 Task: Play online Dominion games in medium mode.
Action: Mouse moved to (211, 523)
Screenshot: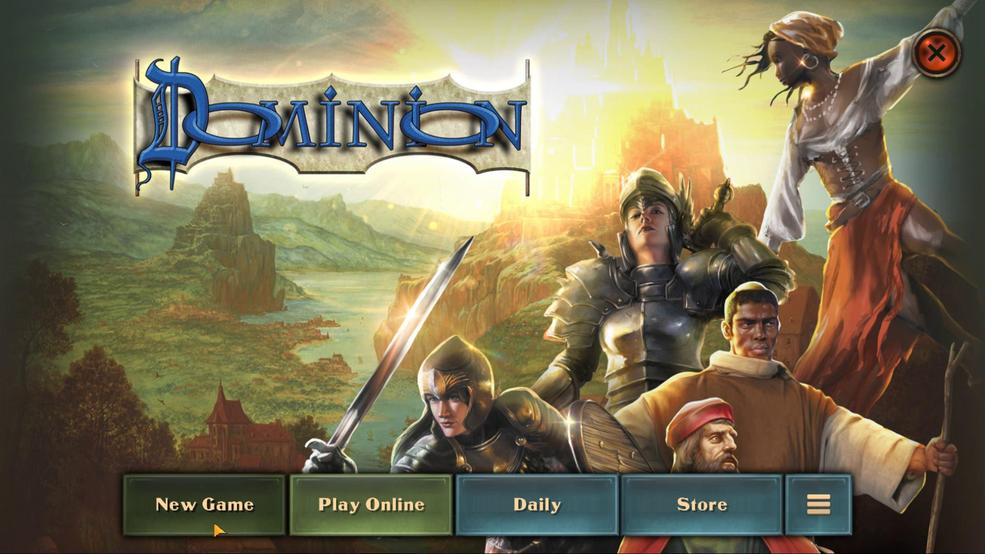 
Action: Mouse pressed left at (211, 523)
Screenshot: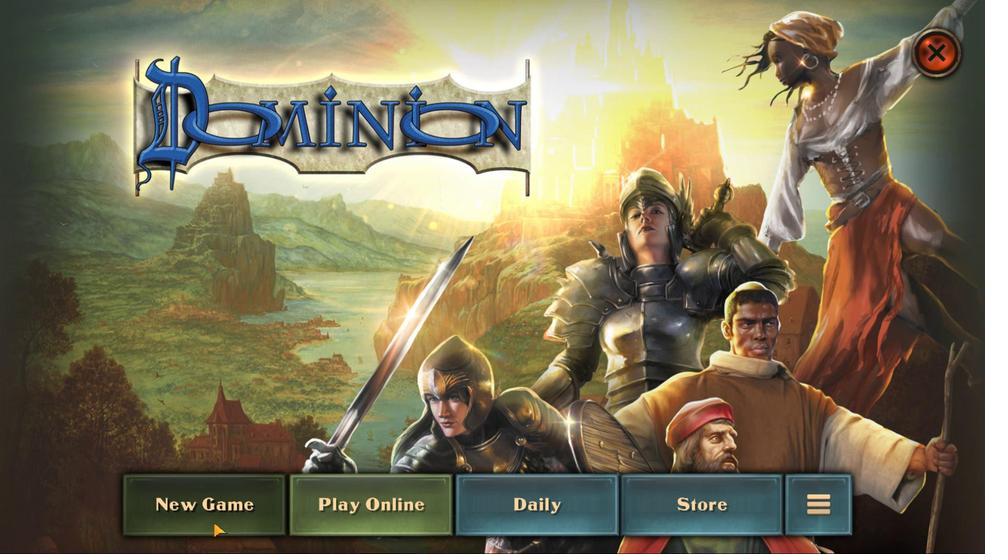 
Action: Mouse moved to (471, 244)
Screenshot: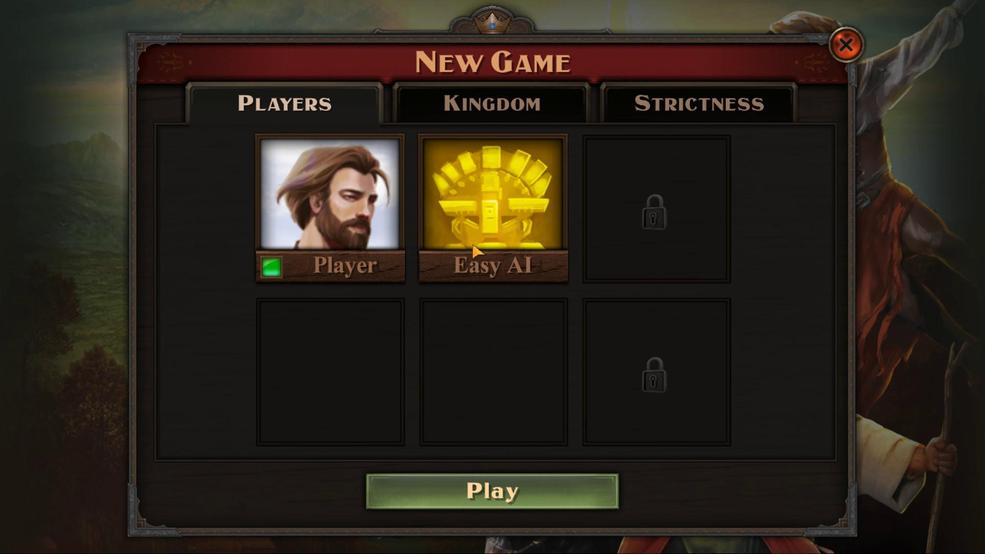 
Action: Mouse pressed left at (471, 244)
Screenshot: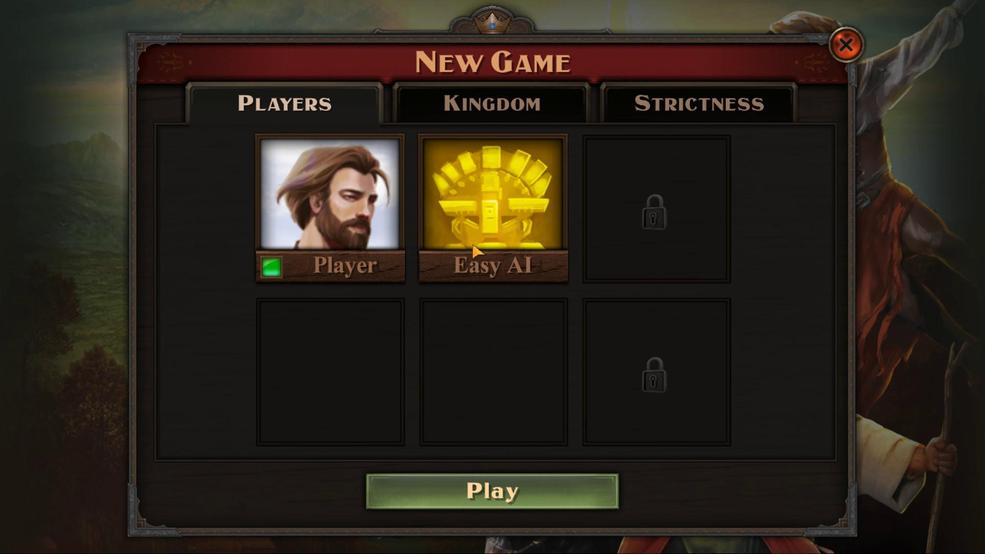 
Action: Mouse moved to (286, 372)
Screenshot: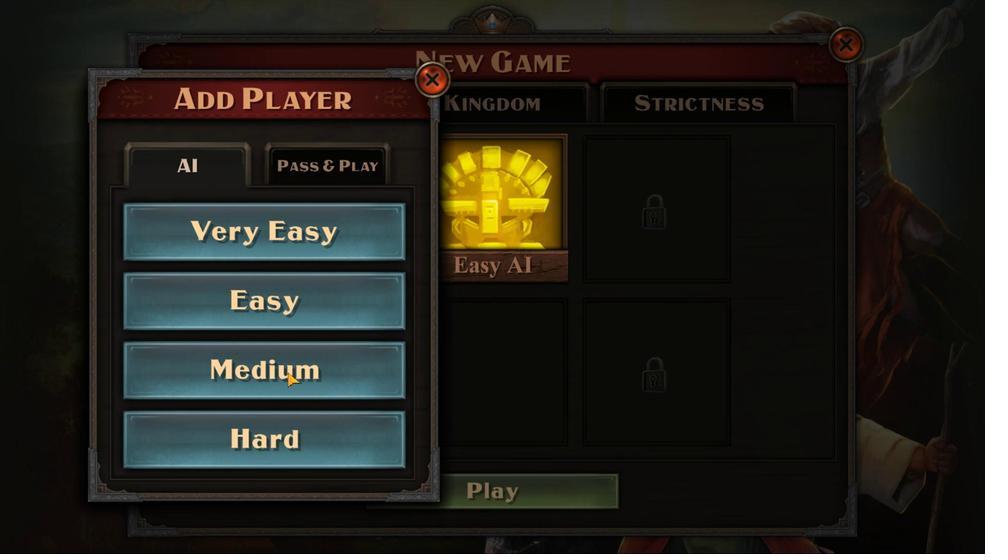 
Action: Mouse pressed left at (286, 372)
Screenshot: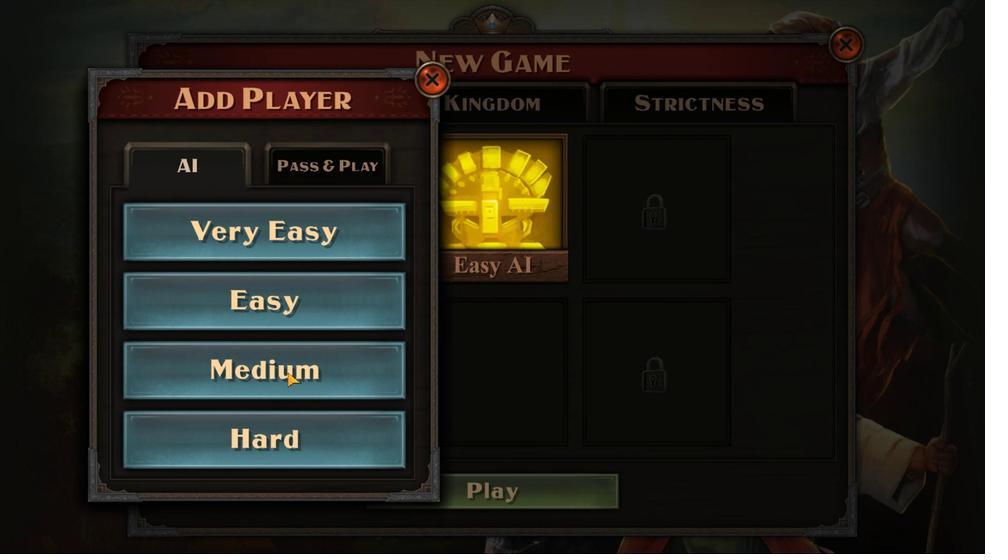 
Action: Mouse moved to (426, 491)
Screenshot: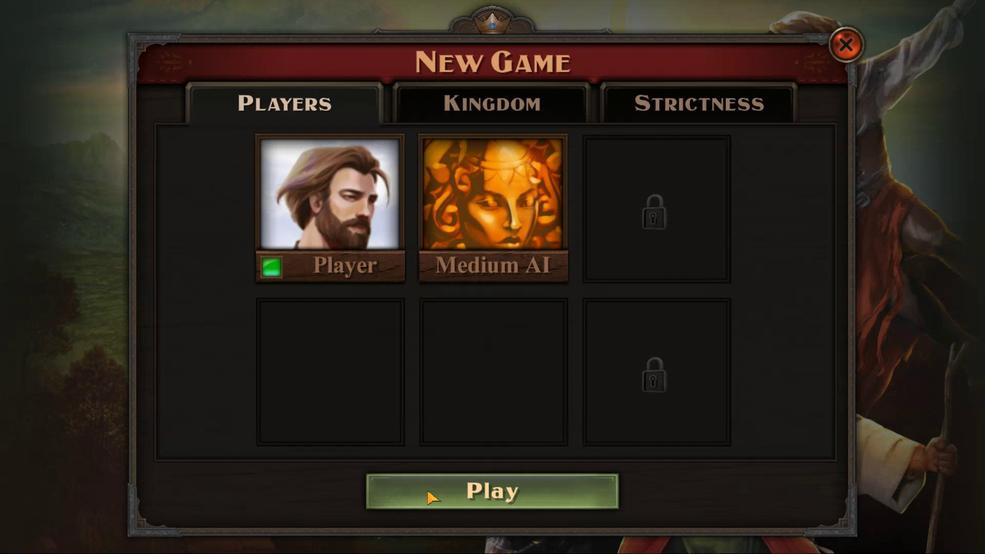 
Action: Mouse pressed left at (426, 491)
Screenshot: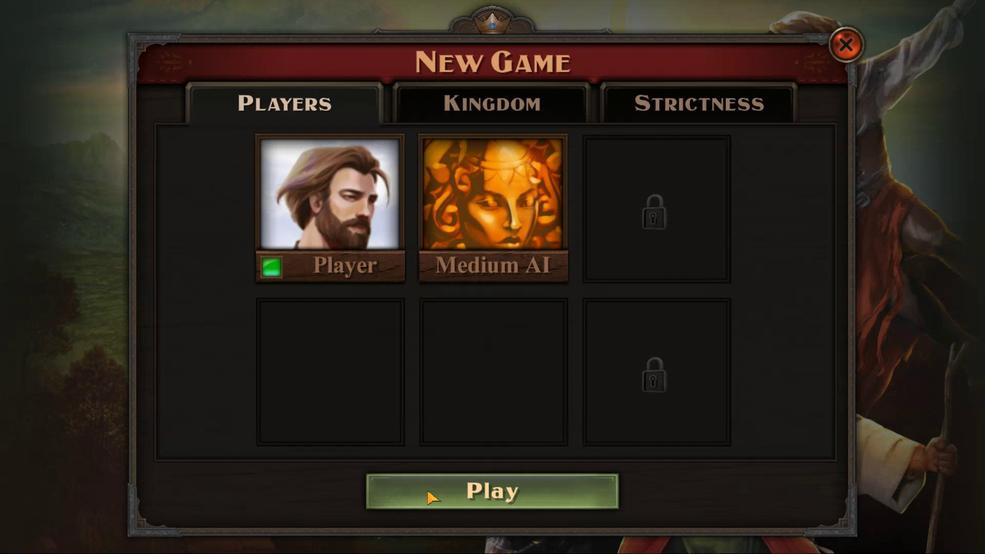 
Action: Mouse moved to (533, 513)
Screenshot: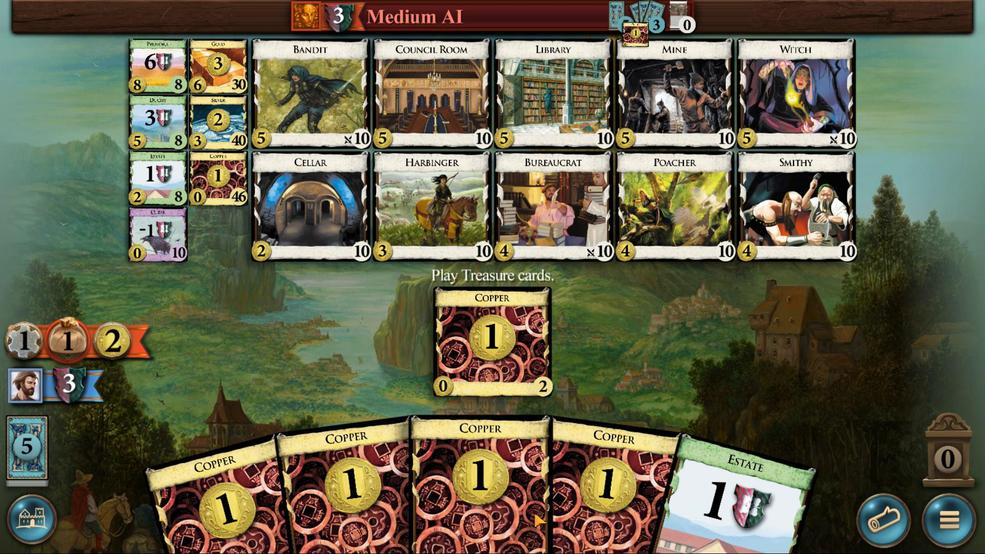 
Action: Mouse scrolled (533, 512) with delta (0, 0)
Screenshot: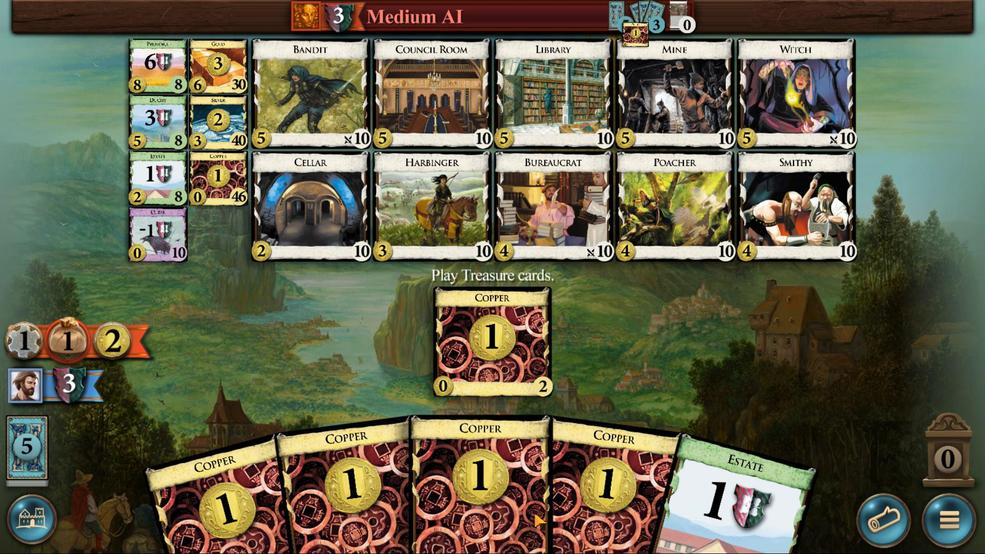 
Action: Mouse scrolled (533, 512) with delta (0, 0)
Screenshot: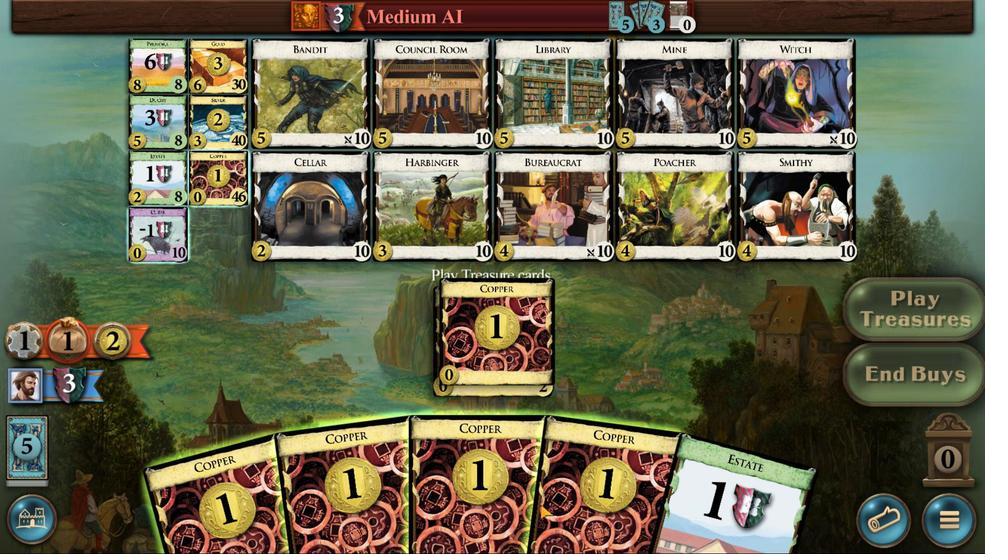 
Action: Mouse scrolled (533, 512) with delta (0, 0)
Screenshot: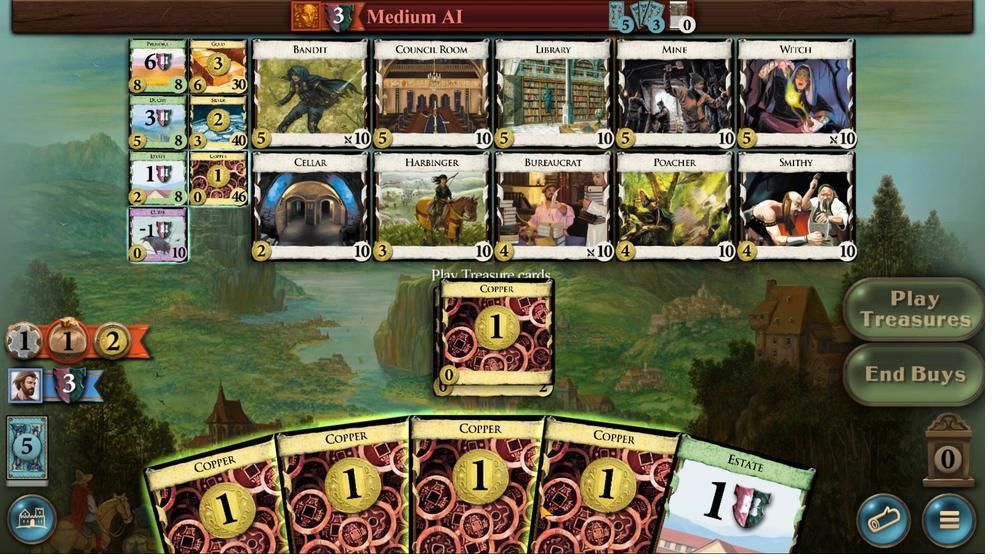 
Action: Mouse moved to (554, 480)
Screenshot: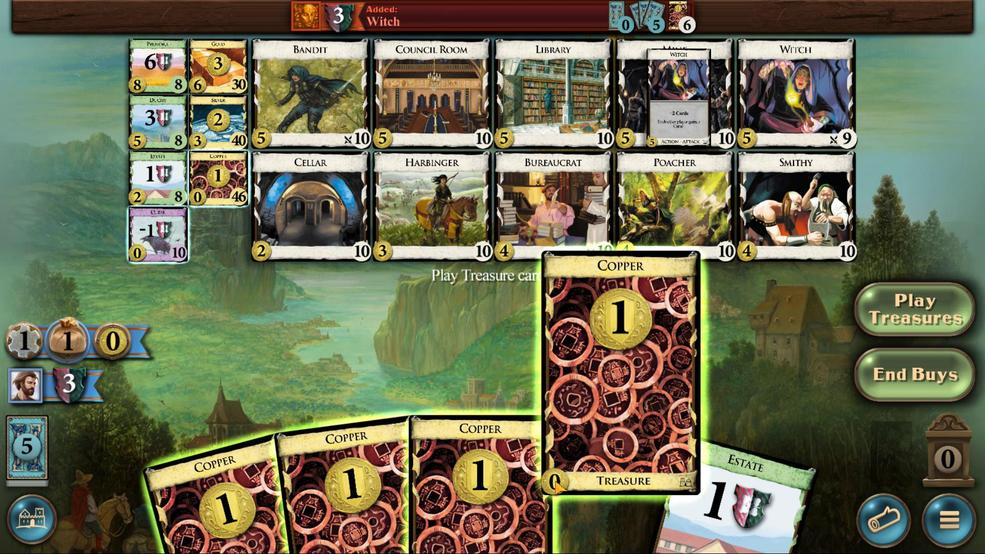 
Action: Mouse scrolled (554, 480) with delta (0, 0)
Screenshot: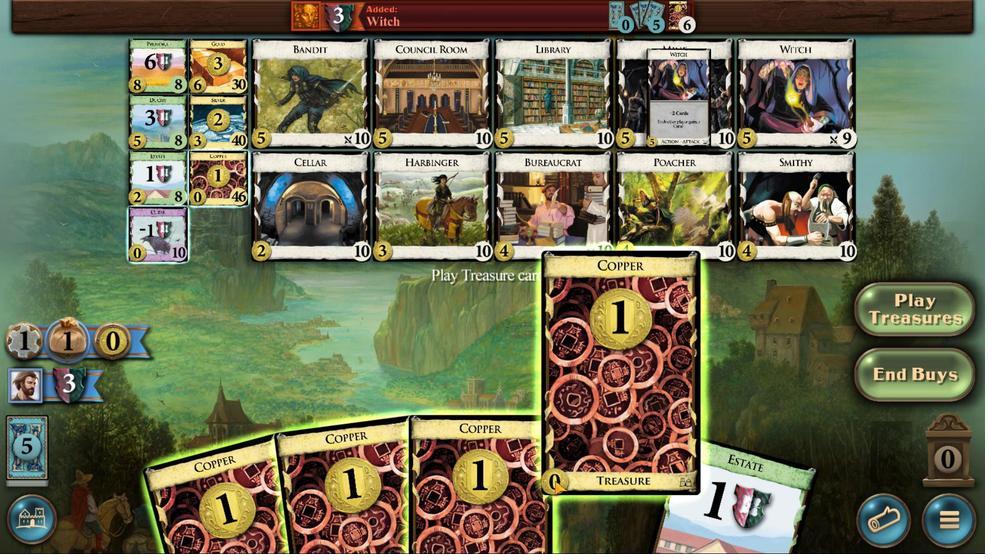 
Action: Mouse scrolled (554, 480) with delta (0, 0)
Screenshot: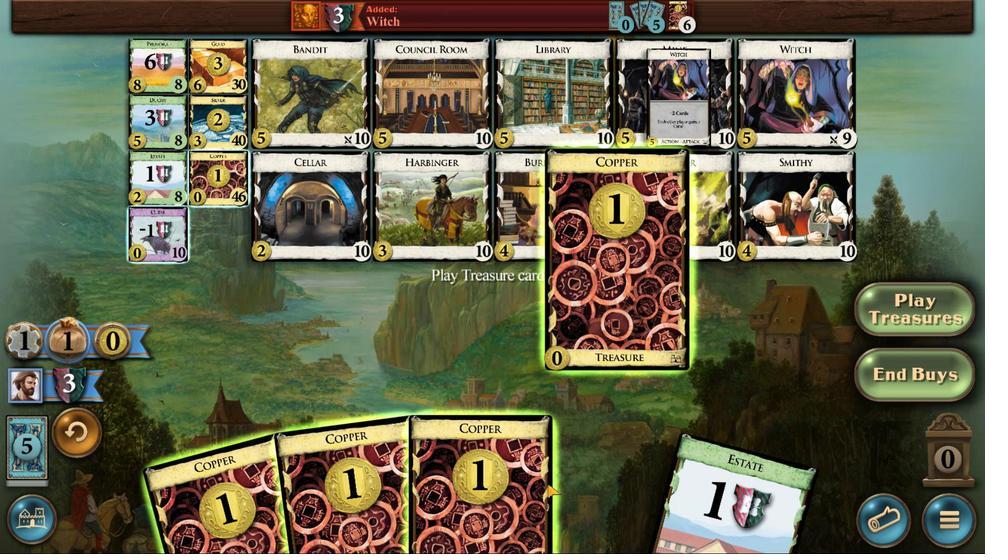 
Action: Mouse scrolled (554, 480) with delta (0, 0)
Screenshot: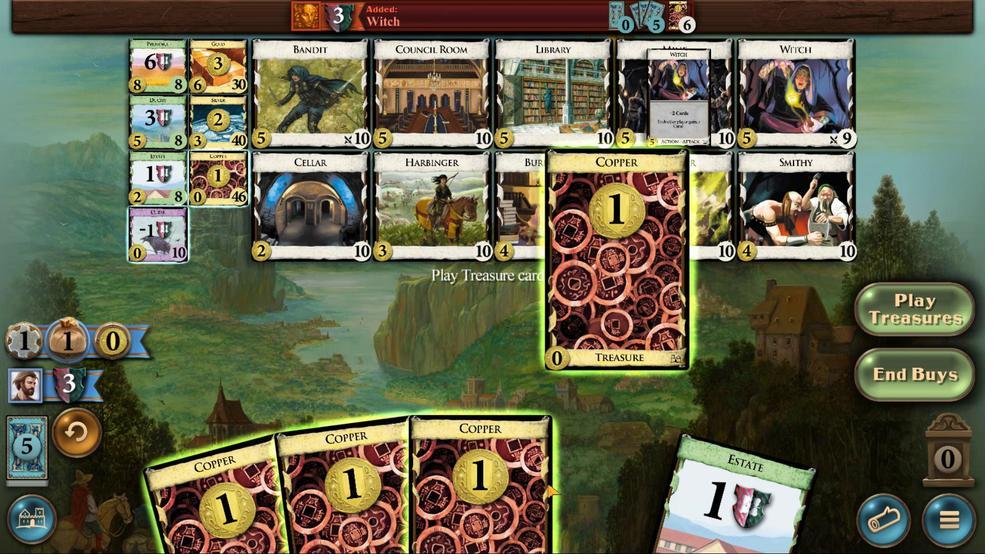 
Action: Mouse moved to (477, 495)
Screenshot: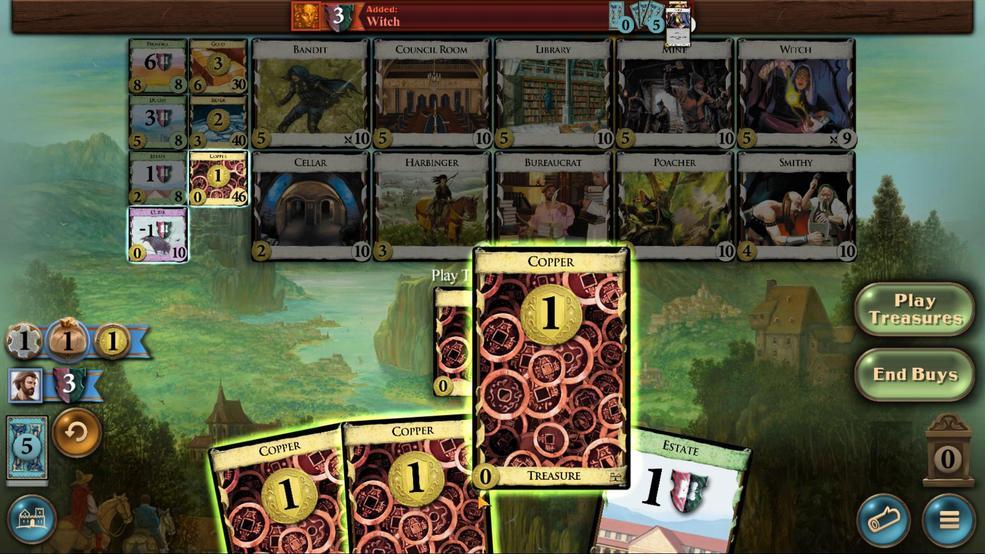 
Action: Mouse scrolled (477, 494) with delta (0, 0)
Screenshot: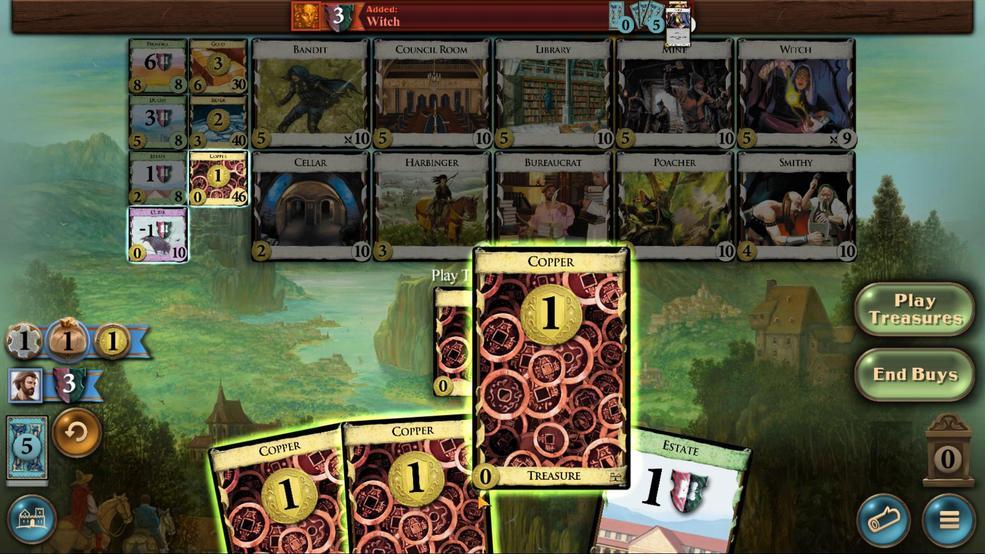 
Action: Mouse scrolled (477, 494) with delta (0, 0)
Screenshot: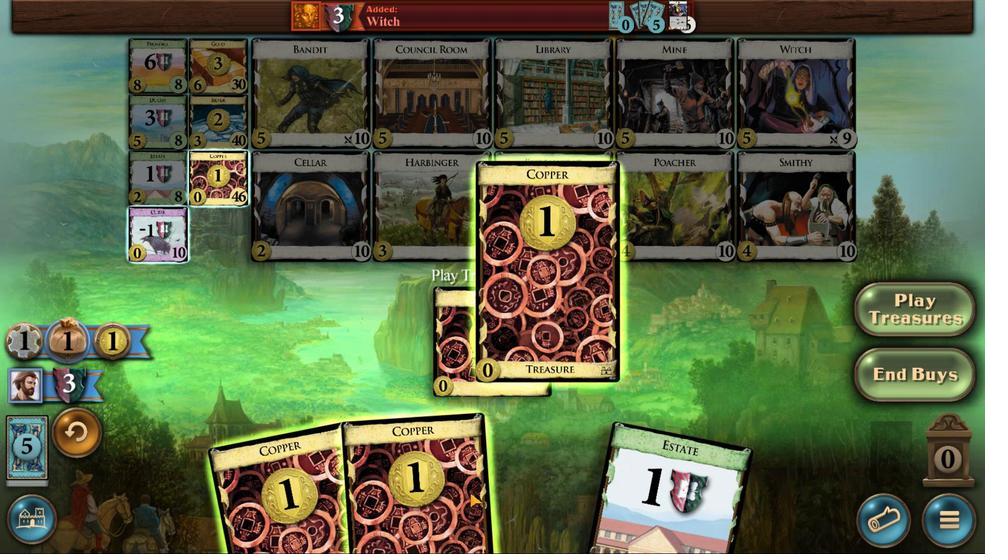 
Action: Mouse scrolled (477, 494) with delta (0, 0)
Screenshot: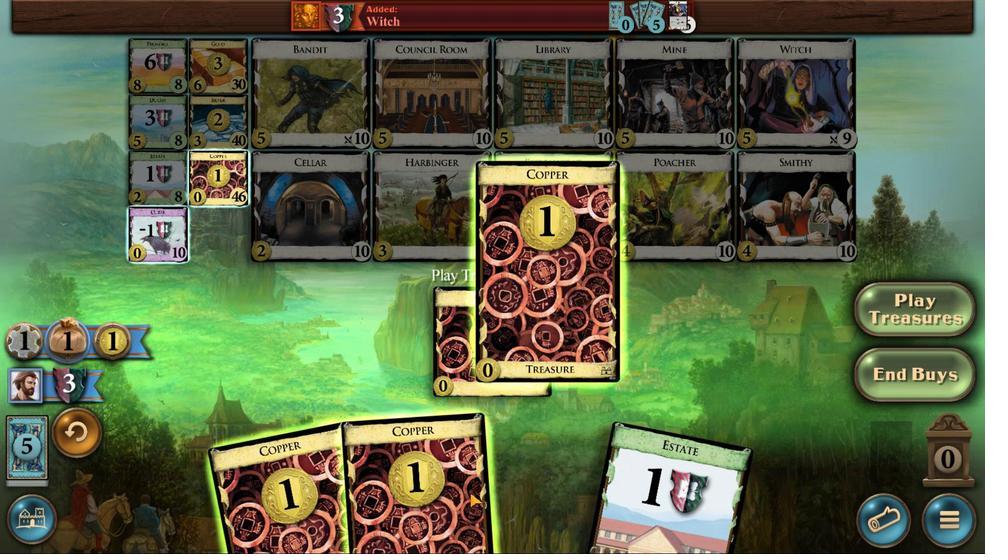 
Action: Mouse scrolled (477, 494) with delta (0, 0)
Screenshot: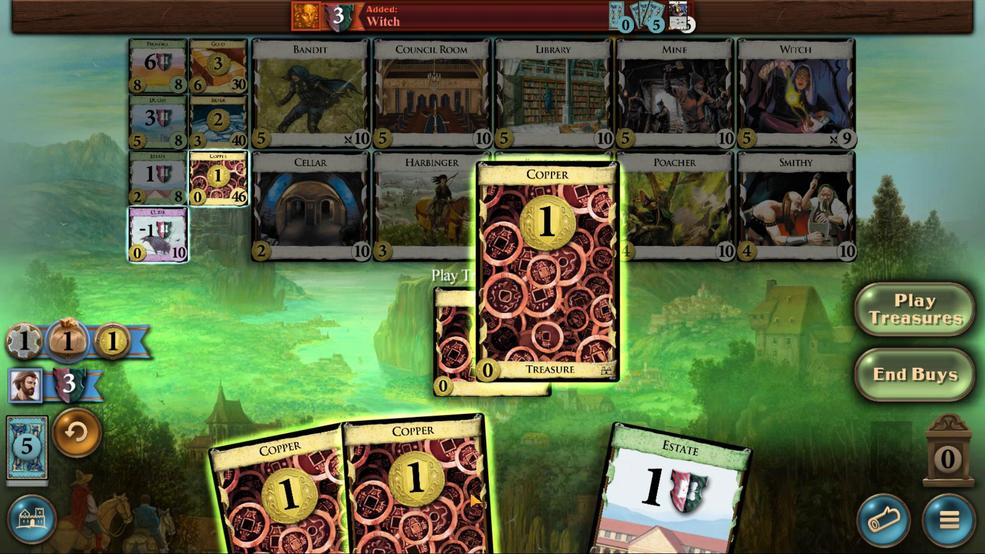
Action: Mouse moved to (418, 474)
Screenshot: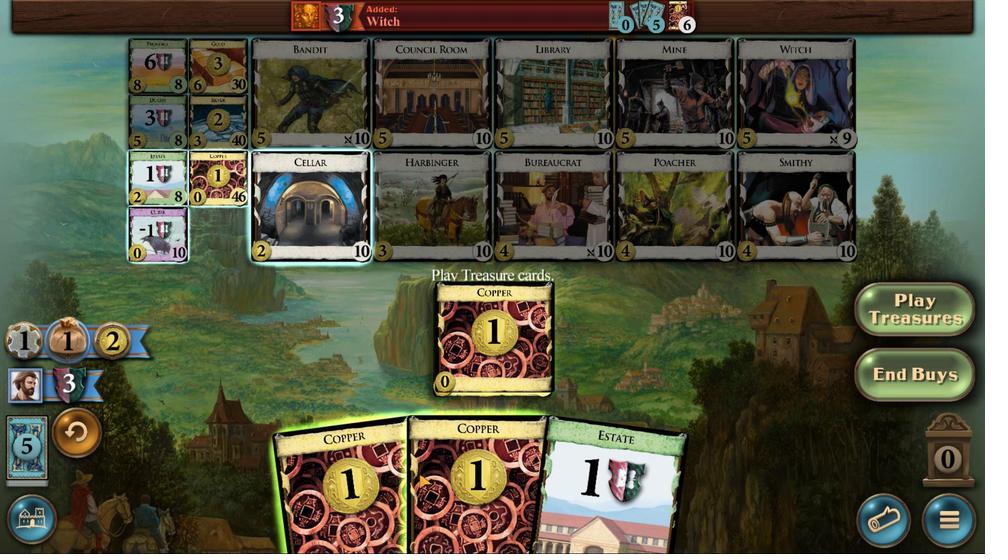 
Action: Mouse scrolled (418, 473) with delta (0, 0)
Screenshot: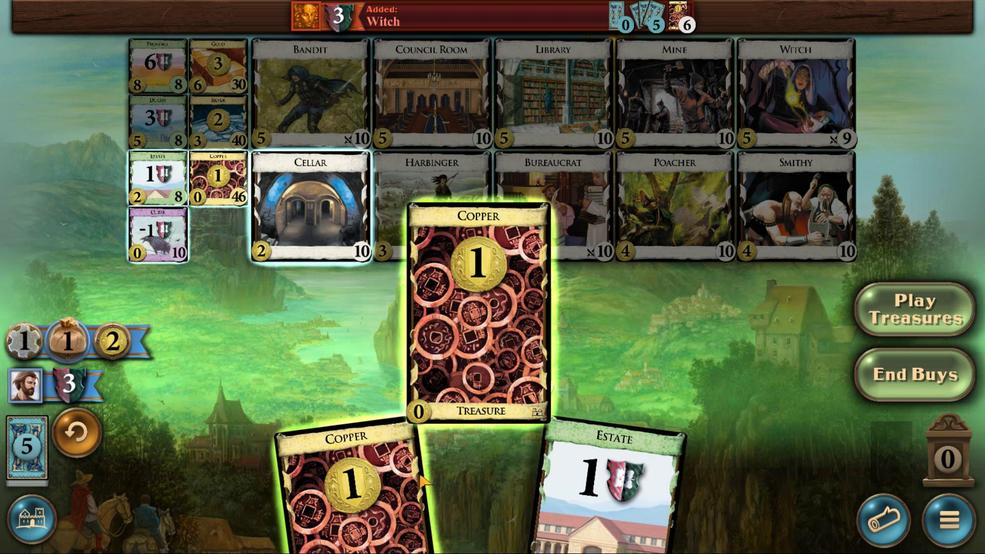 
Action: Mouse scrolled (418, 473) with delta (0, 0)
Screenshot: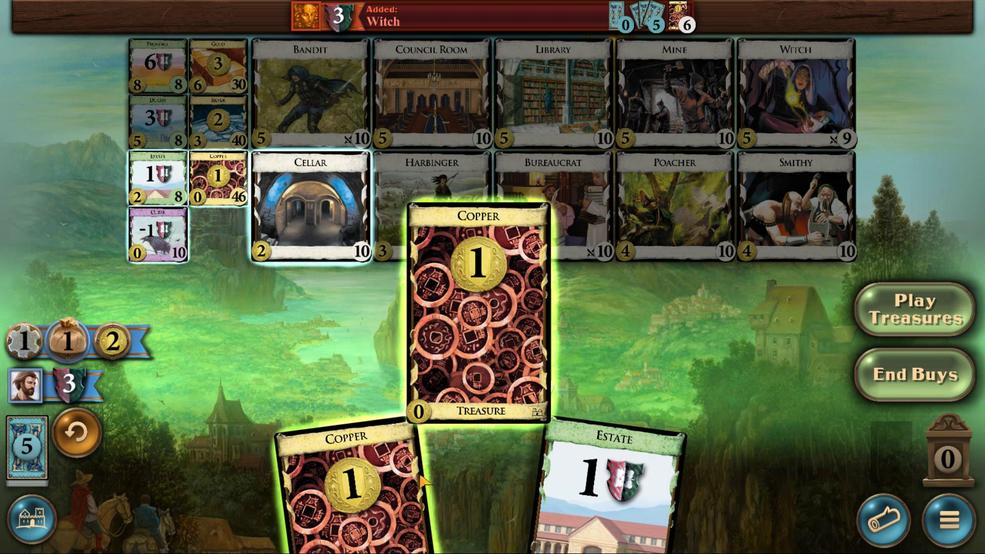 
Action: Mouse scrolled (418, 473) with delta (0, 0)
Screenshot: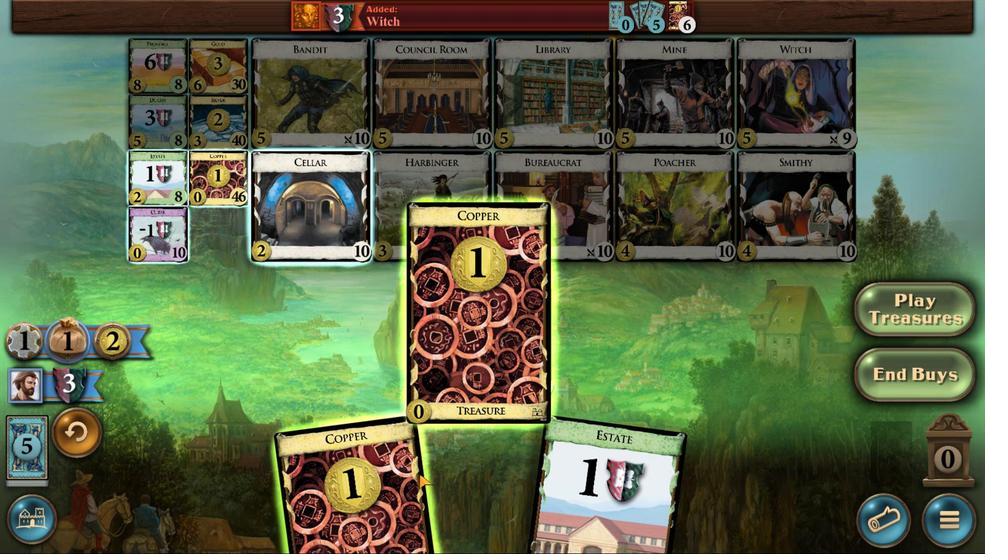 
Action: Mouse scrolled (418, 473) with delta (0, 0)
Screenshot: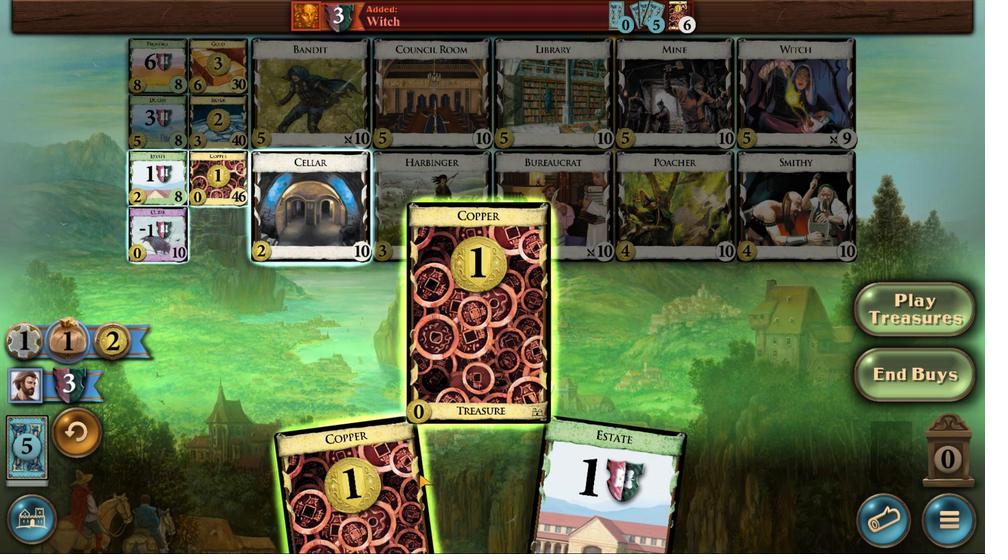 
Action: Mouse scrolled (418, 473) with delta (0, 0)
Screenshot: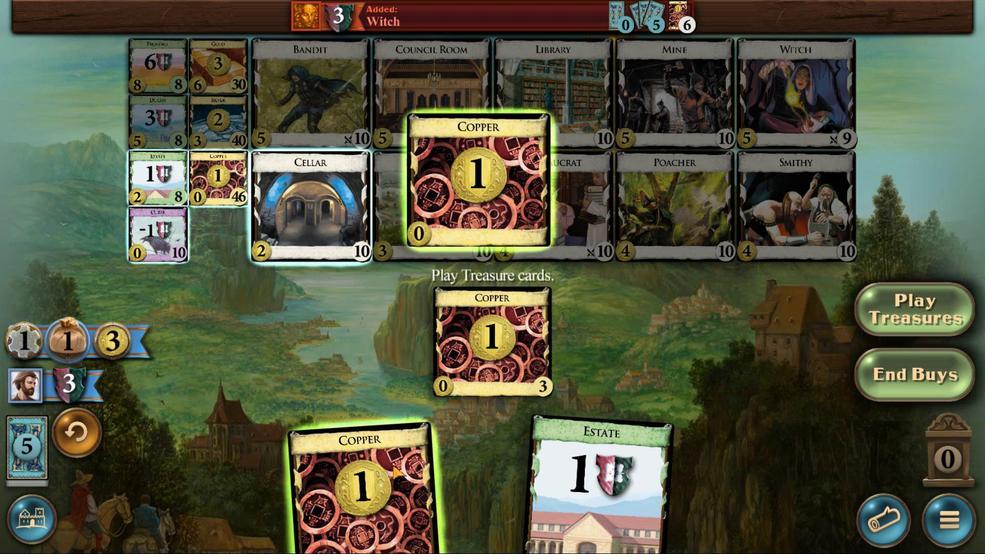 
Action: Mouse moved to (369, 414)
Screenshot: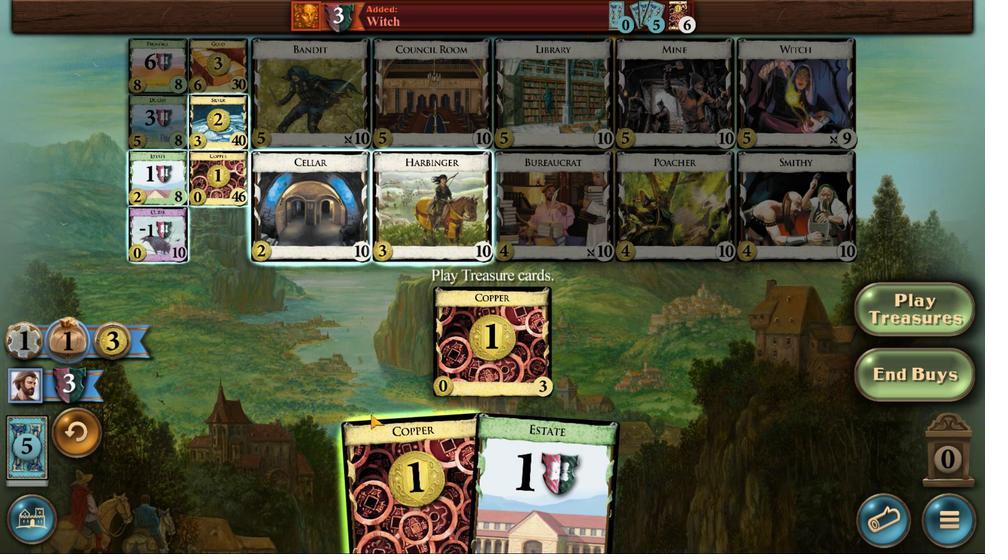 
Action: Mouse scrolled (369, 414) with delta (0, 0)
Screenshot: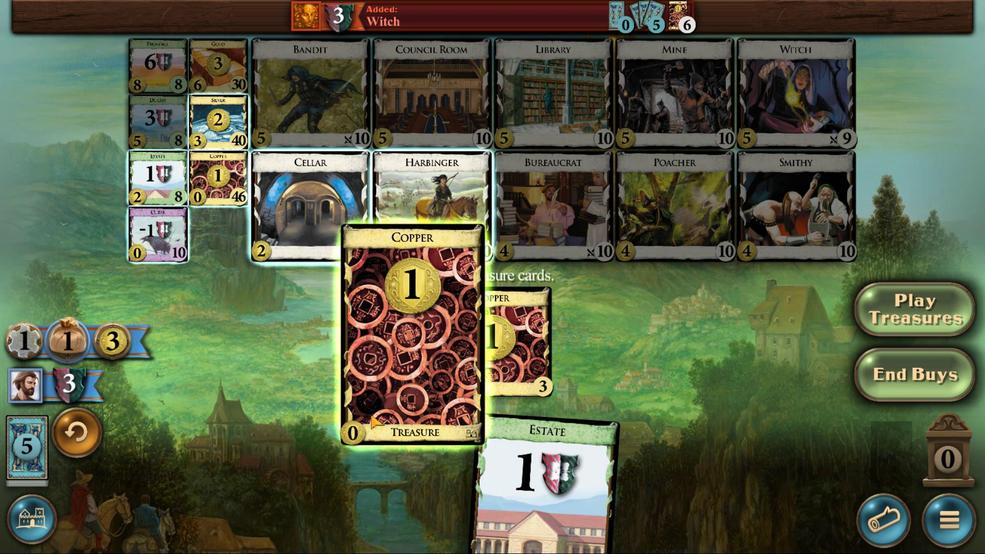 
Action: Mouse scrolled (369, 414) with delta (0, 0)
Screenshot: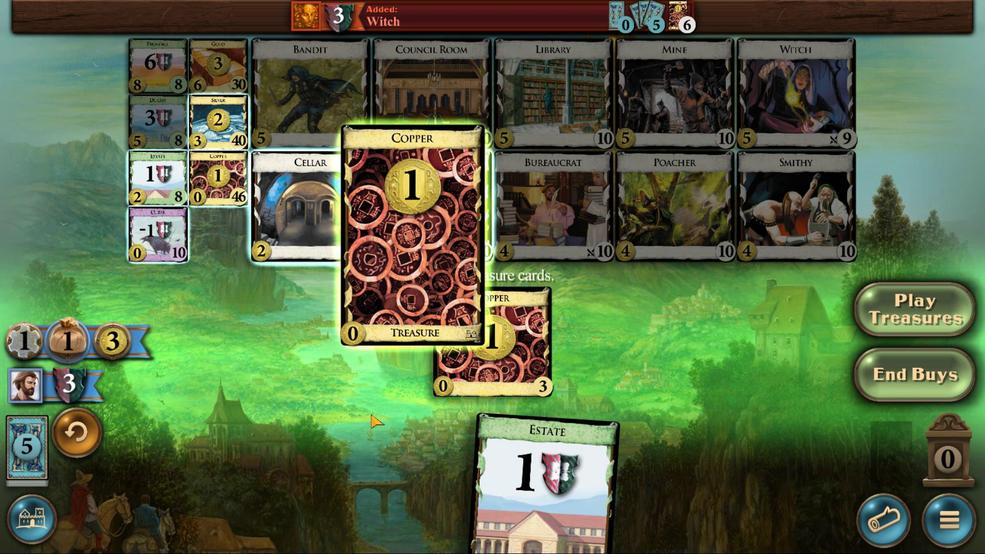 
Action: Mouse moved to (204, 124)
Screenshot: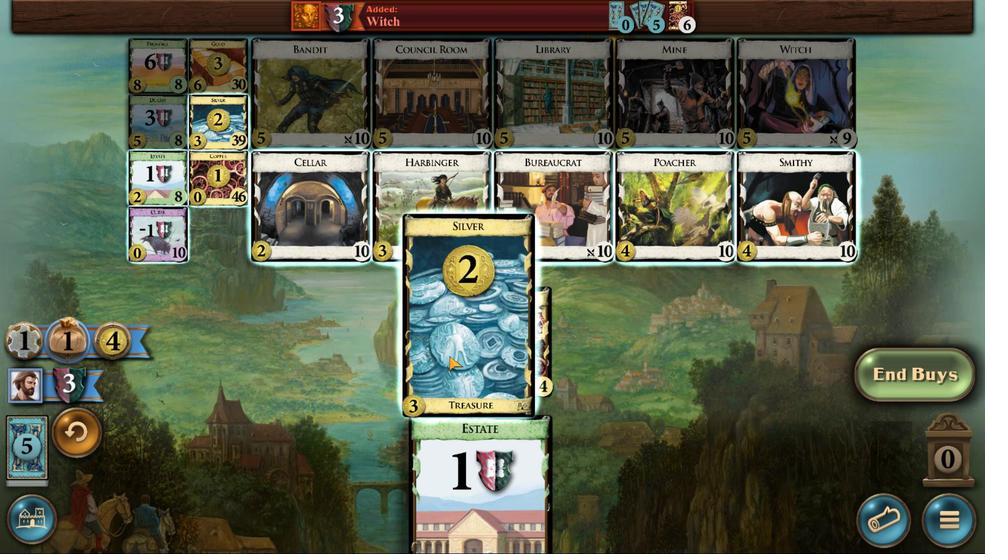 
Action: Mouse pressed left at (204, 124)
Screenshot: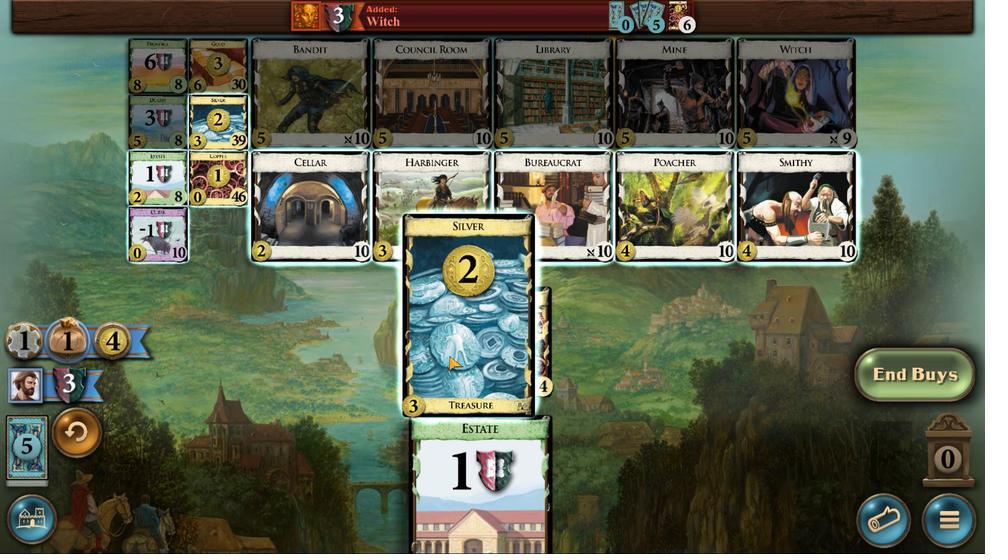
Action: Mouse moved to (437, 476)
Screenshot: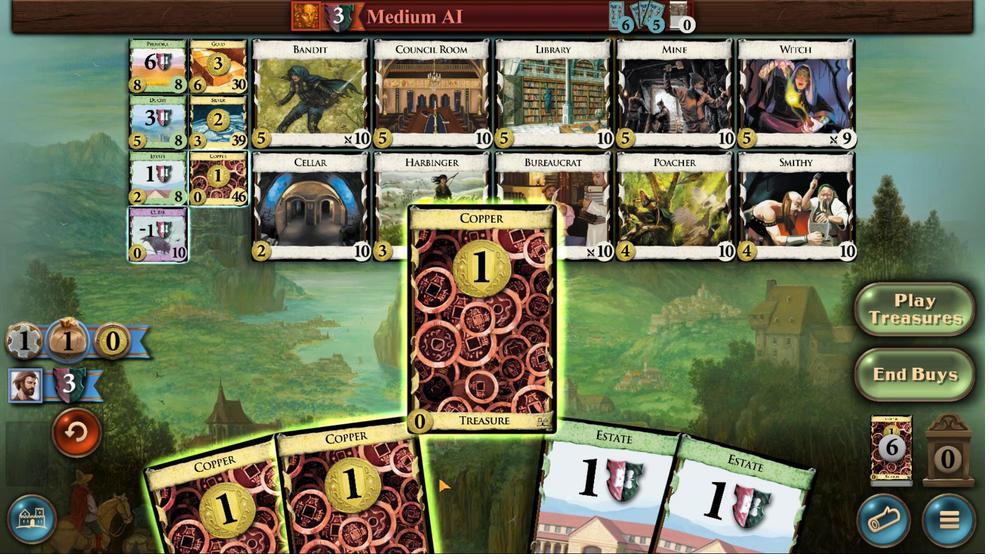 
Action: Mouse scrolled (437, 476) with delta (0, 0)
Screenshot: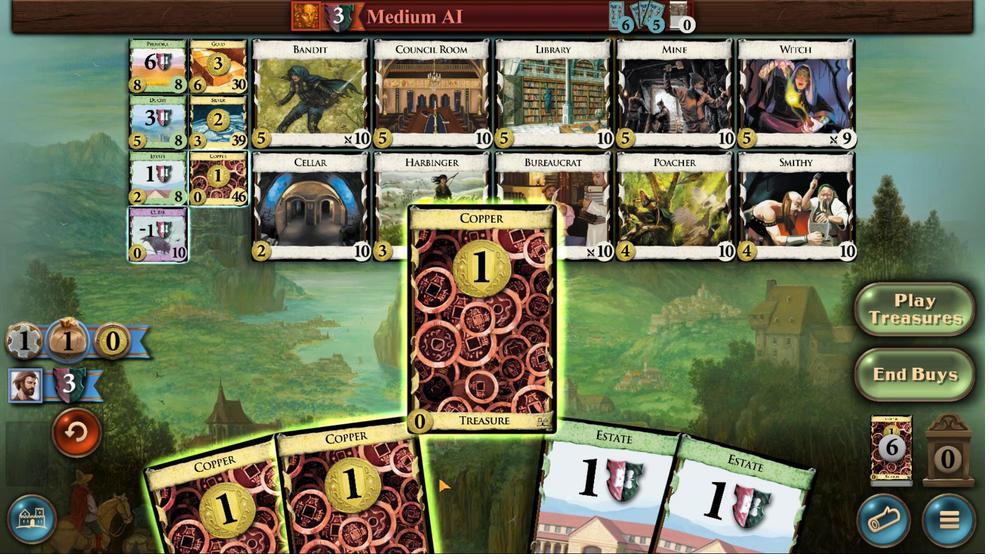 
Action: Mouse moved to (438, 478)
Screenshot: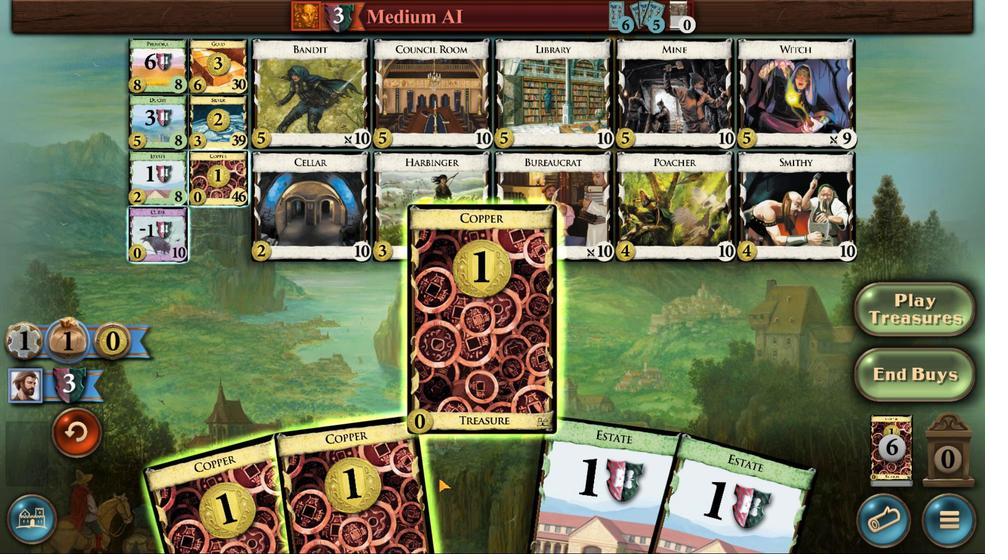 
Action: Mouse scrolled (438, 477) with delta (0, 0)
Screenshot: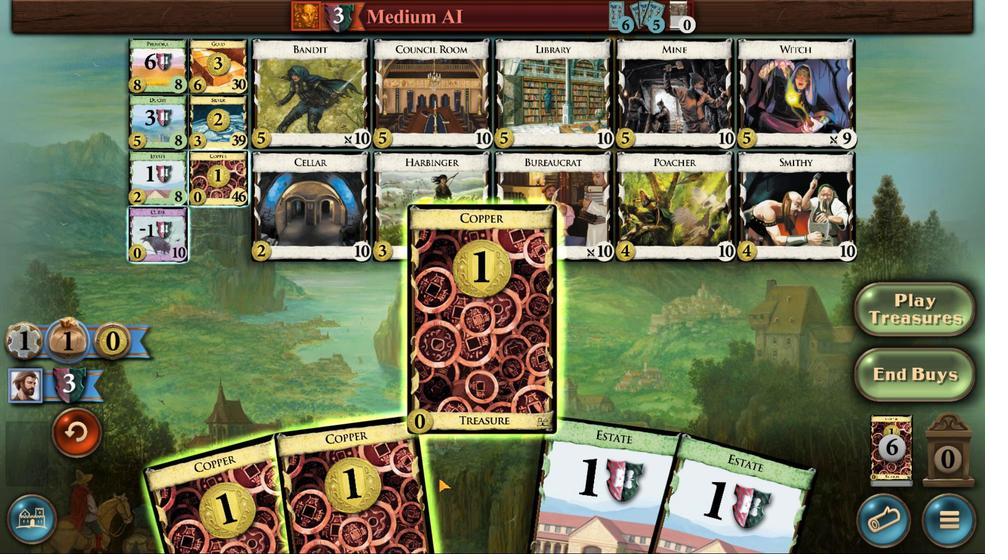 
Action: Mouse scrolled (438, 477) with delta (0, 0)
Screenshot: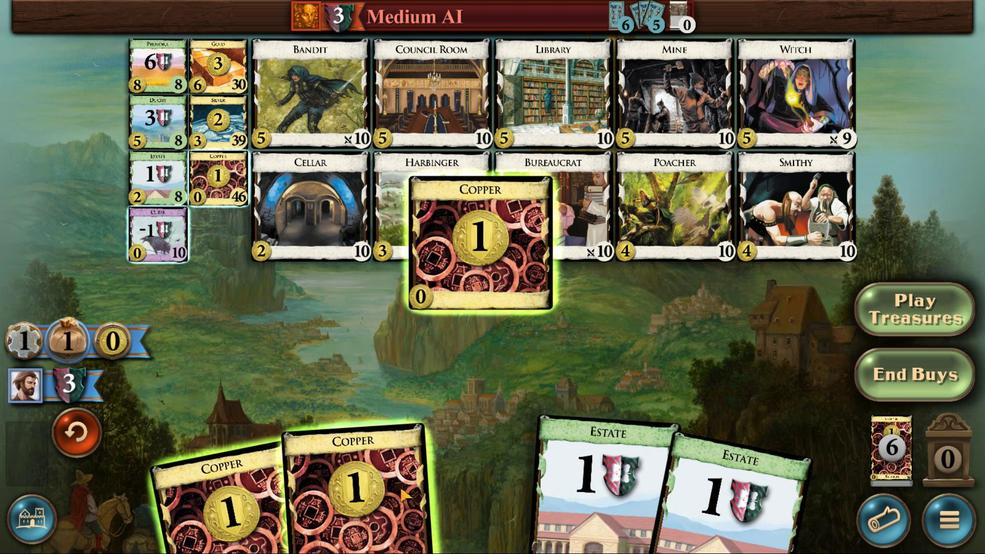 
Action: Mouse moved to (388, 491)
Screenshot: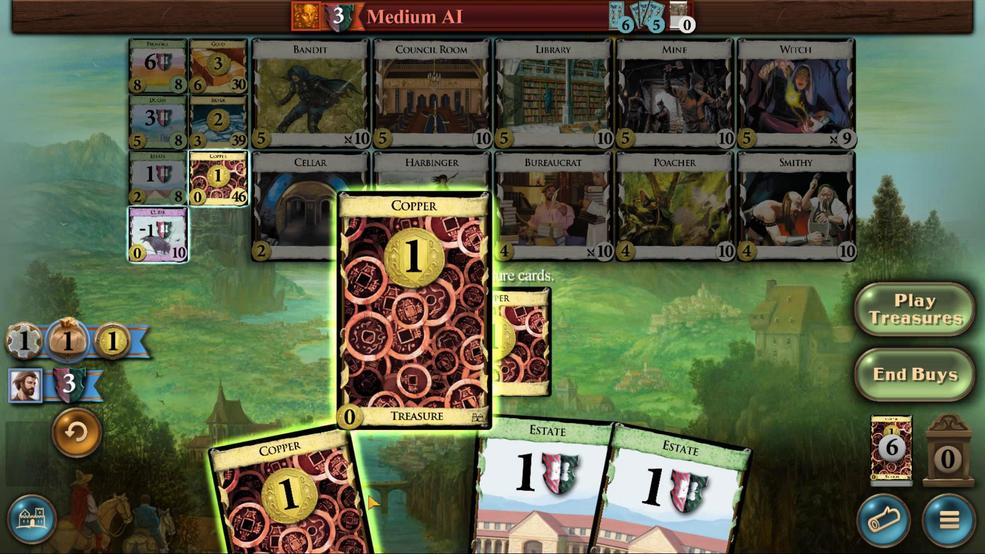 
Action: Mouse scrolled (388, 490) with delta (0, 0)
Screenshot: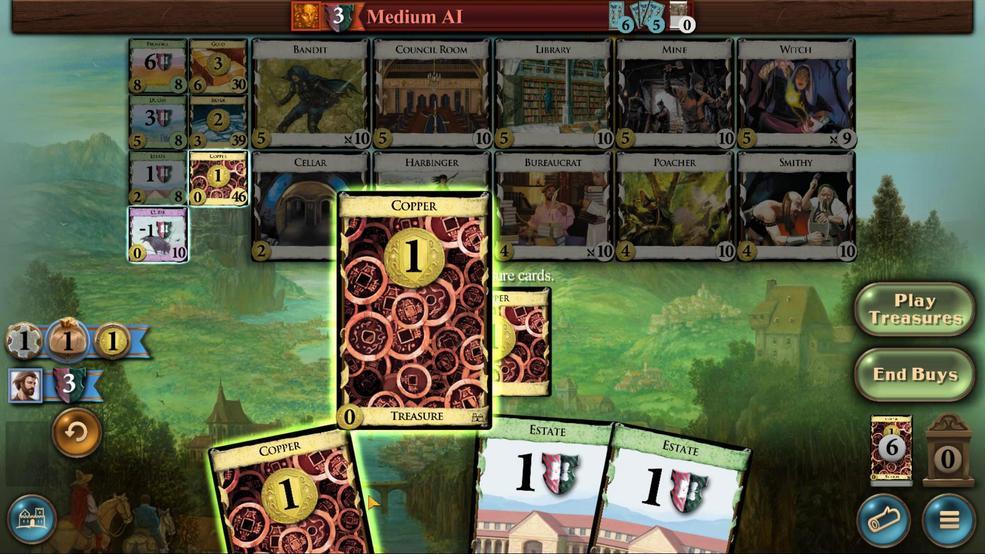 
Action: Mouse moved to (388, 491)
Screenshot: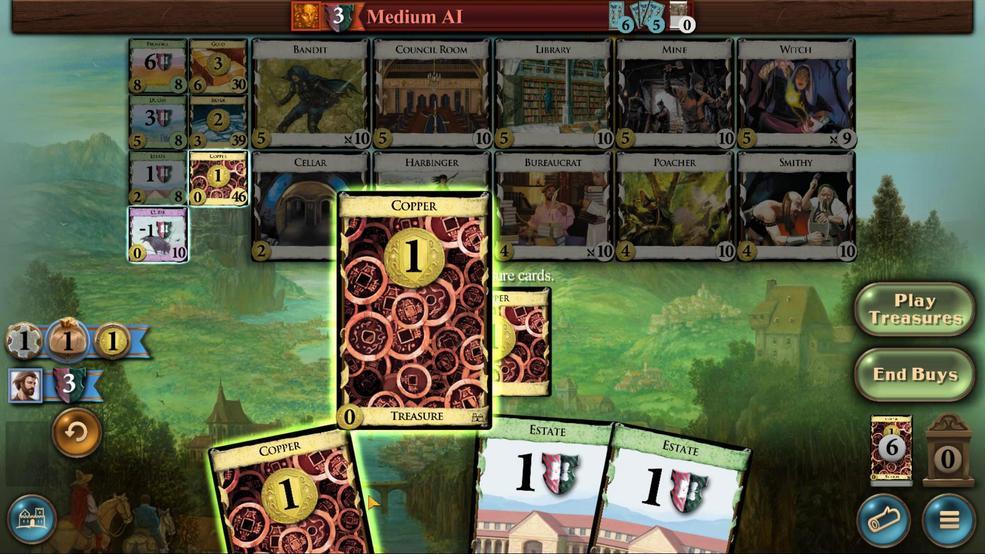 
Action: Mouse scrolled (388, 490) with delta (0, 0)
Screenshot: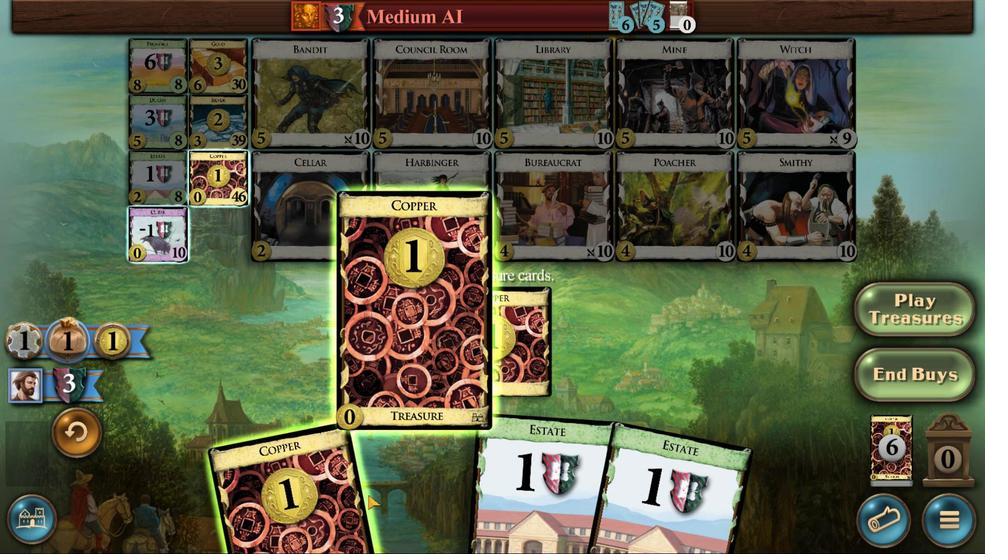 
Action: Mouse scrolled (388, 490) with delta (0, 0)
Screenshot: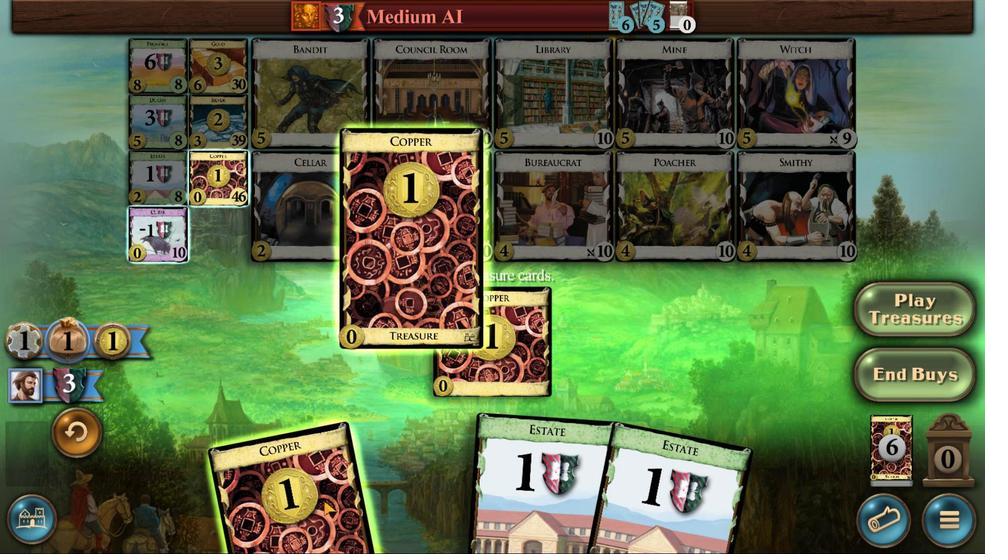 
Action: Mouse moved to (322, 501)
Screenshot: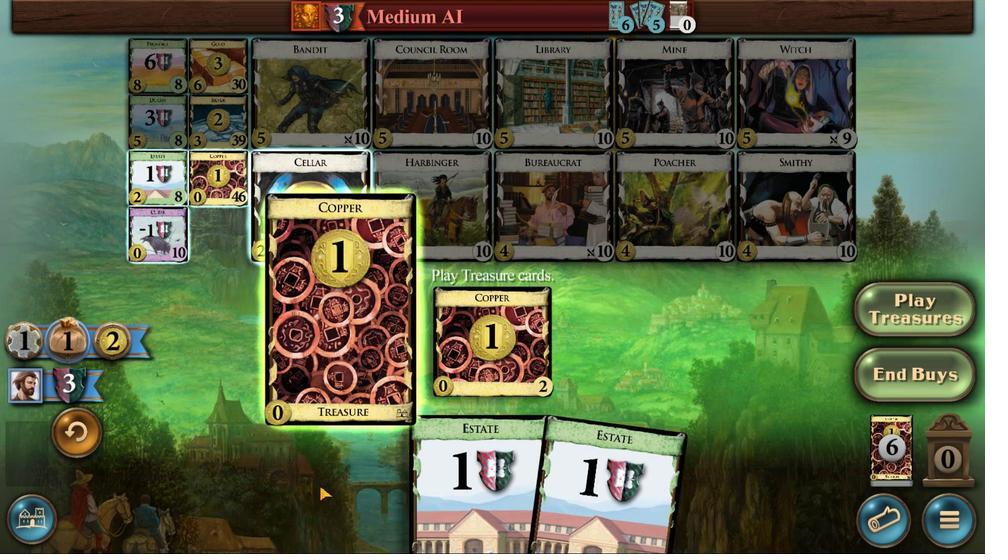 
Action: Mouse scrolled (322, 500) with delta (0, 0)
Screenshot: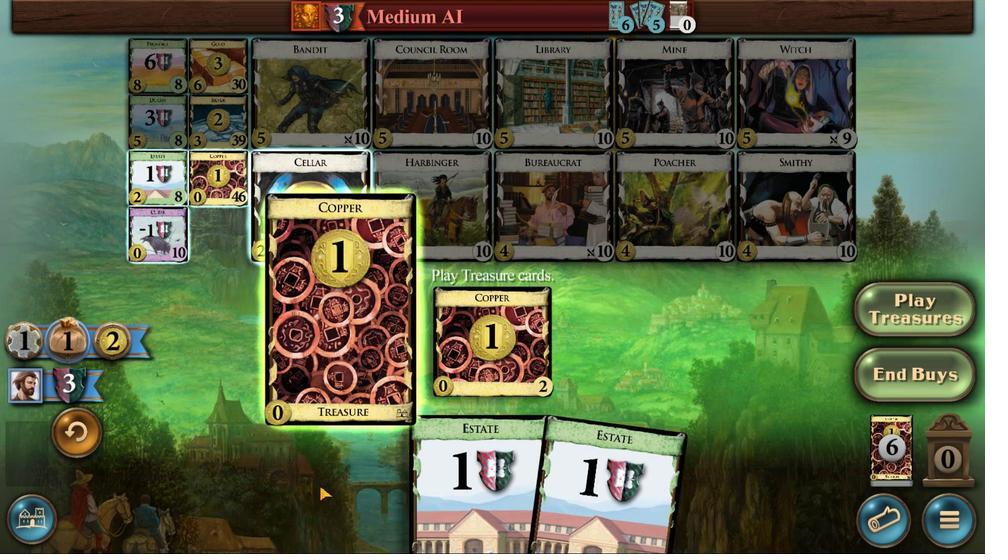 
Action: Mouse scrolled (322, 500) with delta (0, 0)
Screenshot: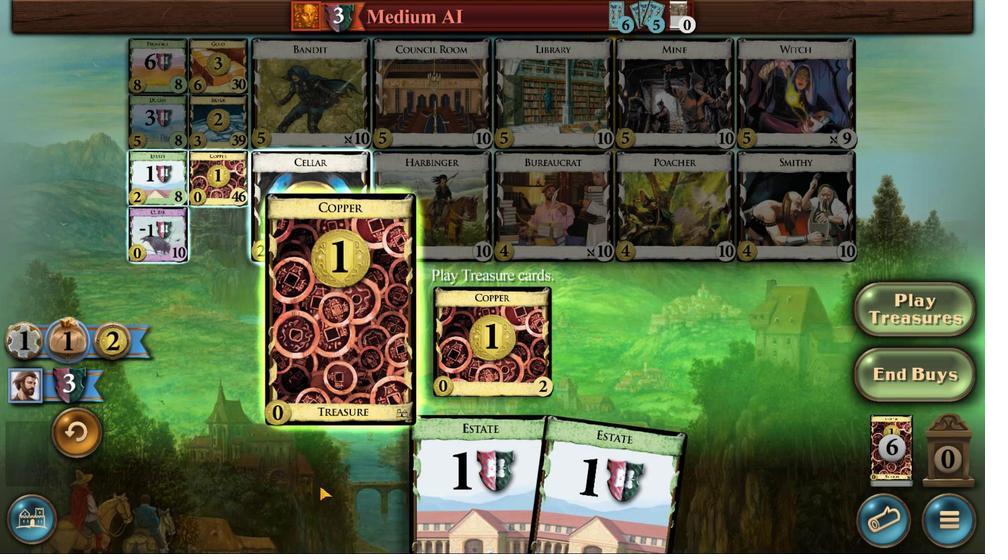 
Action: Mouse moved to (322, 501)
Screenshot: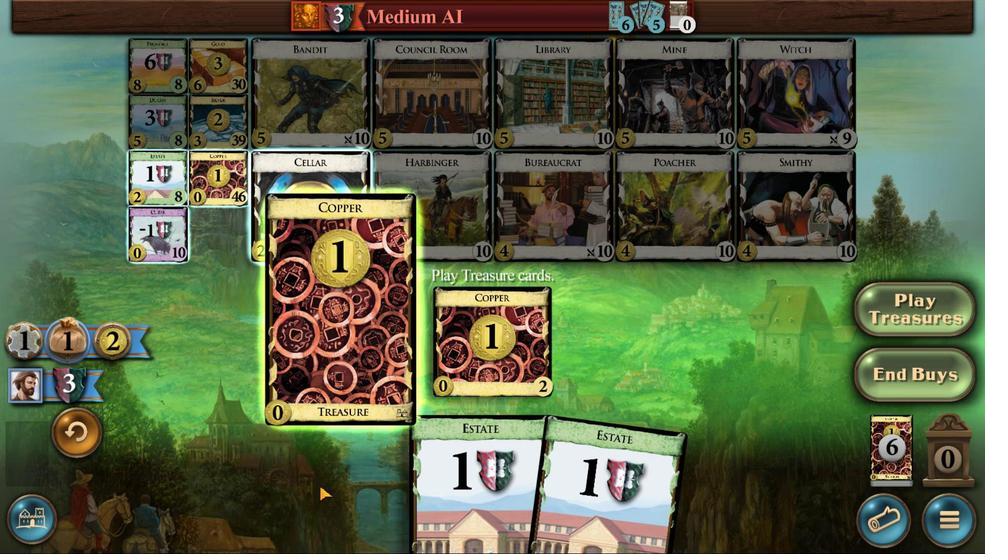 
Action: Mouse scrolled (322, 500) with delta (0, 0)
Screenshot: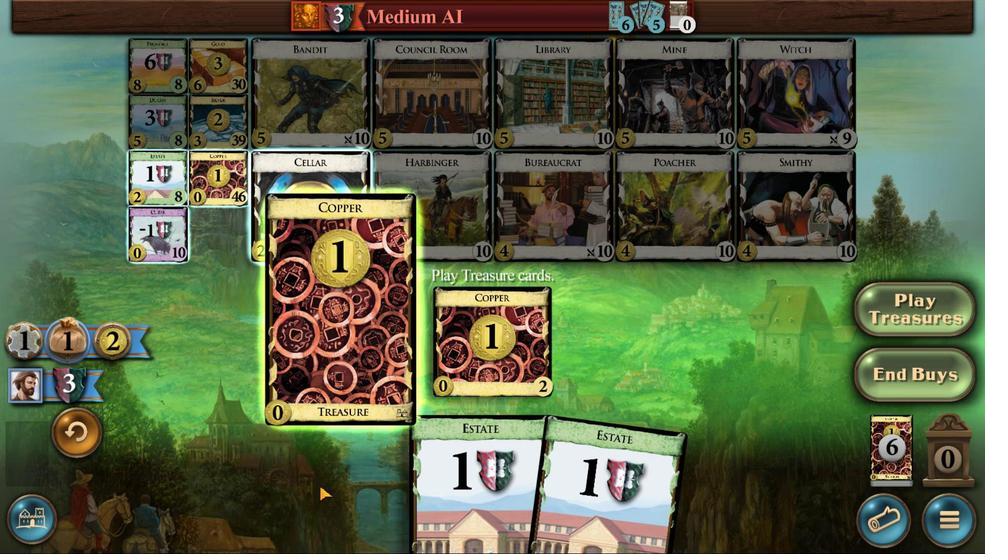 
Action: Mouse moved to (202, 127)
Screenshot: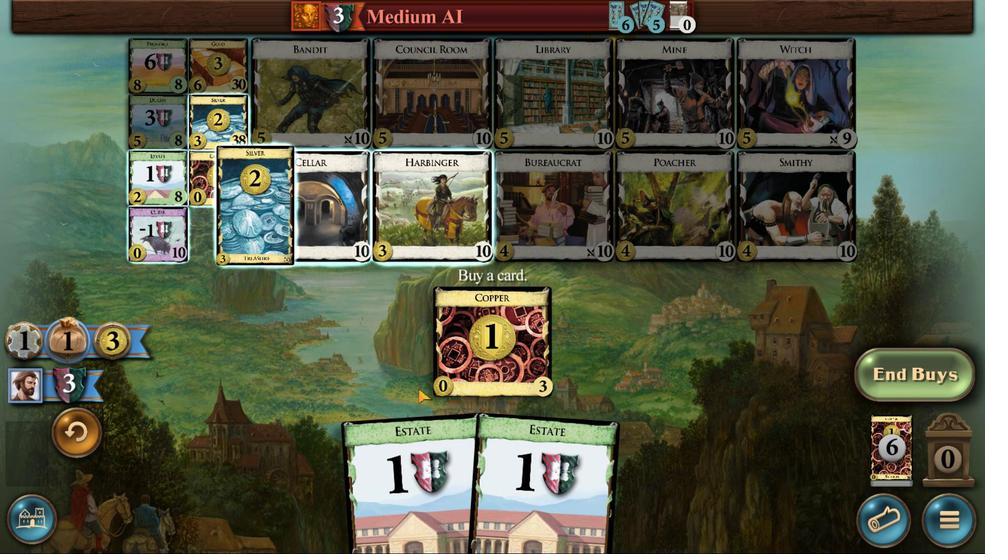 
Action: Mouse pressed left at (202, 127)
Screenshot: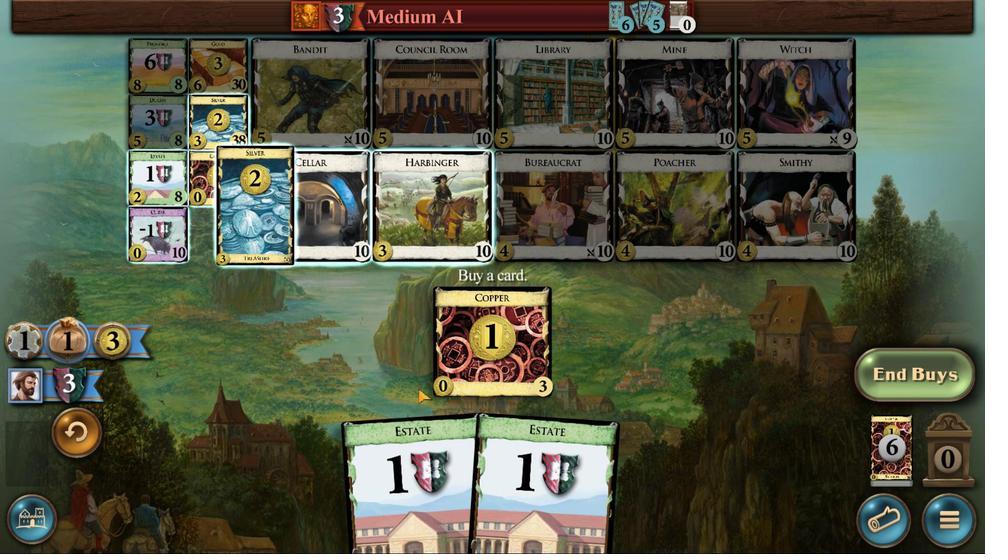 
Action: Mouse moved to (460, 504)
Screenshot: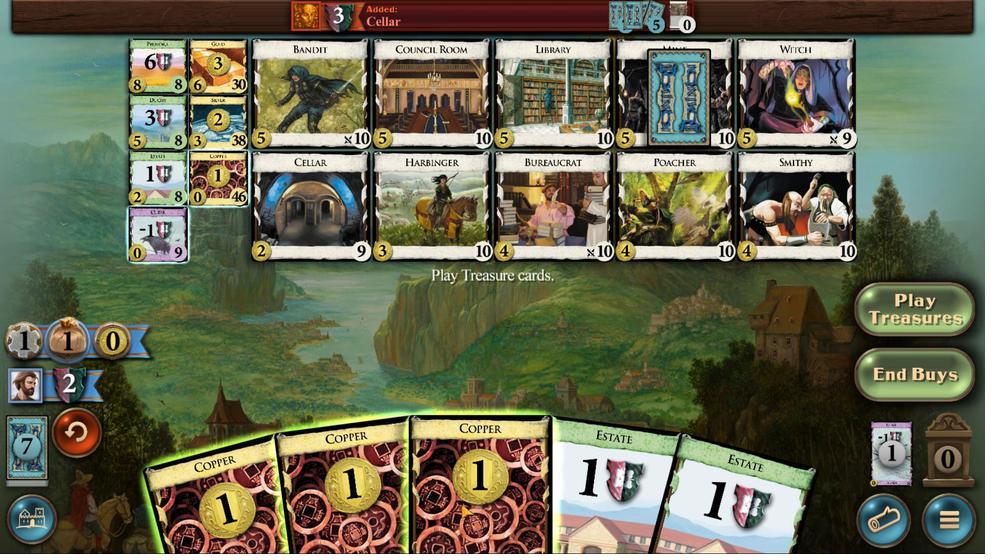 
Action: Mouse scrolled (460, 503) with delta (0, 0)
Screenshot: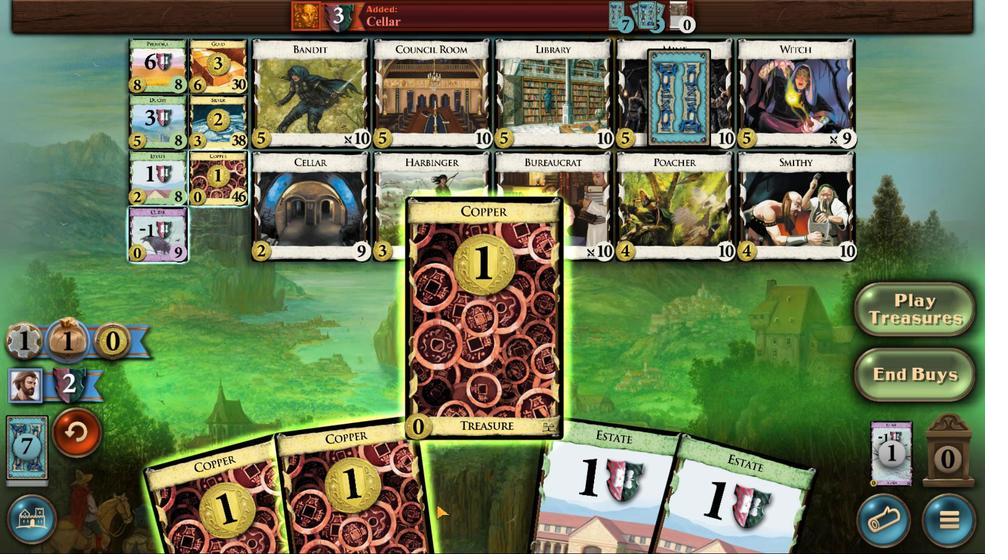 
Action: Mouse scrolled (460, 503) with delta (0, 0)
Screenshot: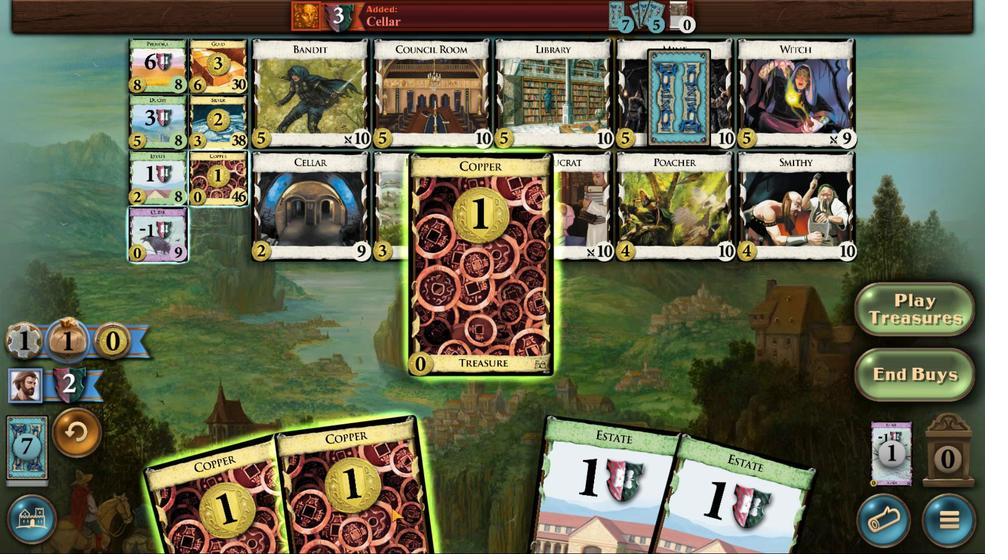 
Action: Mouse moved to (380, 509)
Screenshot: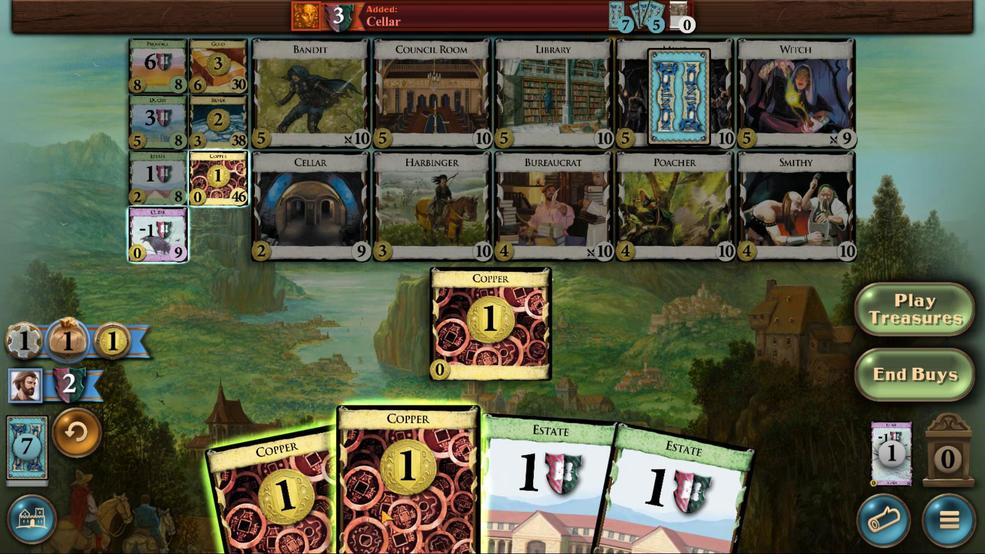 
Action: Mouse scrolled (380, 509) with delta (0, 0)
Screenshot: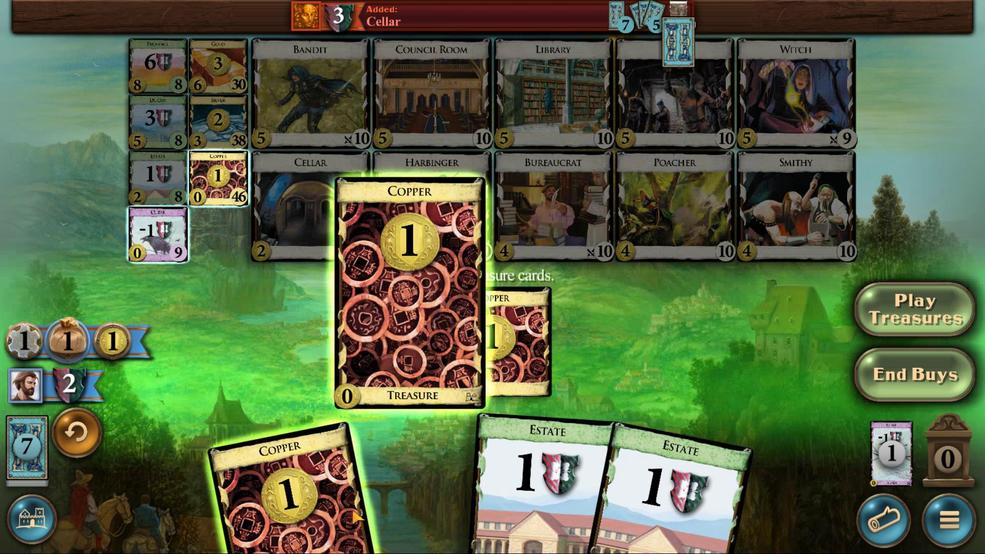 
Action: Mouse scrolled (380, 509) with delta (0, 0)
Screenshot: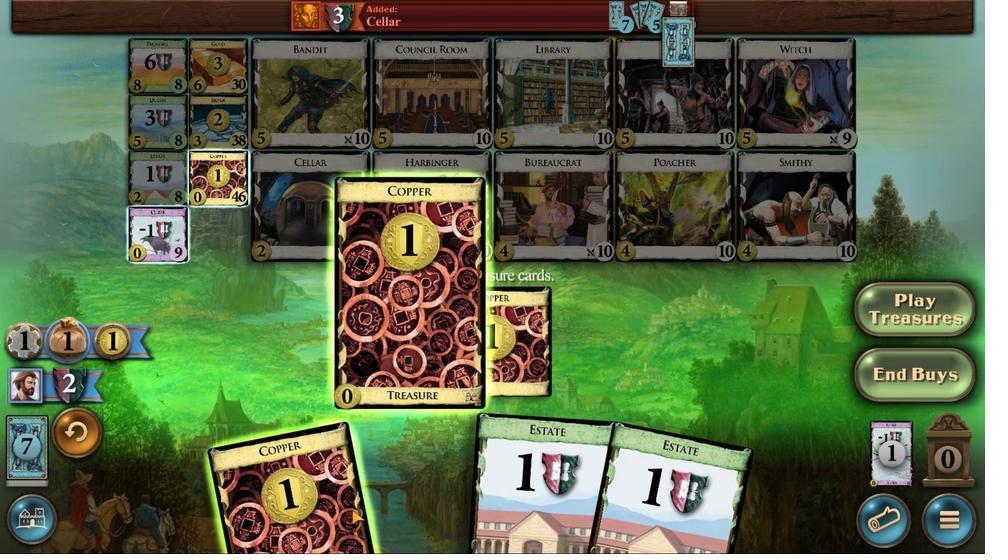
Action: Mouse moved to (340, 510)
Screenshot: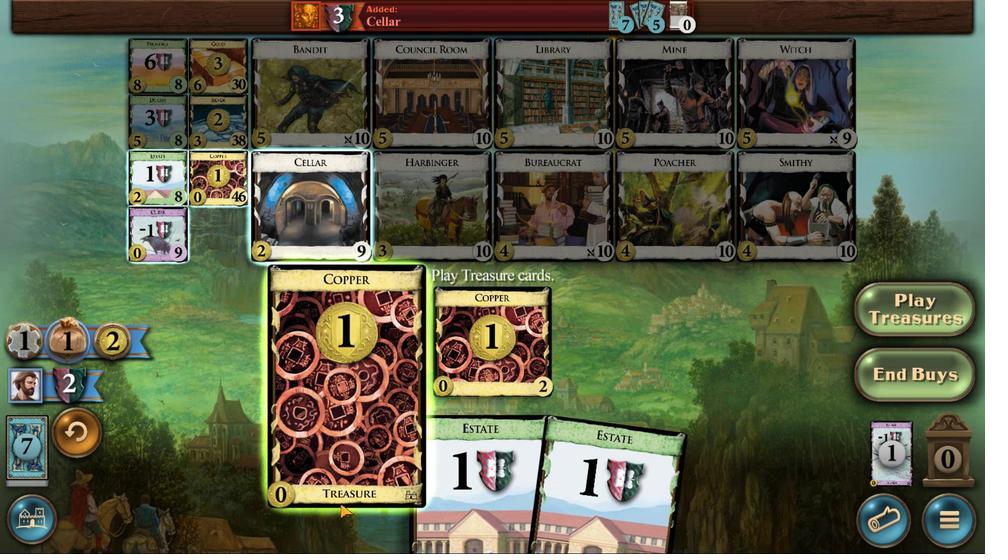 
Action: Mouse scrolled (340, 510) with delta (0, 0)
Screenshot: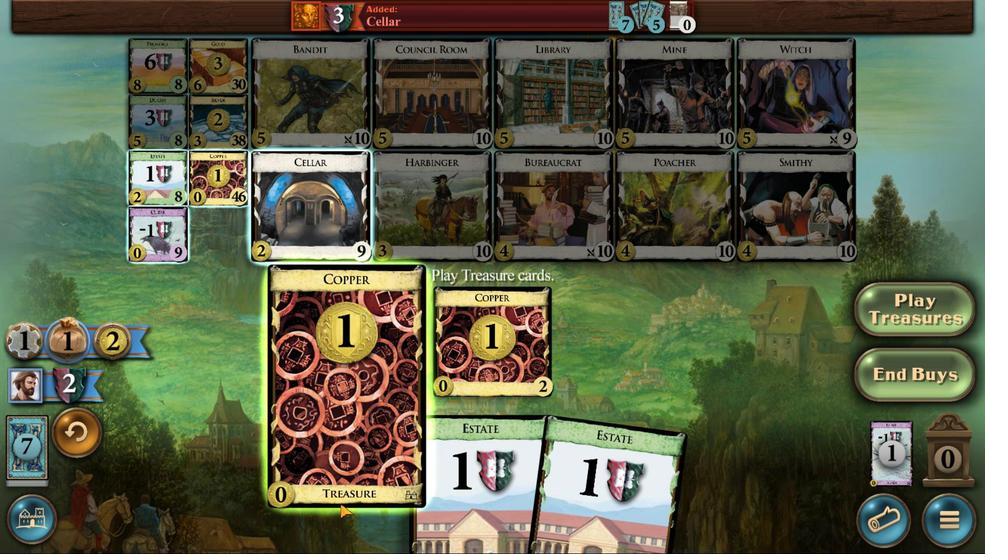 
Action: Mouse scrolled (340, 510) with delta (0, 0)
Screenshot: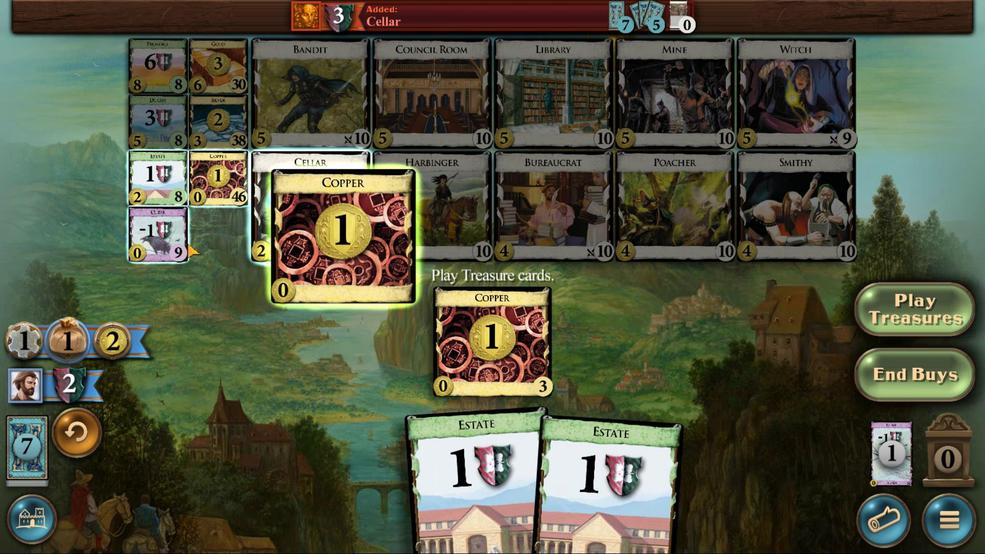 
Action: Mouse scrolled (340, 510) with delta (0, 0)
Screenshot: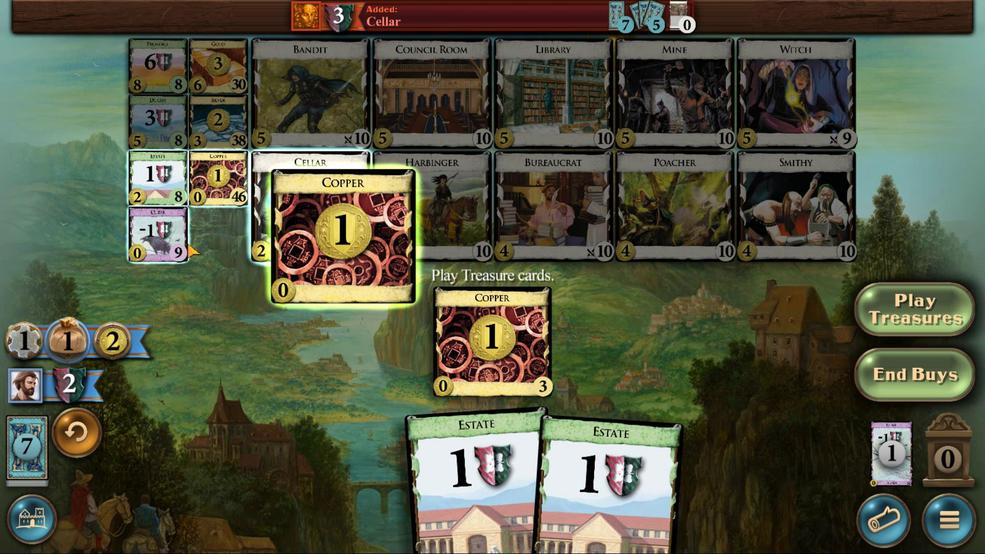 
Action: Mouse moved to (158, 175)
Screenshot: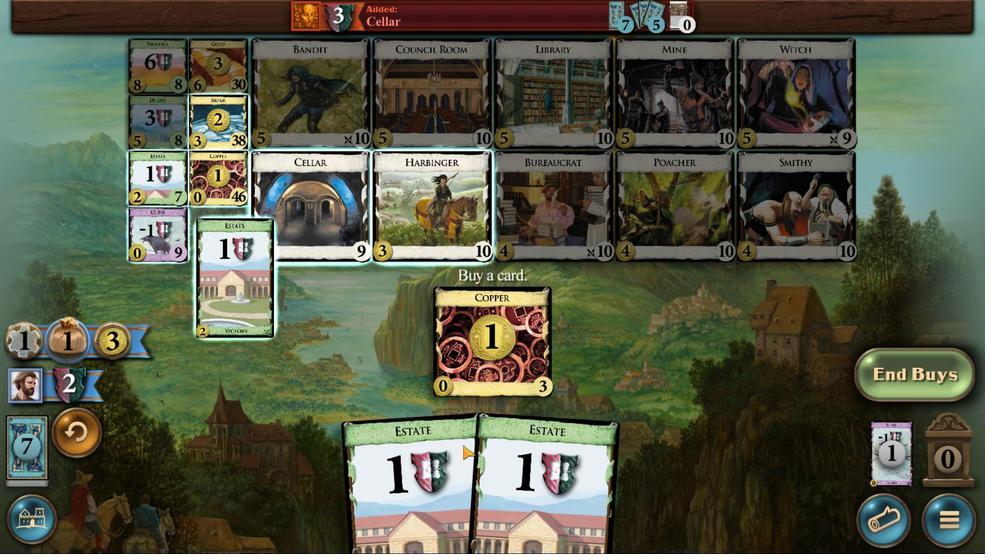 
Action: Mouse pressed left at (158, 175)
Screenshot: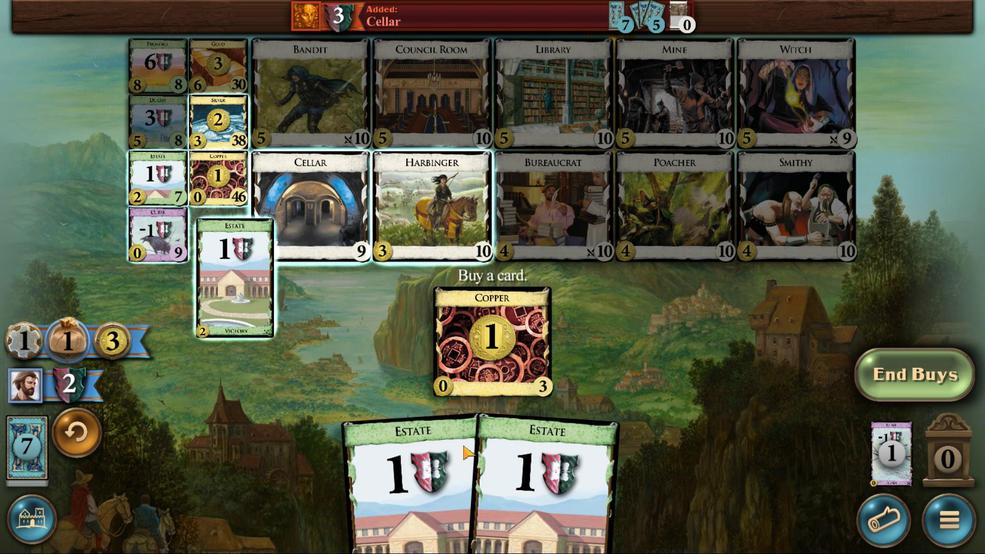 
Action: Mouse moved to (583, 494)
Screenshot: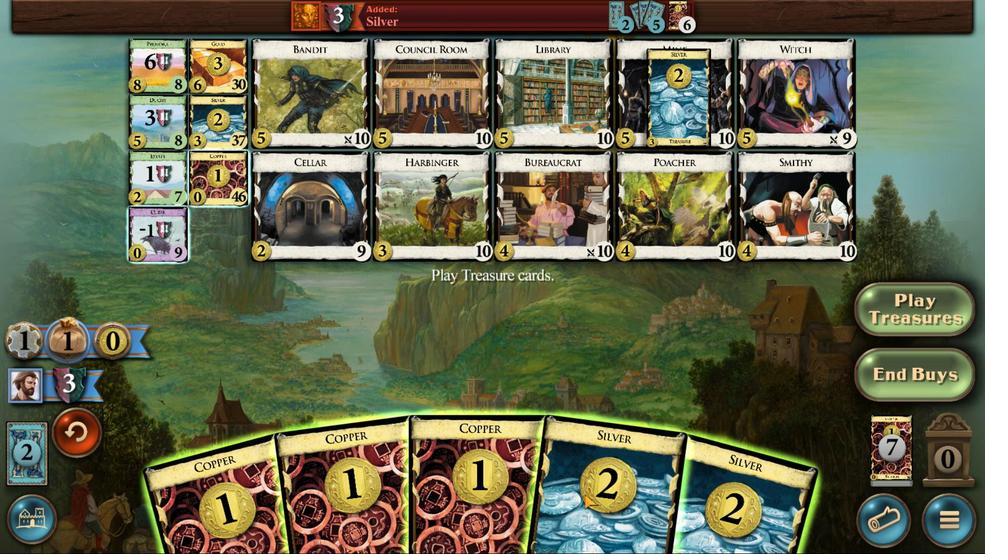 
Action: Mouse scrolled (583, 494) with delta (0, 0)
Screenshot: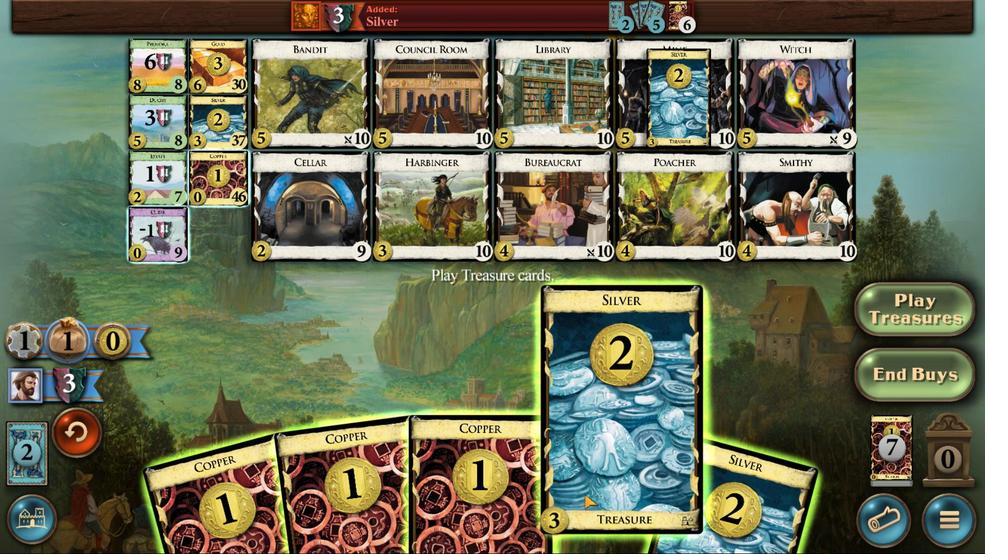 
Action: Mouse scrolled (583, 494) with delta (0, 0)
Screenshot: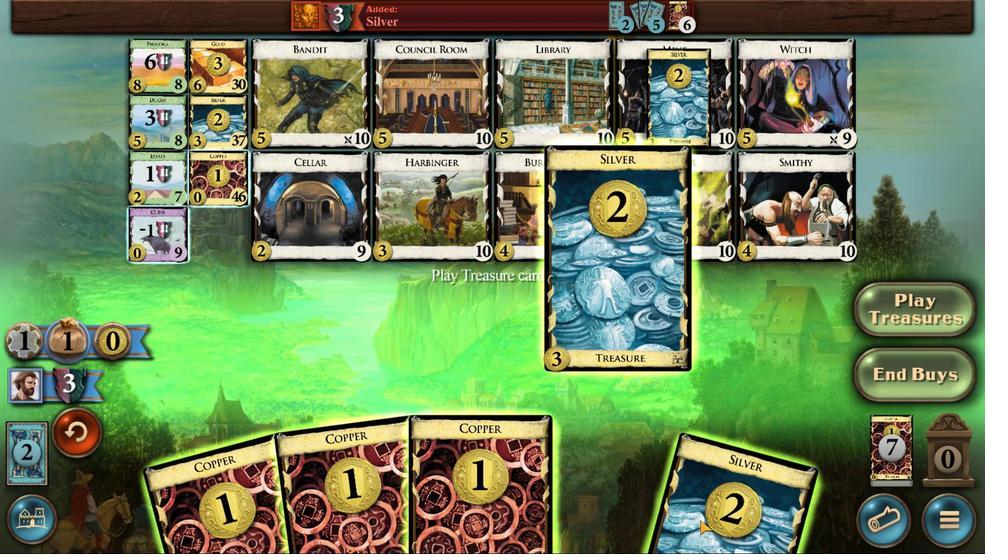 
Action: Mouse moved to (693, 513)
Screenshot: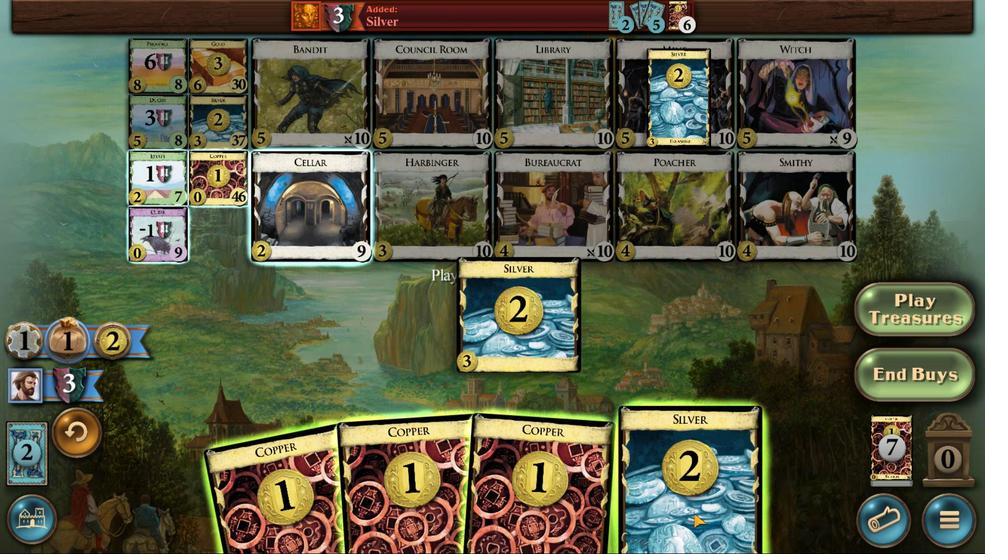 
Action: Mouse scrolled (693, 513) with delta (0, 0)
Screenshot: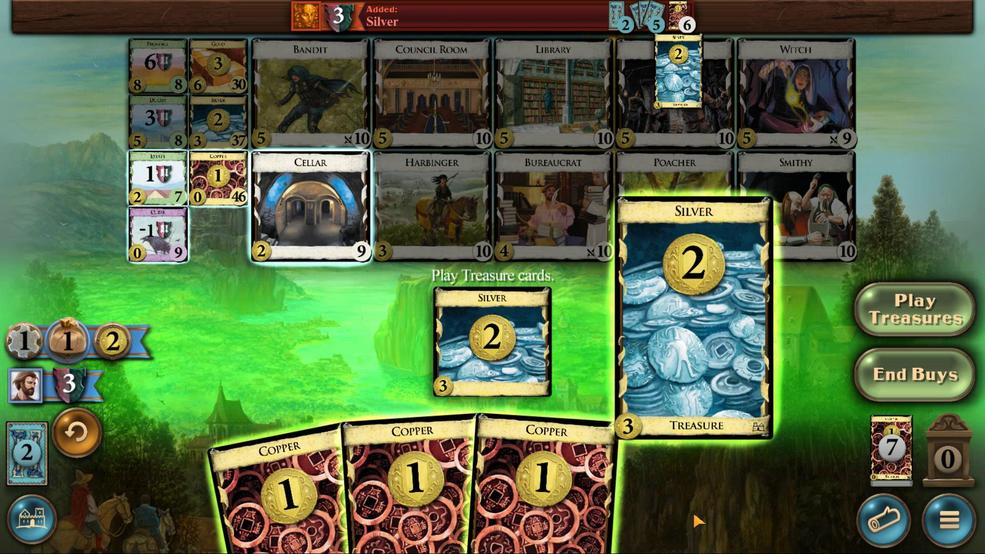 
Action: Mouse scrolled (693, 513) with delta (0, 0)
Screenshot: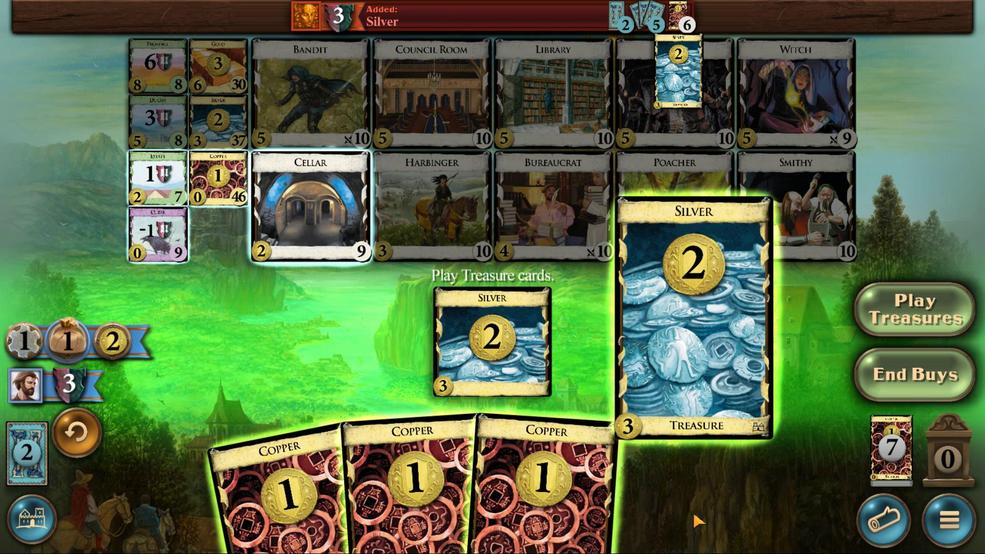 
Action: Mouse scrolled (693, 513) with delta (0, 0)
Screenshot: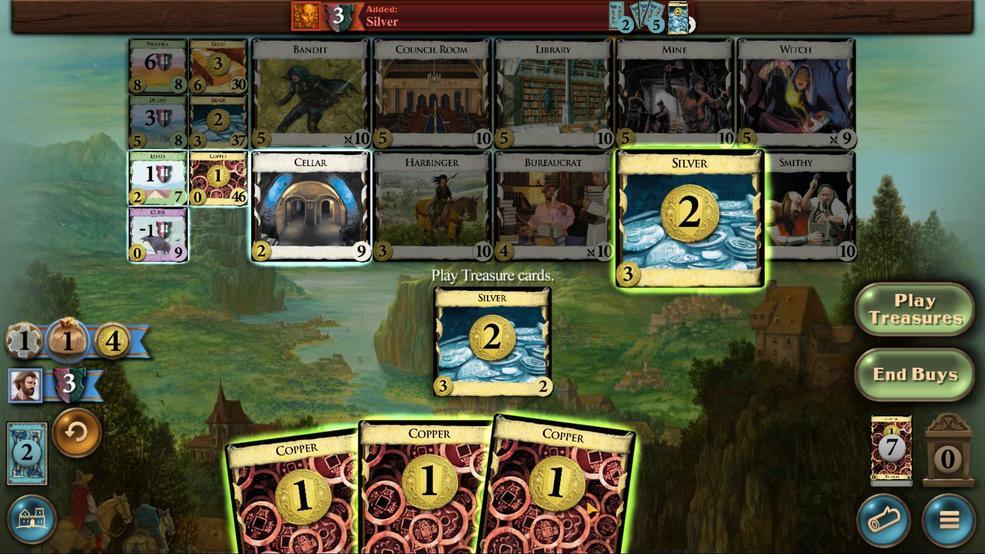 
Action: Mouse moved to (568, 499)
Screenshot: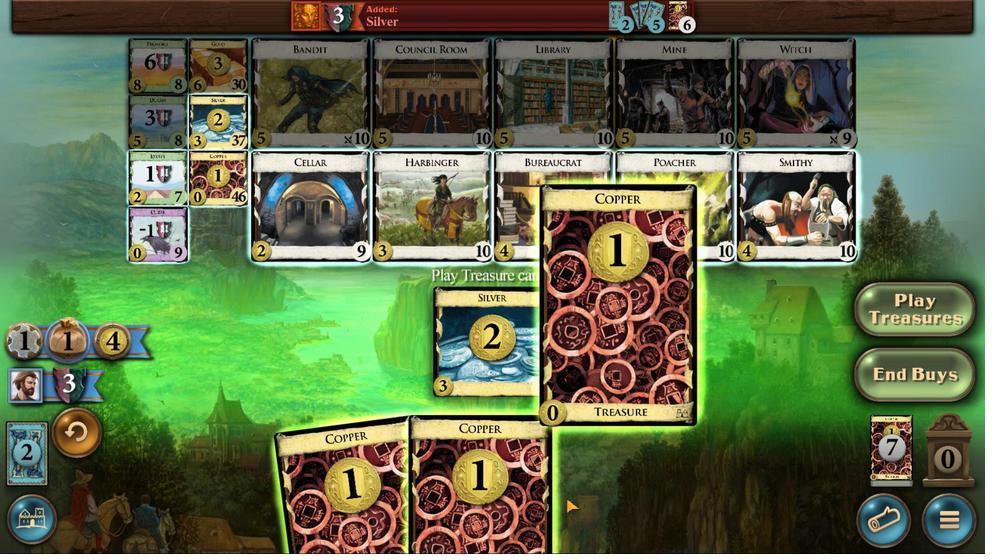 
Action: Mouse scrolled (568, 498) with delta (0, 0)
Screenshot: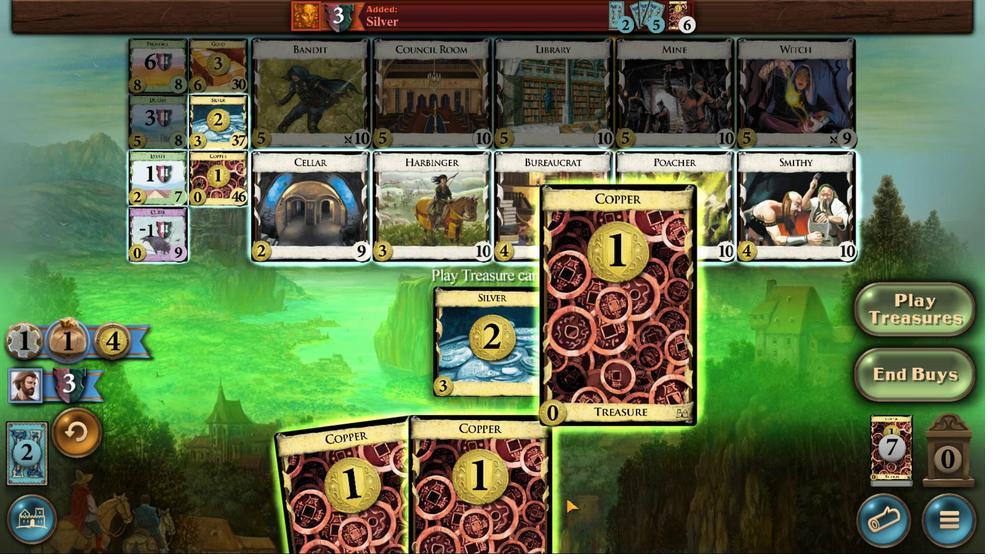
Action: Mouse moved to (568, 499)
Screenshot: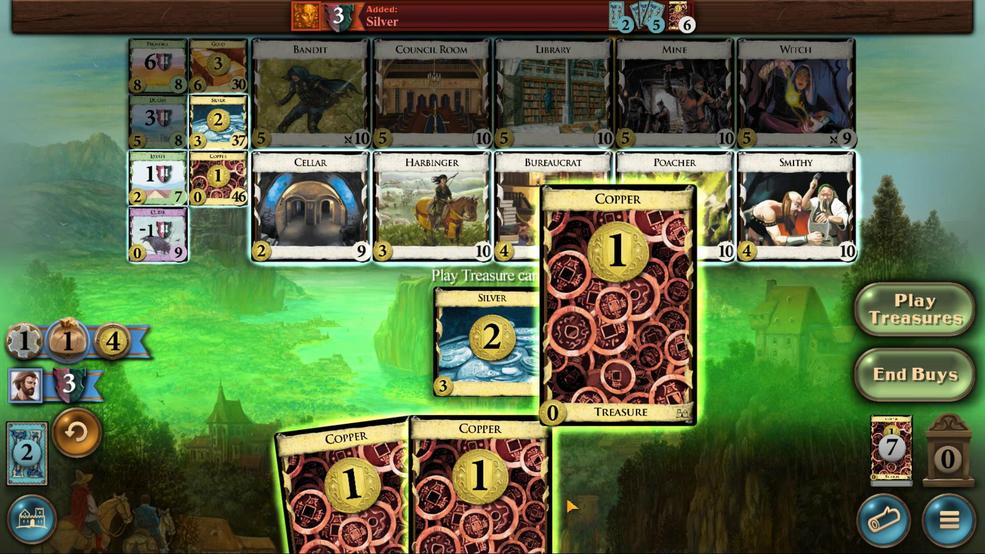 
Action: Mouse scrolled (568, 498) with delta (0, 0)
Screenshot: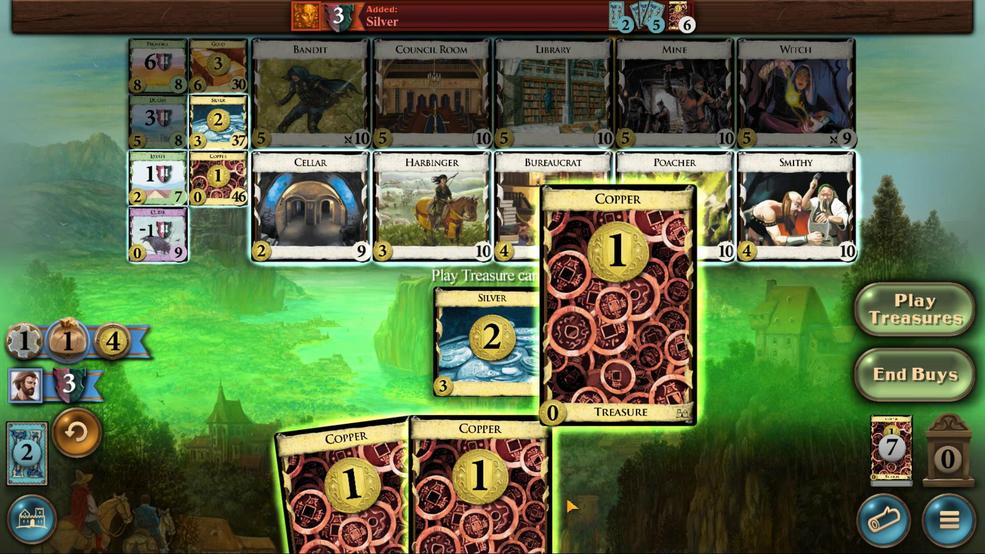 
Action: Mouse scrolled (568, 498) with delta (0, 0)
Screenshot: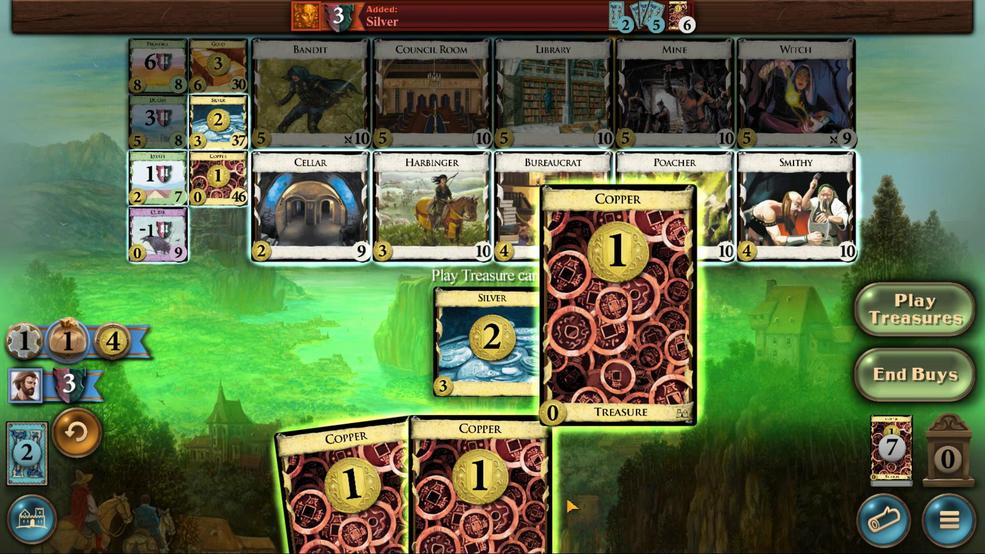 
Action: Mouse scrolled (568, 498) with delta (0, 0)
Screenshot: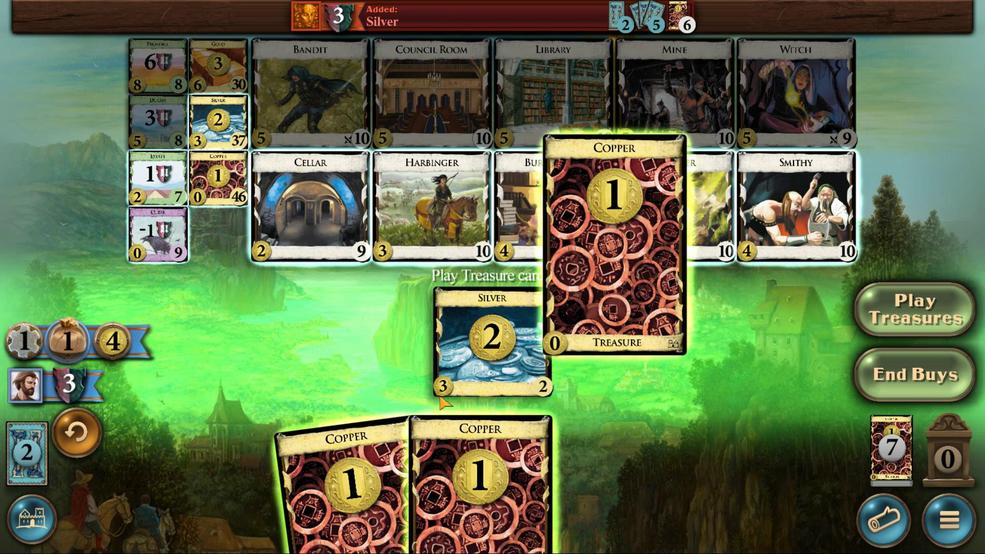 
Action: Mouse moved to (170, 134)
Screenshot: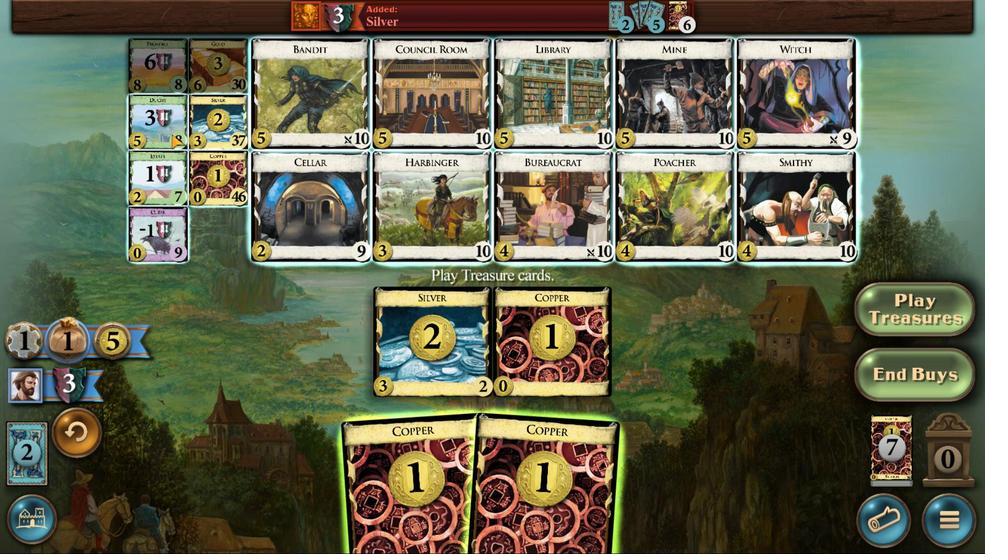 
Action: Mouse pressed left at (170, 134)
Screenshot: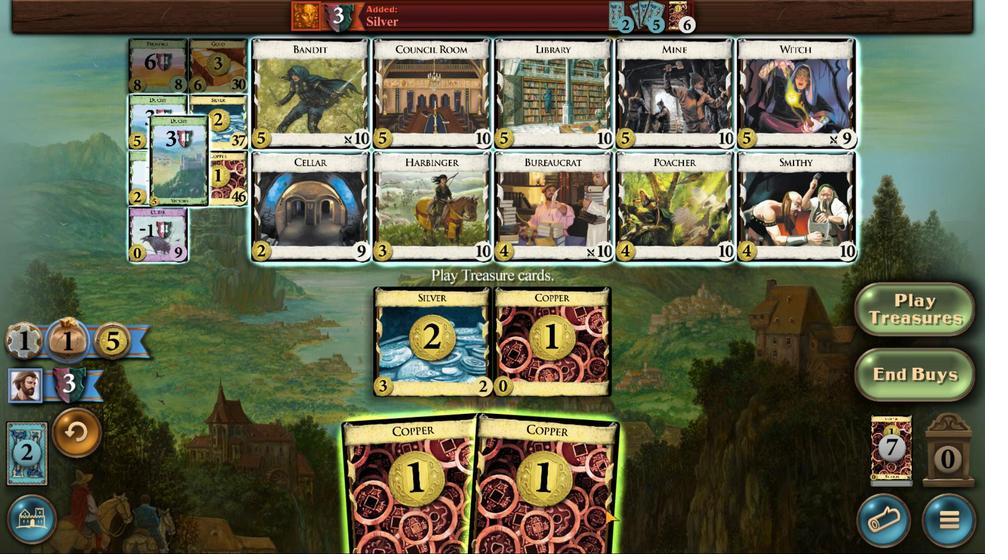 
Action: Mouse moved to (328, 510)
Screenshot: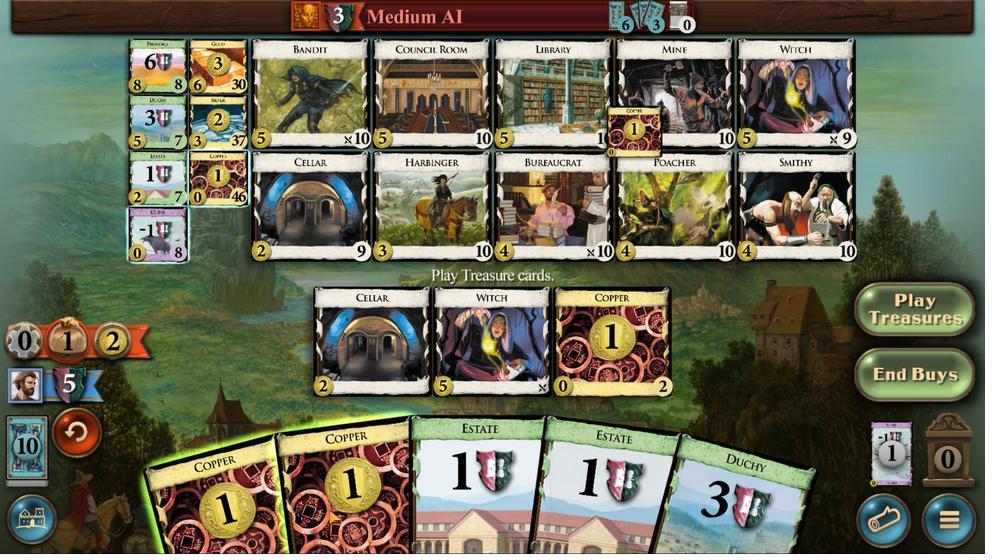 
Action: Mouse scrolled (328, 509) with delta (0, 0)
Screenshot: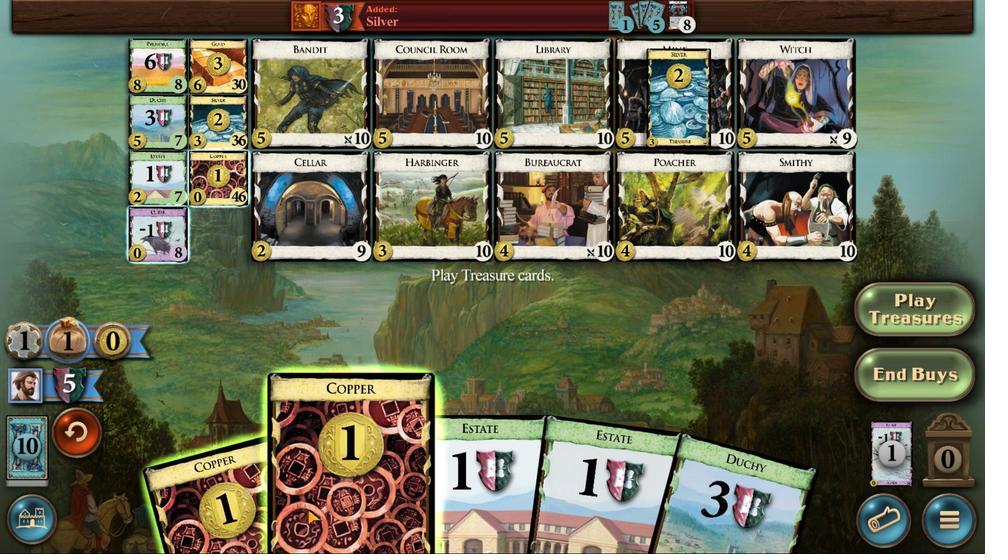 
Action: Mouse scrolled (328, 509) with delta (0, 0)
Screenshot: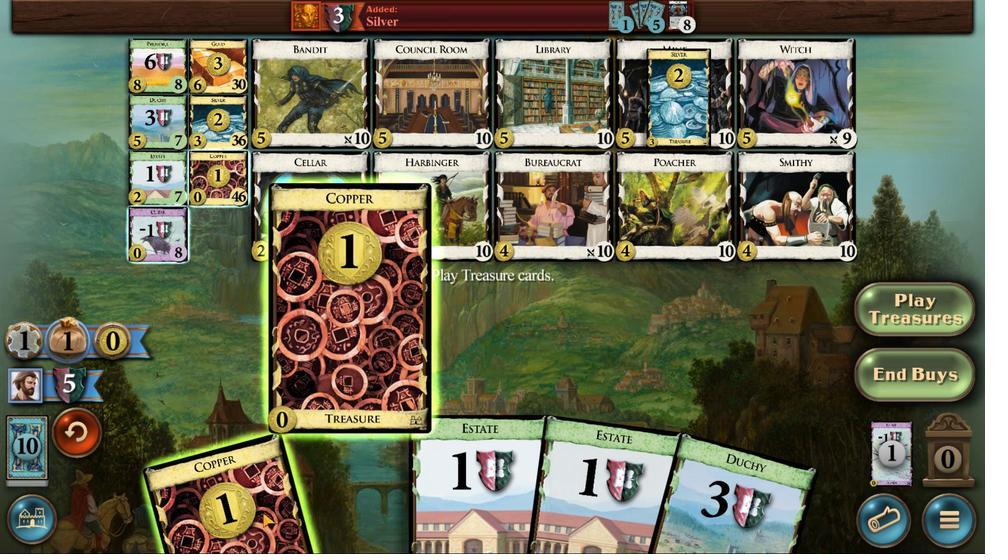 
Action: Mouse moved to (266, 517)
Screenshot: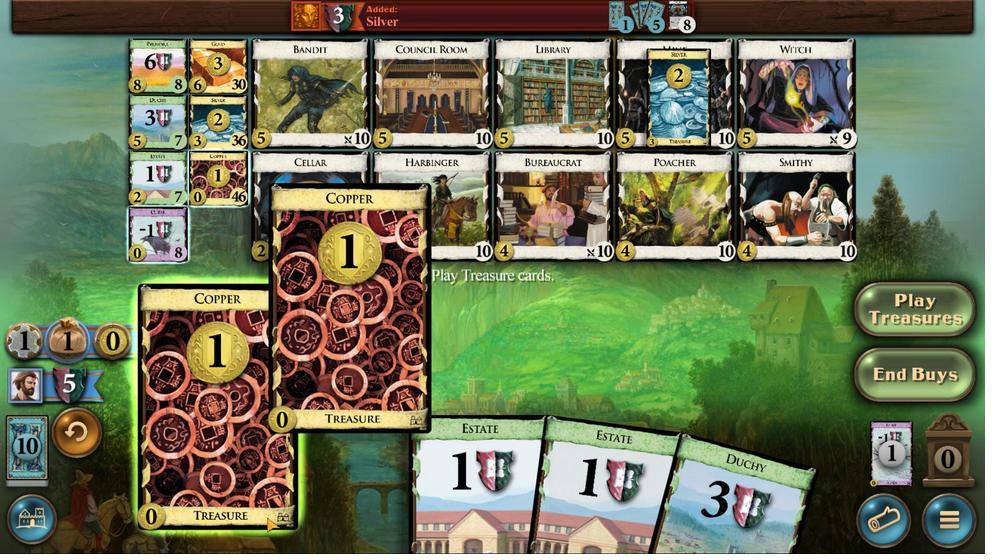 
Action: Mouse scrolled (266, 517) with delta (0, 0)
Screenshot: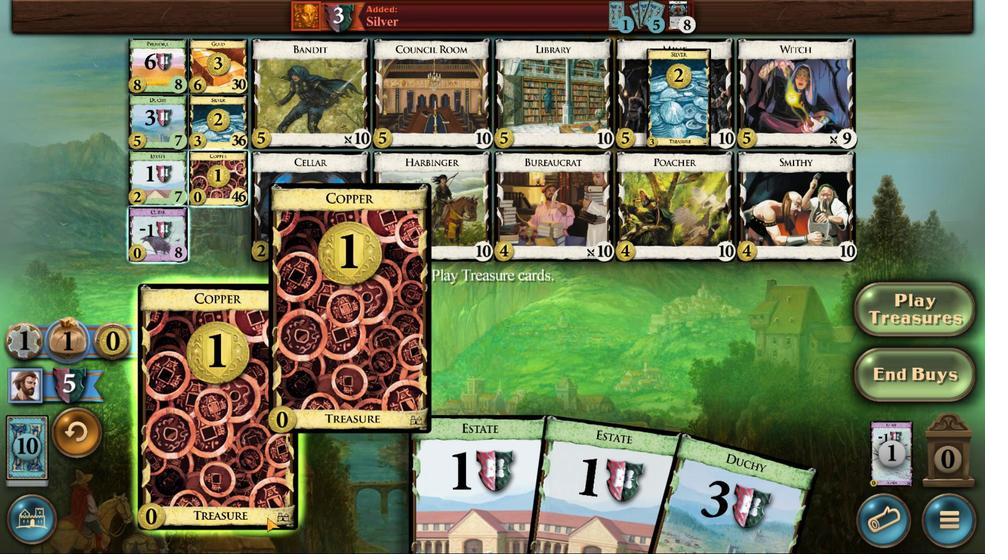 
Action: Mouse scrolled (266, 517) with delta (0, 0)
Screenshot: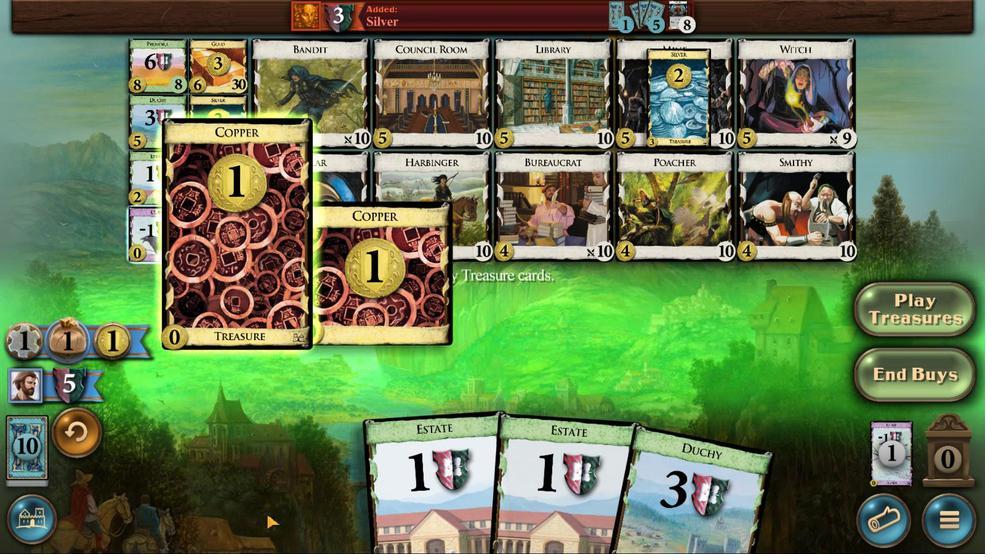
Action: Mouse scrolled (266, 517) with delta (0, 0)
Screenshot: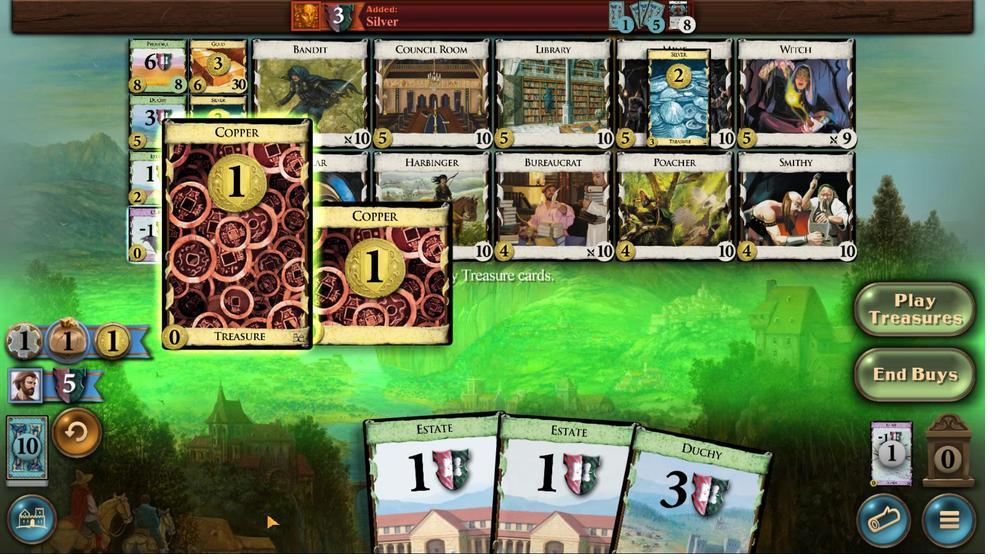 
Action: Mouse scrolled (266, 517) with delta (0, 0)
Screenshot: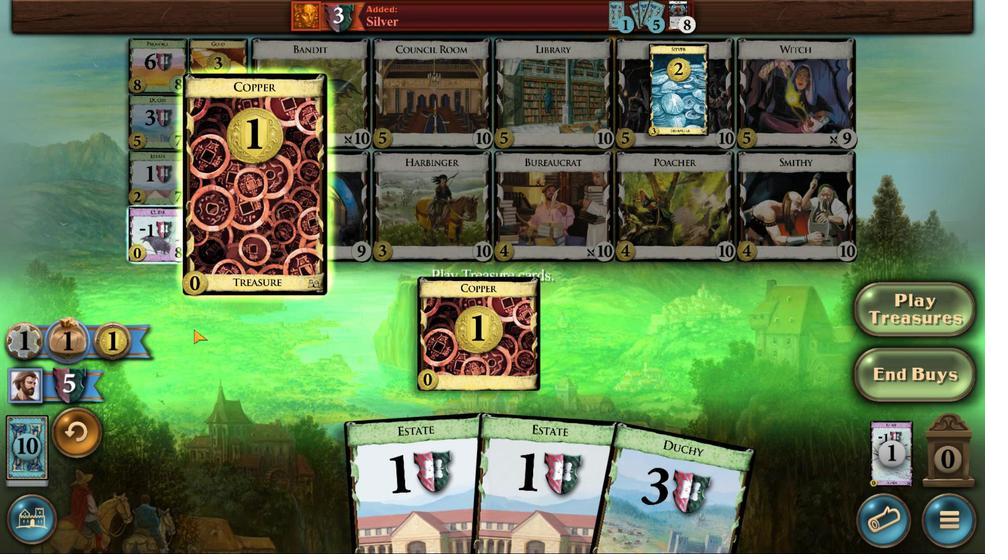 
Action: Mouse moved to (164, 177)
Screenshot: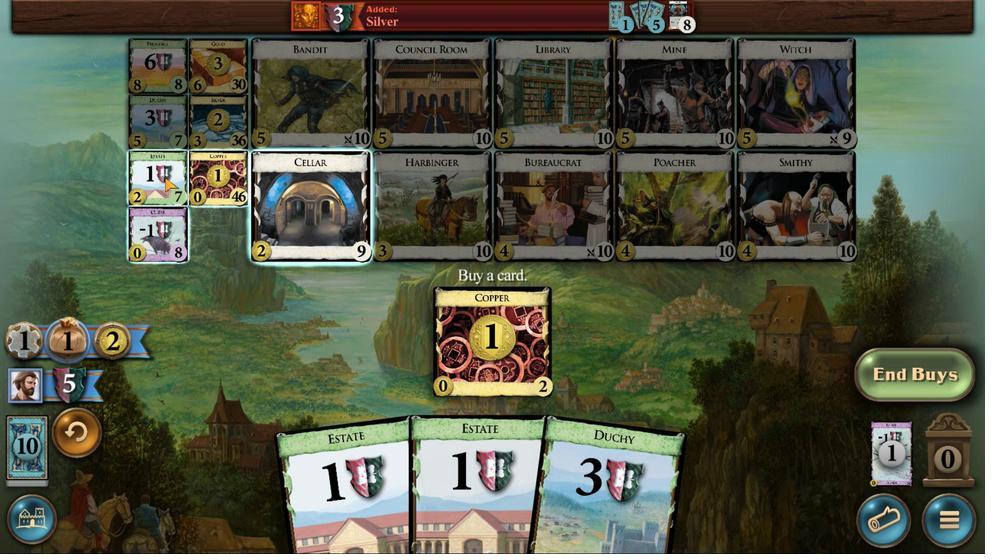 
Action: Mouse pressed left at (164, 177)
Screenshot: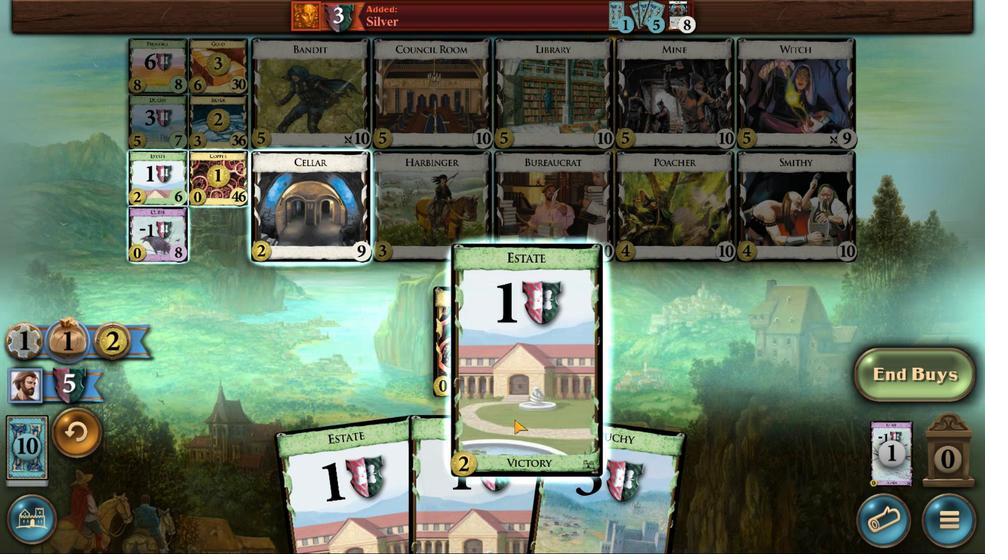 
Action: Mouse moved to (438, 540)
Screenshot: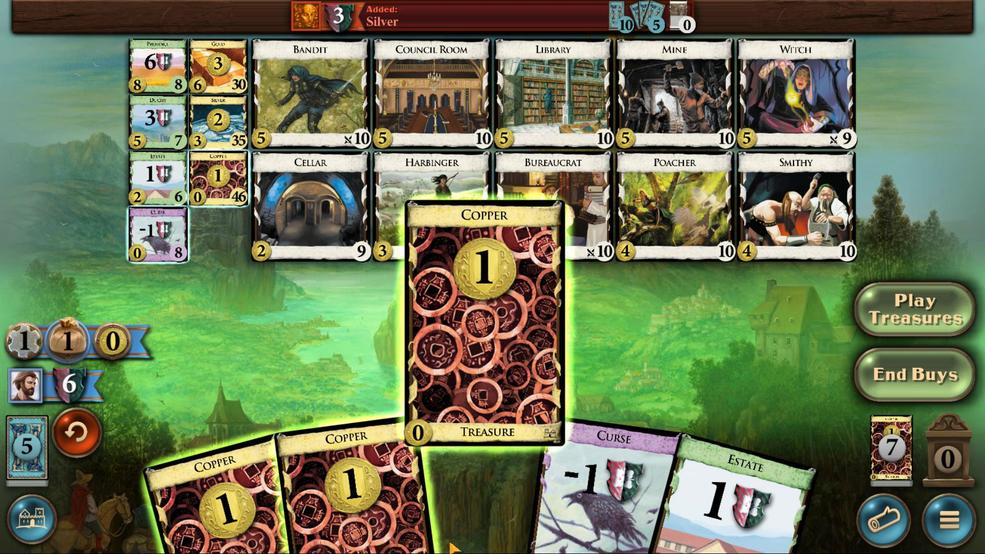 
Action: Mouse scrolled (438, 540) with delta (0, 0)
Screenshot: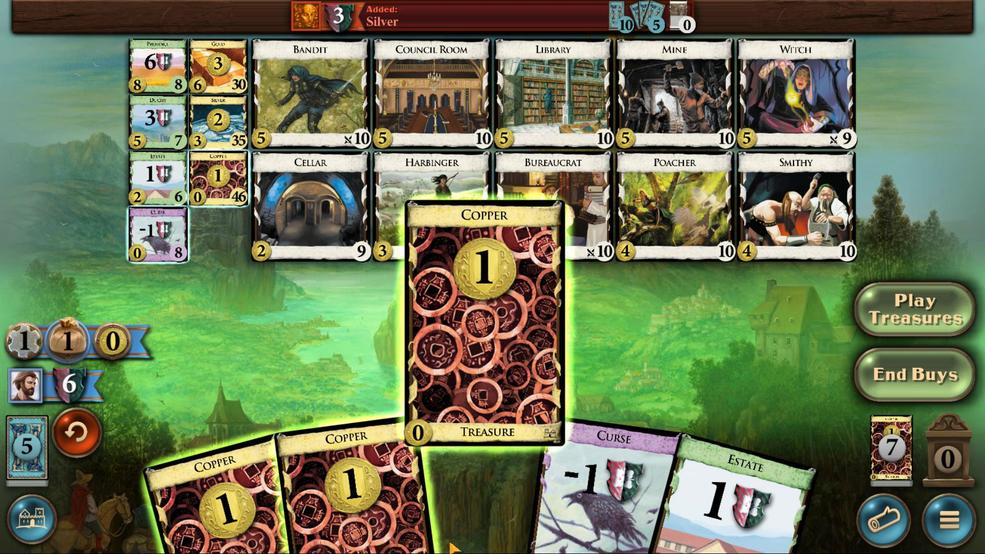 
Action: Mouse moved to (447, 547)
Screenshot: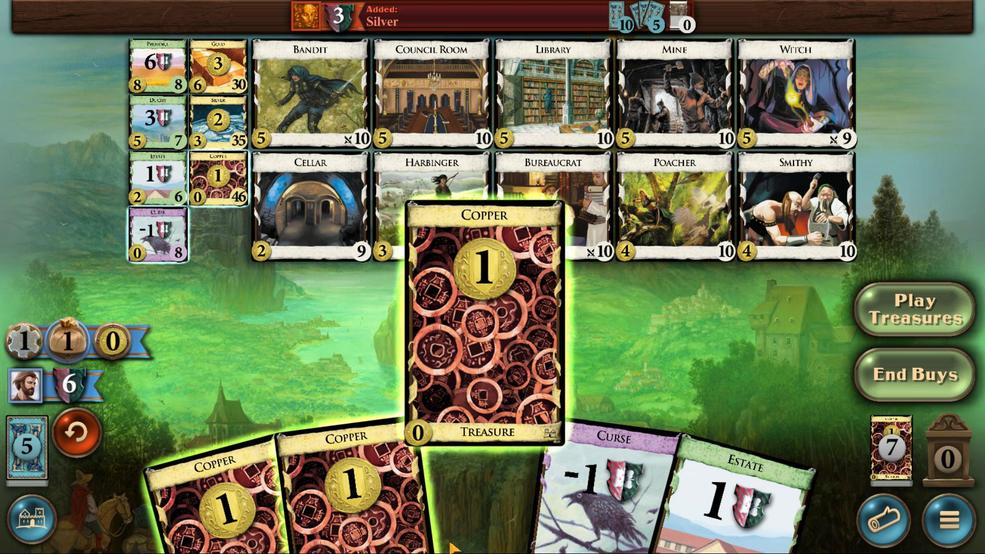 
Action: Mouse scrolled (447, 547) with delta (0, 0)
Screenshot: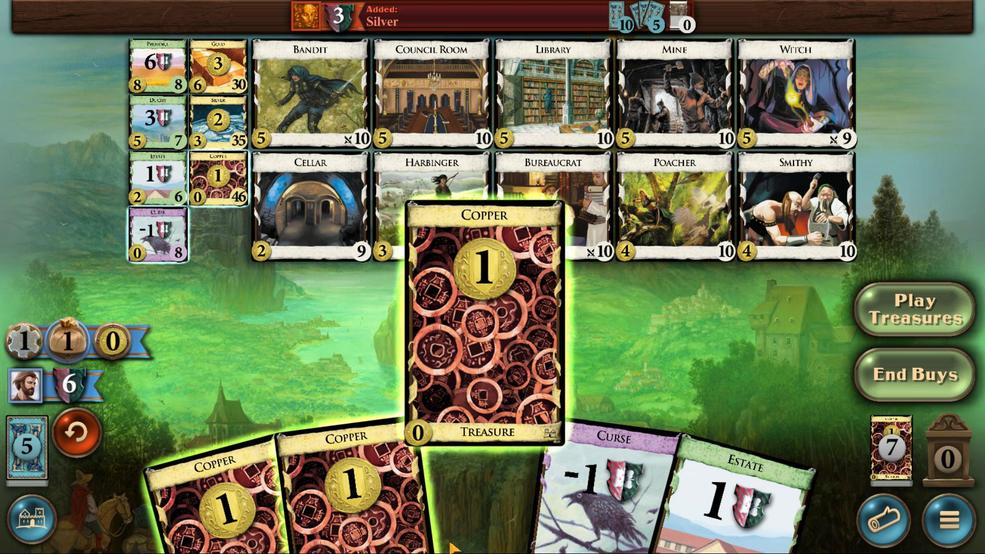 
Action: Mouse moved to (447, 548)
Screenshot: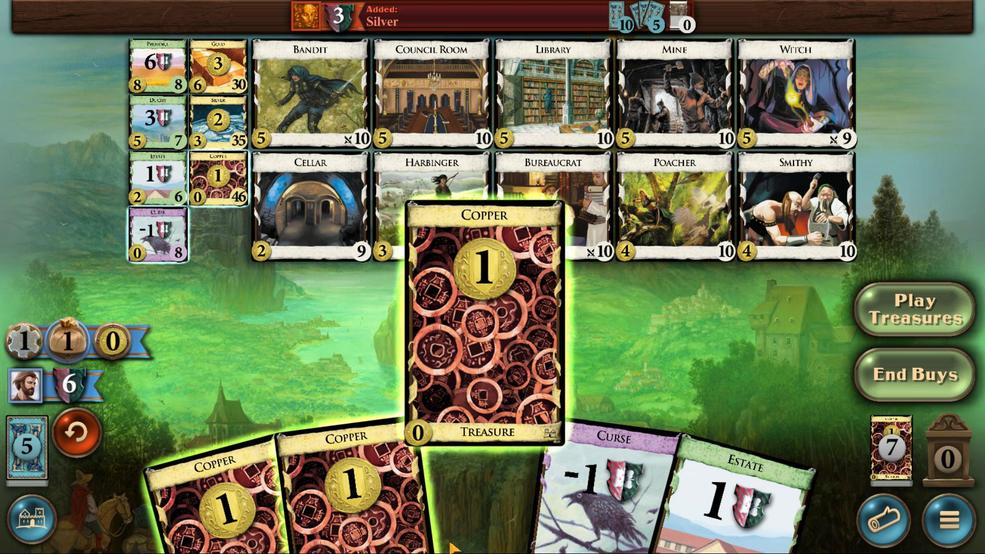 
Action: Mouse scrolled (447, 547) with delta (0, 0)
Screenshot: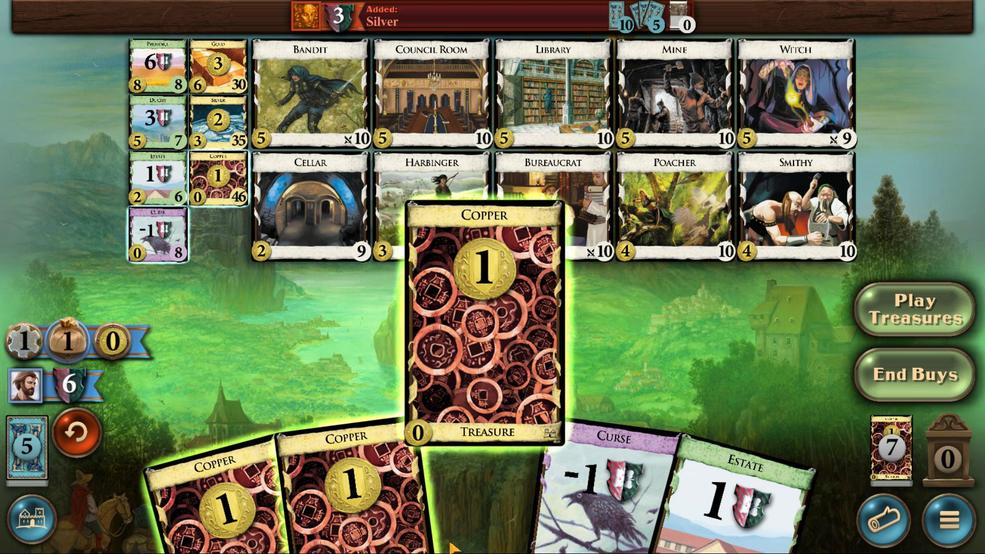 
Action: Mouse moved to (447, 548)
Screenshot: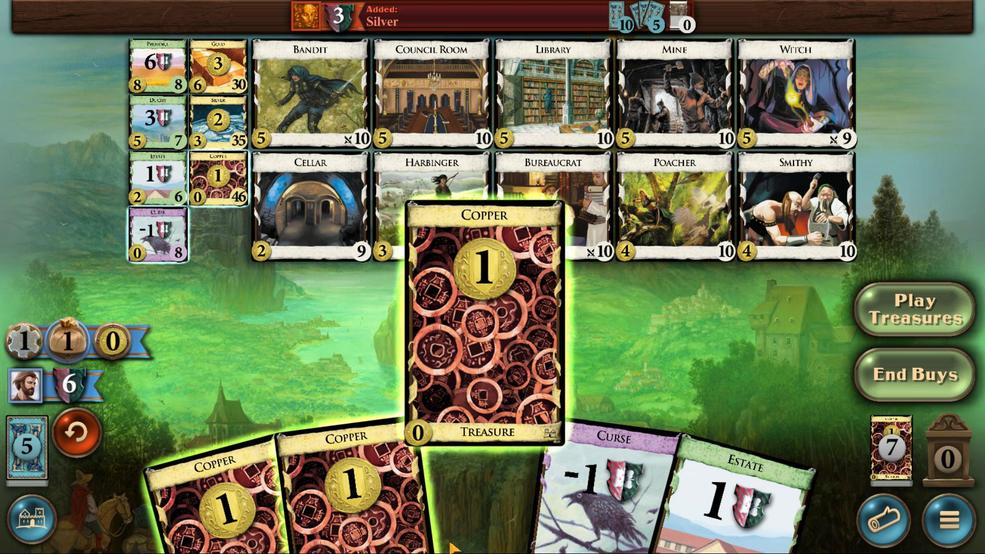 
Action: Mouse scrolled (447, 548) with delta (0, 0)
Screenshot: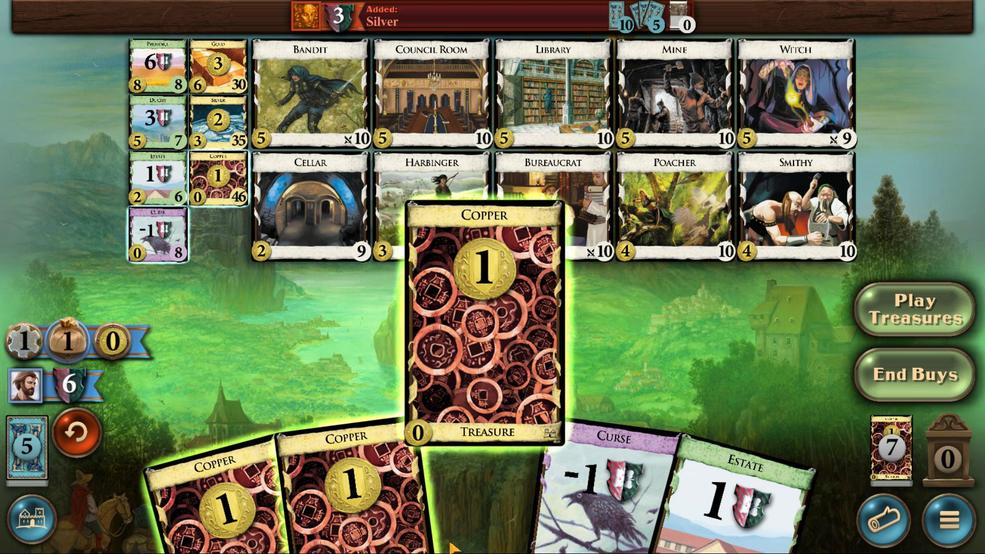
Action: Mouse moved to (448, 549)
Screenshot: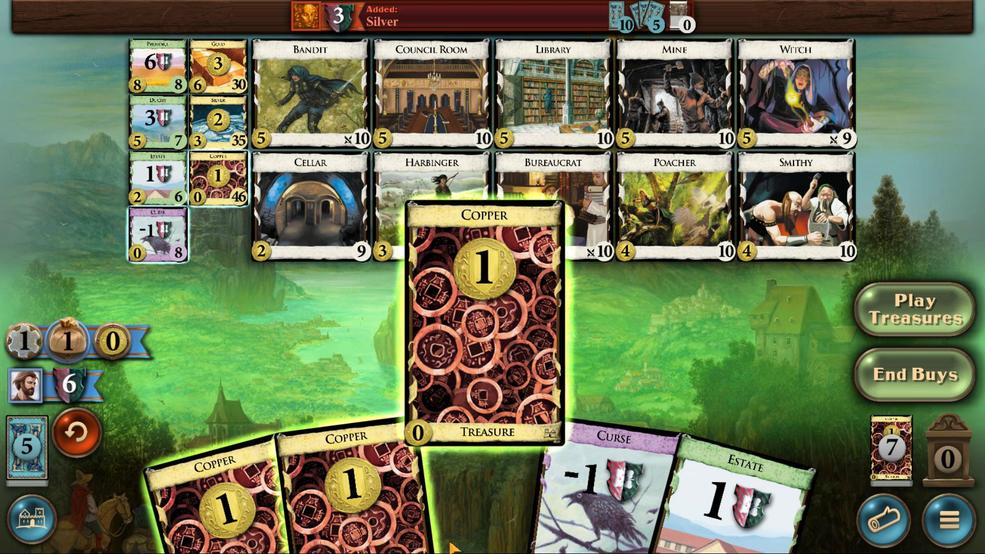 
Action: Mouse scrolled (448, 548) with delta (0, 0)
Screenshot: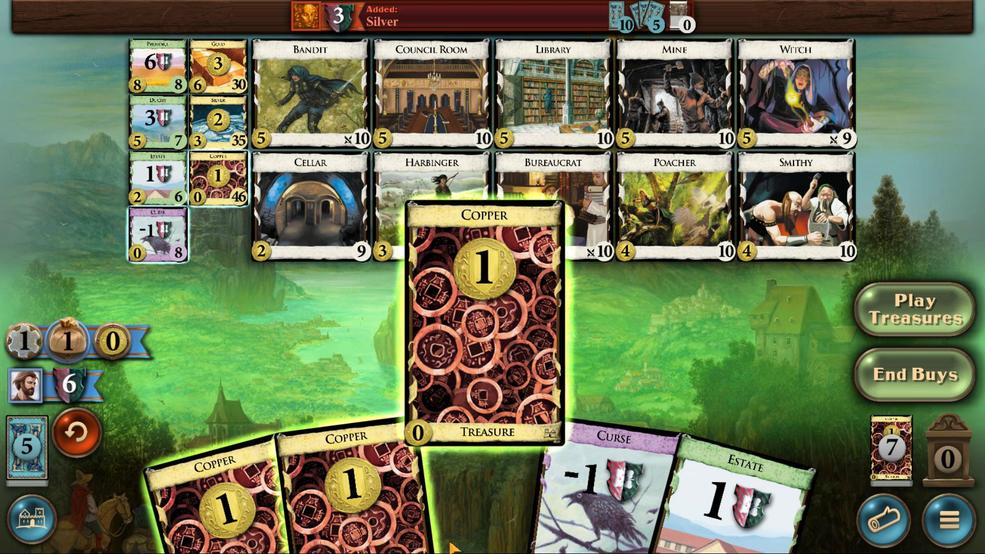 
Action: Mouse moved to (449, 549)
Screenshot: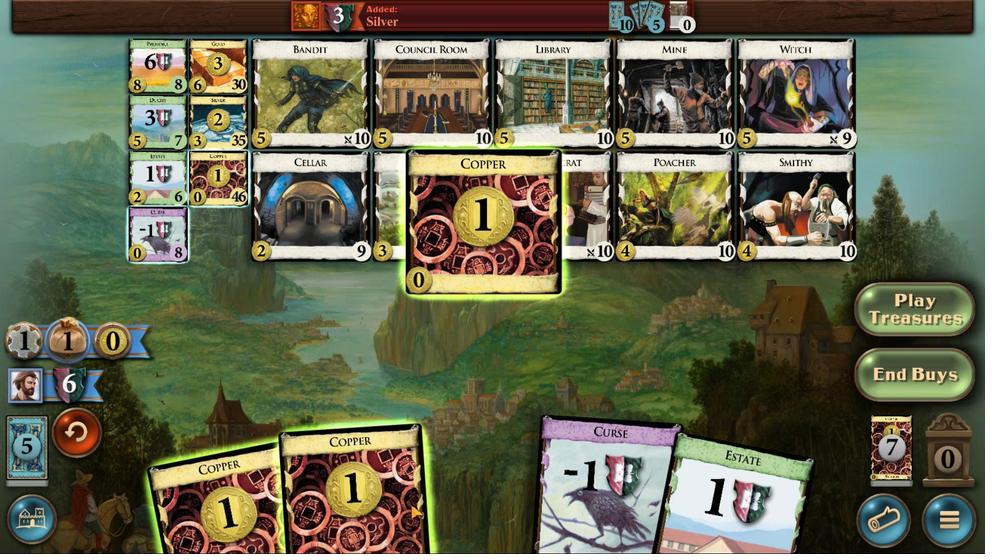 
Action: Mouse scrolled (449, 548) with delta (0, 0)
Screenshot: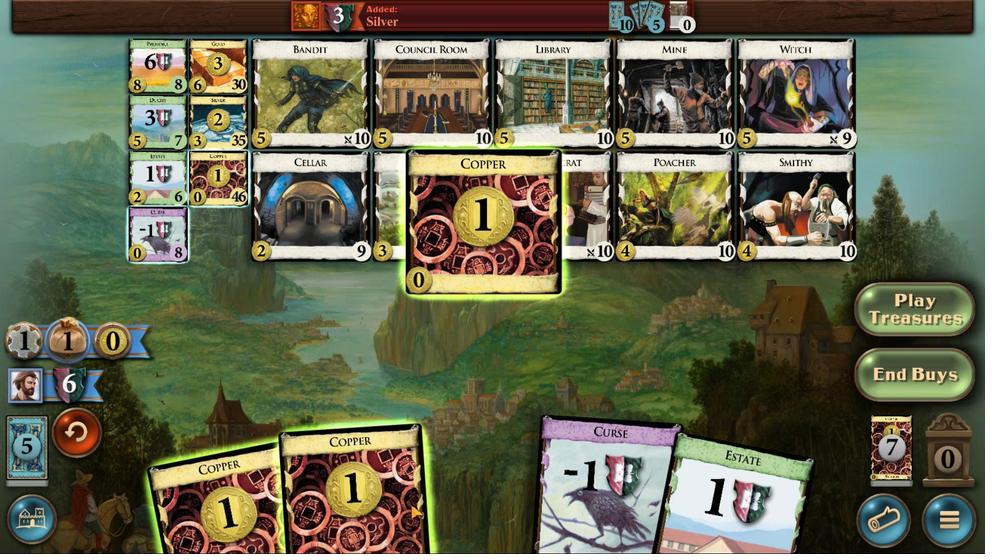 
Action: Mouse moved to (407, 497)
Screenshot: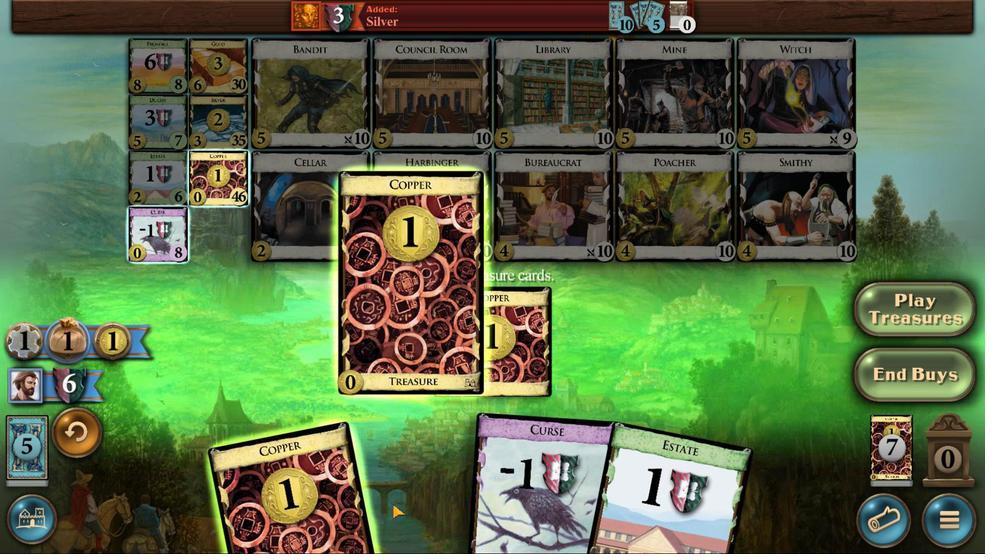 
Action: Mouse scrolled (407, 497) with delta (0, 0)
Screenshot: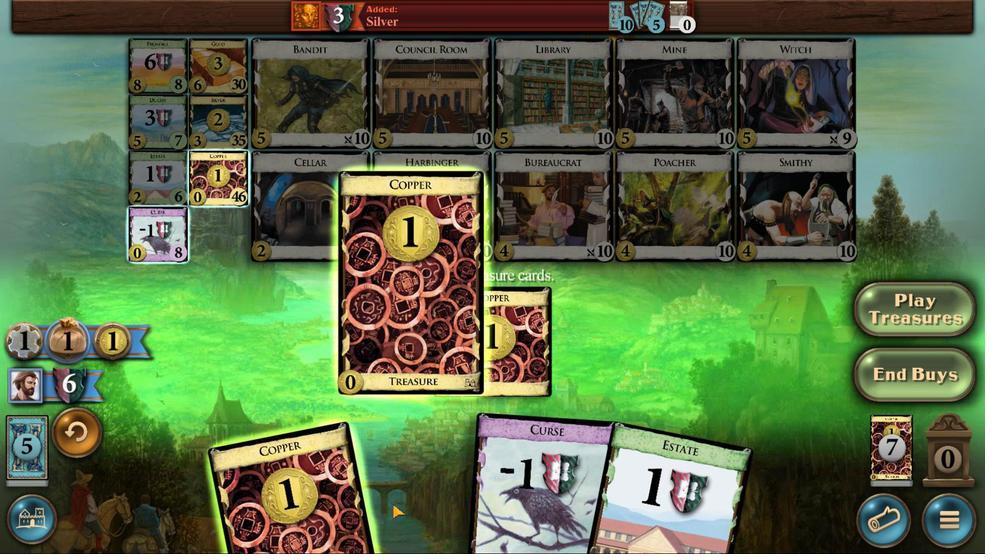 
Action: Mouse scrolled (407, 497) with delta (0, 0)
Screenshot: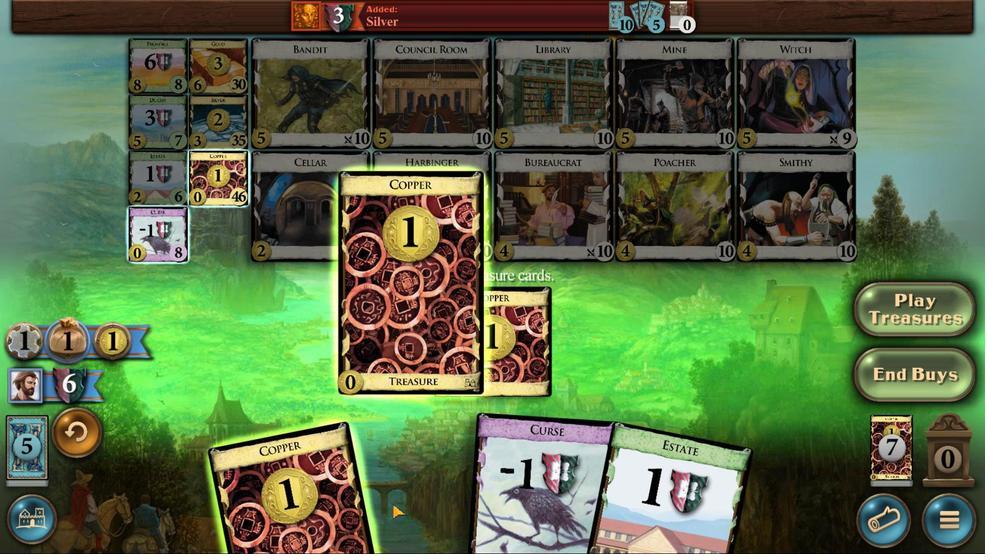 
Action: Mouse moved to (407, 497)
Screenshot: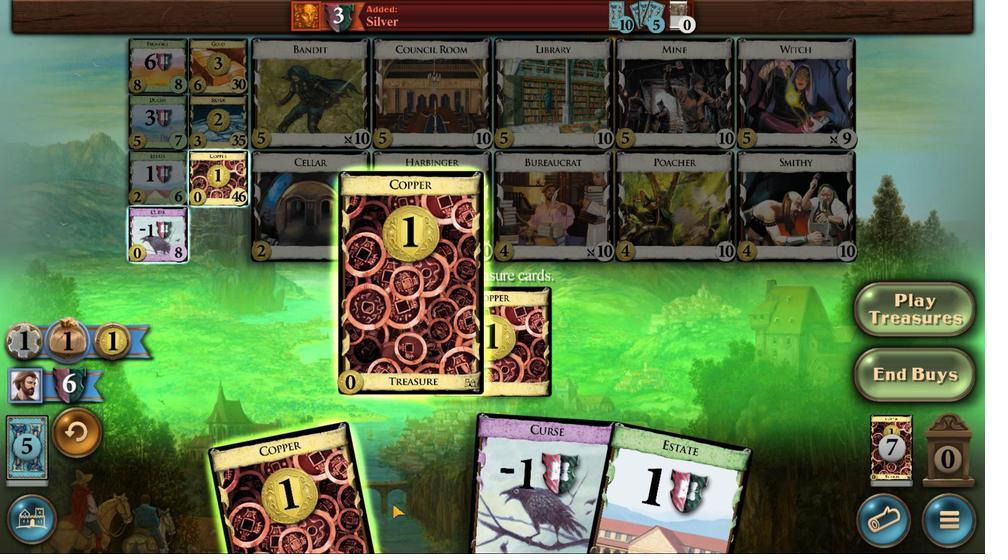 
Action: Mouse scrolled (407, 497) with delta (0, 0)
Screenshot: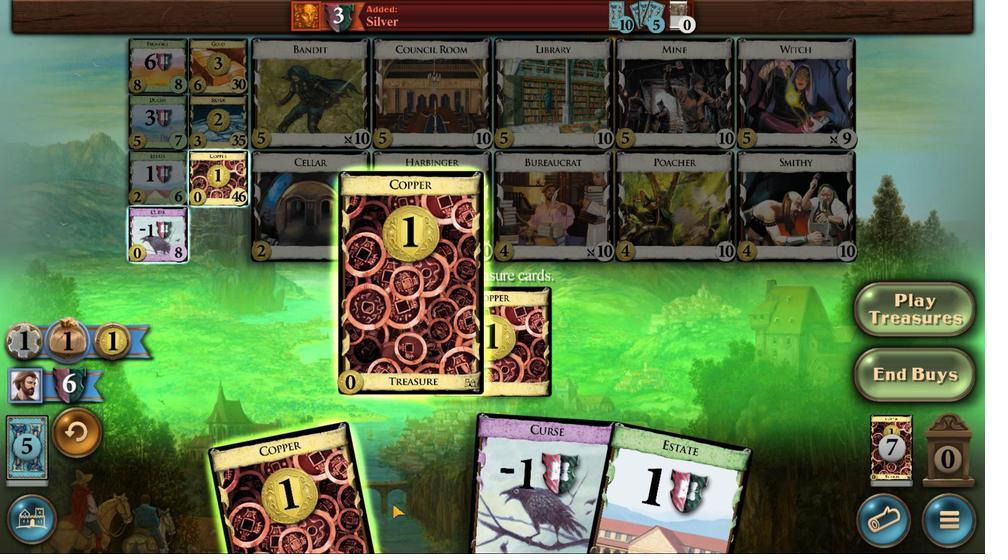 
Action: Mouse scrolled (407, 497) with delta (0, 0)
Screenshot: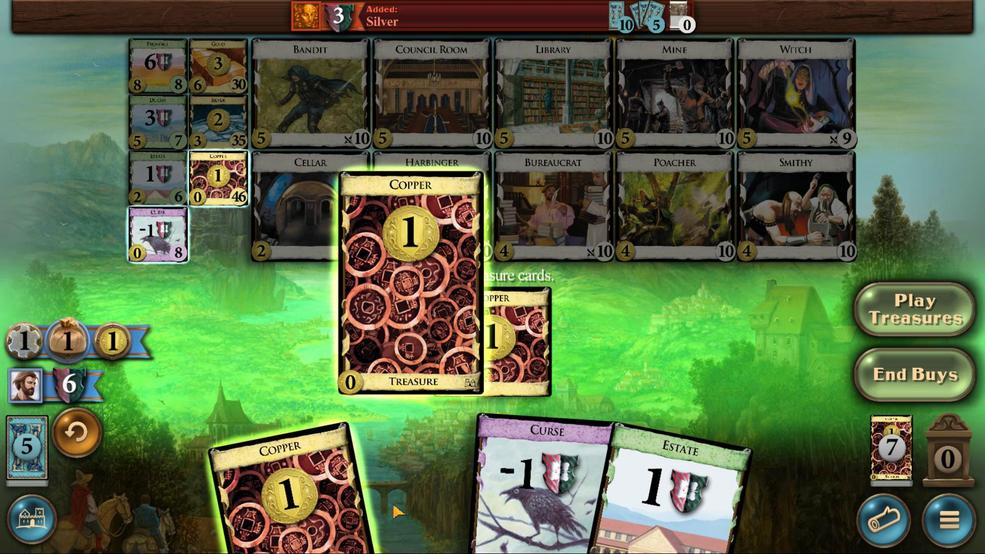 
Action: Mouse scrolled (407, 497) with delta (0, 0)
Screenshot: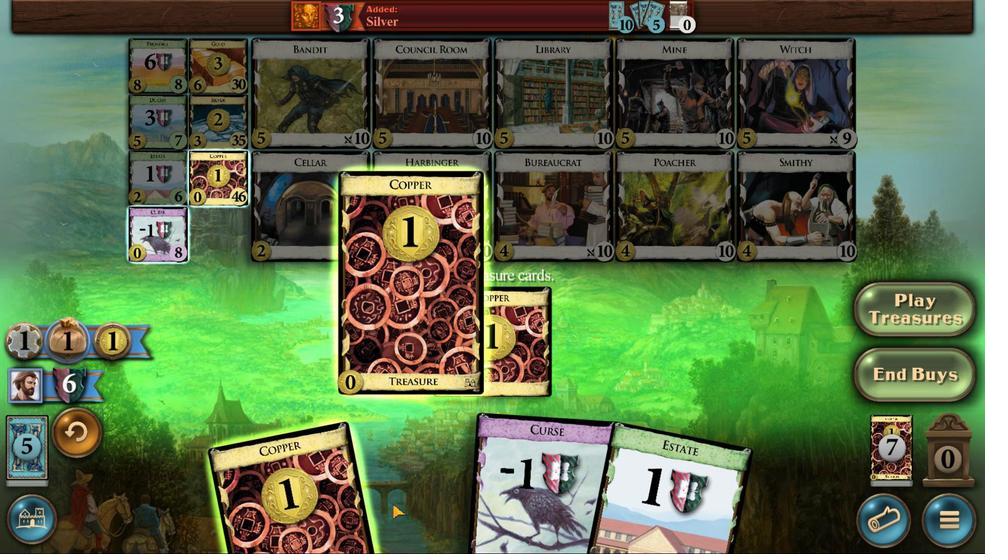 
Action: Mouse moved to (360, 520)
Screenshot: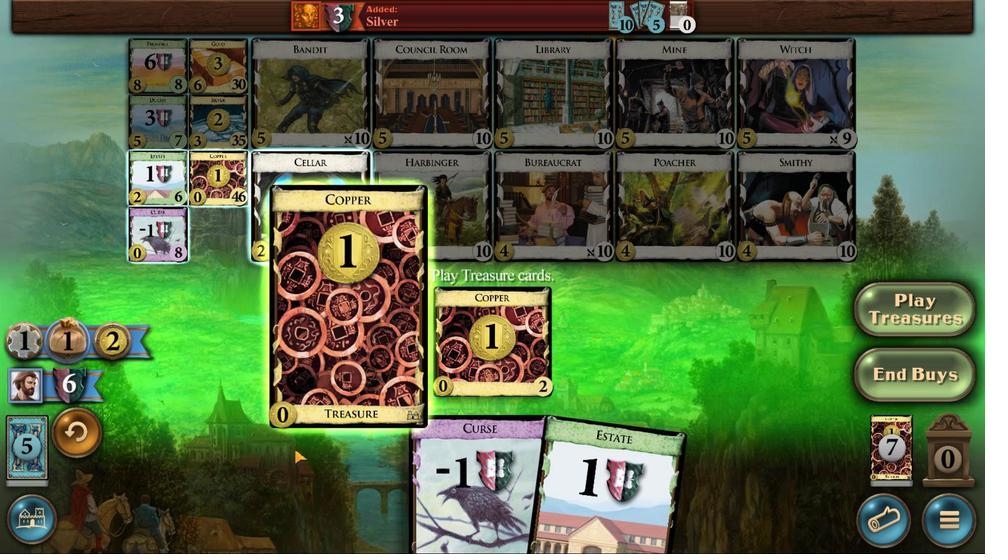 
Action: Mouse scrolled (360, 519) with delta (0, 0)
Screenshot: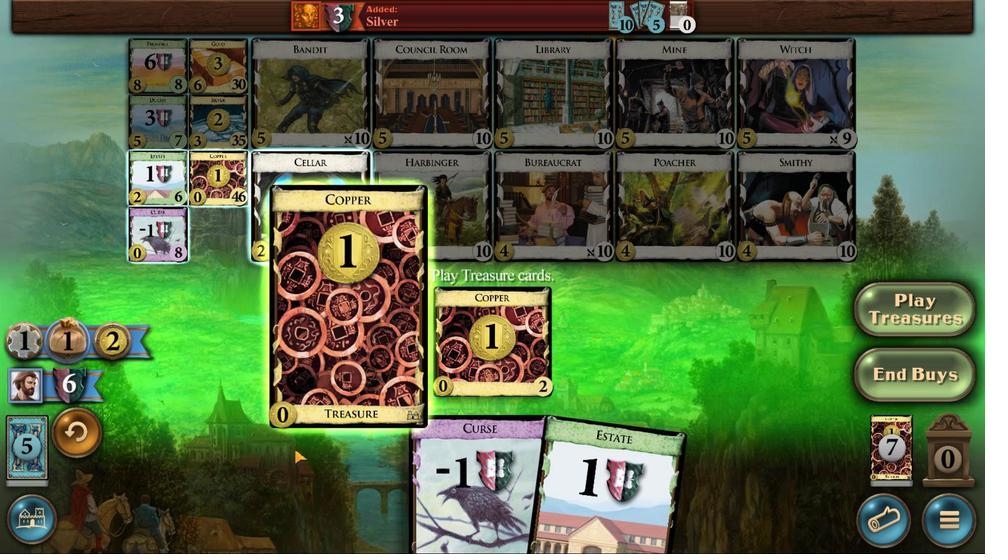 
Action: Mouse moved to (359, 521)
Screenshot: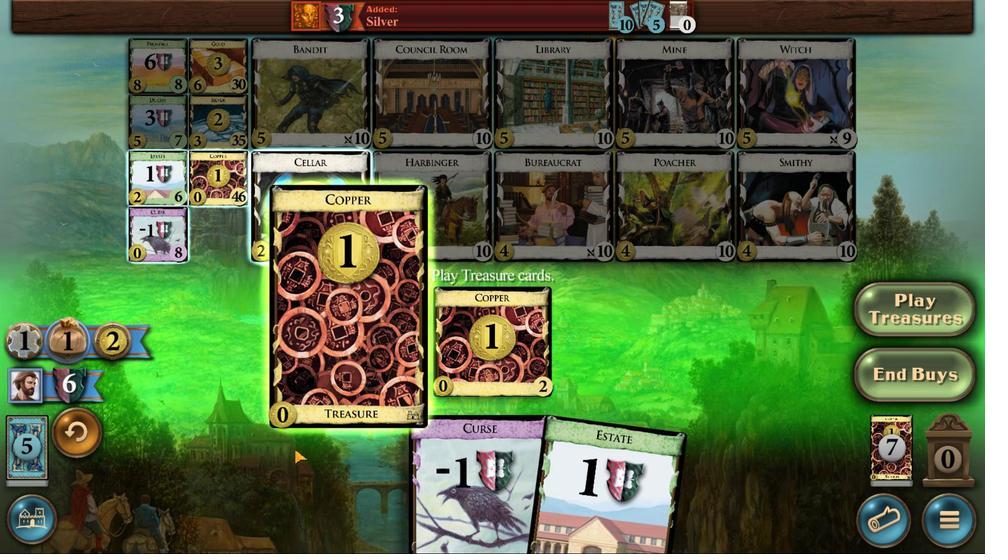 
Action: Mouse scrolled (359, 521) with delta (0, 0)
Screenshot: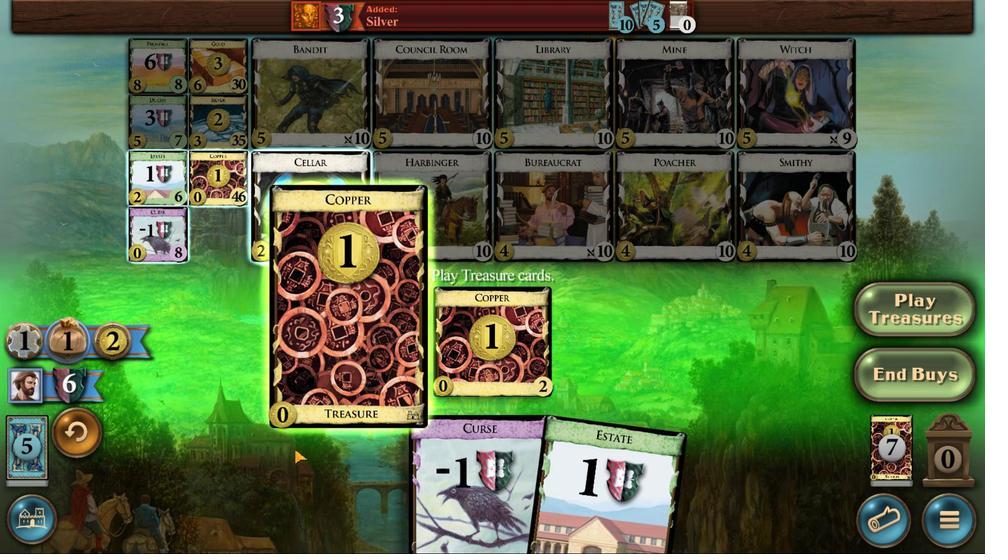 
Action: Mouse moved to (359, 522)
Screenshot: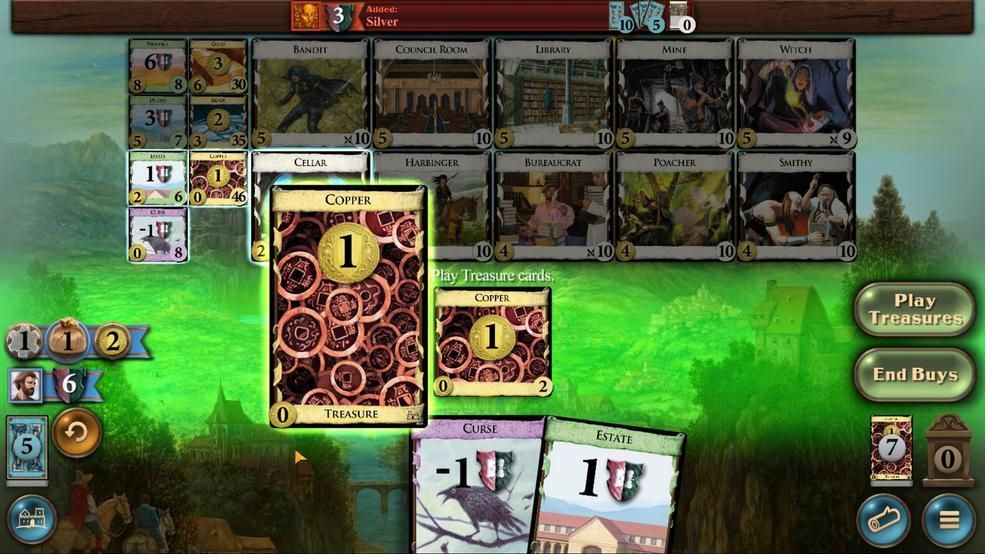 
Action: Mouse scrolled (359, 522) with delta (0, 0)
Screenshot: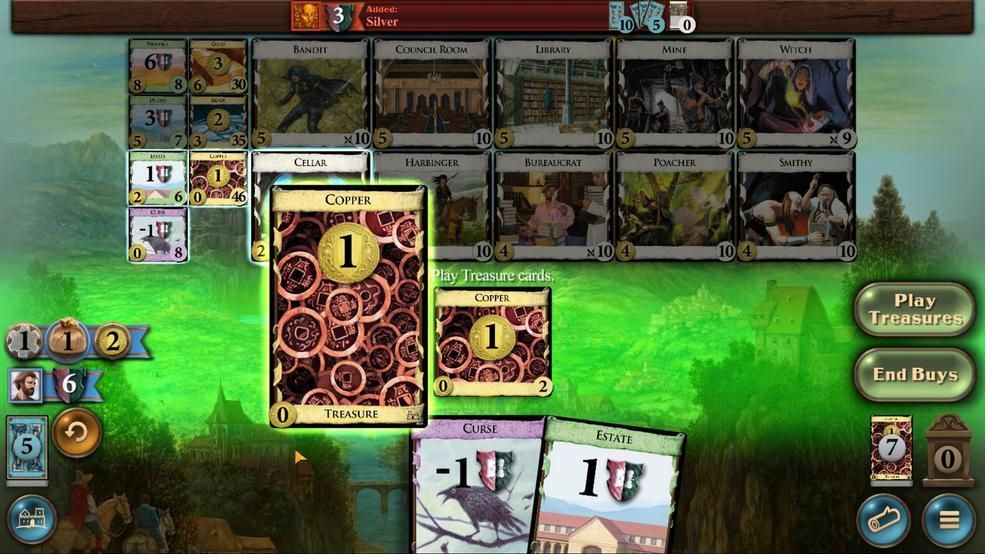 
Action: Mouse moved to (359, 524)
Screenshot: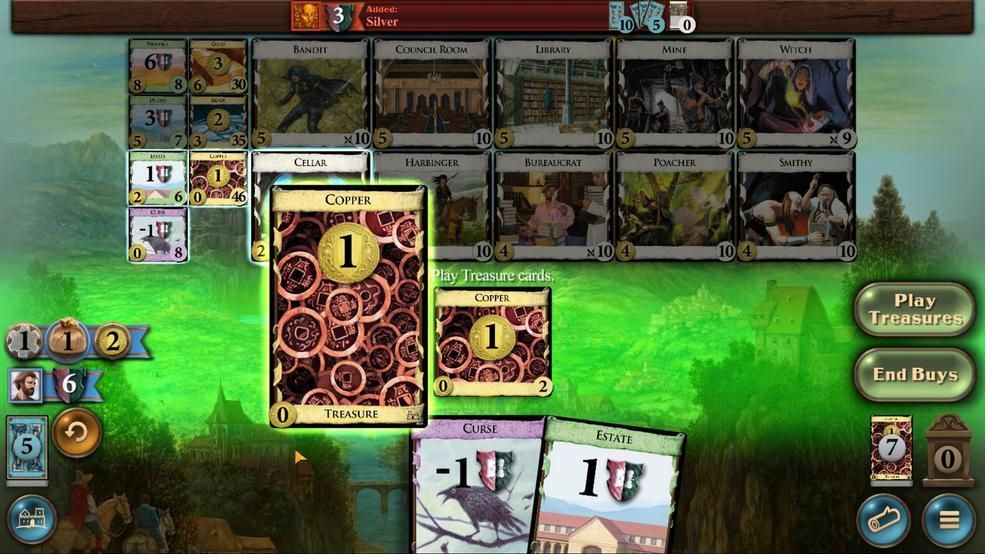 
Action: Mouse scrolled (359, 524) with delta (0, 0)
Screenshot: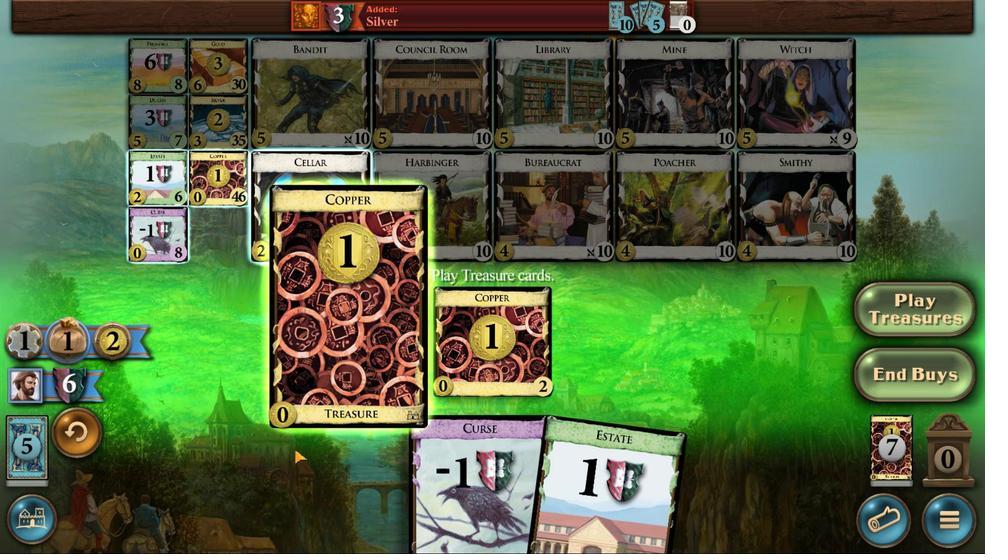 
Action: Mouse moved to (359, 526)
Screenshot: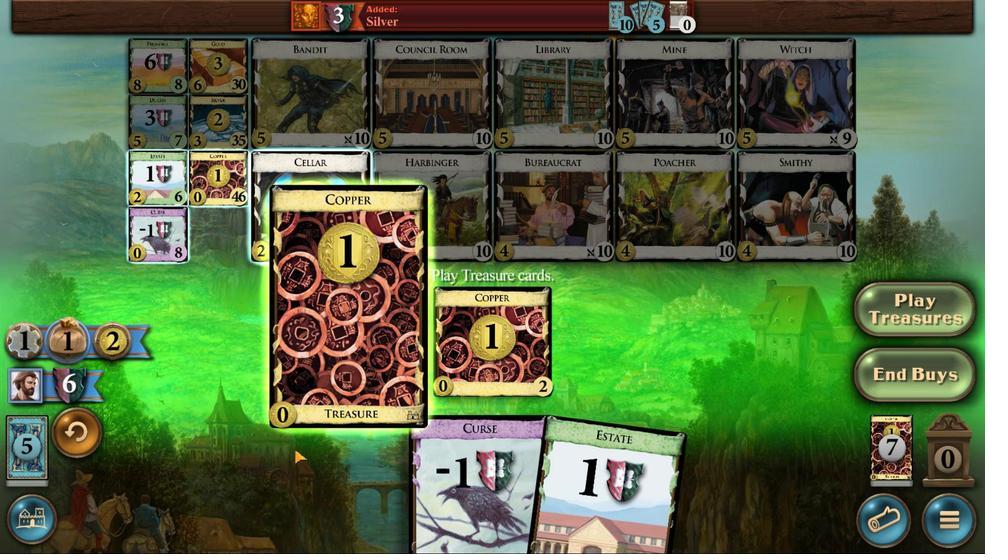 
Action: Mouse scrolled (359, 525) with delta (0, 0)
Screenshot: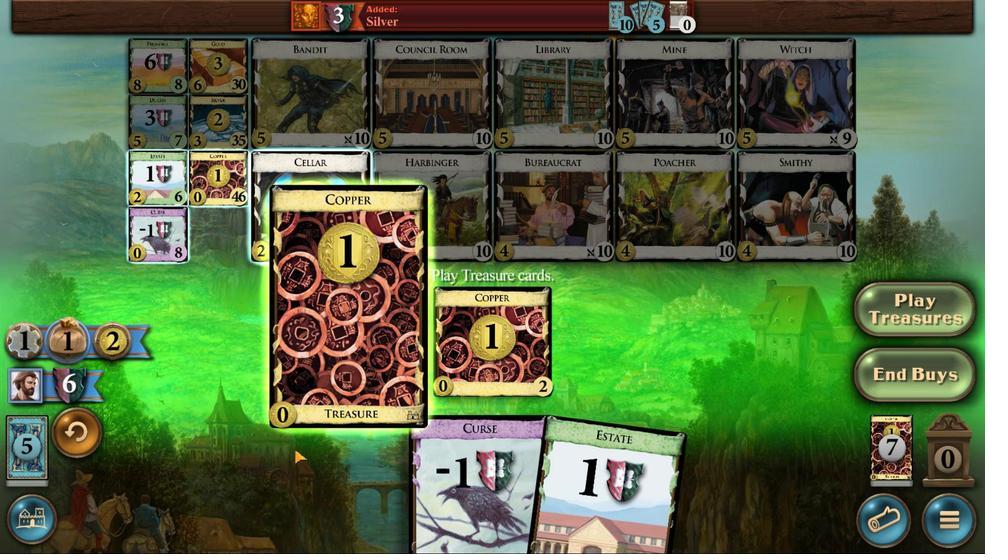 
Action: Mouse moved to (158, 183)
Screenshot: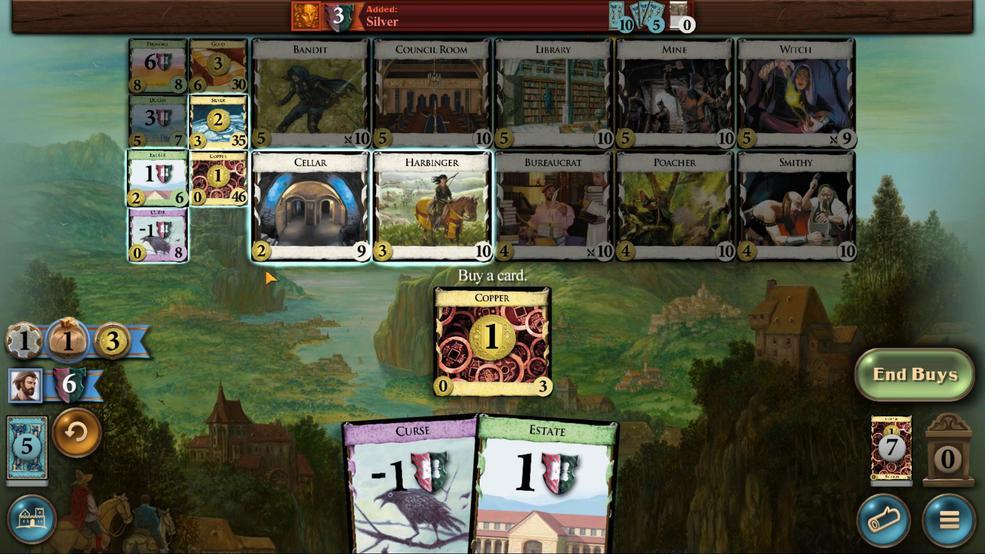 
Action: Mouse pressed left at (158, 183)
Screenshot: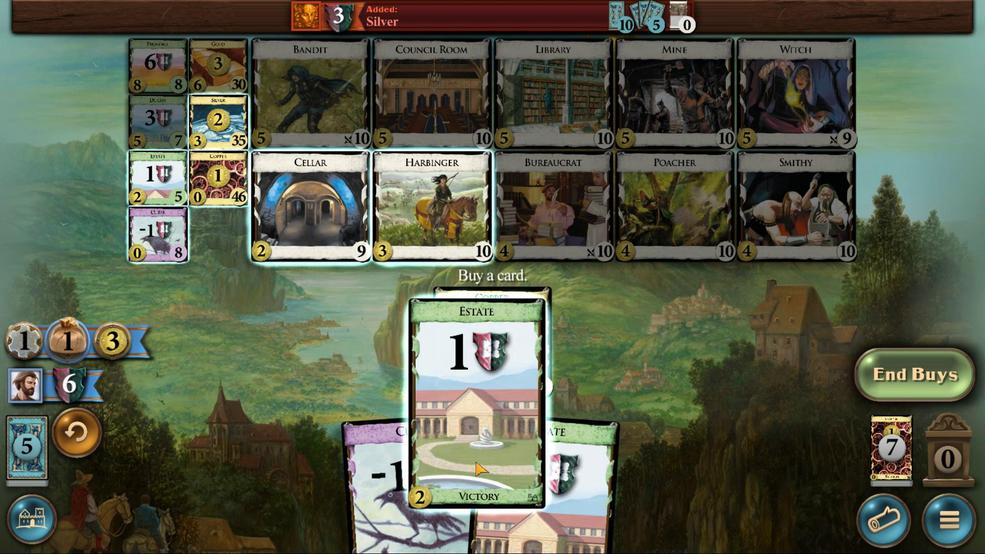 
Action: Mouse moved to (644, 488)
Screenshot: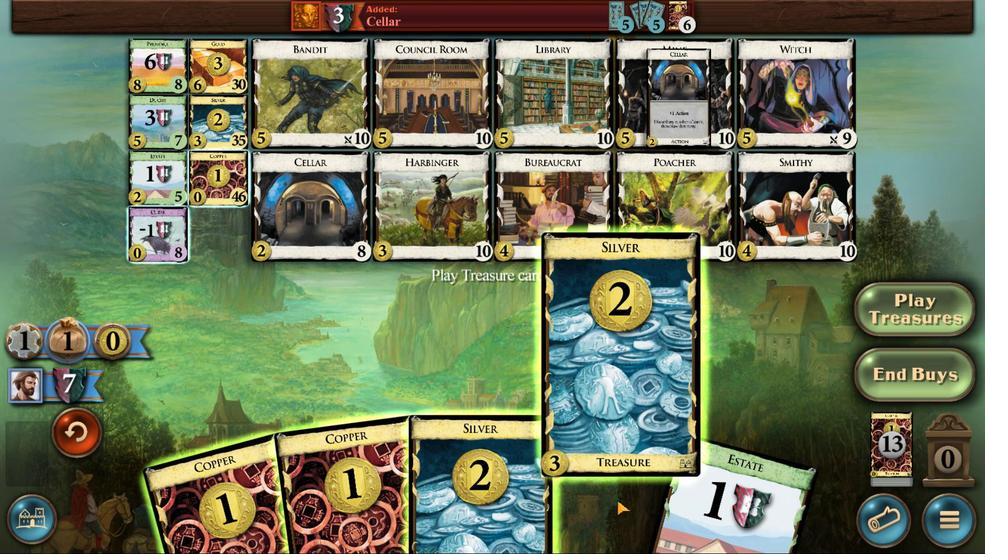 
Action: Mouse scrolled (644, 487) with delta (0, 0)
Screenshot: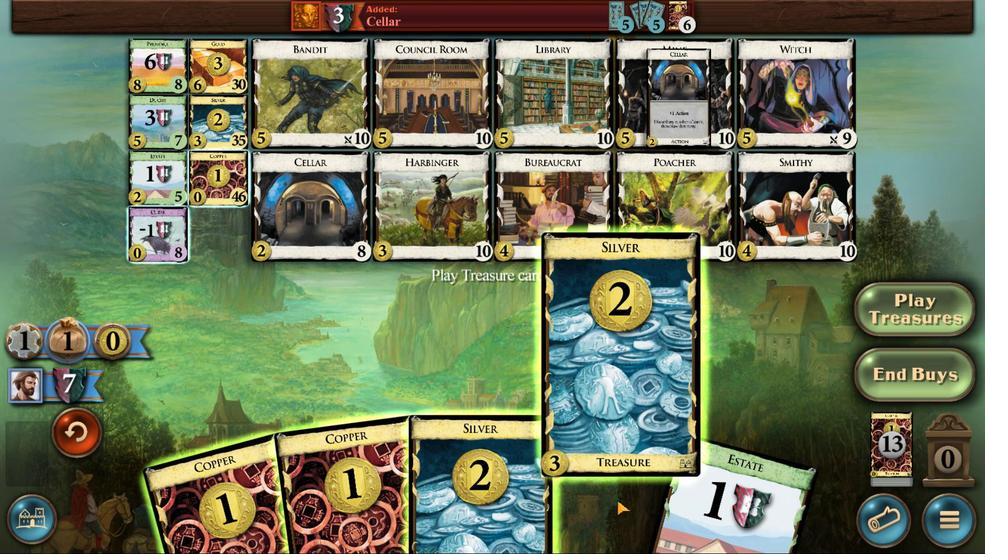 
Action: Mouse moved to (626, 498)
Screenshot: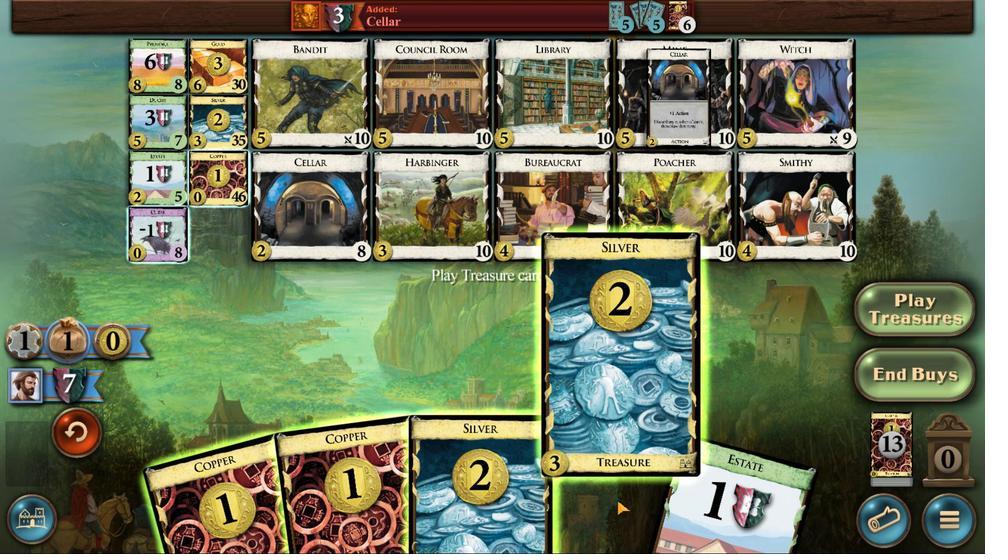 
Action: Mouse scrolled (626, 498) with delta (0, 0)
Screenshot: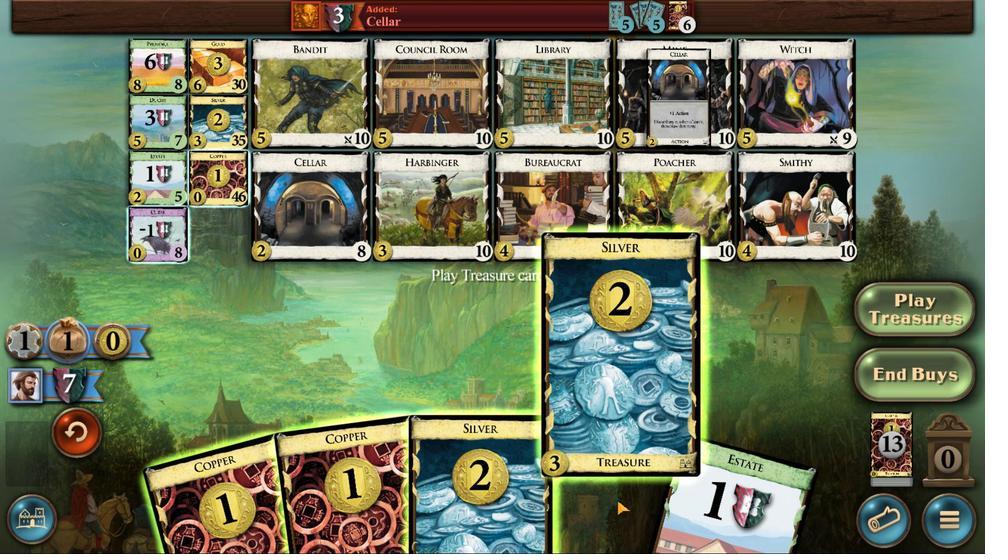 
Action: Mouse moved to (622, 500)
Screenshot: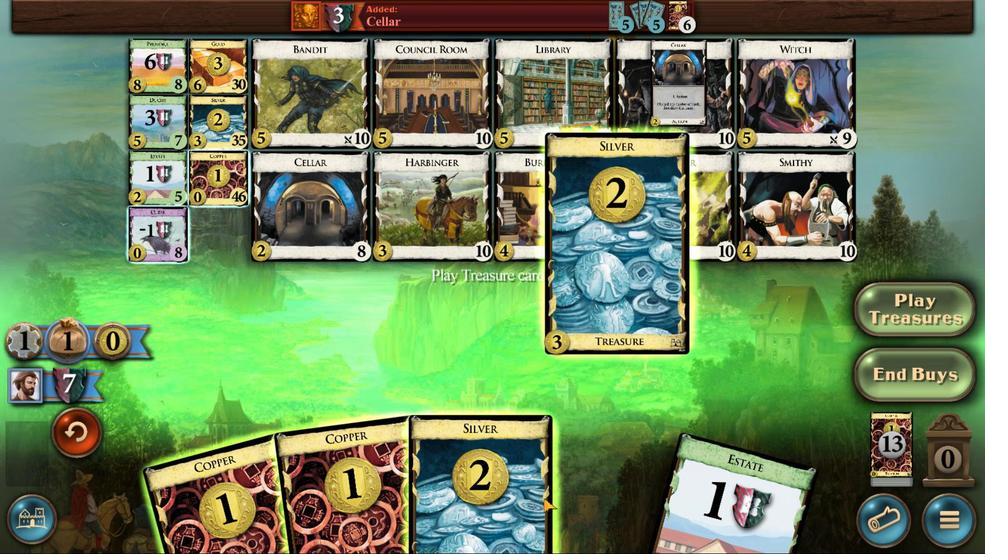 
Action: Mouse scrolled (622, 500) with delta (0, 0)
Screenshot: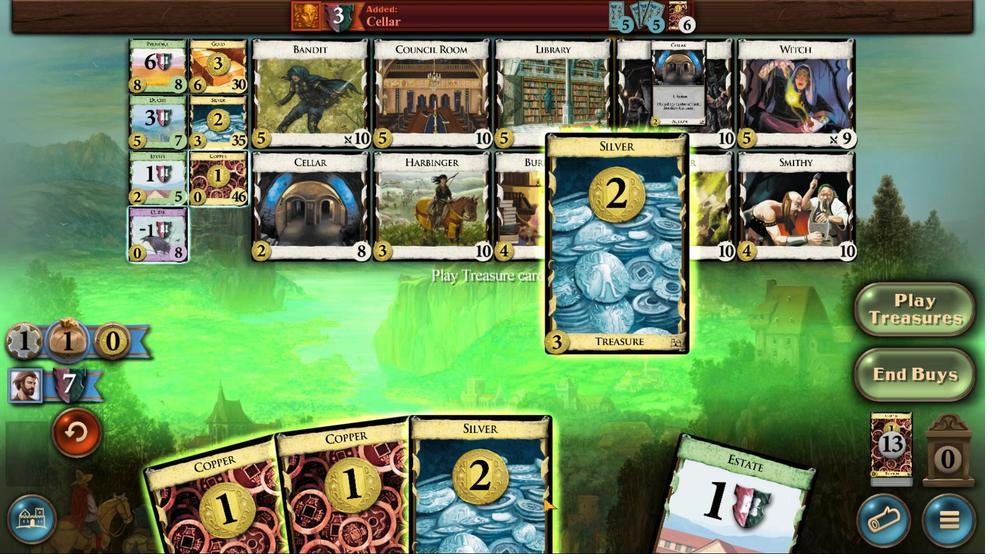 
Action: Mouse moved to (527, 500)
Screenshot: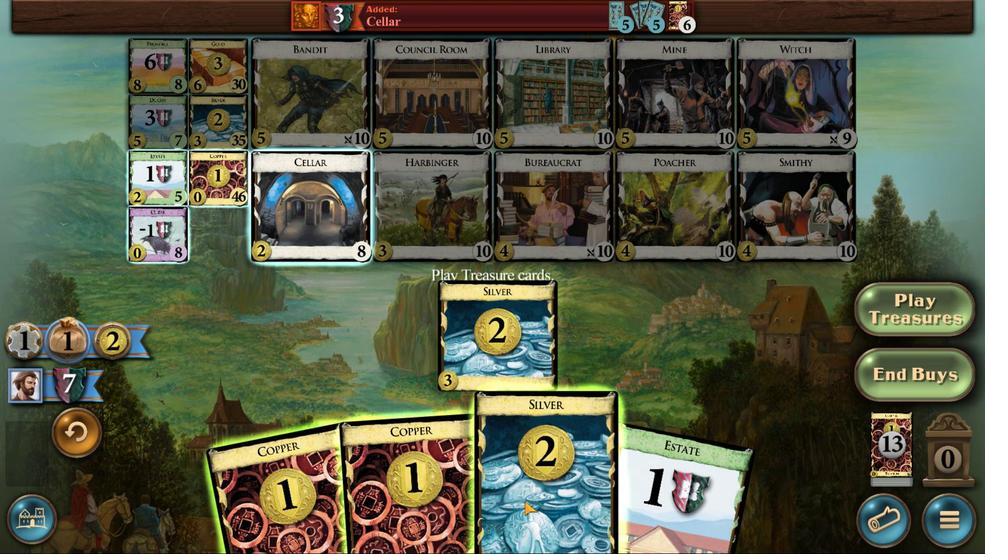 
Action: Mouse scrolled (527, 500) with delta (0, 0)
Screenshot: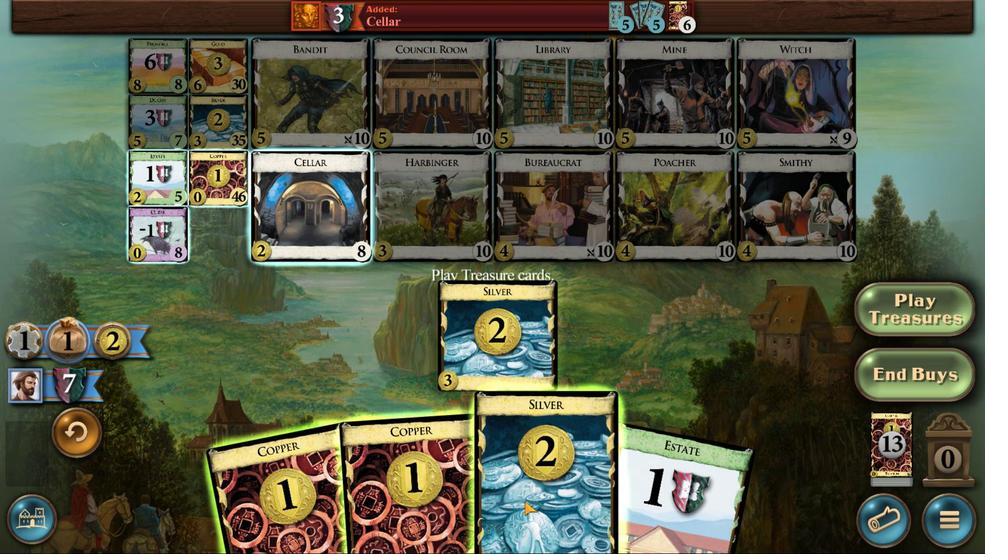 
Action: Mouse moved to (525, 501)
Screenshot: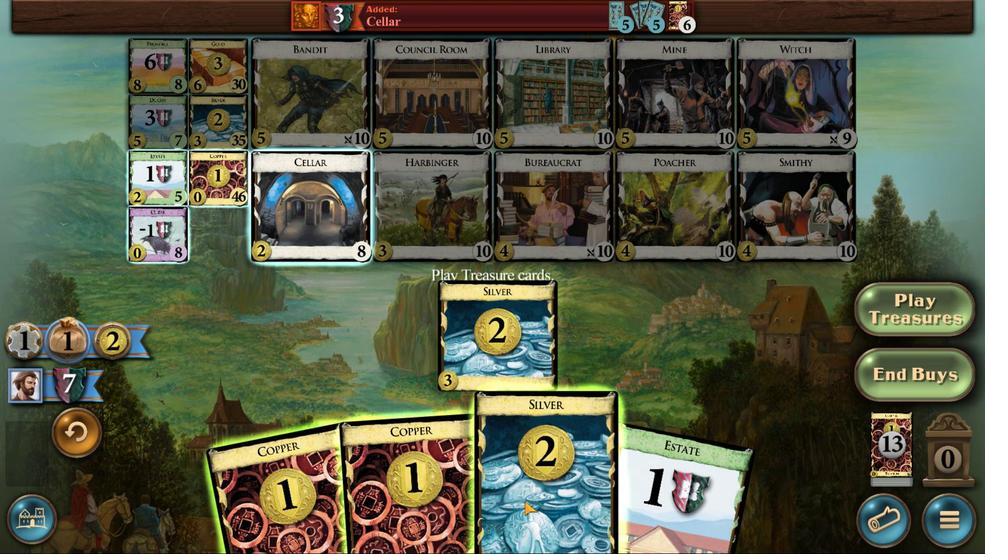 
Action: Mouse scrolled (525, 500) with delta (0, 0)
Screenshot: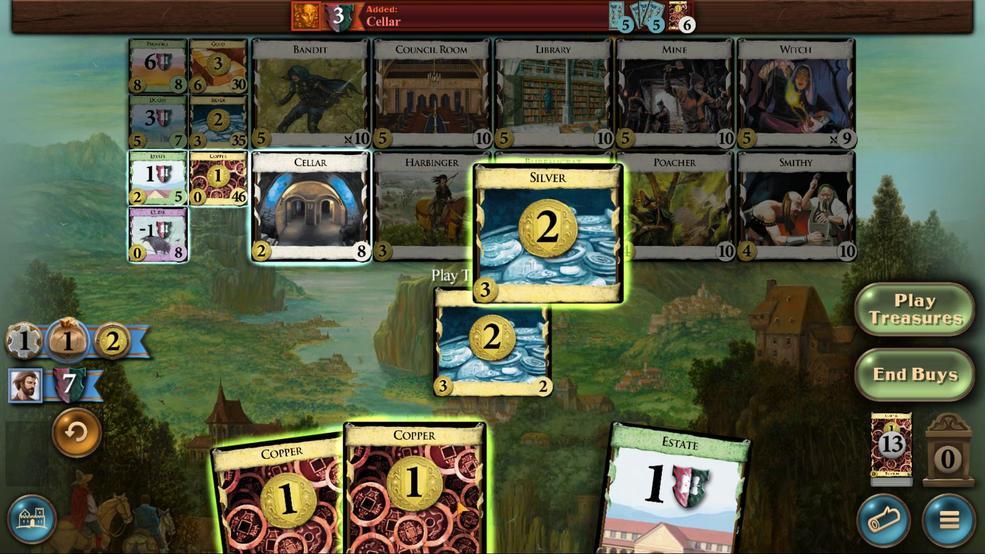 
Action: Mouse moved to (455, 500)
Screenshot: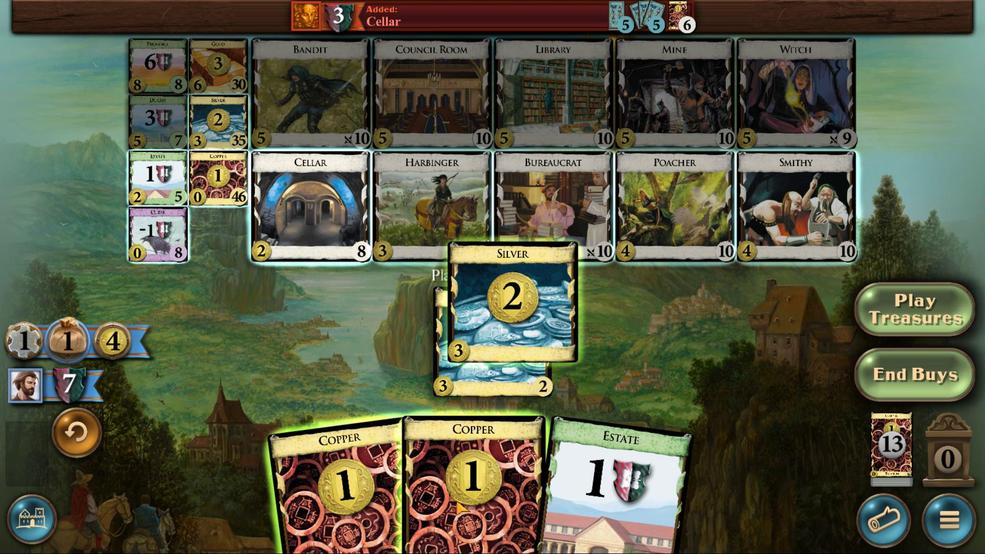 
Action: Mouse scrolled (455, 500) with delta (0, 0)
Screenshot: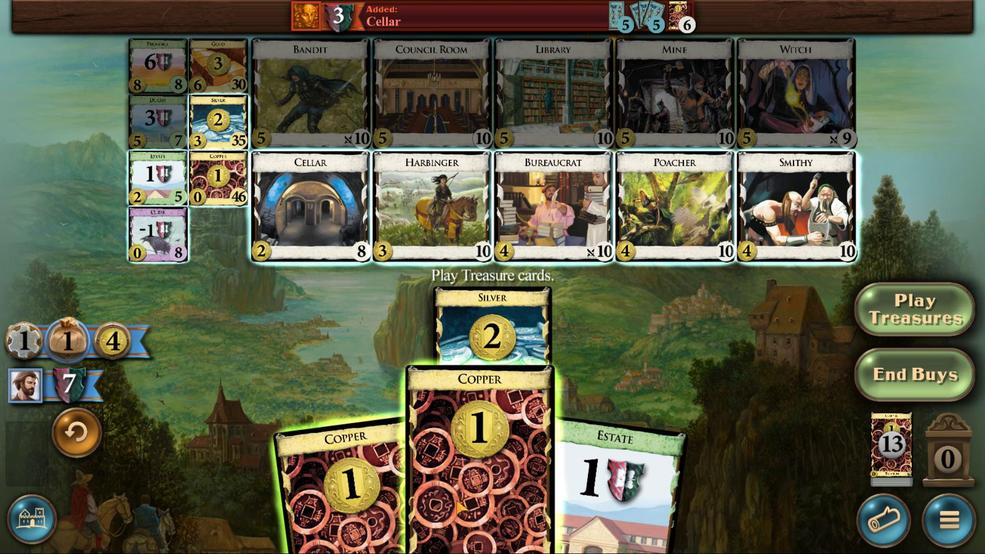 
Action: Mouse scrolled (455, 500) with delta (0, 0)
Screenshot: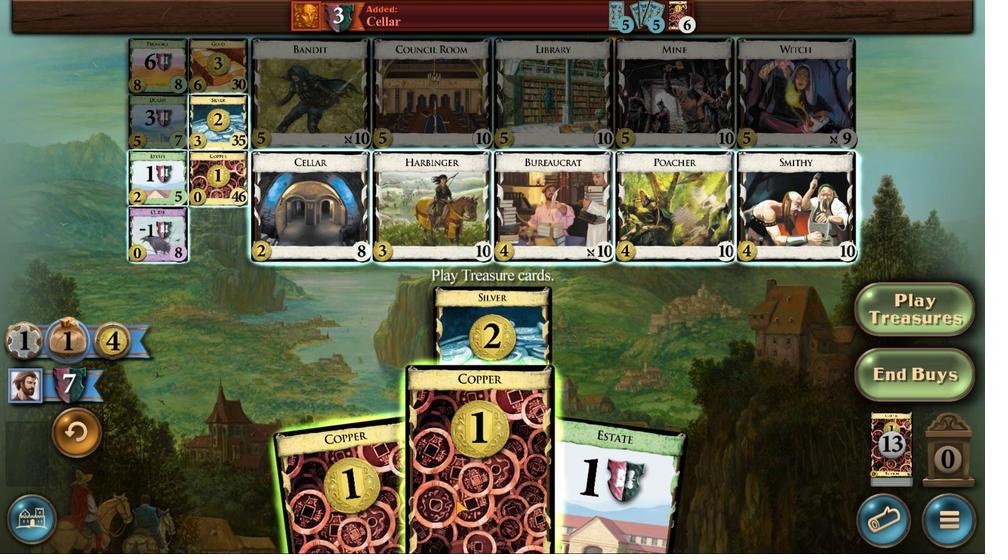 
Action: Mouse scrolled (455, 500) with delta (0, 0)
Screenshot: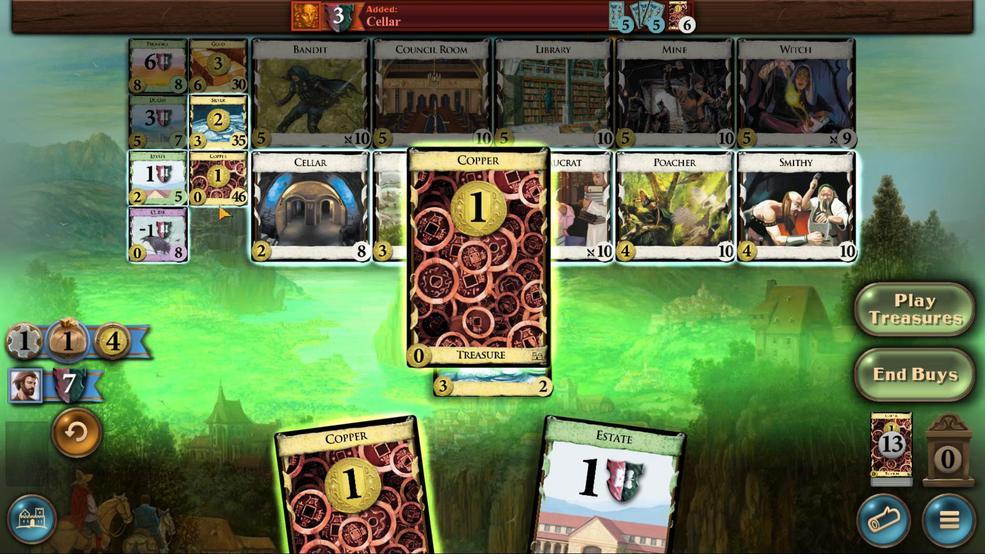 
Action: Mouse scrolled (455, 500) with delta (0, 0)
Screenshot: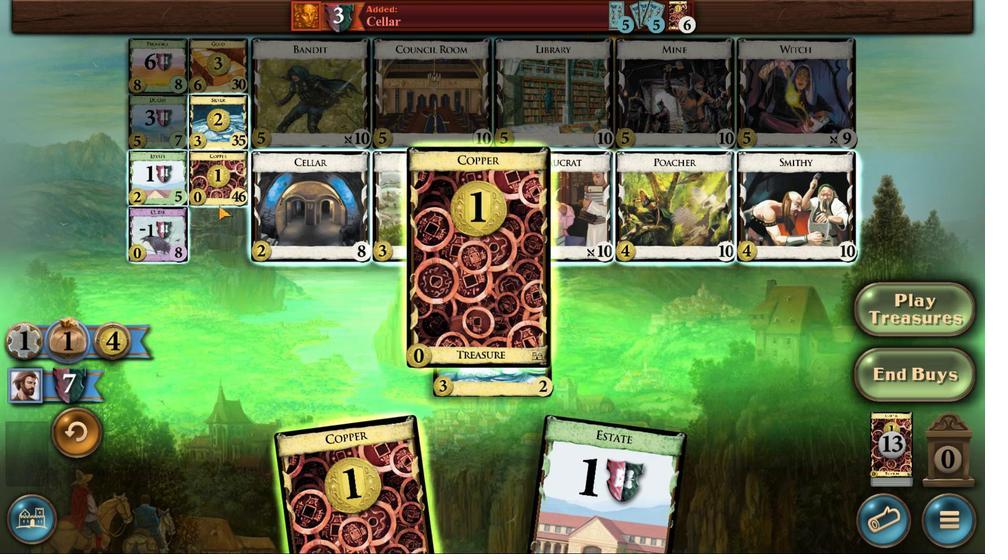 
Action: Mouse moved to (154, 120)
Screenshot: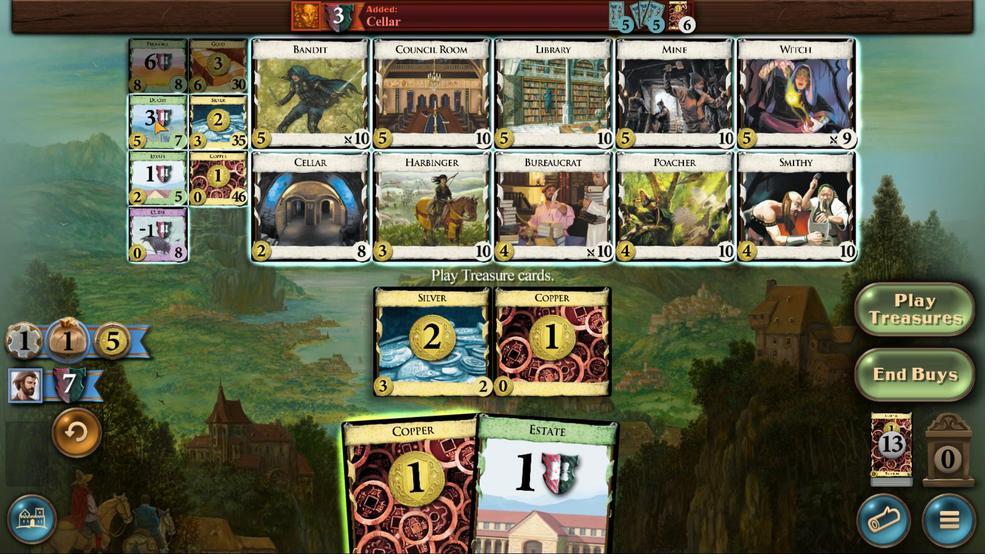
Action: Mouse pressed left at (154, 120)
Screenshot: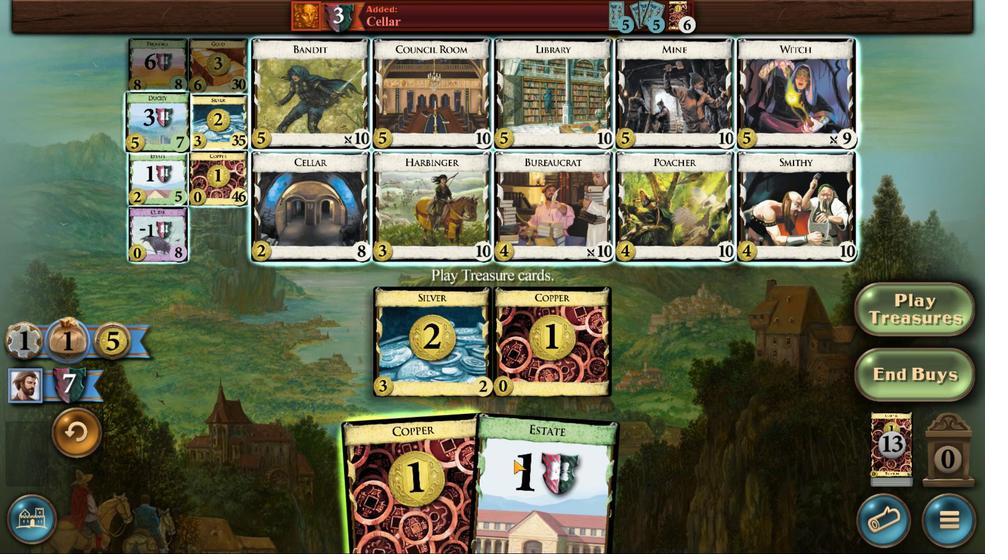 
Action: Mouse moved to (368, 501)
Screenshot: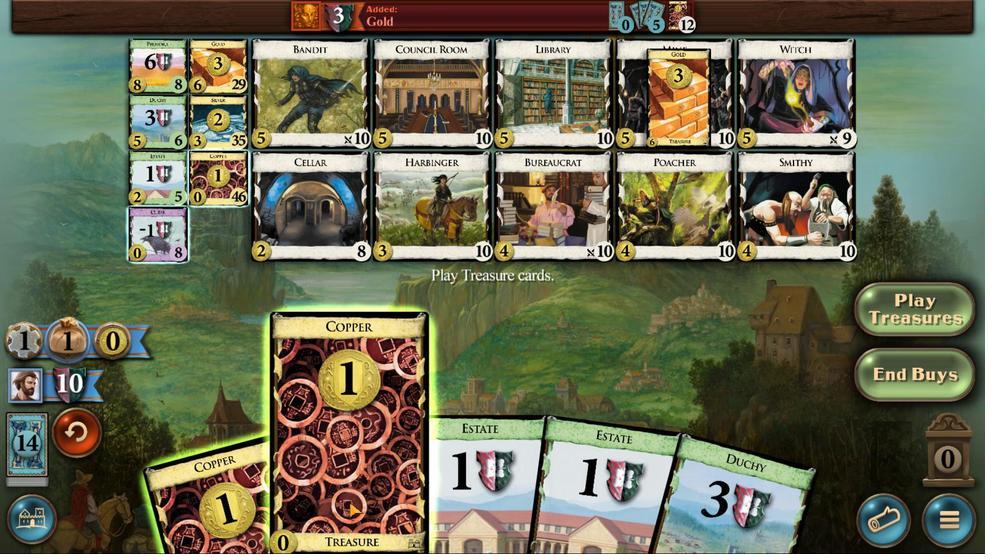 
Action: Mouse scrolled (368, 501) with delta (0, 0)
Screenshot: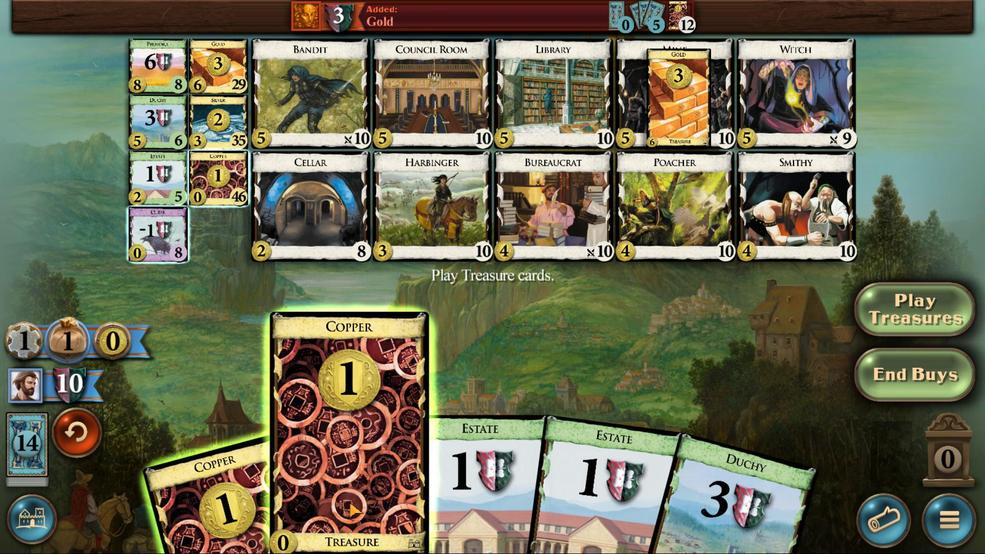 
Action: Mouse moved to (368, 502)
Screenshot: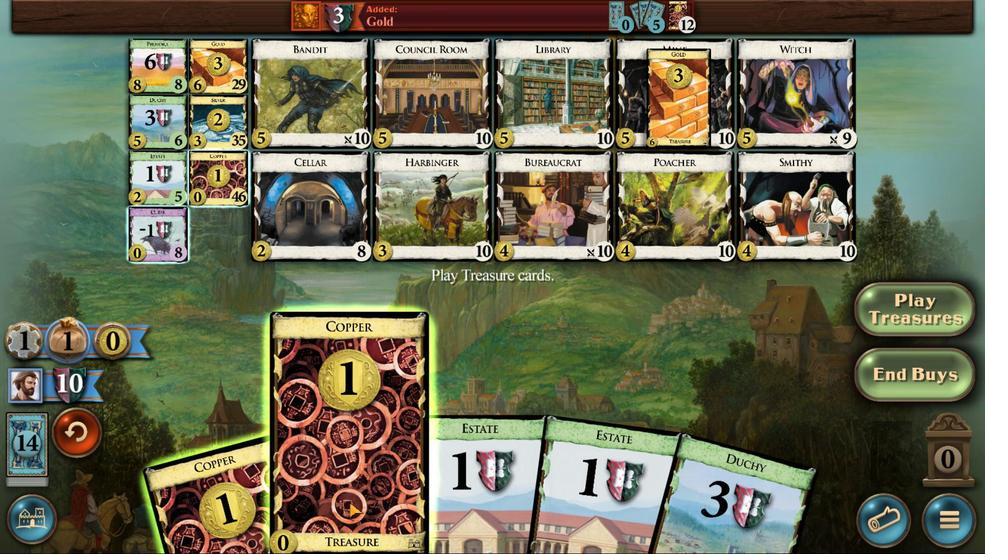 
Action: Mouse scrolled (368, 501) with delta (0, 0)
Screenshot: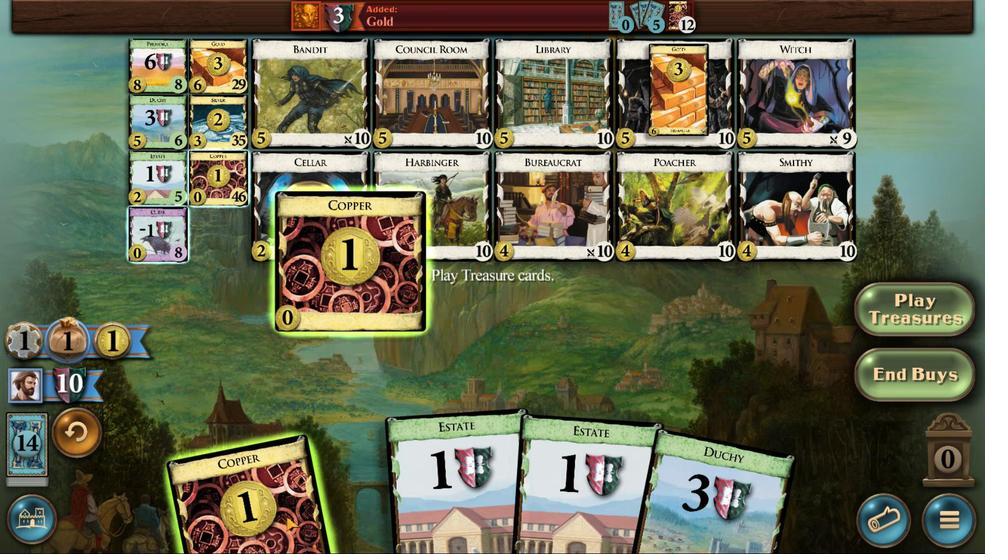 
Action: Mouse scrolled (368, 501) with delta (0, 0)
Screenshot: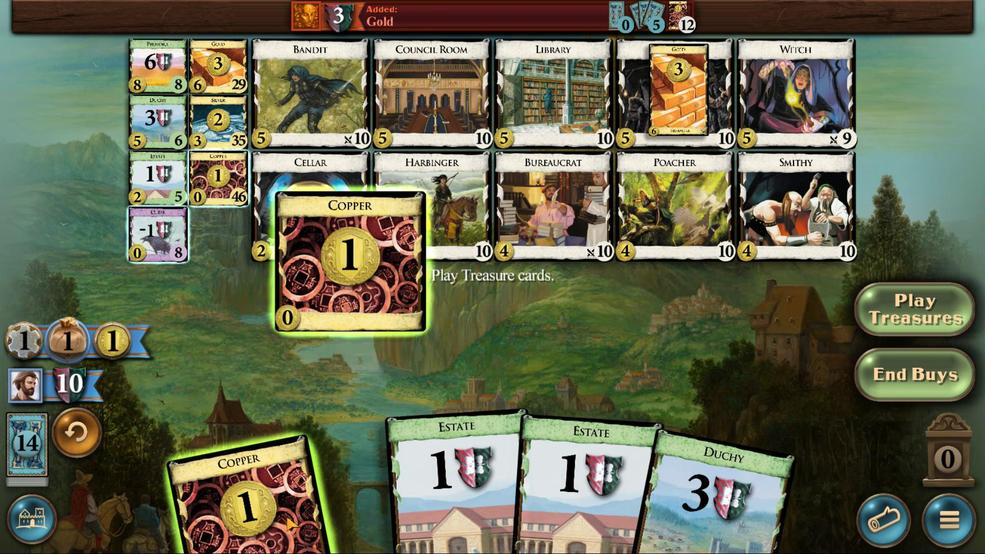 
Action: Mouse moved to (285, 516)
Screenshot: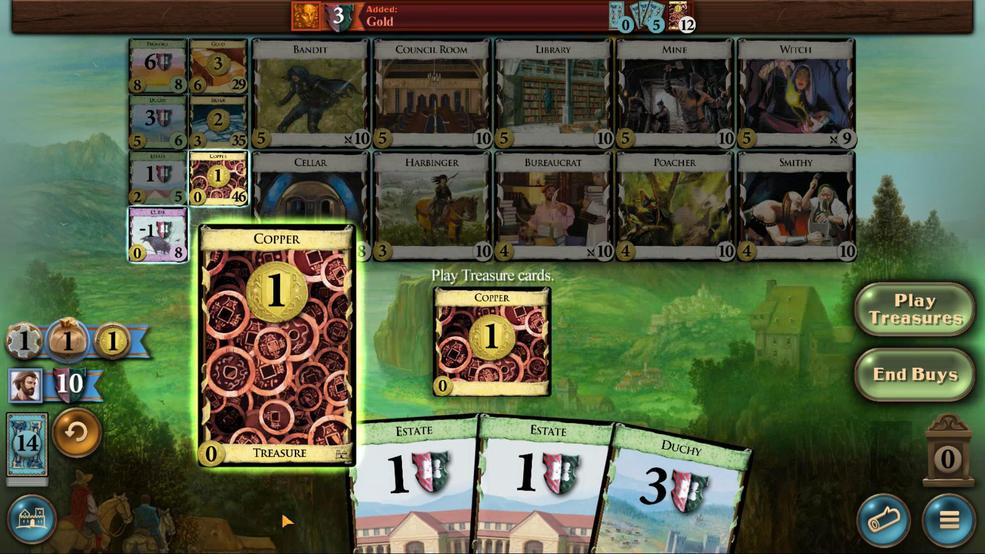 
Action: Mouse scrolled (285, 516) with delta (0, 0)
Screenshot: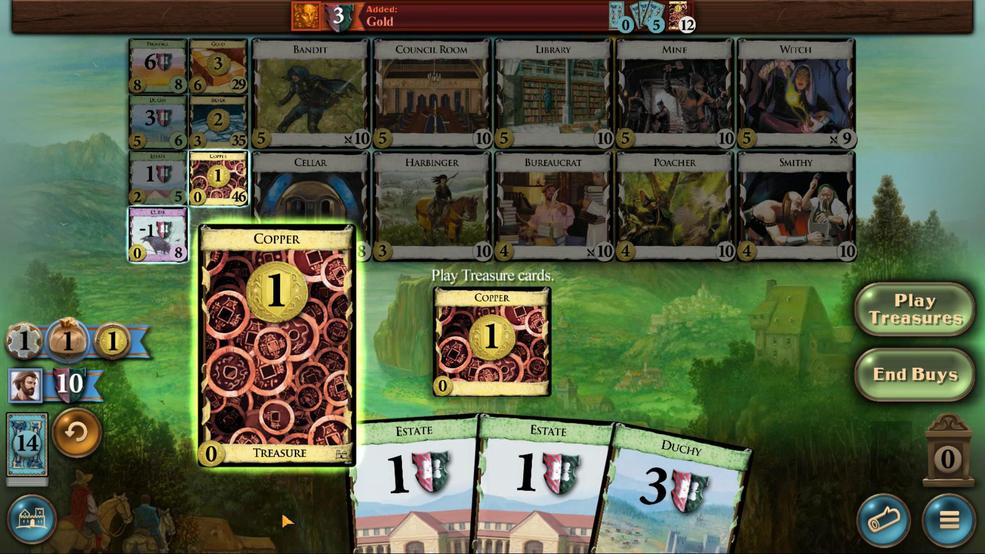 
Action: Mouse moved to (285, 517)
Screenshot: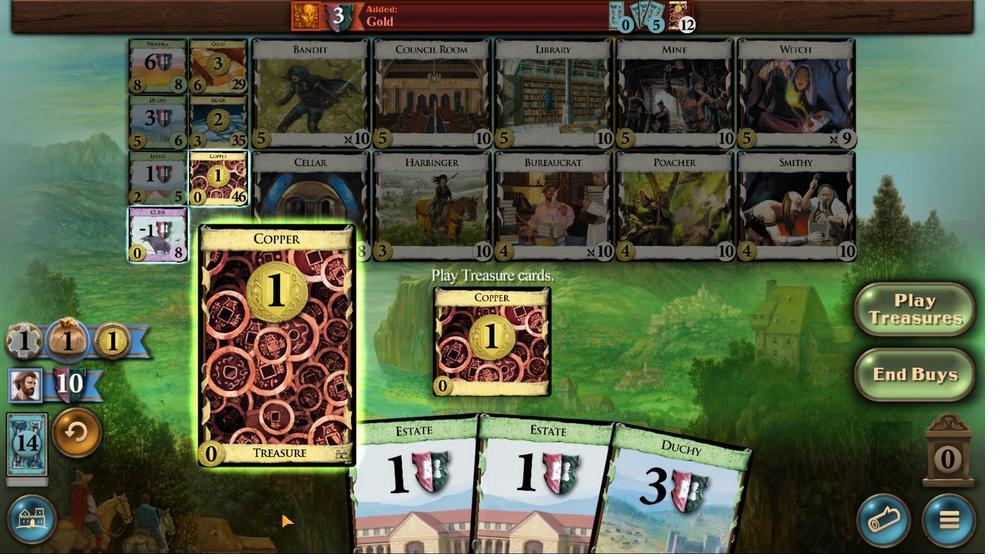 
Action: Mouse scrolled (285, 516) with delta (0, 0)
Screenshot: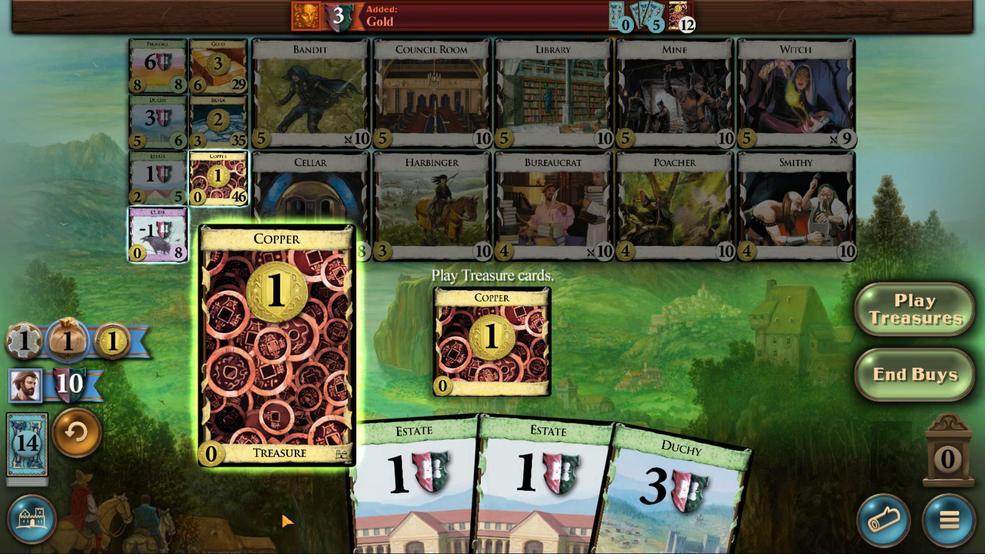
Action: Mouse scrolled (285, 516) with delta (0, 0)
Screenshot: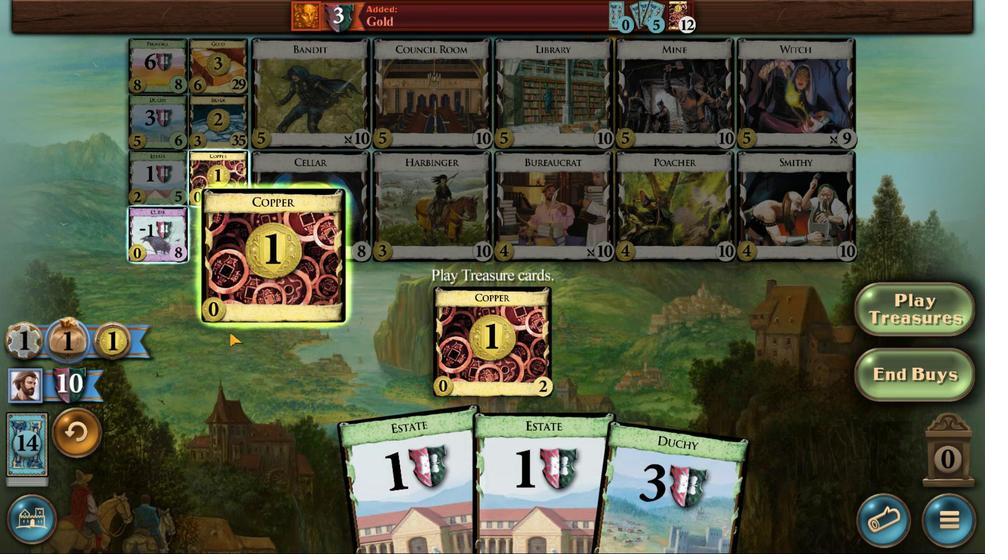 
Action: Mouse scrolled (285, 516) with delta (0, 0)
Screenshot: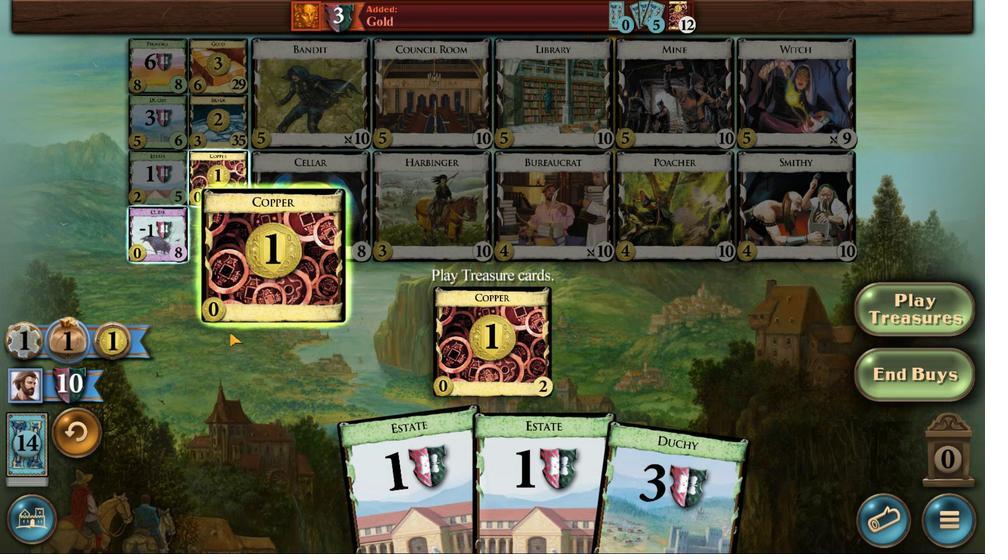
Action: Mouse moved to (161, 170)
Screenshot: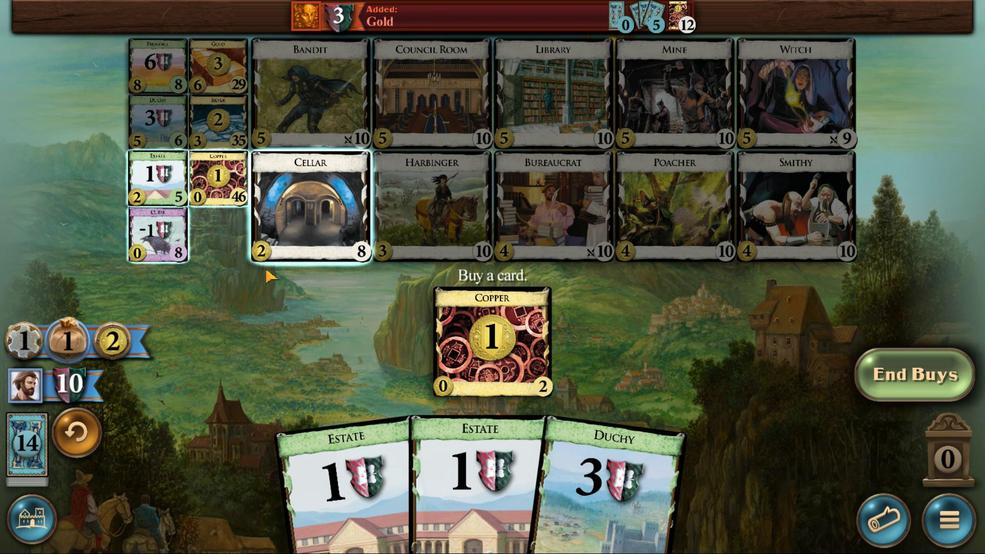 
Action: Mouse pressed left at (161, 170)
Screenshot: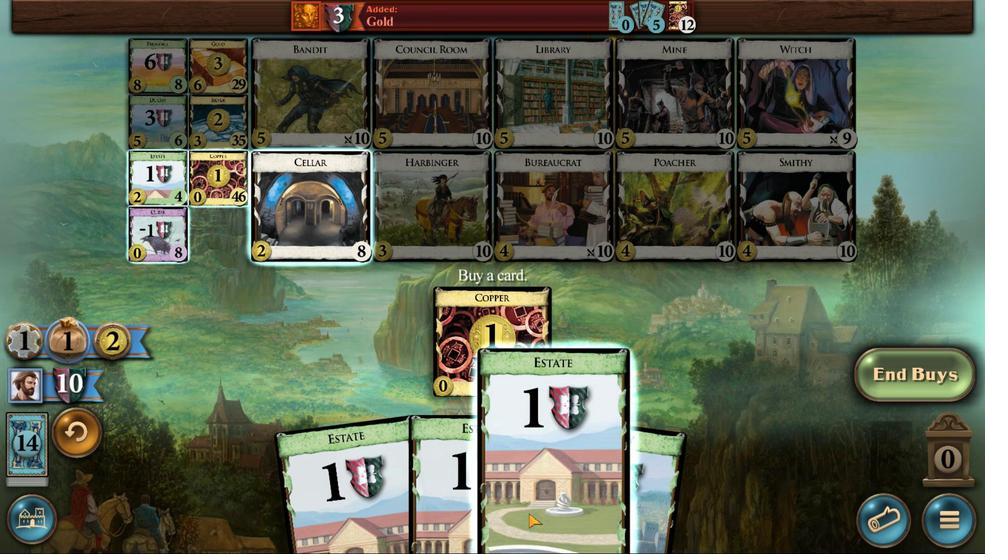 
Action: Mouse moved to (359, 503)
Screenshot: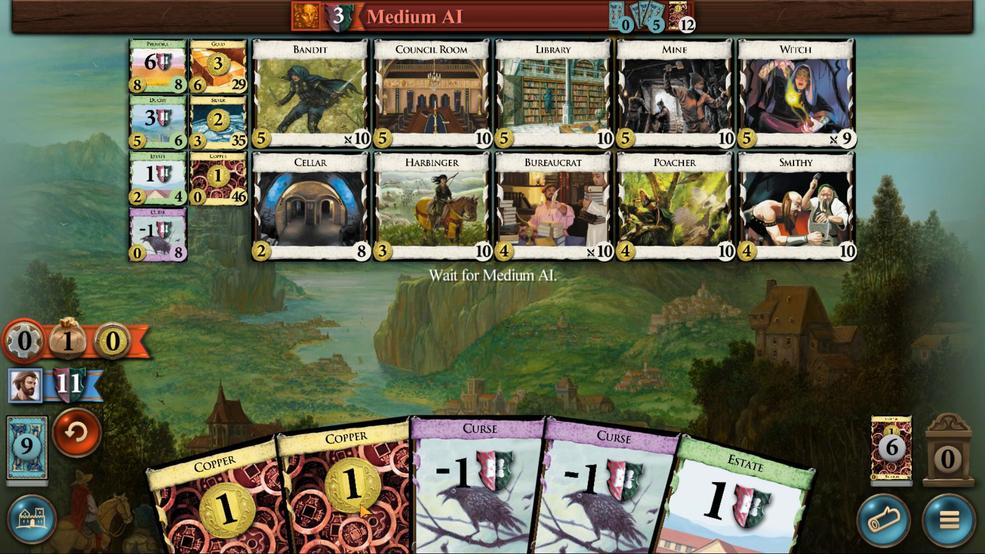 
Action: Mouse scrolled (359, 503) with delta (0, 0)
Screenshot: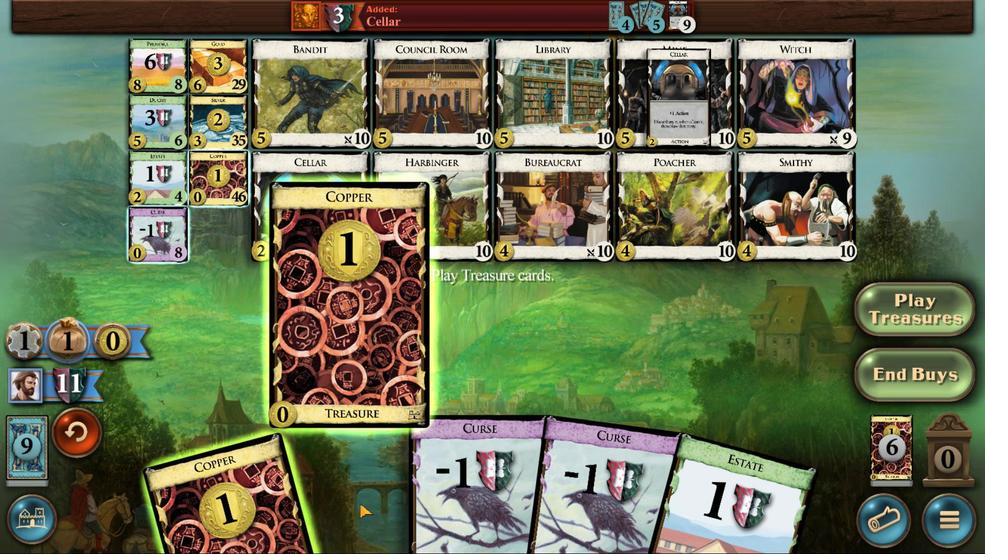 
Action: Mouse scrolled (359, 503) with delta (0, 0)
Screenshot: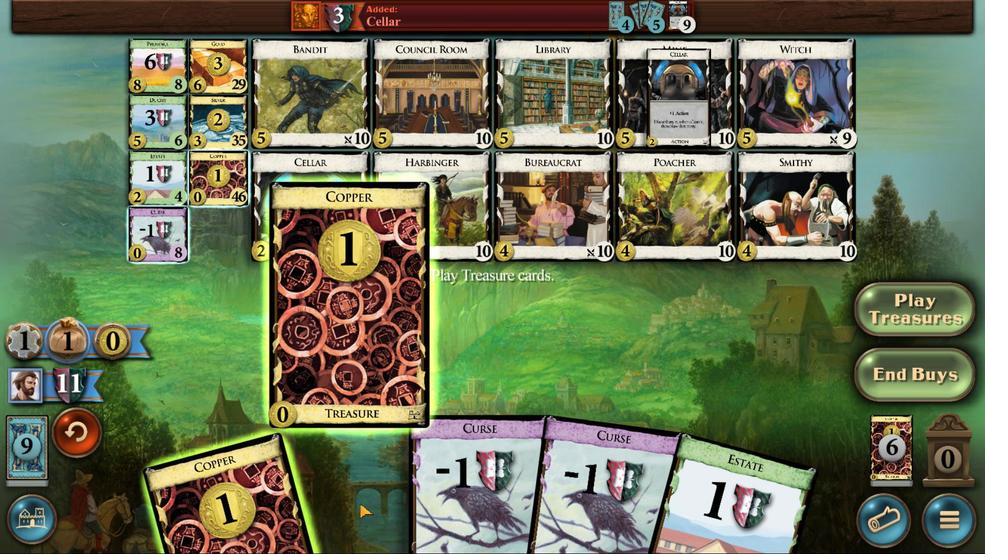 
Action: Mouse moved to (317, 511)
Screenshot: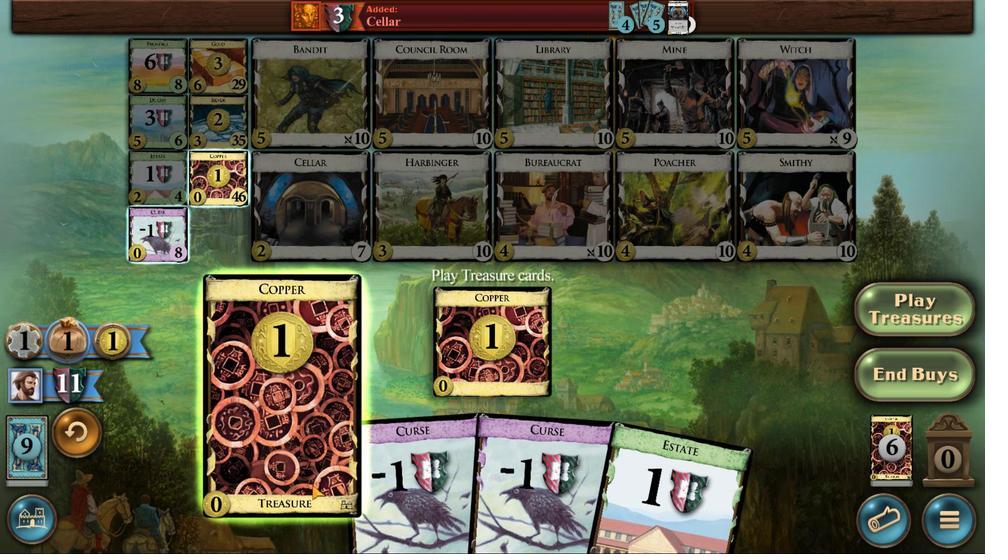 
Action: Mouse scrolled (317, 511) with delta (0, 0)
Screenshot: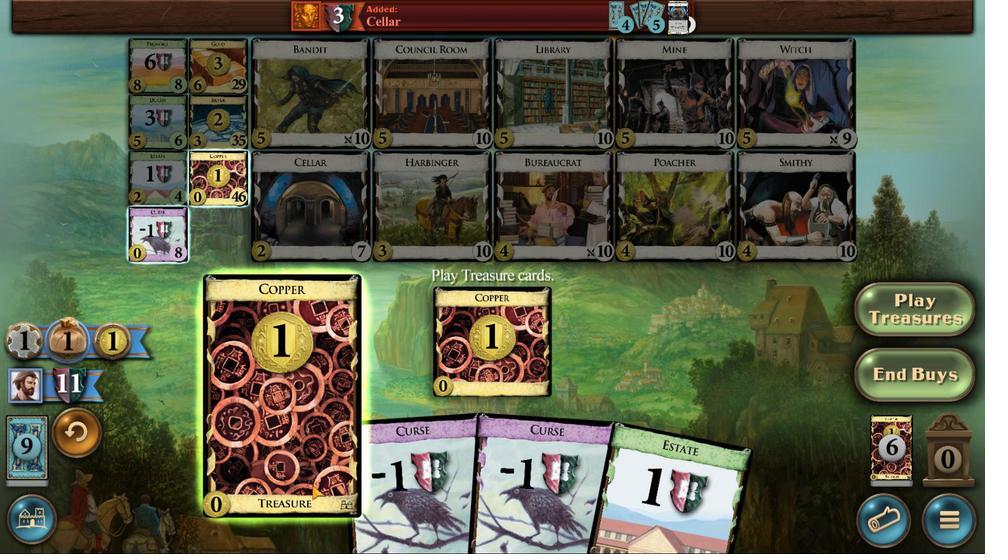 
Action: Mouse scrolled (317, 511) with delta (0, 0)
Screenshot: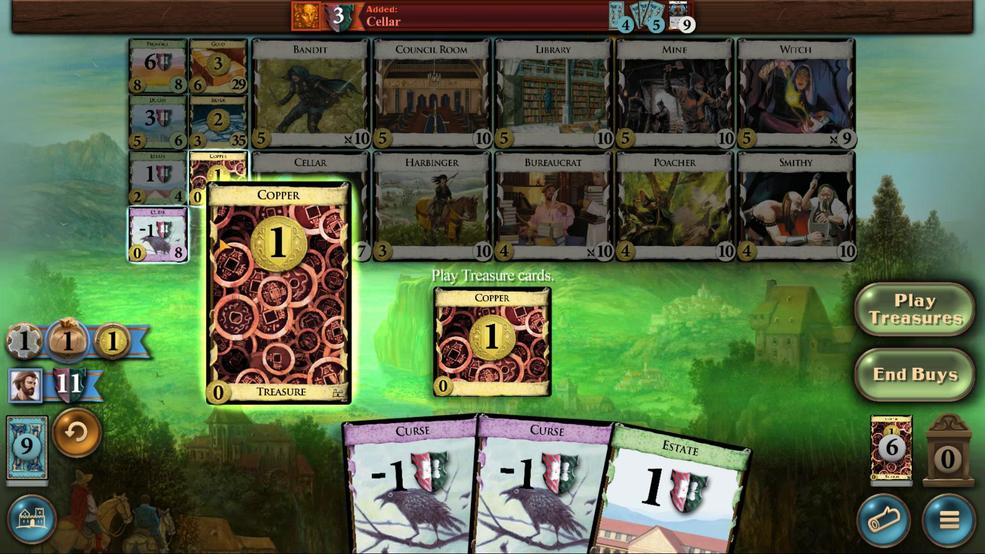 
Action: Mouse scrolled (317, 511) with delta (0, 0)
Screenshot: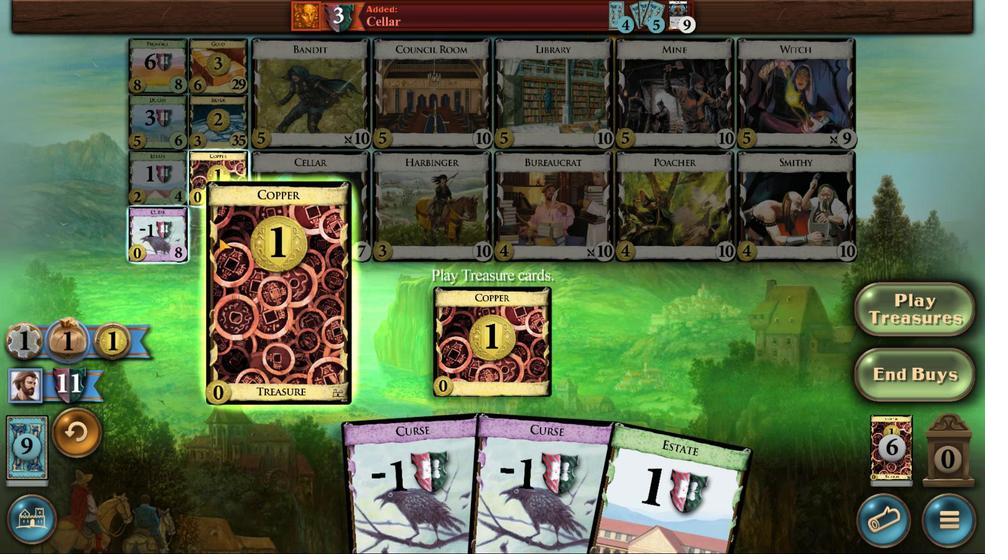 
Action: Mouse scrolled (317, 511) with delta (0, 0)
Screenshot: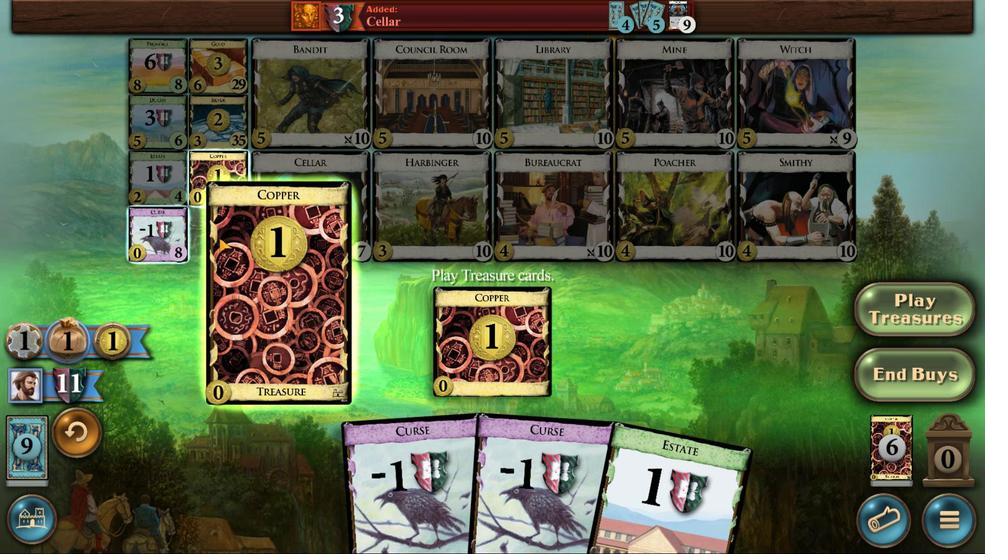 
Action: Mouse moved to (163, 177)
Screenshot: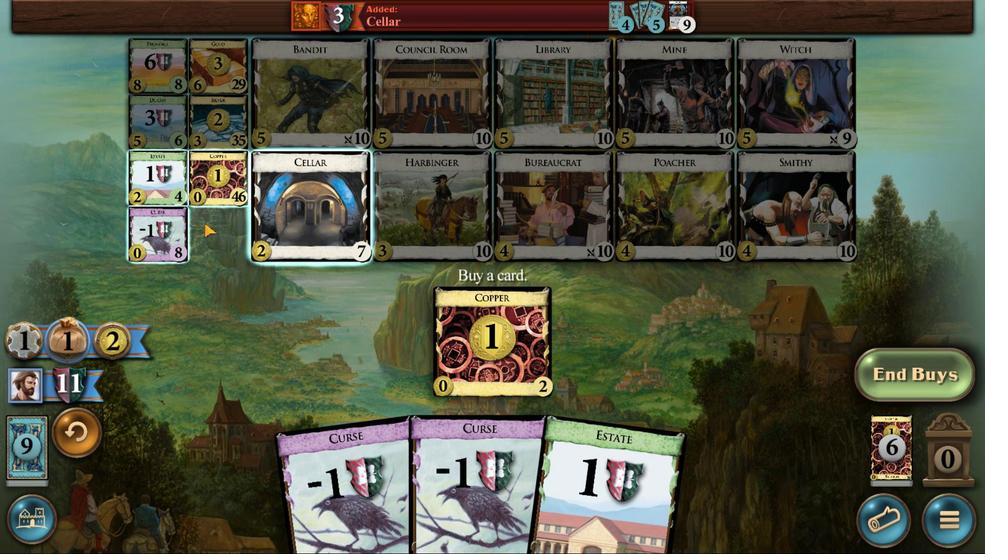 
Action: Mouse pressed left at (163, 177)
Screenshot: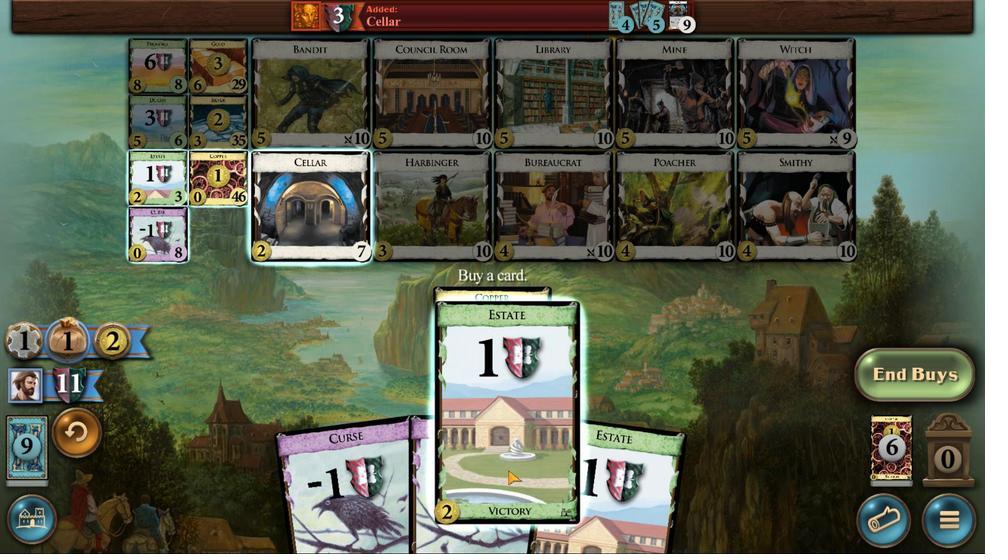 
Action: Mouse moved to (249, 491)
Screenshot: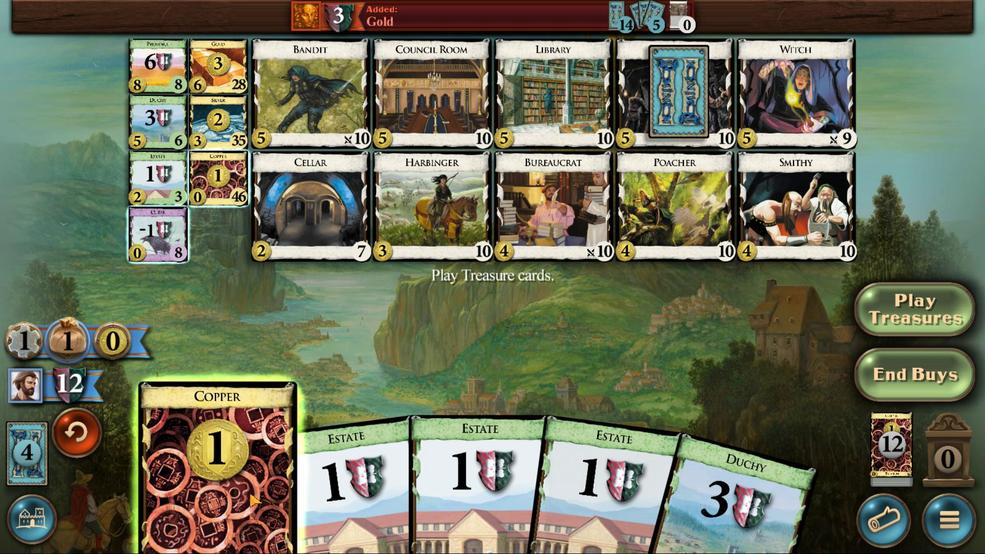 
Action: Mouse scrolled (249, 491) with delta (0, 0)
Screenshot: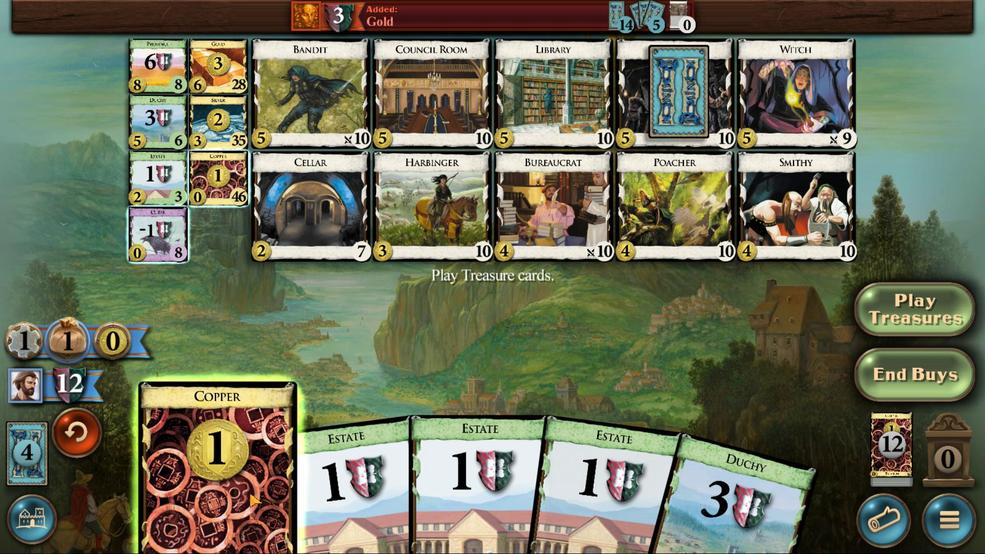 
Action: Mouse moved to (249, 492)
Screenshot: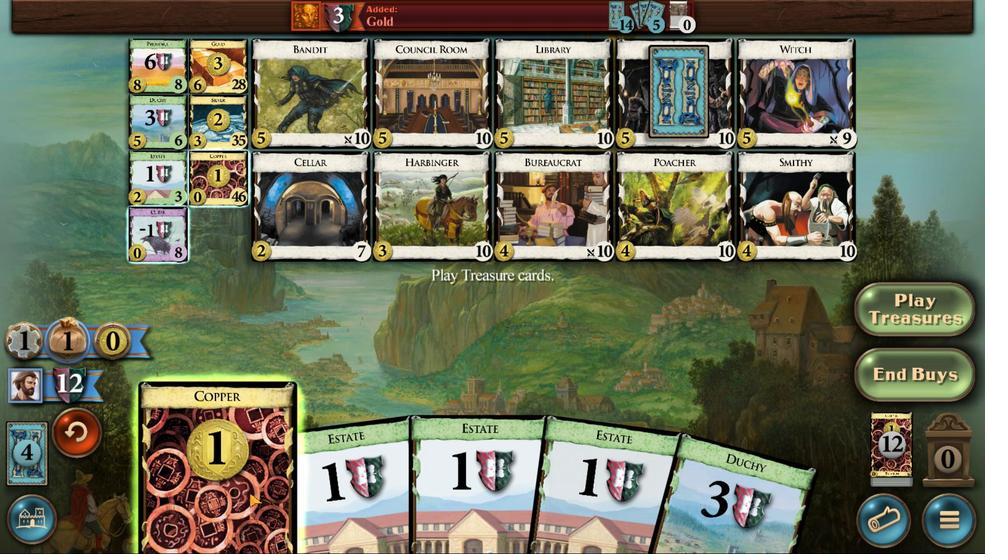 
Action: Mouse scrolled (249, 492) with delta (0, 0)
Screenshot: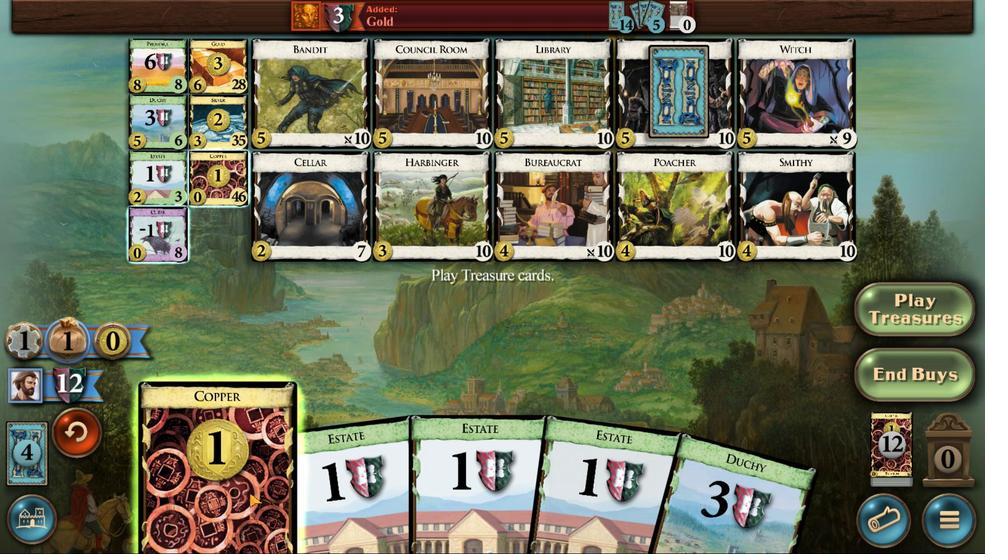 
Action: Mouse scrolled (249, 492) with delta (0, 0)
Screenshot: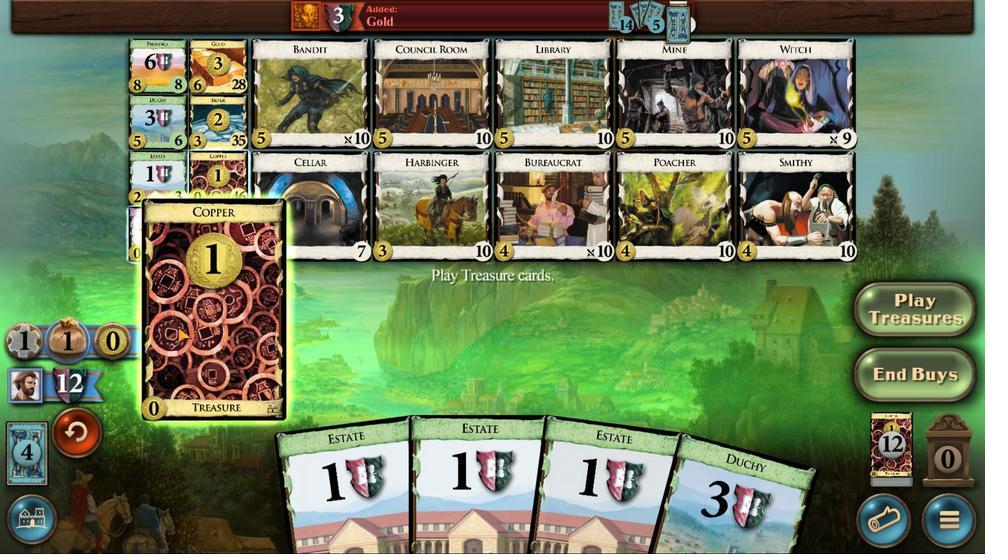 
Action: Mouse scrolled (249, 492) with delta (0, 0)
Screenshot: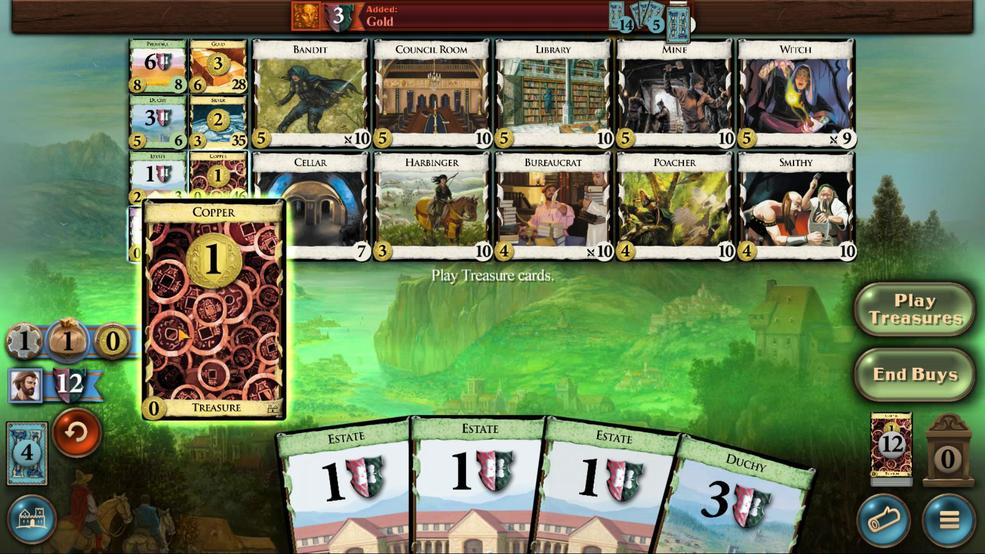 
Action: Mouse moved to (934, 393)
Screenshot: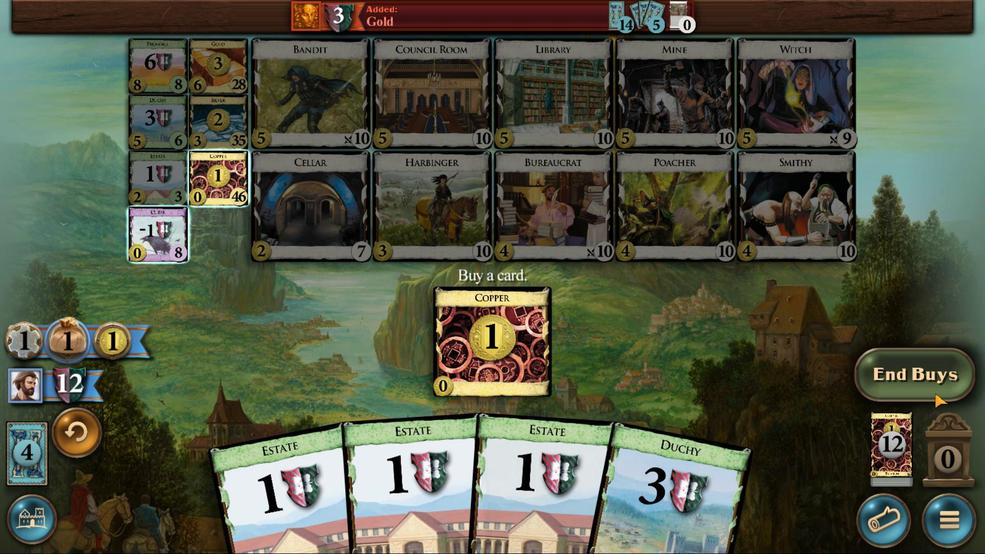 
Action: Mouse pressed left at (934, 393)
Screenshot: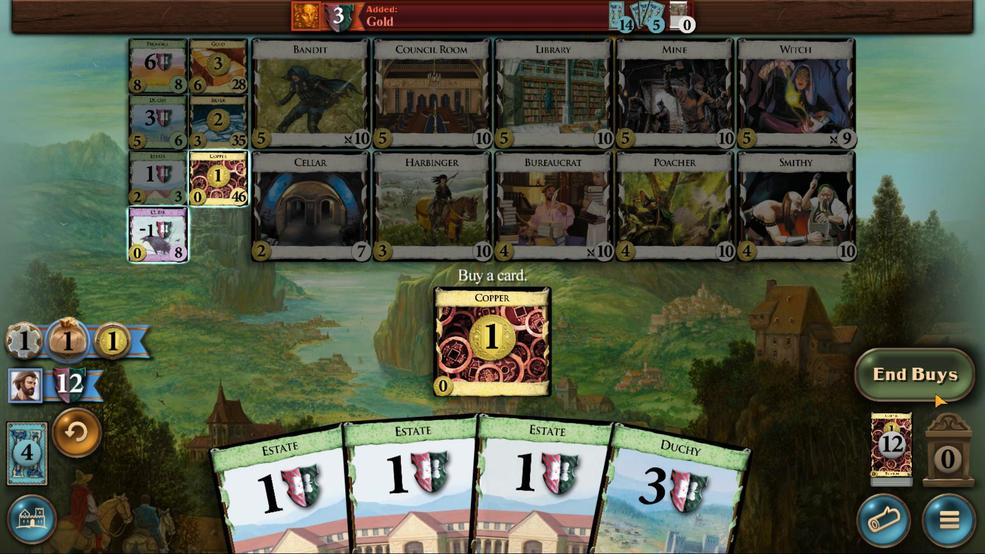 
Action: Mouse moved to (586, 493)
Screenshot: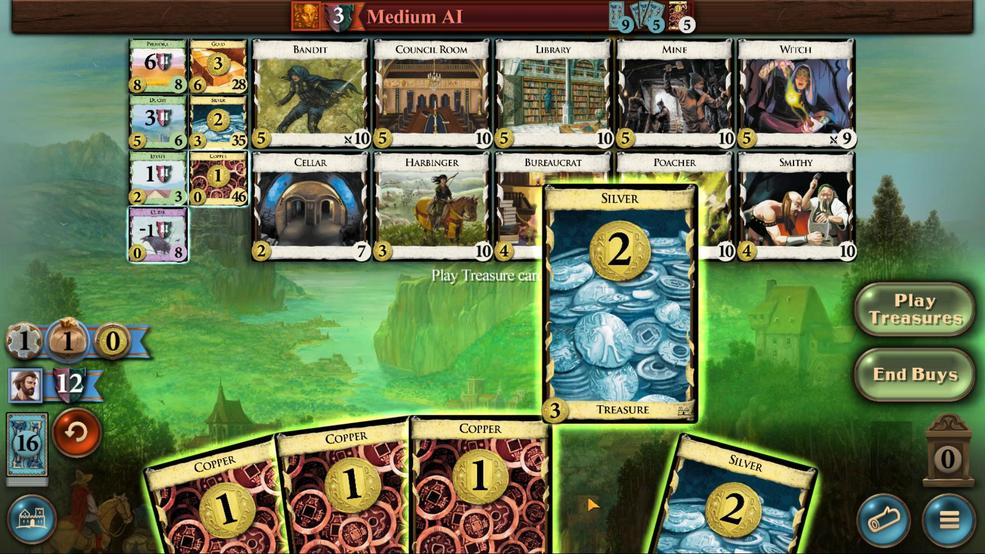 
Action: Mouse scrolled (586, 493) with delta (0, 0)
Screenshot: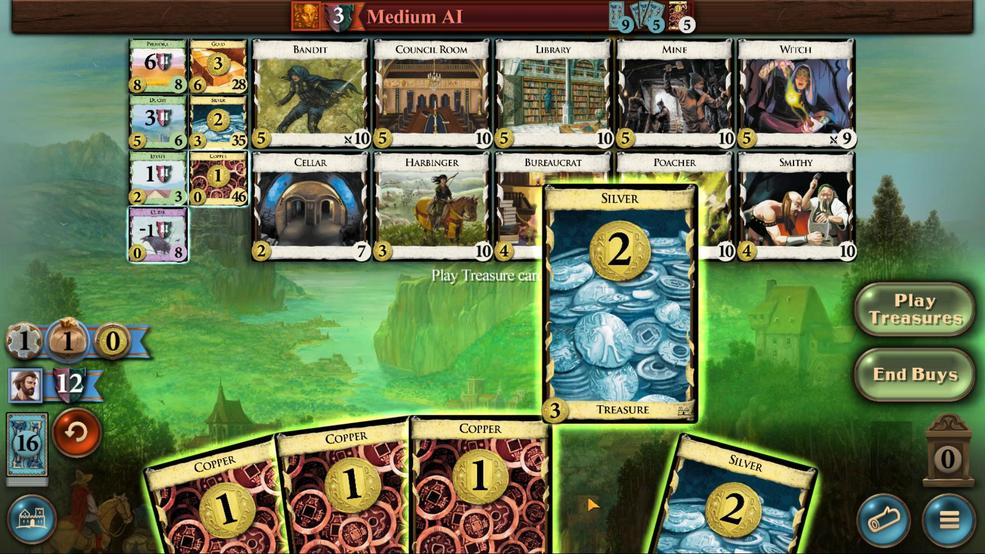 
Action: Mouse moved to (587, 496)
Screenshot: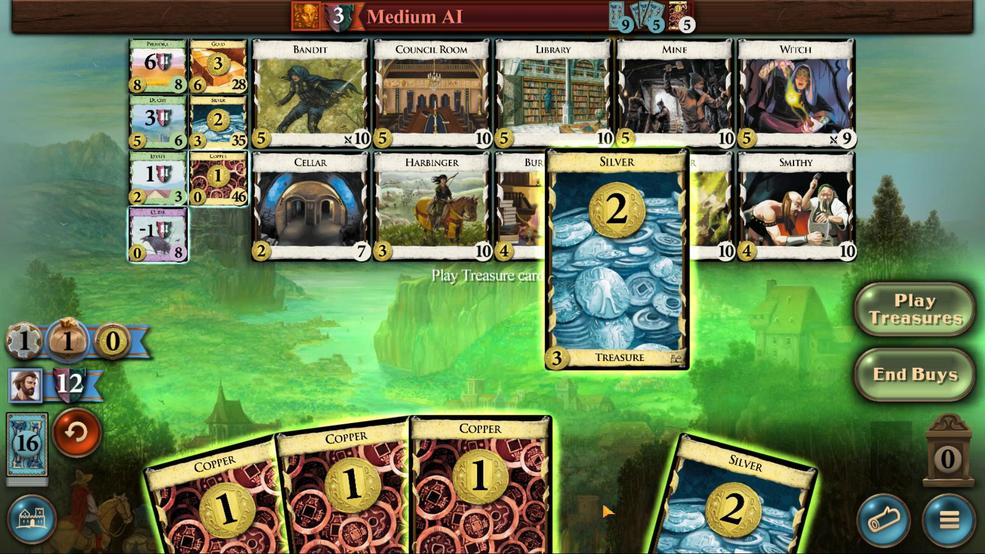 
Action: Mouse scrolled (587, 496) with delta (0, 0)
Screenshot: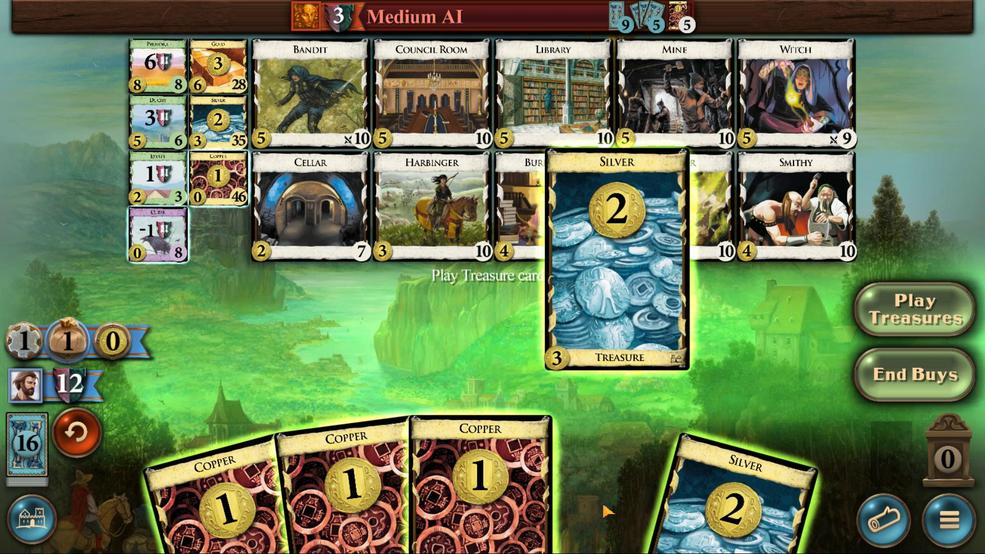 
Action: Mouse moved to (655, 505)
Screenshot: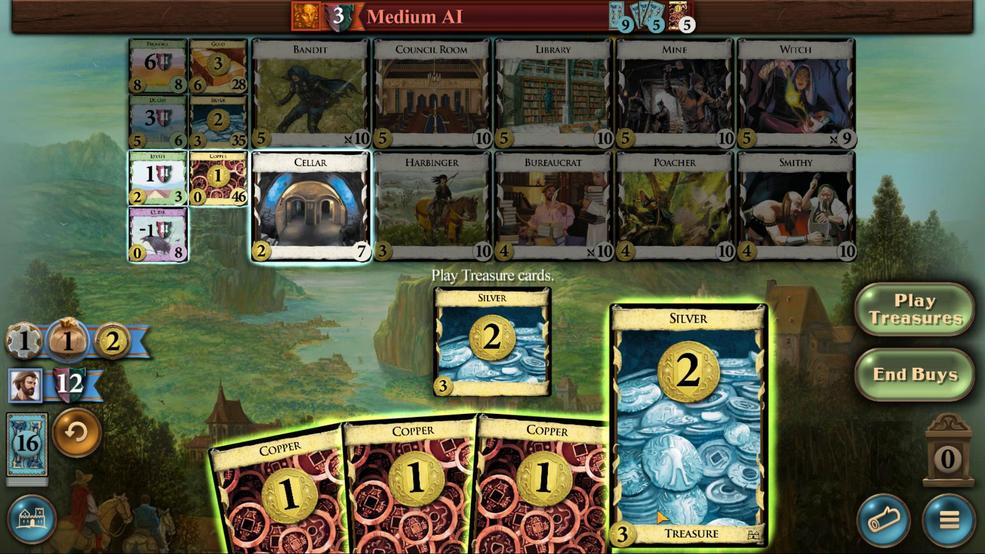 
Action: Mouse scrolled (655, 505) with delta (0, 0)
Screenshot: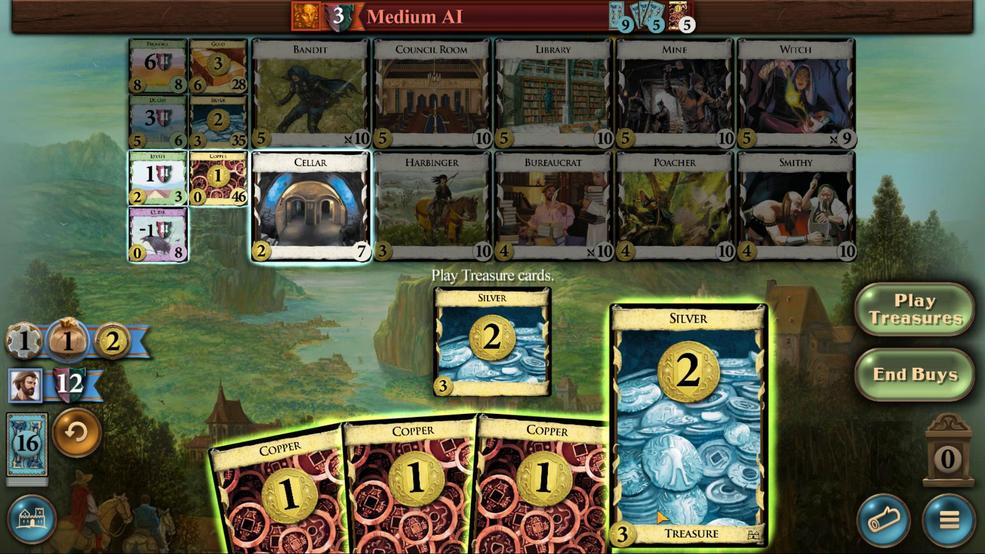 
Action: Mouse moved to (570, 516)
Screenshot: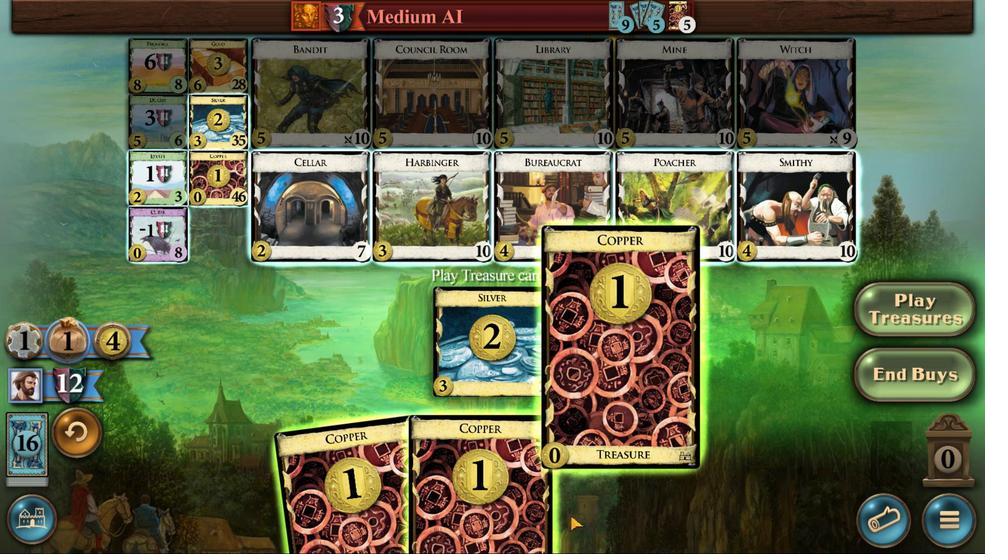 
Action: Mouse scrolled (570, 515) with delta (0, 0)
Screenshot: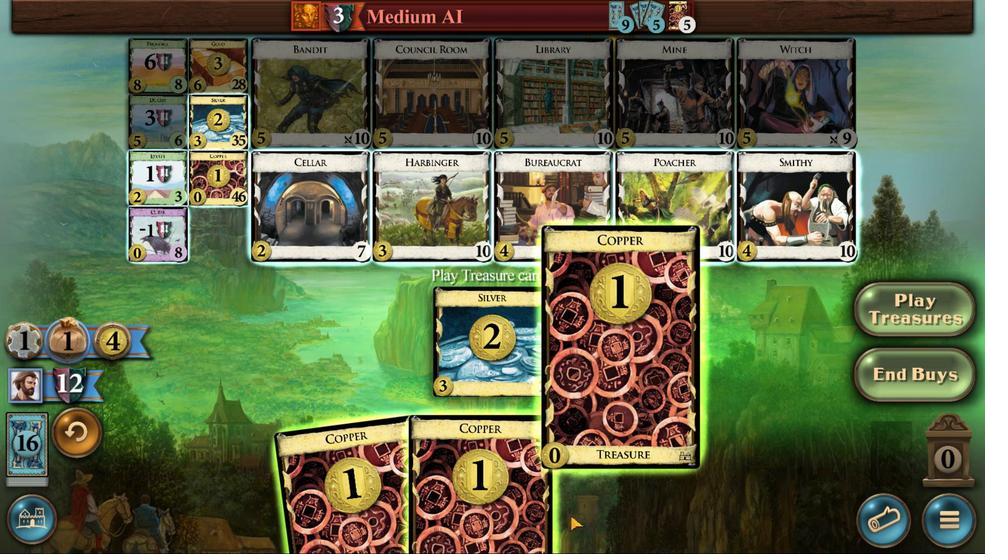 
Action: Mouse scrolled (570, 515) with delta (0, 0)
Screenshot: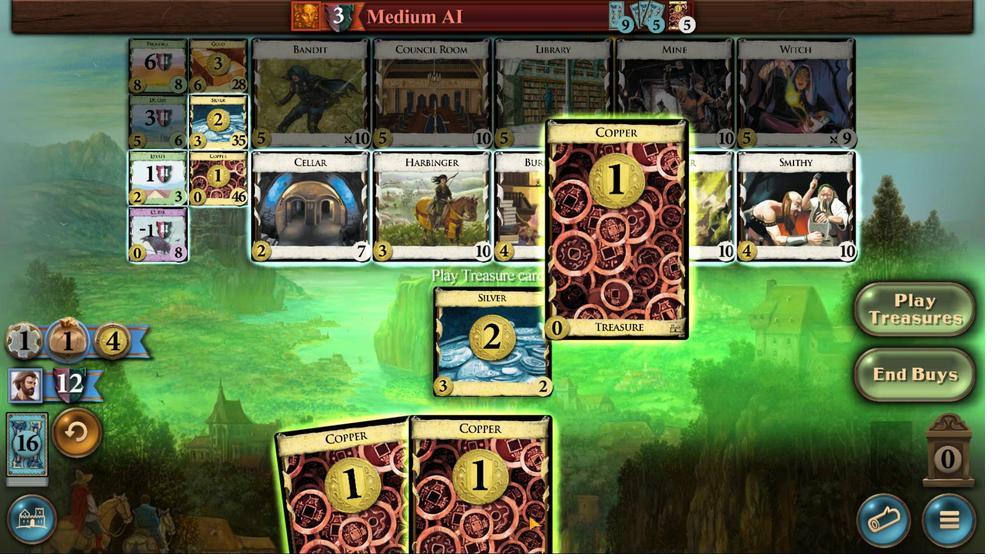 
Action: Mouse scrolled (570, 515) with delta (0, 0)
Screenshot: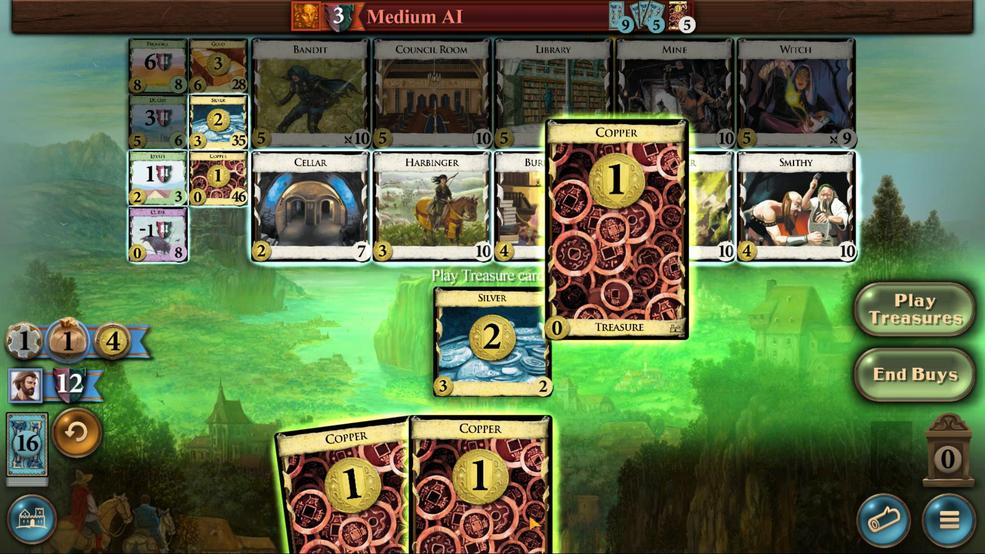 
Action: Mouse moved to (517, 513)
Screenshot: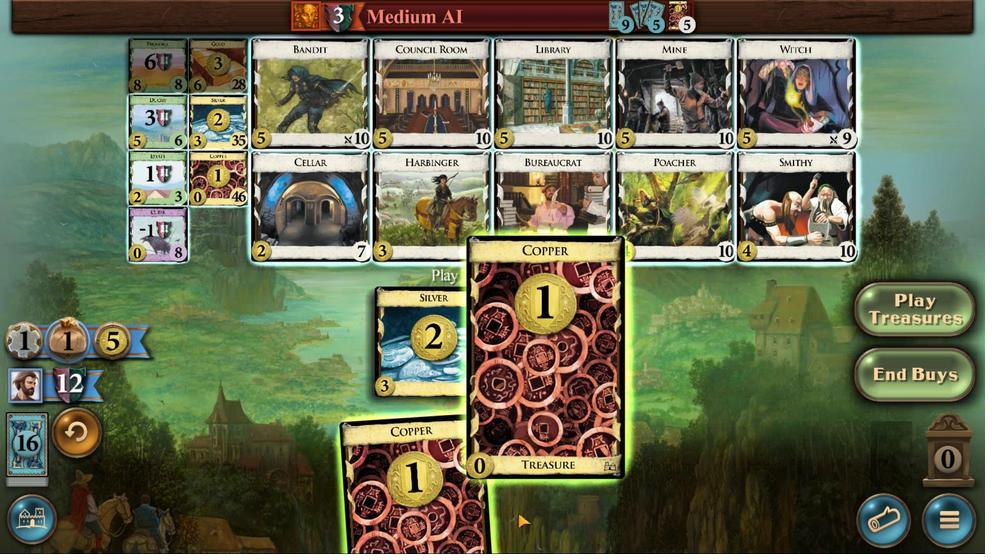 
Action: Mouse scrolled (517, 513) with delta (0, 0)
Screenshot: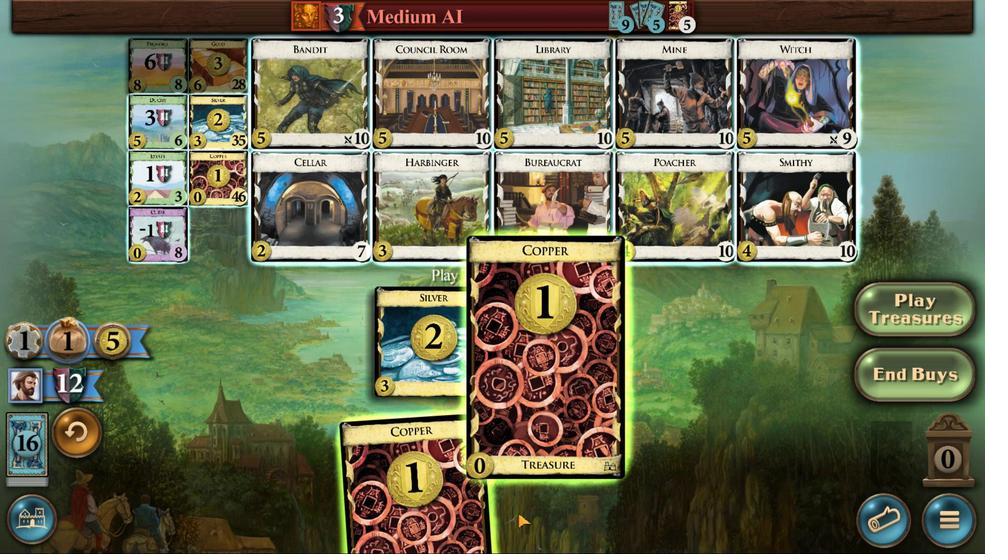 
Action: Mouse scrolled (517, 513) with delta (0, 0)
Screenshot: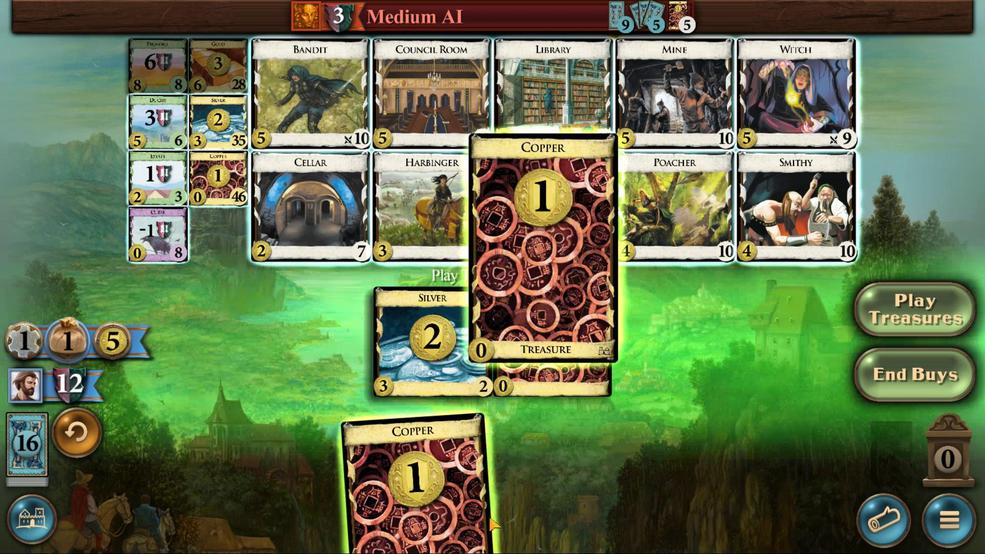 
Action: Mouse scrolled (517, 513) with delta (0, 0)
Screenshot: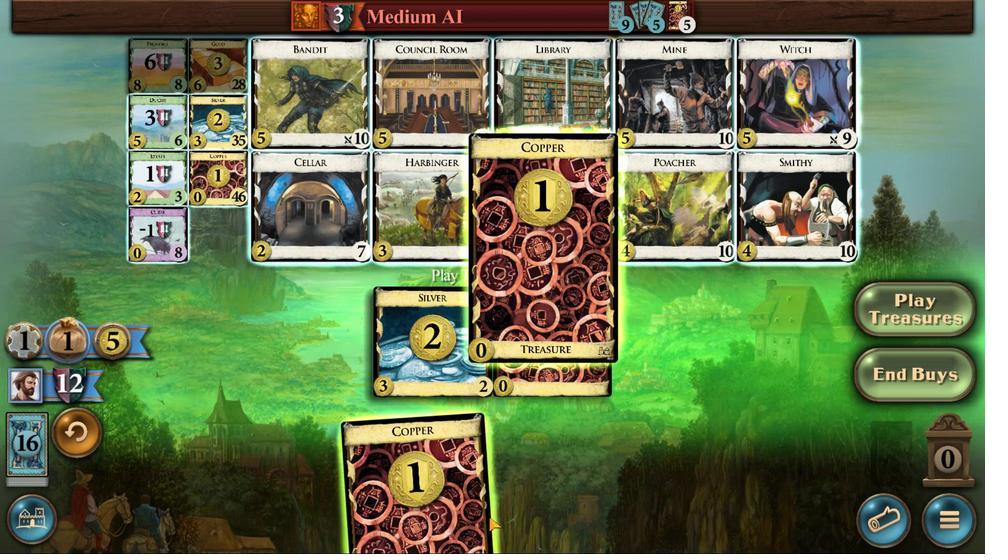 
Action: Mouse moved to (446, 516)
Screenshot: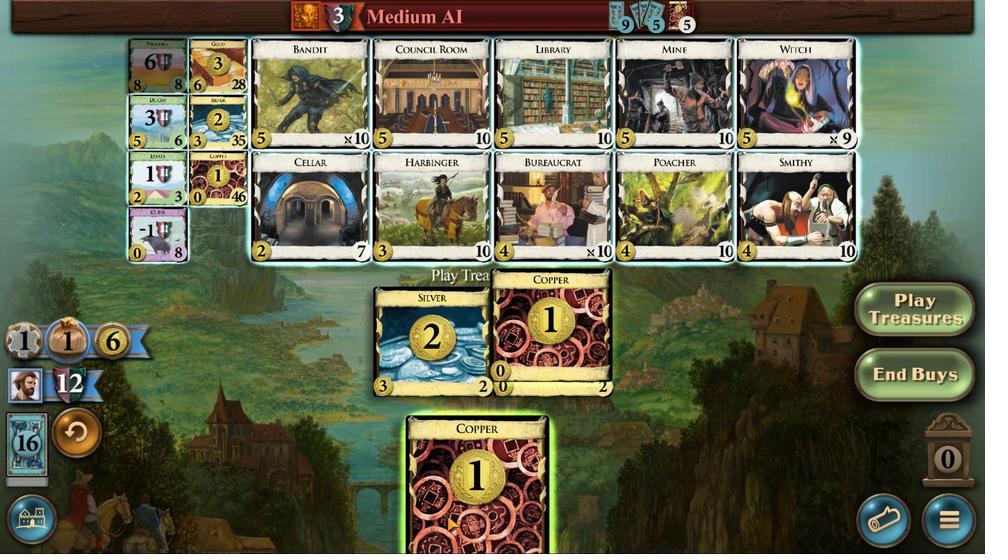 
Action: Mouse scrolled (446, 516) with delta (0, 0)
Screenshot: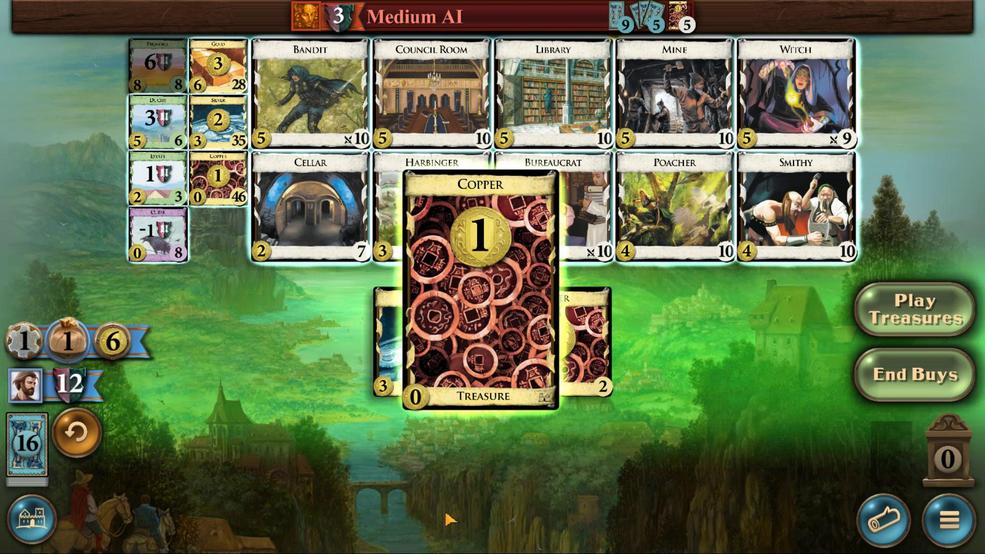 
Action: Mouse scrolled (446, 516) with delta (0, 0)
Screenshot: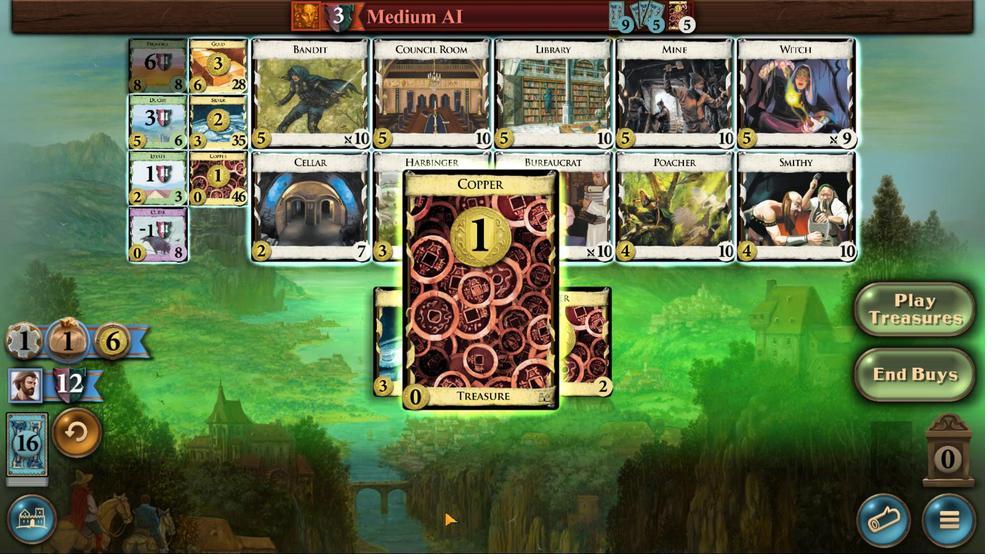 
Action: Mouse scrolled (446, 516) with delta (0, 0)
Screenshot: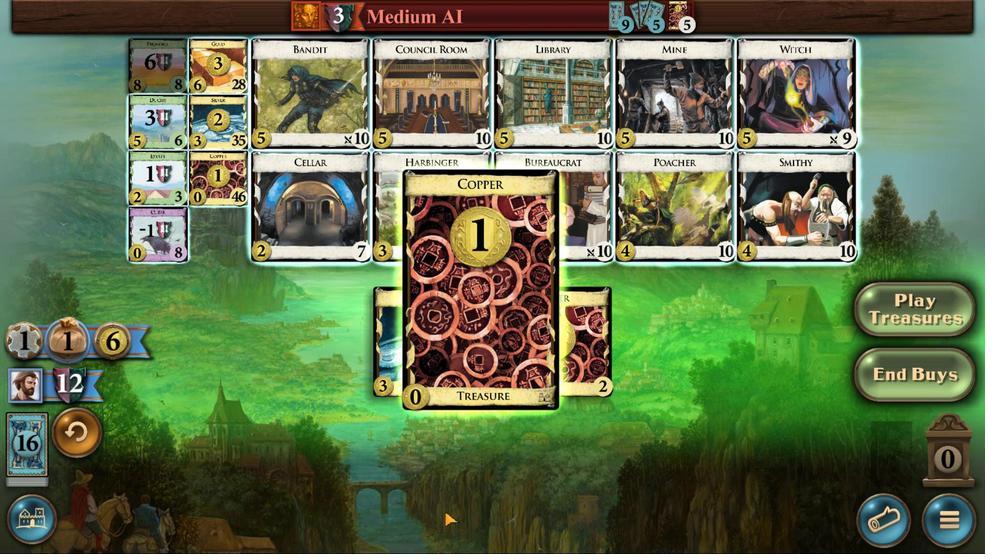 
Action: Mouse scrolled (446, 516) with delta (0, 0)
Screenshot: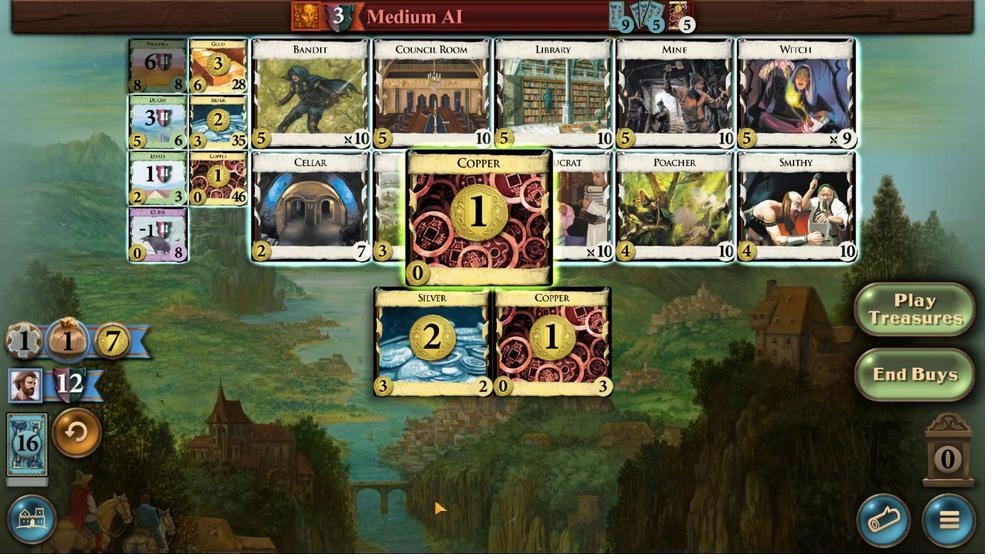 
Action: Mouse moved to (151, 117)
Screenshot: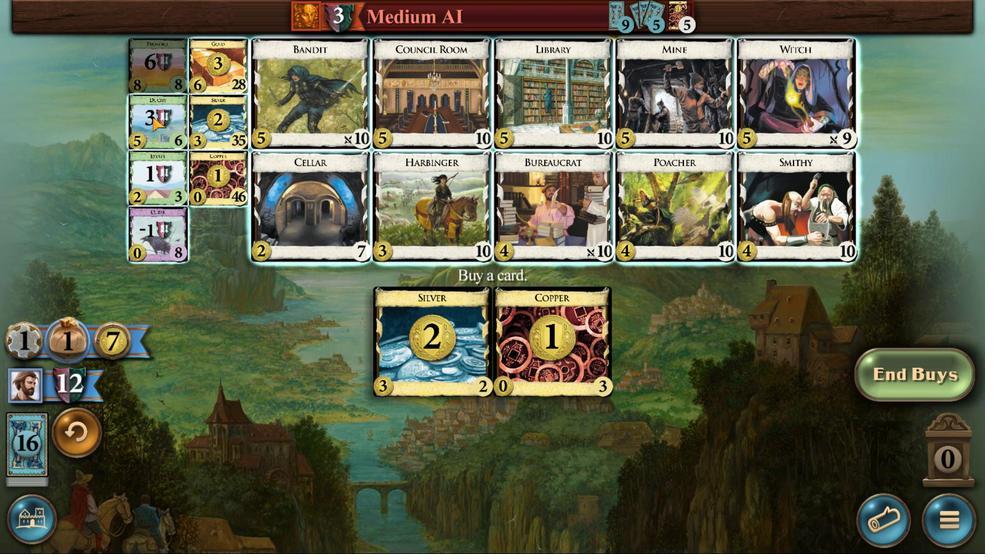 
Action: Mouse pressed left at (151, 117)
Screenshot: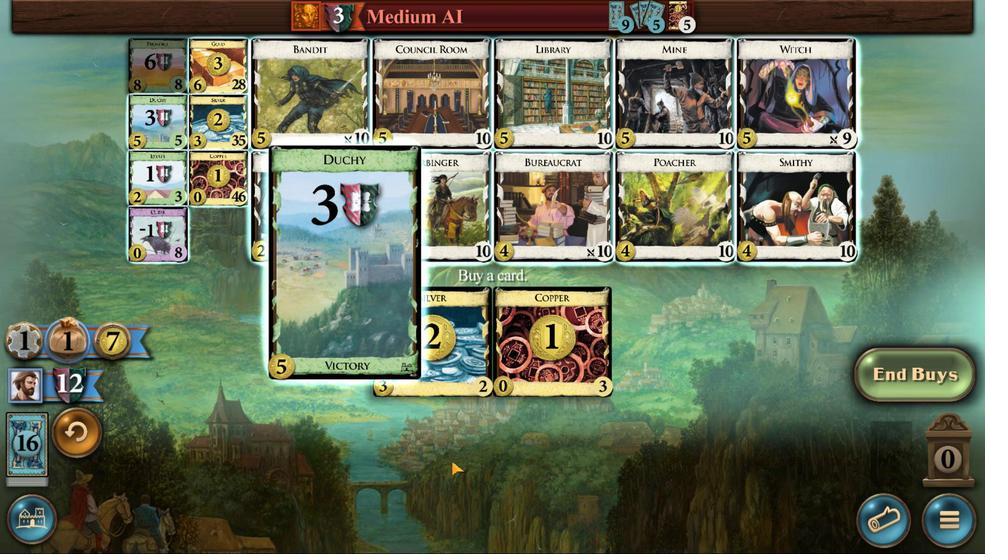
Action: Mouse moved to (339, 491)
Screenshot: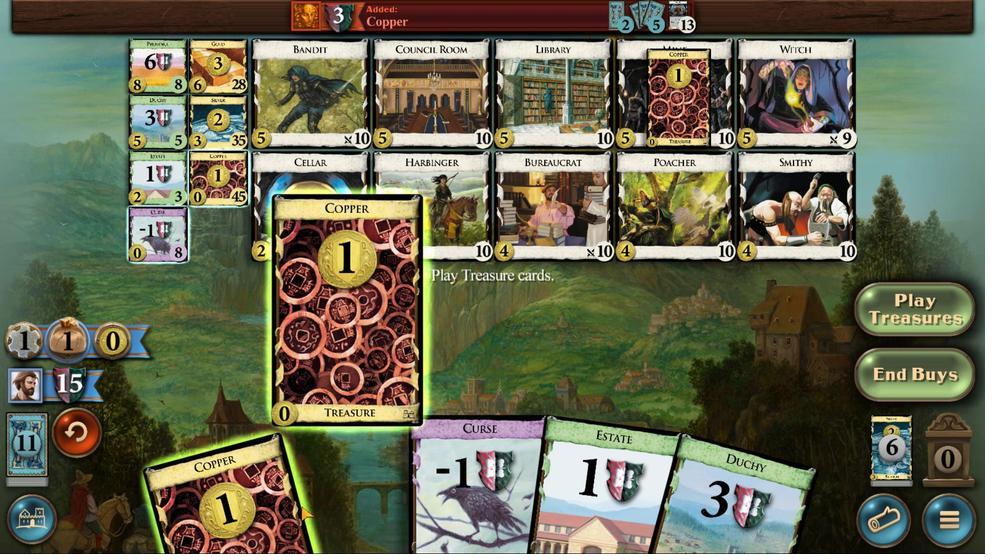 
Action: Mouse scrolled (339, 491) with delta (0, 0)
Screenshot: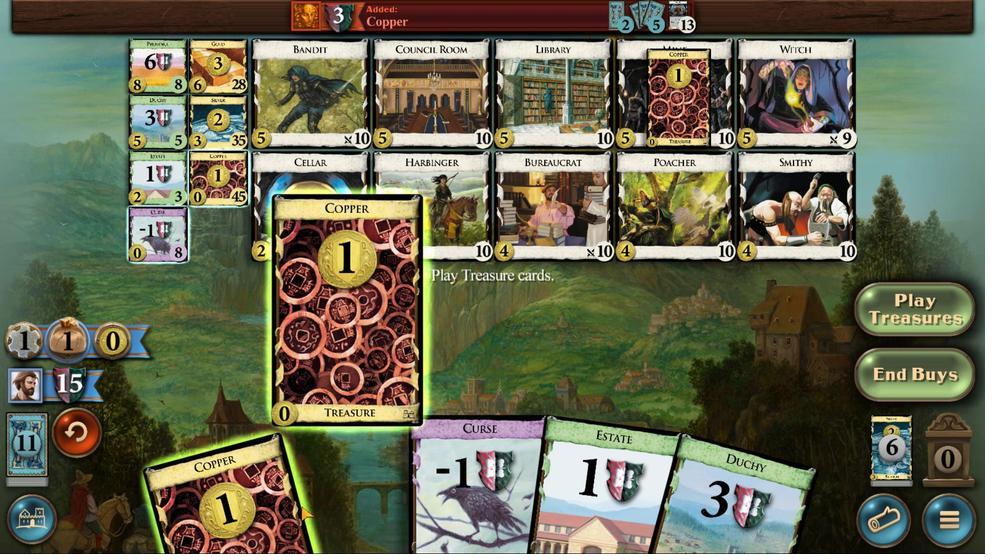 
Action: Mouse scrolled (339, 491) with delta (0, 0)
Screenshot: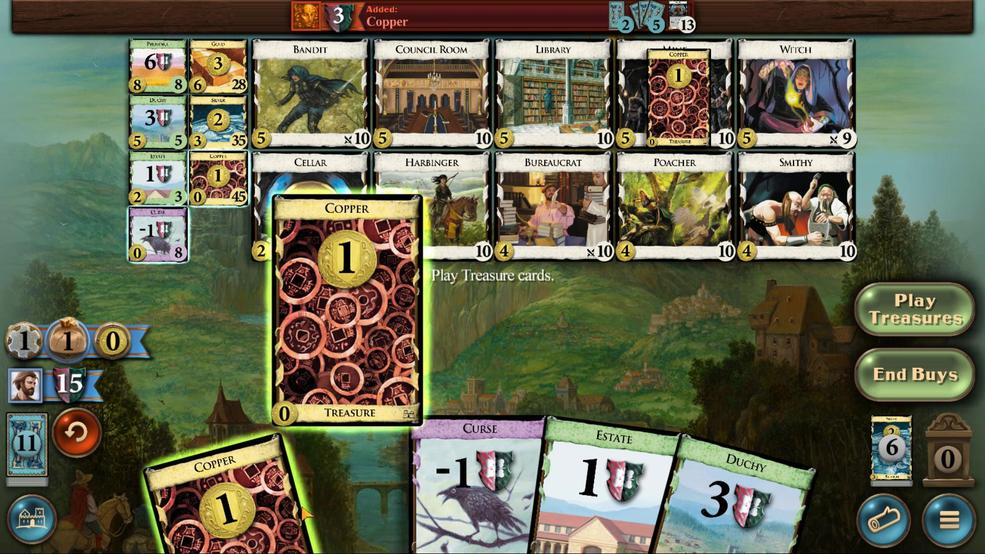 
Action: Mouse moved to (296, 509)
Screenshot: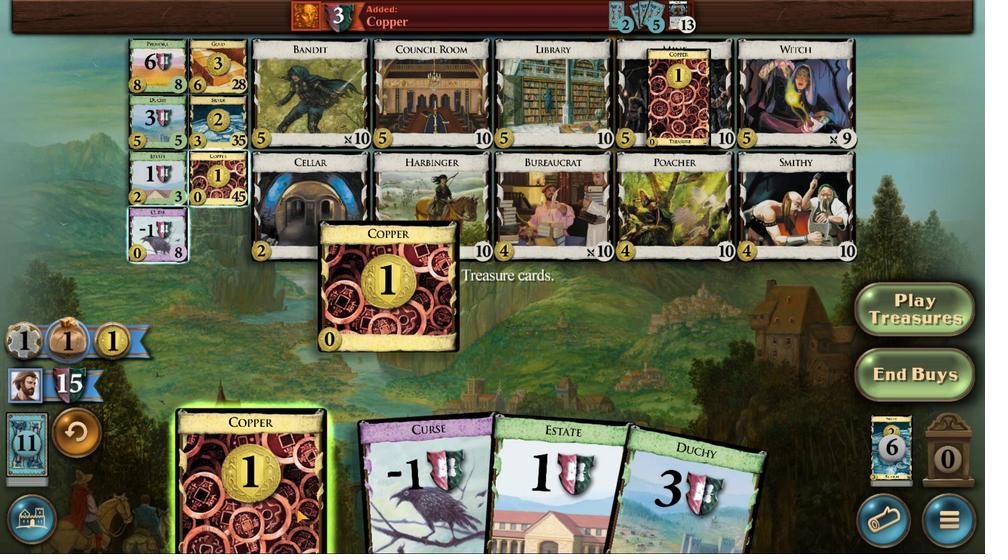 
Action: Mouse scrolled (296, 508) with delta (0, 0)
Screenshot: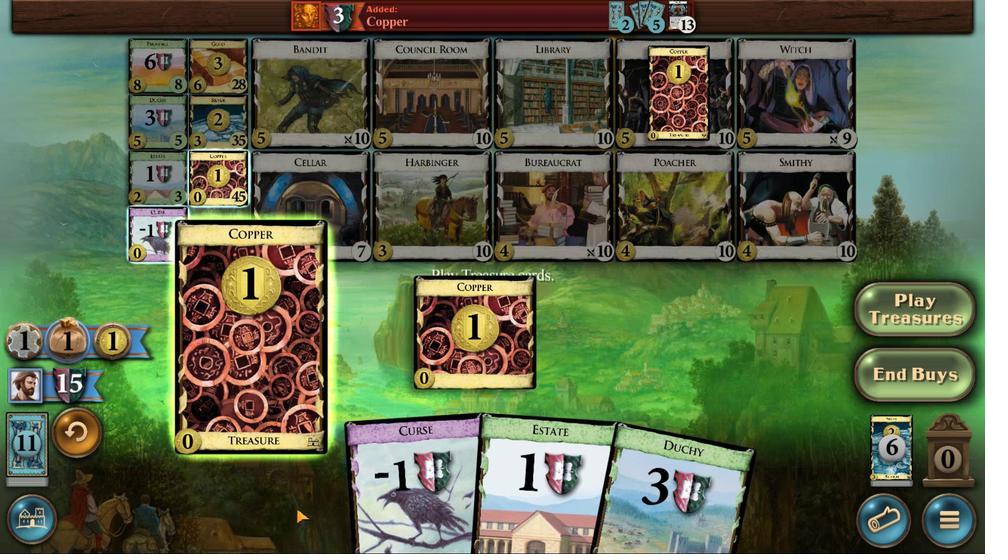 
Action: Mouse scrolled (296, 508) with delta (0, 0)
Screenshot: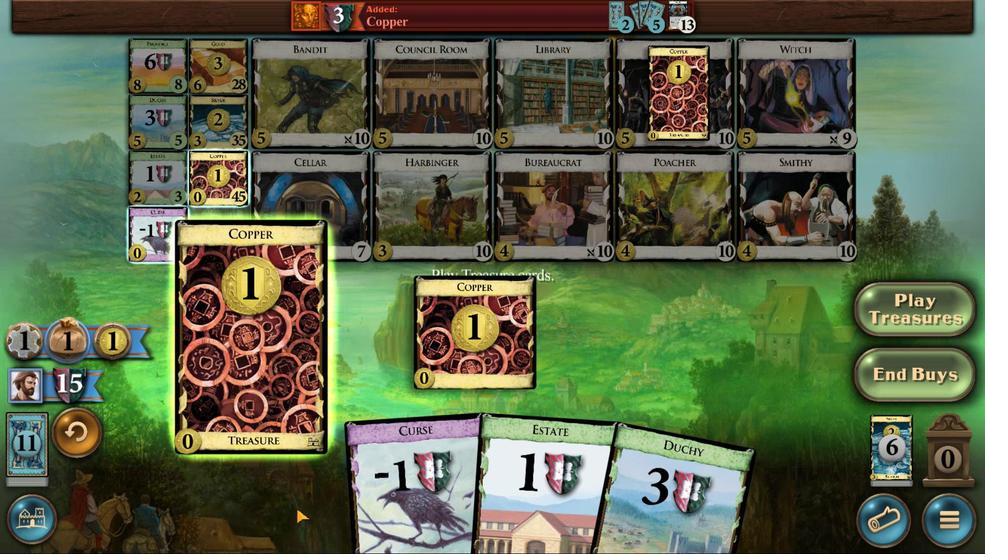 
Action: Mouse scrolled (296, 508) with delta (0, 0)
Screenshot: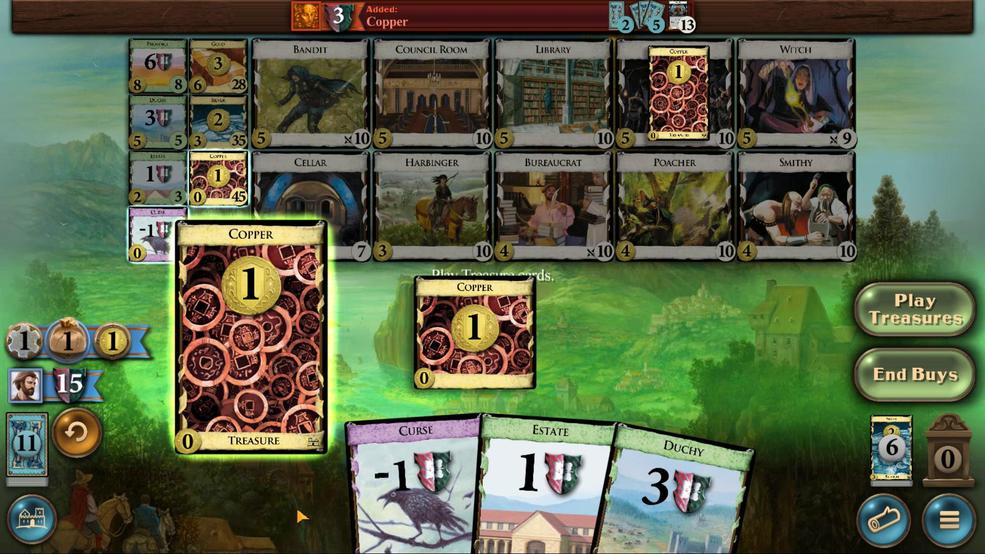 
Action: Mouse scrolled (296, 508) with delta (0, 0)
Screenshot: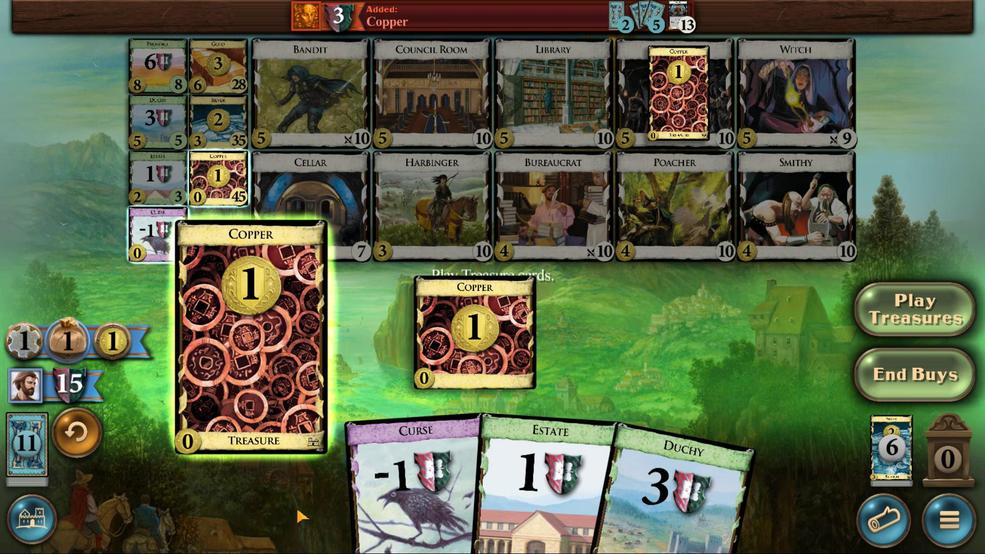 
Action: Mouse moved to (157, 166)
Screenshot: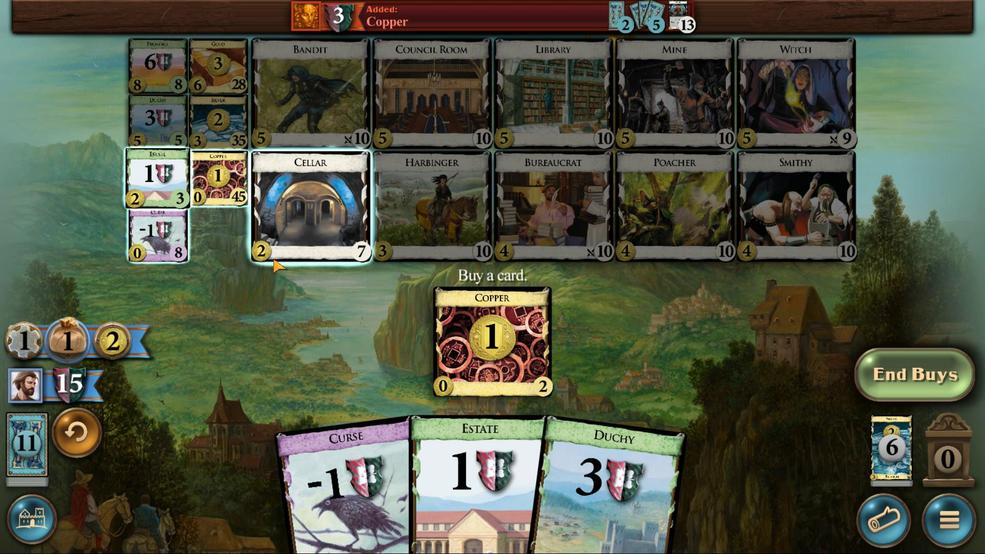 
Action: Mouse pressed left at (157, 166)
Screenshot: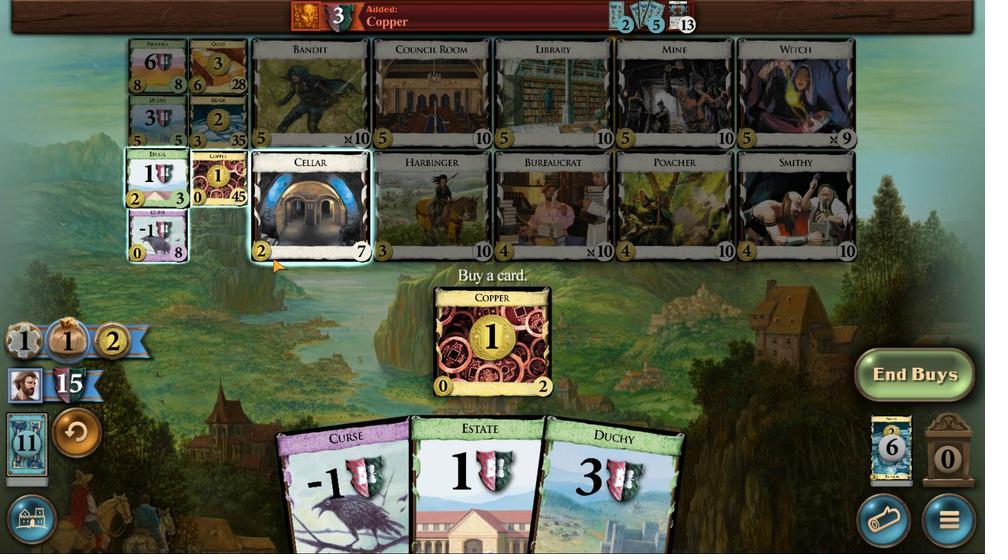 
Action: Mouse moved to (928, 360)
Screenshot: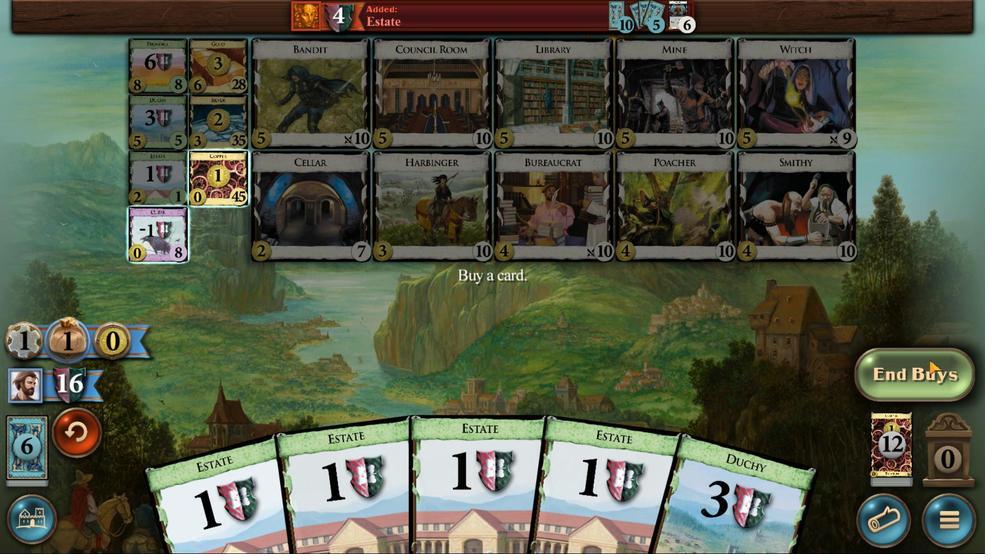 
Action: Mouse pressed left at (928, 360)
Screenshot: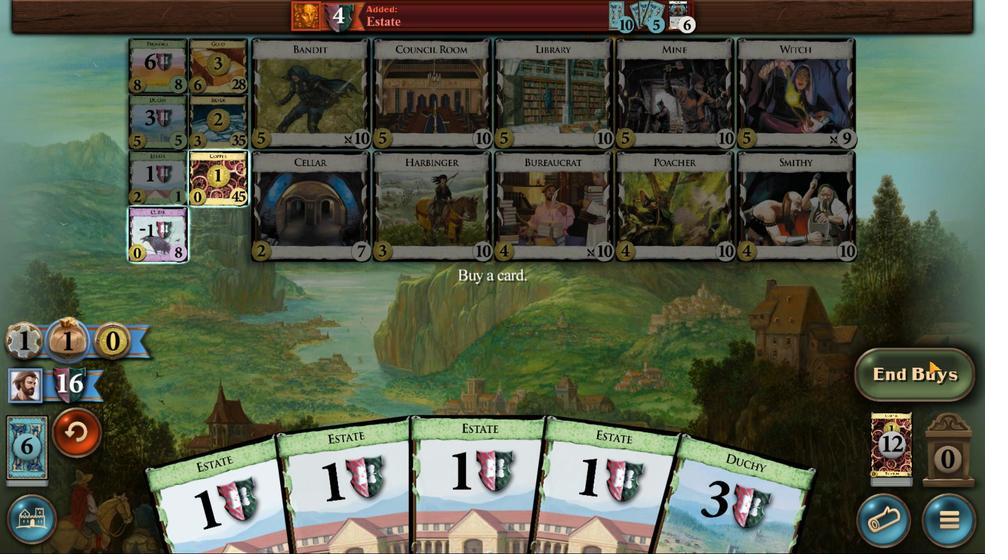 
Action: Mouse moved to (409, 510)
Screenshot: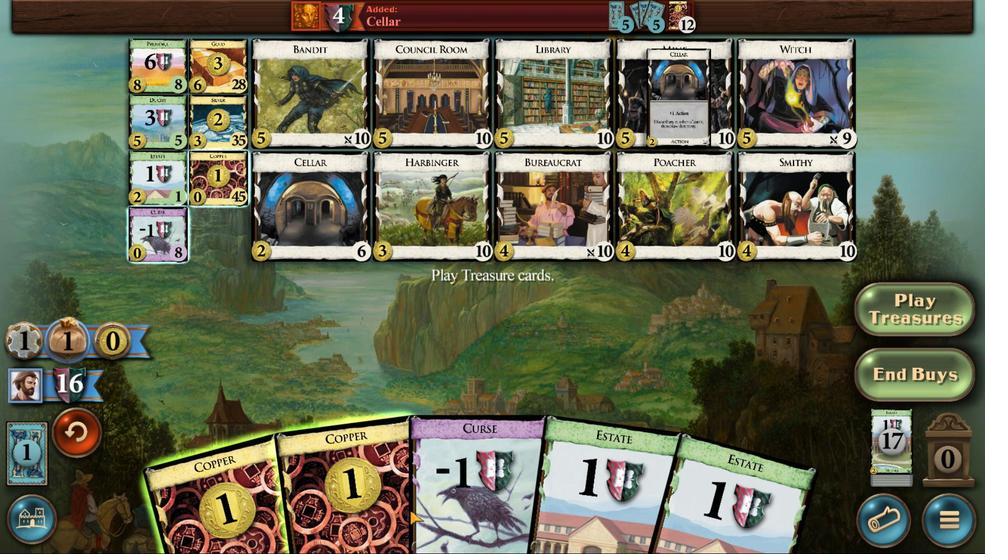 
Action: Mouse scrolled (409, 510) with delta (0, 0)
Screenshot: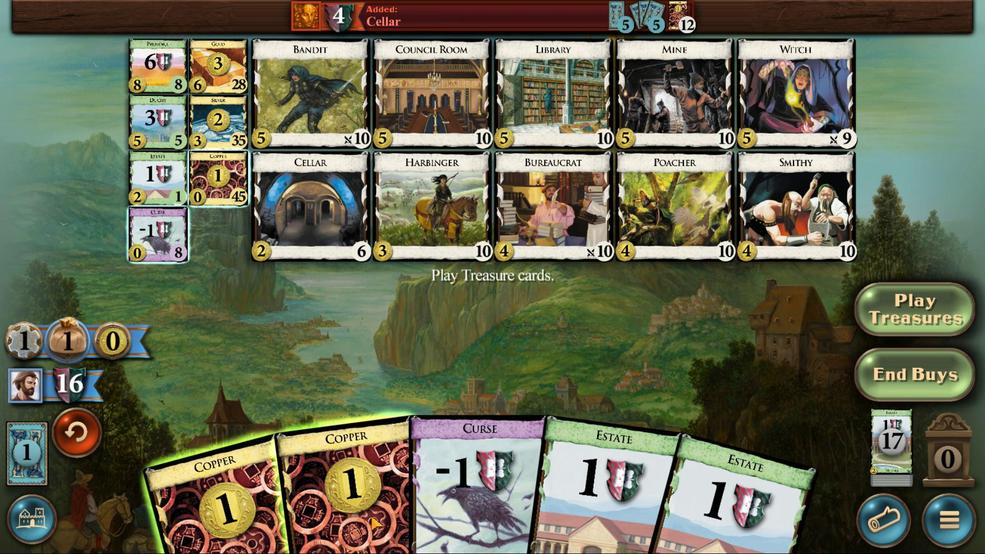 
Action: Mouse scrolled (409, 510) with delta (0, 0)
Screenshot: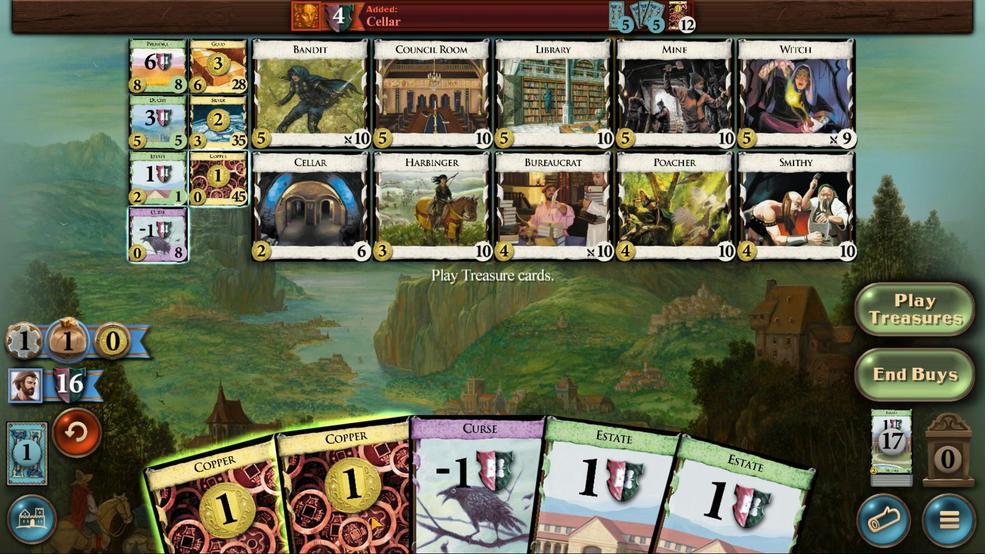 
Action: Mouse moved to (357, 508)
Screenshot: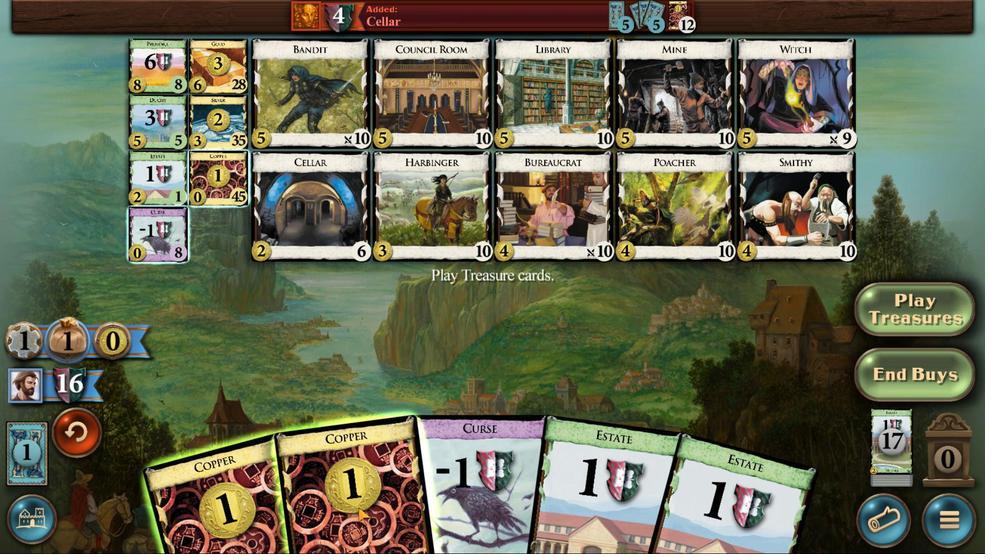 
Action: Mouse scrolled (357, 507) with delta (0, 0)
Screenshot: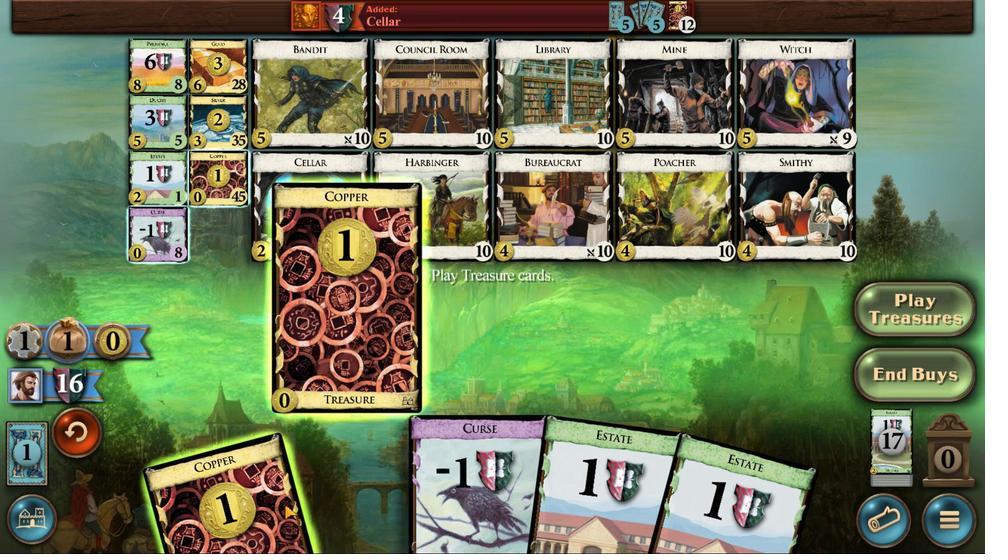 
Action: Mouse scrolled (357, 507) with delta (0, 0)
Screenshot: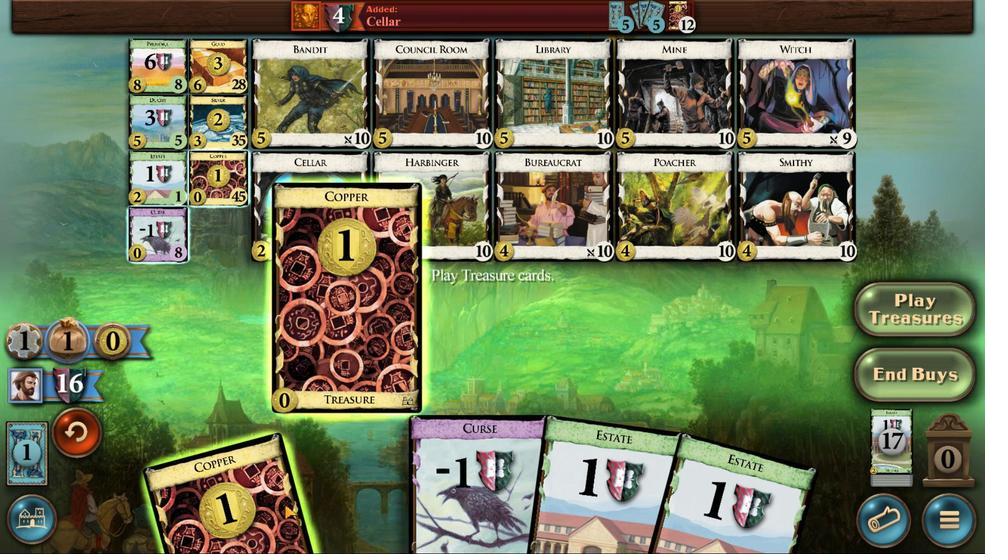 
Action: Mouse scrolled (357, 507) with delta (0, 0)
Screenshot: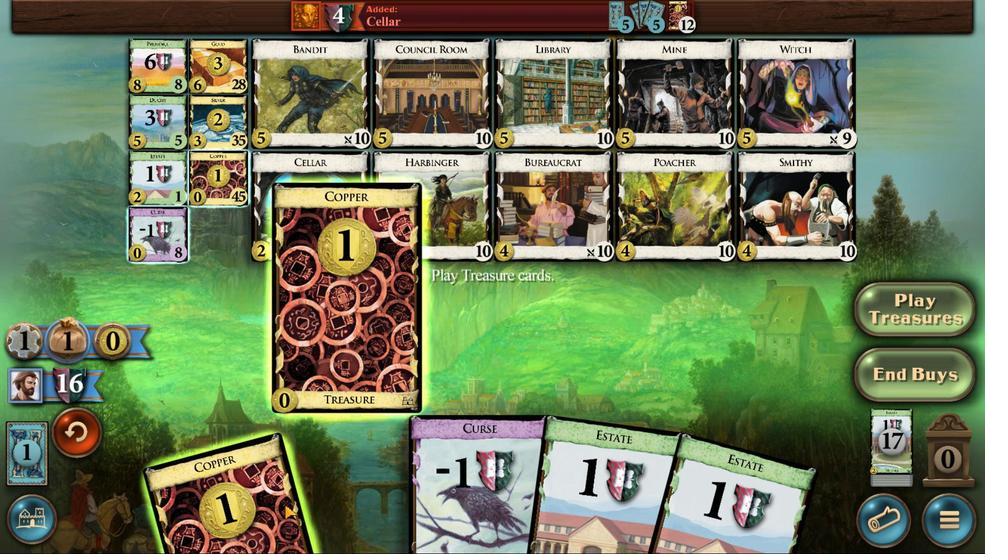 
Action: Mouse moved to (357, 507)
Screenshot: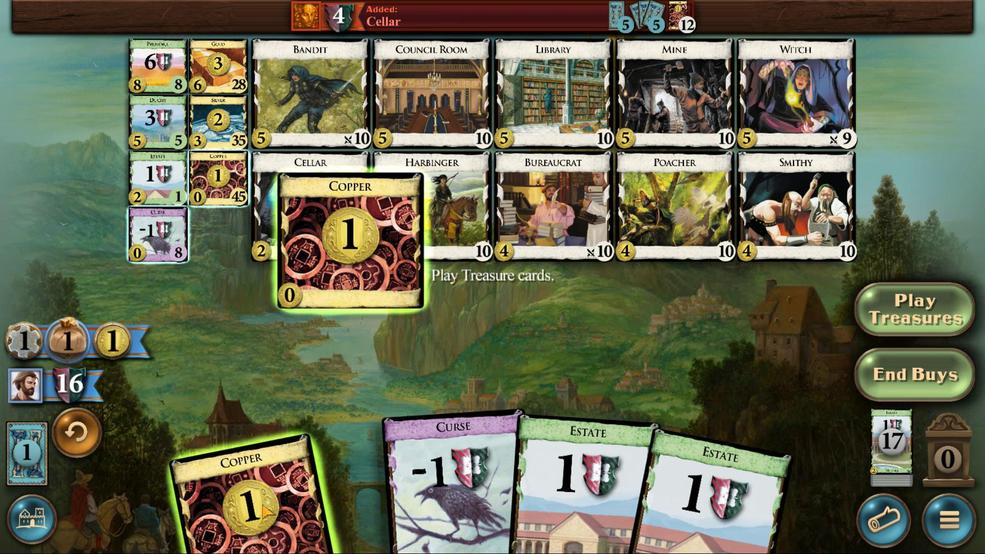 
Action: Mouse scrolled (357, 507) with delta (0, 0)
Screenshot: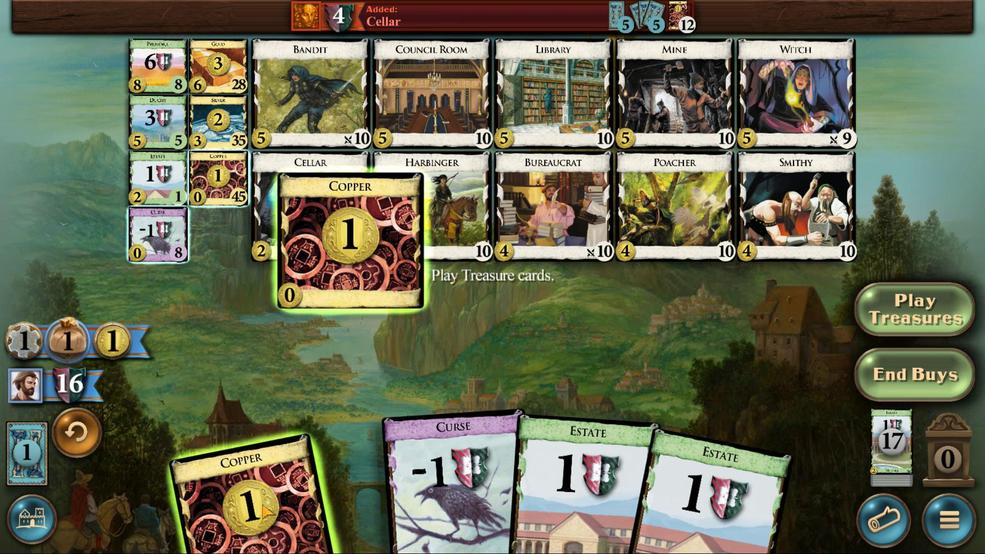 
Action: Mouse moved to (261, 504)
Screenshot: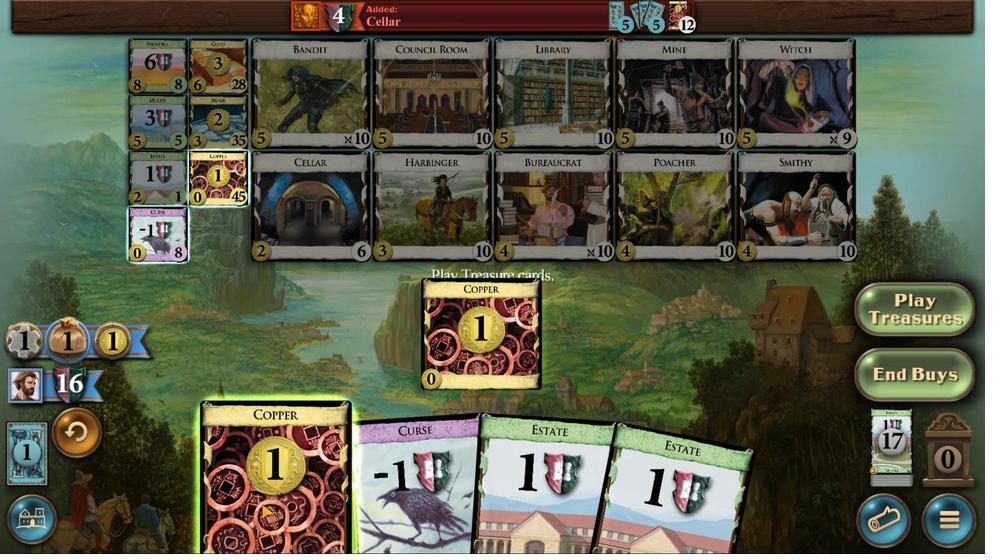 
Action: Mouse scrolled (261, 503) with delta (0, 0)
Screenshot: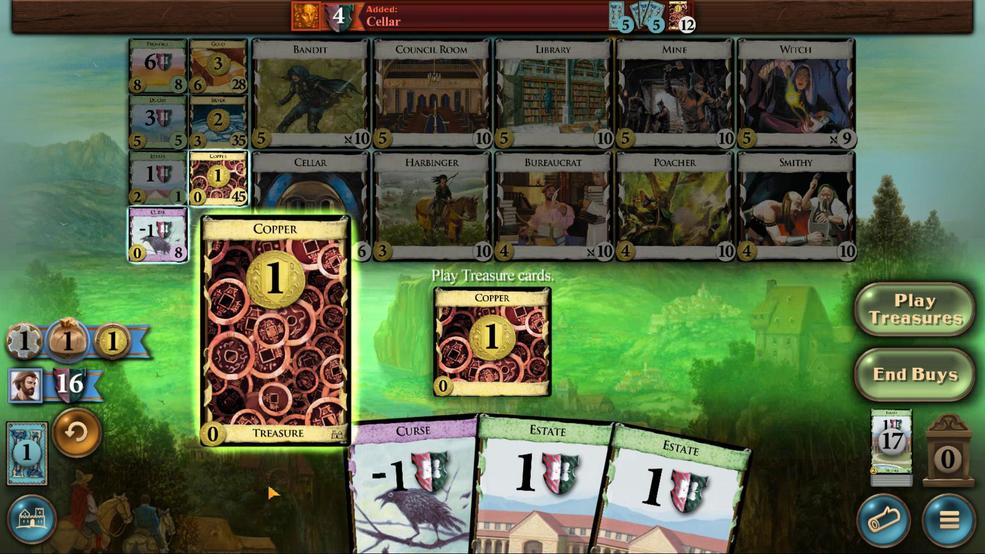 
Action: Mouse scrolled (261, 503) with delta (0, 0)
Screenshot: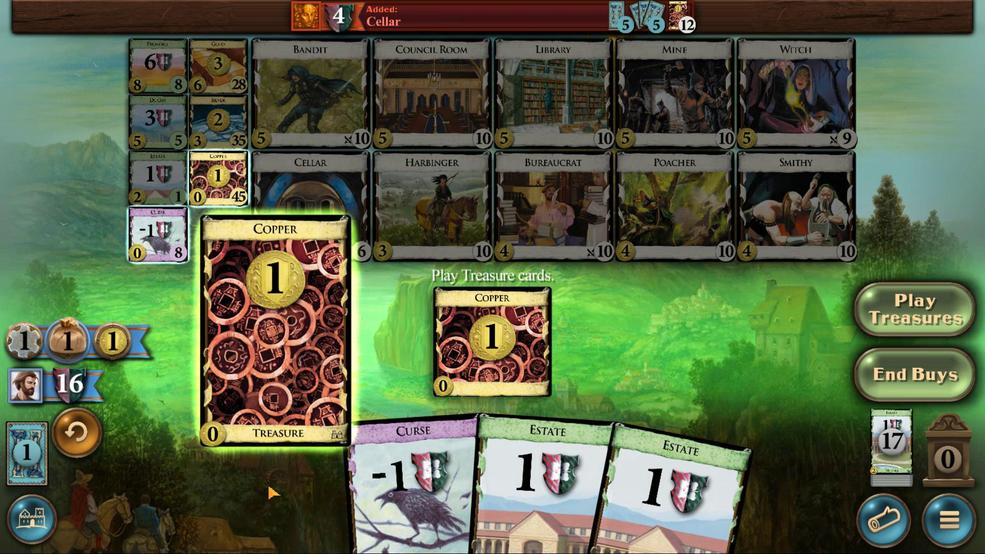
Action: Mouse scrolled (261, 503) with delta (0, 0)
Screenshot: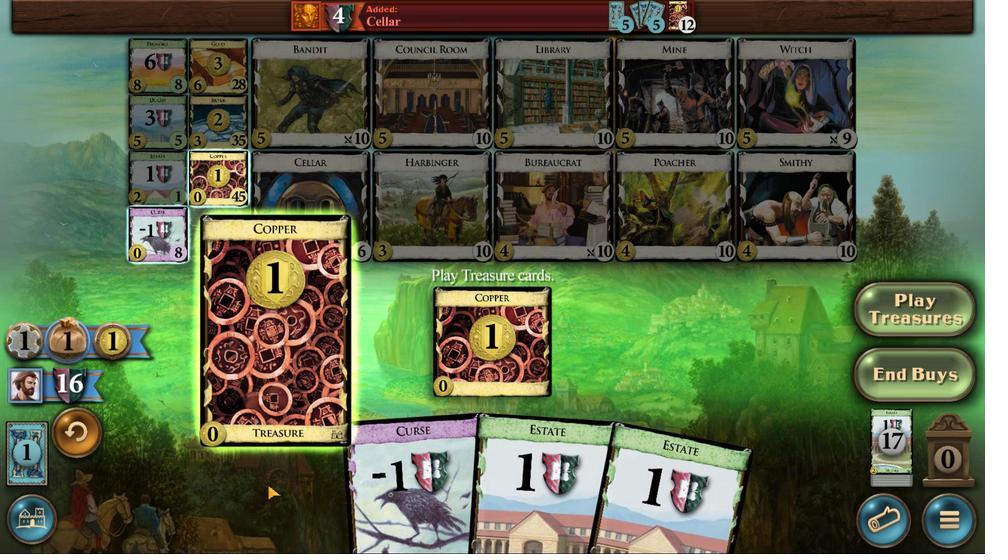 
Action: Mouse scrolled (261, 503) with delta (0, 0)
Screenshot: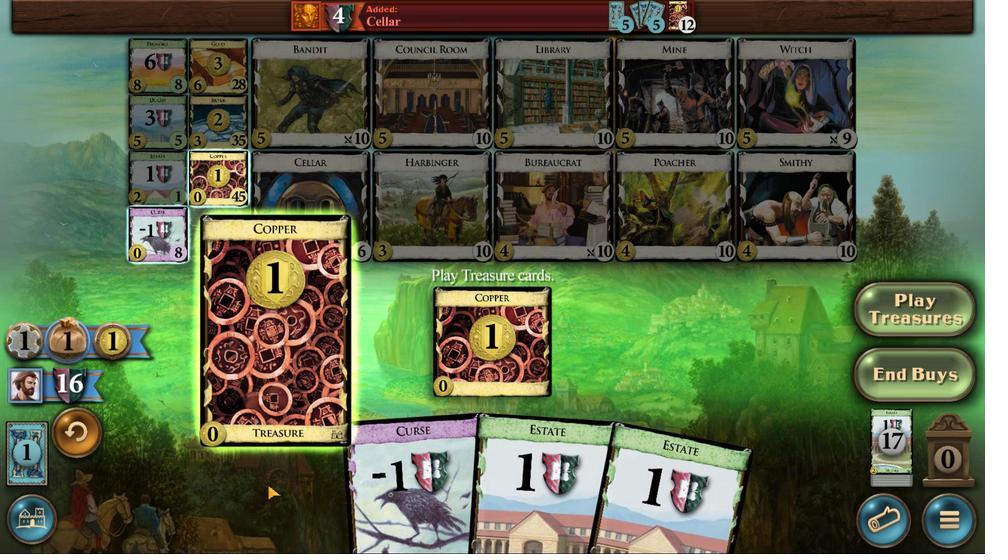 
Action: Mouse moved to (261, 504)
Screenshot: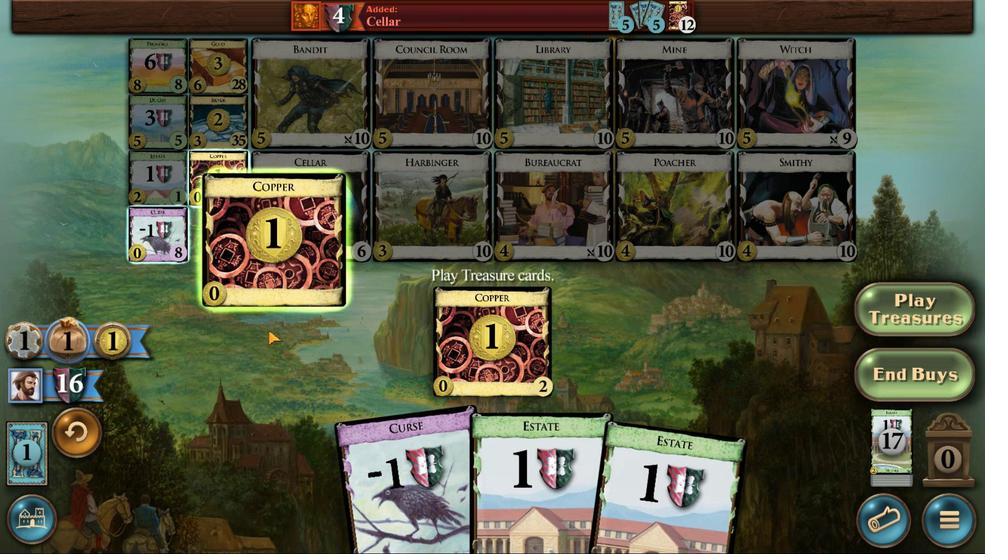 
Action: Mouse scrolled (261, 503) with delta (0, 0)
Screenshot: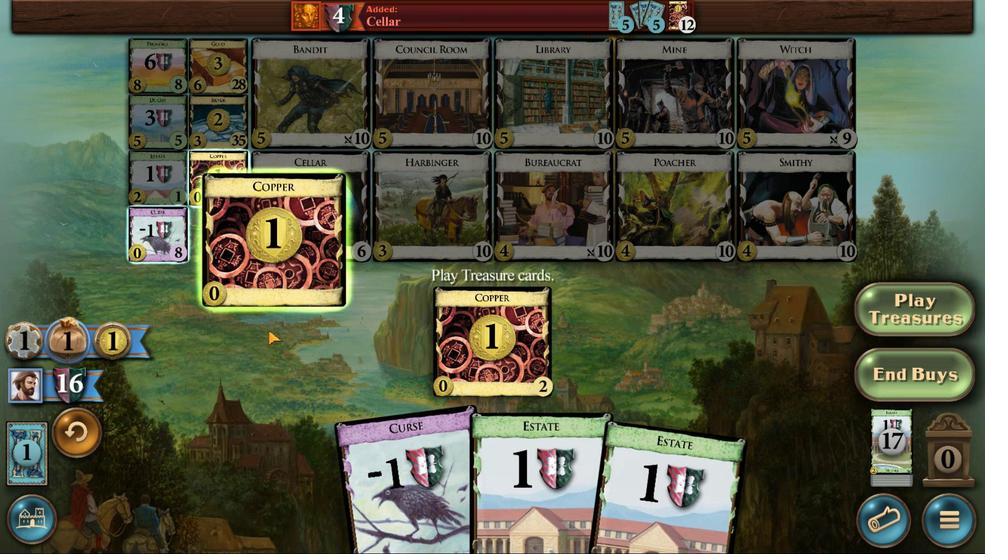 
Action: Mouse moved to (168, 178)
Screenshot: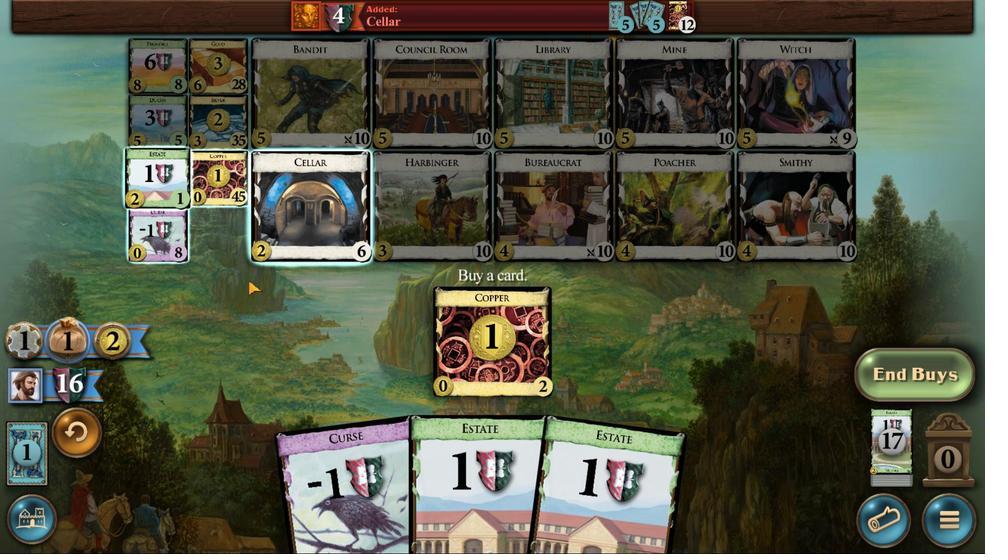 
Action: Mouse pressed left at (168, 178)
Screenshot: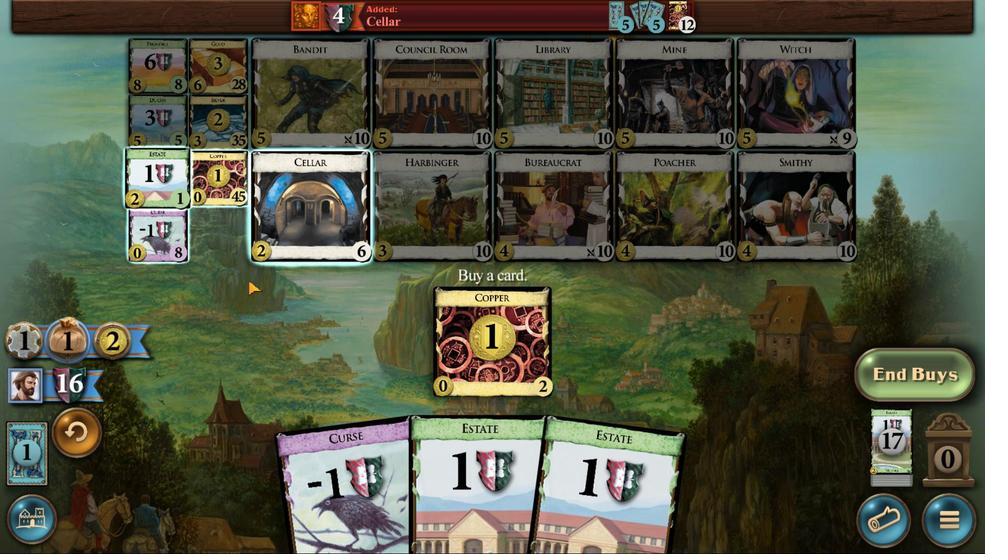 
Action: Mouse moved to (877, 379)
Screenshot: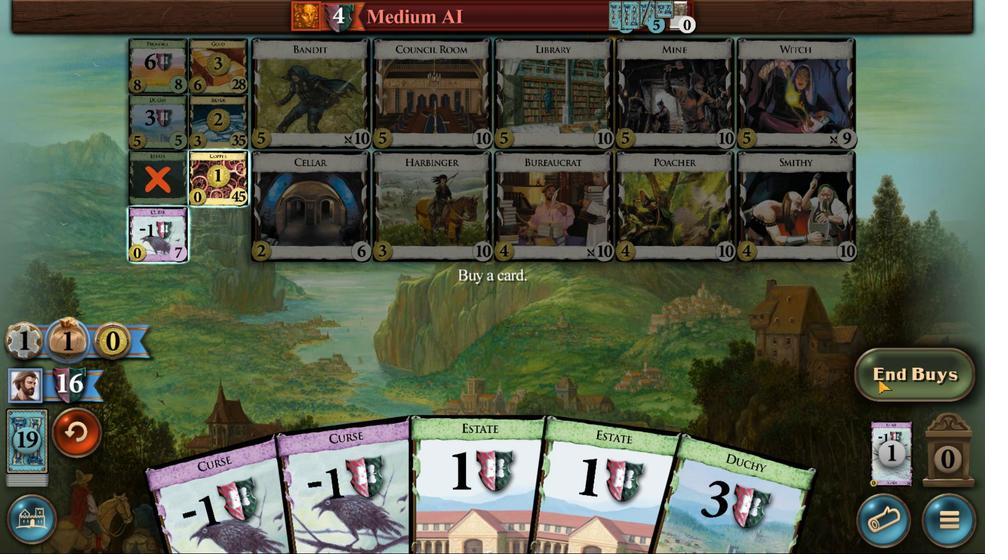 
Action: Mouse pressed left at (877, 379)
Screenshot: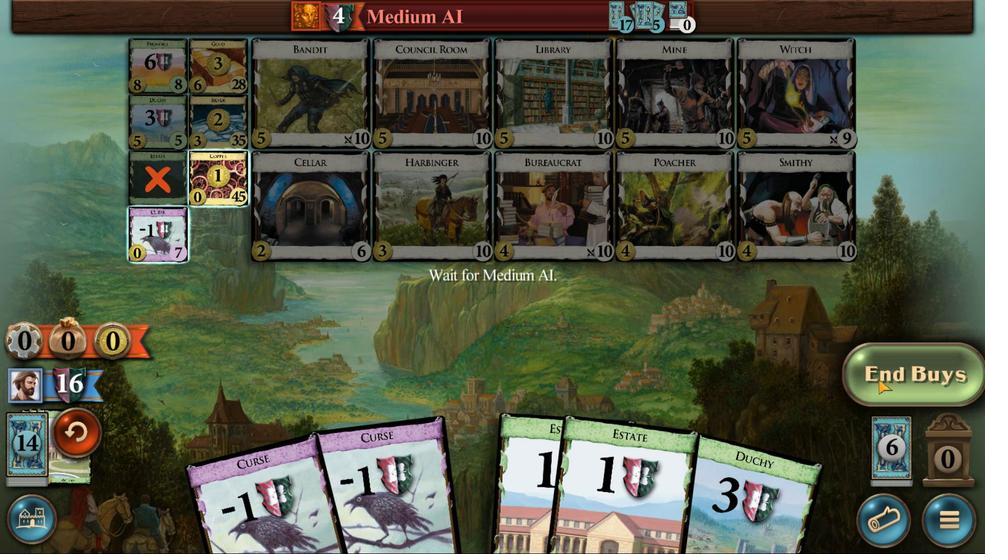
Action: Mouse moved to (501, 462)
Screenshot: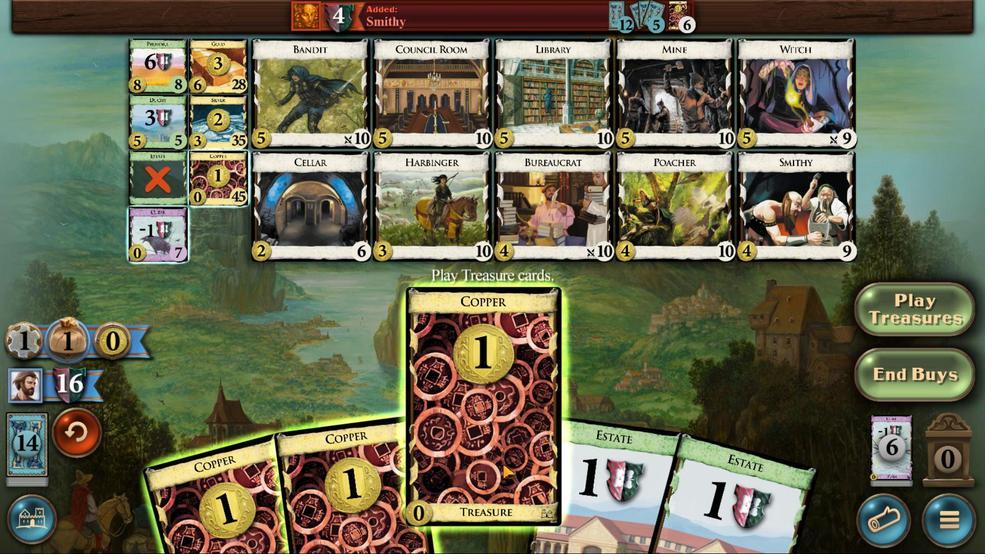 
Action: Mouse scrolled (501, 461) with delta (0, 0)
Screenshot: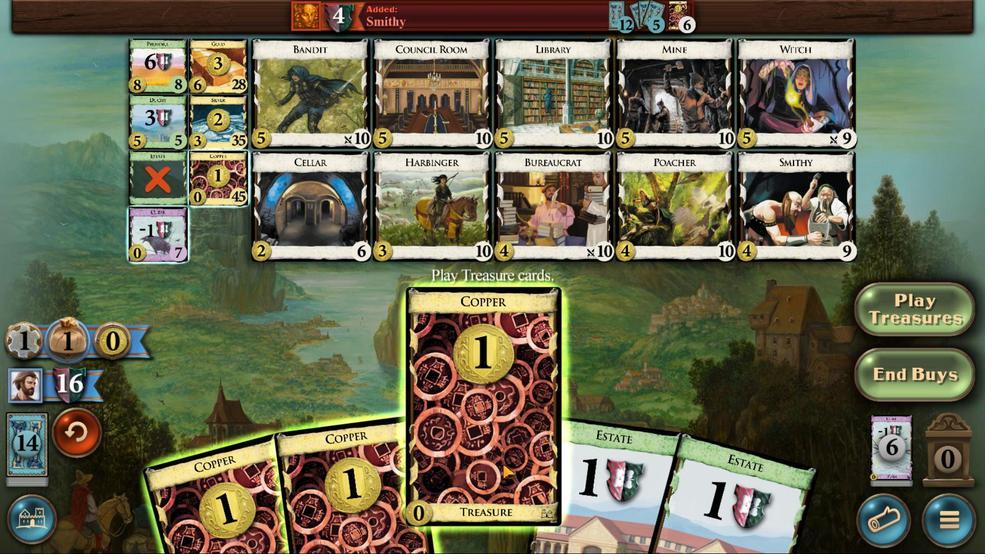 
Action: Mouse moved to (502, 464)
Screenshot: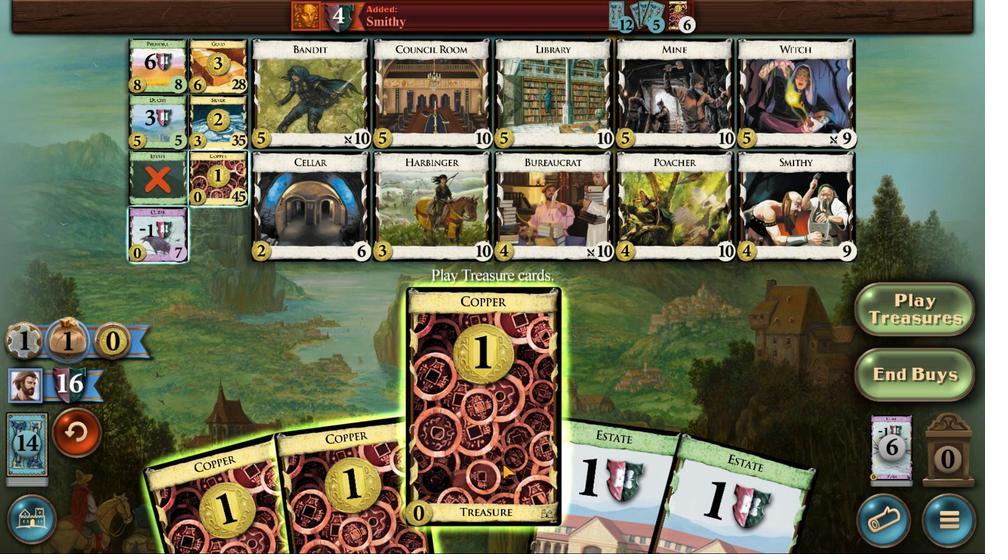 
Action: Mouse scrolled (502, 463) with delta (0, 0)
Screenshot: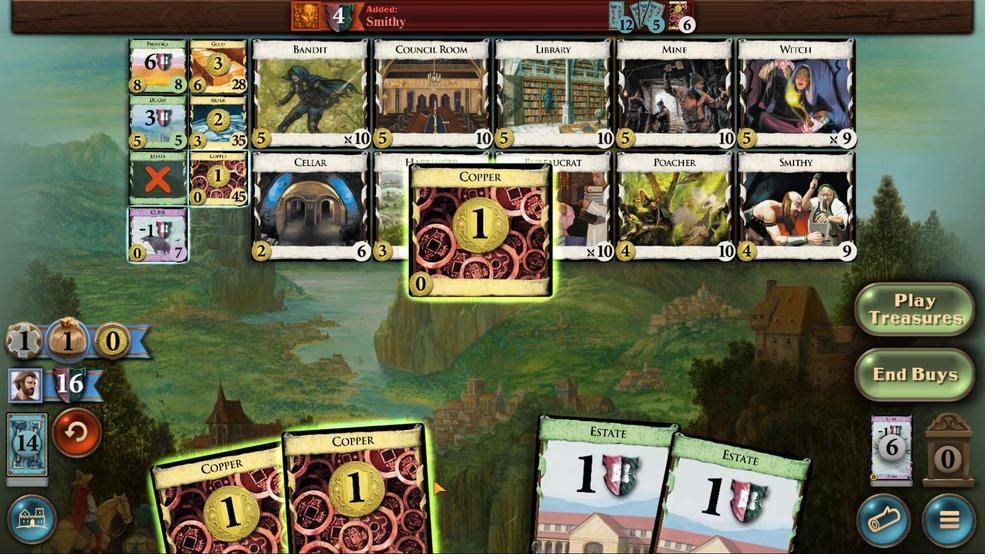 
Action: Mouse moved to (422, 485)
Screenshot: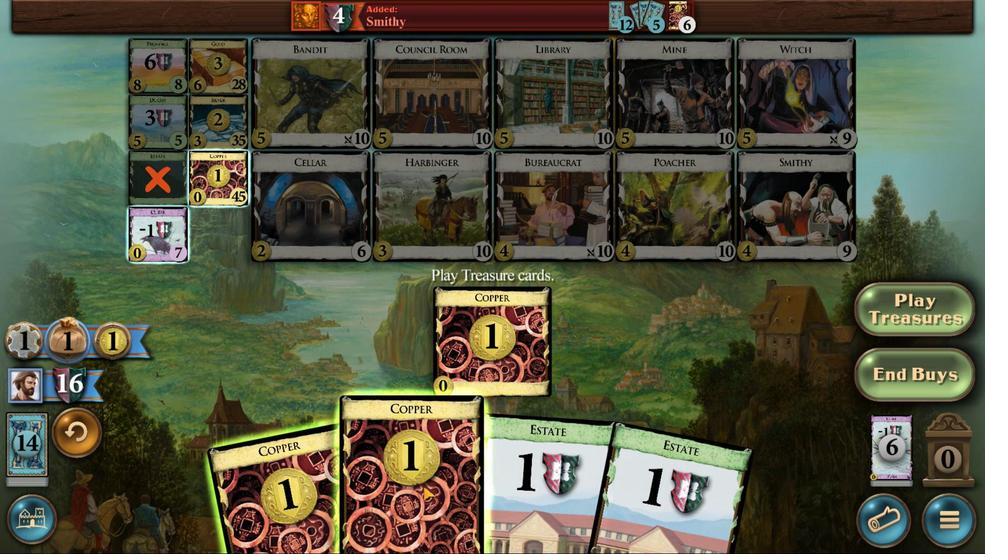
Action: Mouse scrolled (422, 485) with delta (0, 0)
Screenshot: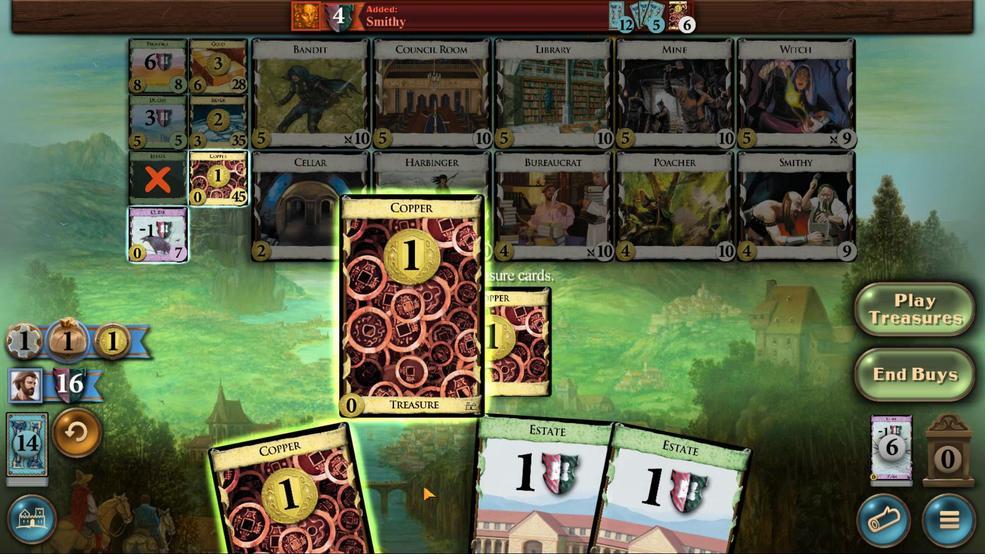 
Action: Mouse moved to (422, 486)
Screenshot: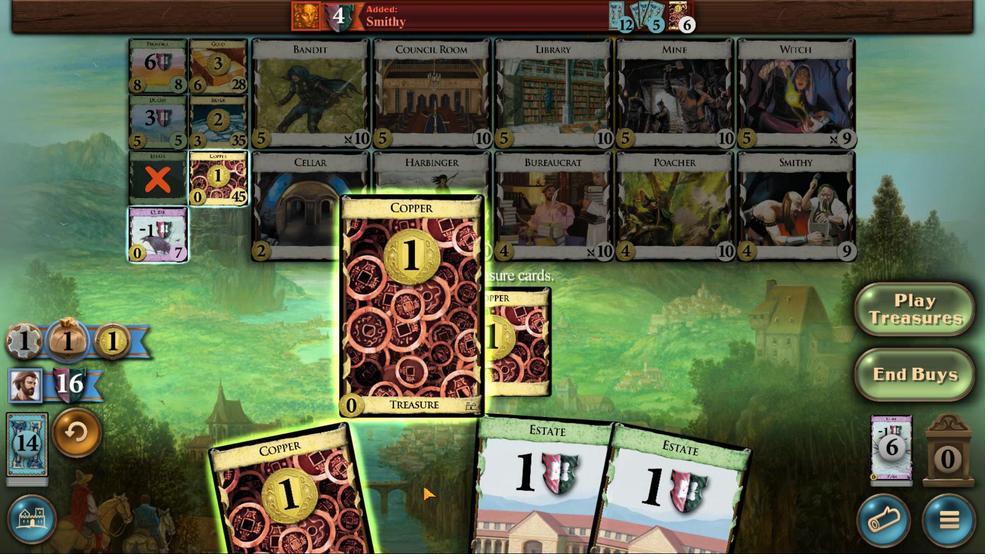 
Action: Mouse scrolled (422, 485) with delta (0, 0)
Screenshot: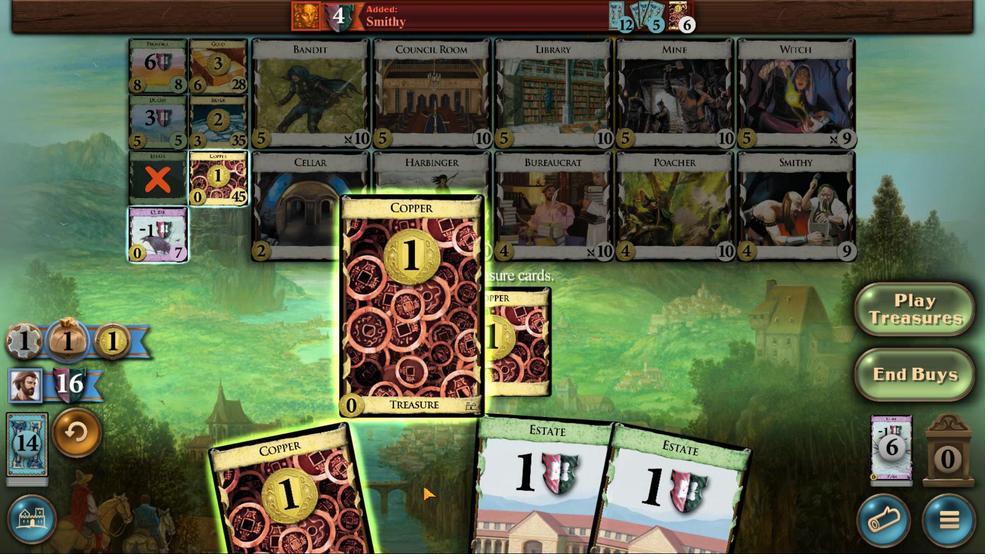 
Action: Mouse scrolled (422, 485) with delta (0, 0)
Screenshot: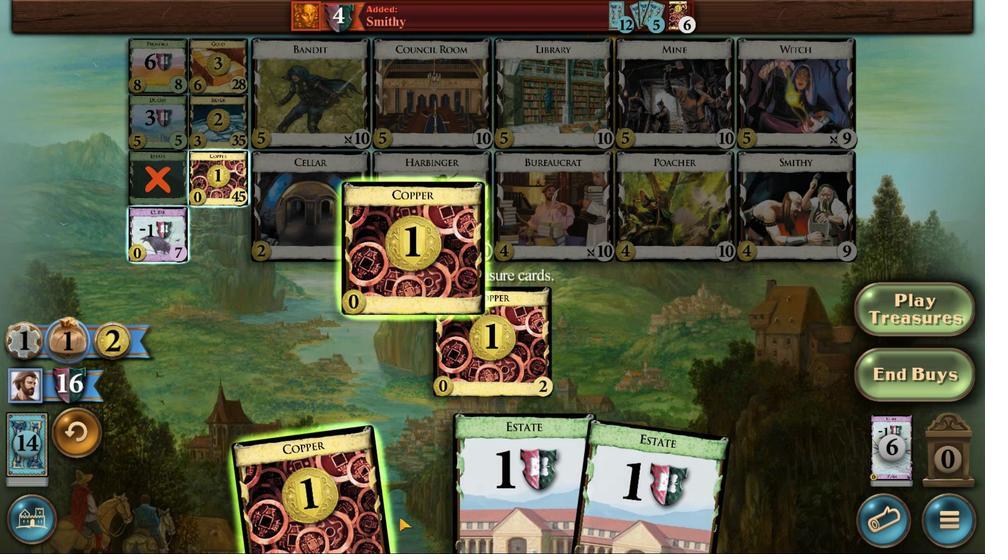 
Action: Mouse moved to (359, 529)
Screenshot: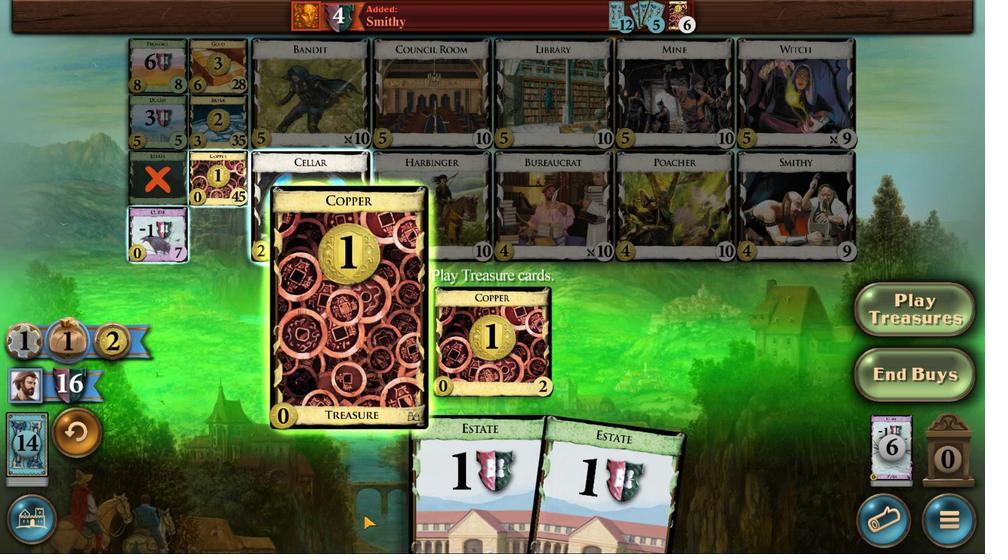 
Action: Mouse scrolled (359, 528) with delta (0, 0)
Screenshot: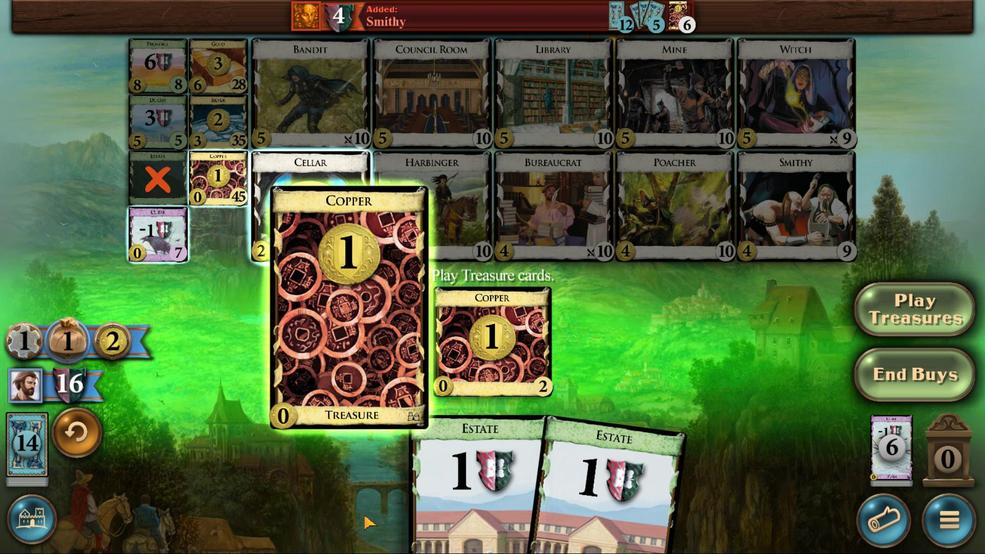 
Action: Mouse moved to (359, 531)
Screenshot: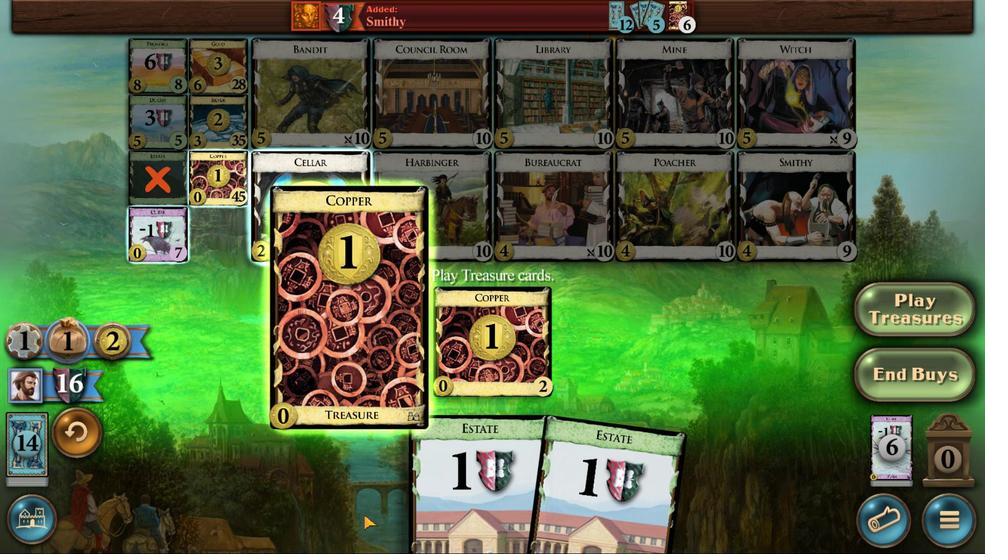 
Action: Mouse scrolled (359, 530) with delta (0, 0)
Screenshot: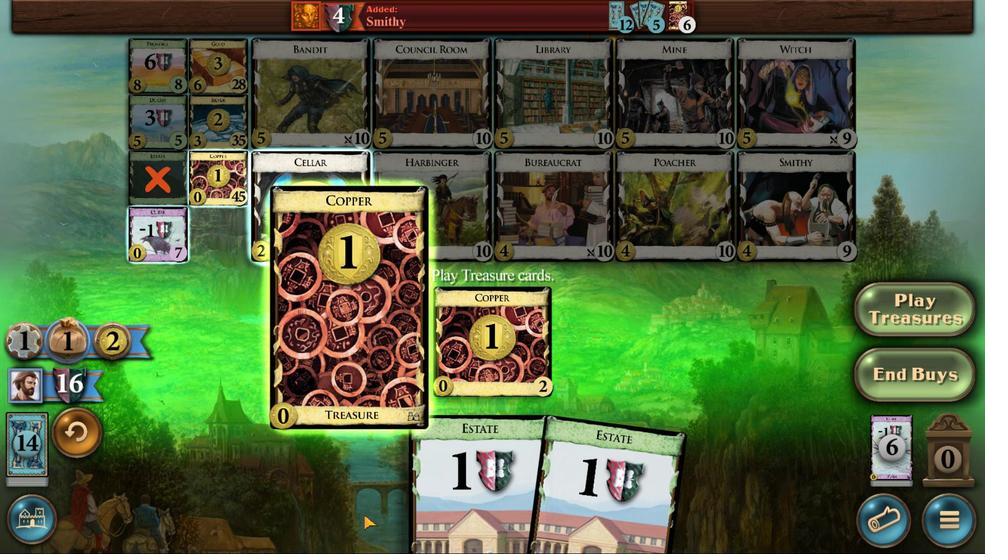 
Action: Mouse moved to (357, 534)
Screenshot: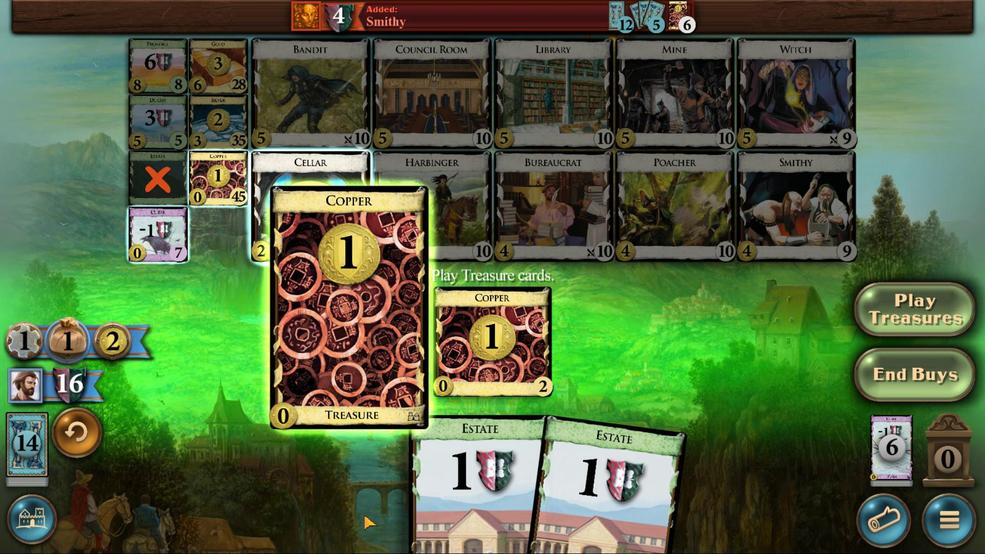 
Action: Mouse scrolled (357, 533) with delta (0, 0)
Screenshot: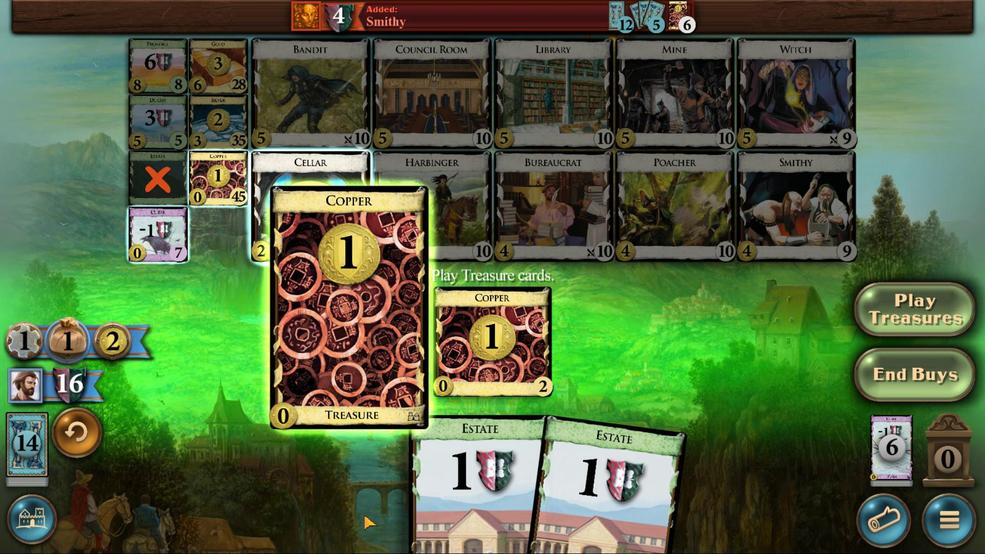 
Action: Mouse scrolled (357, 533) with delta (0, 0)
Screenshot: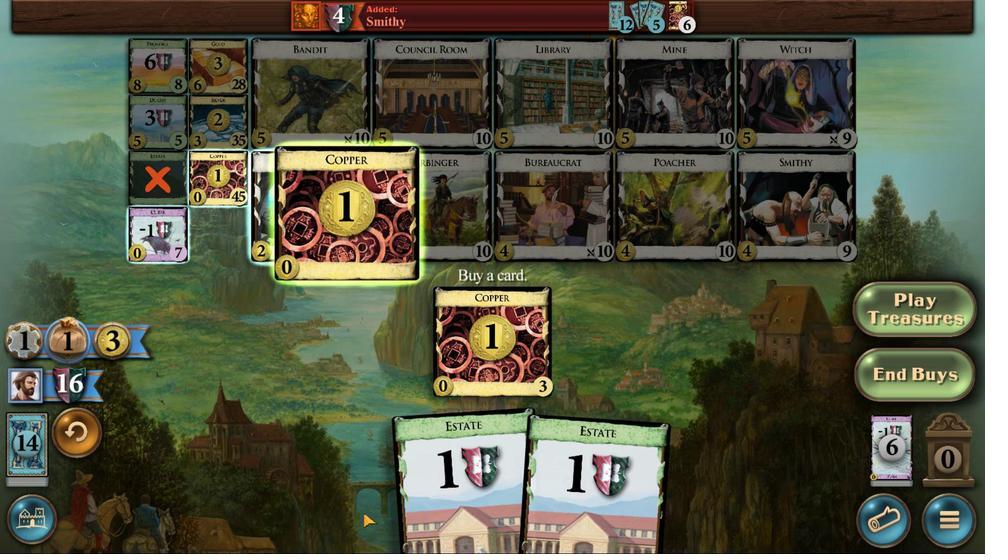 
Action: Mouse moved to (929, 378)
Screenshot: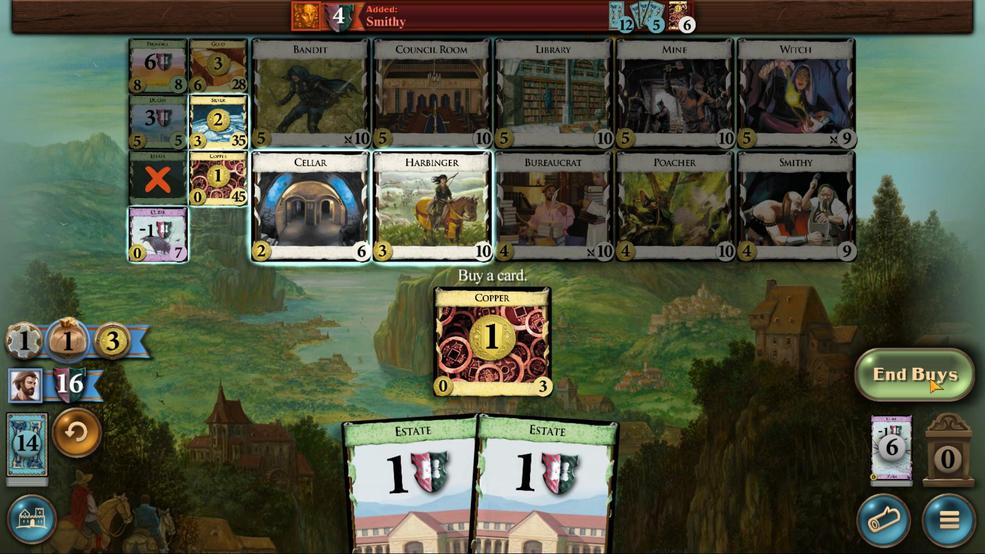 
Action: Mouse pressed left at (929, 378)
Screenshot: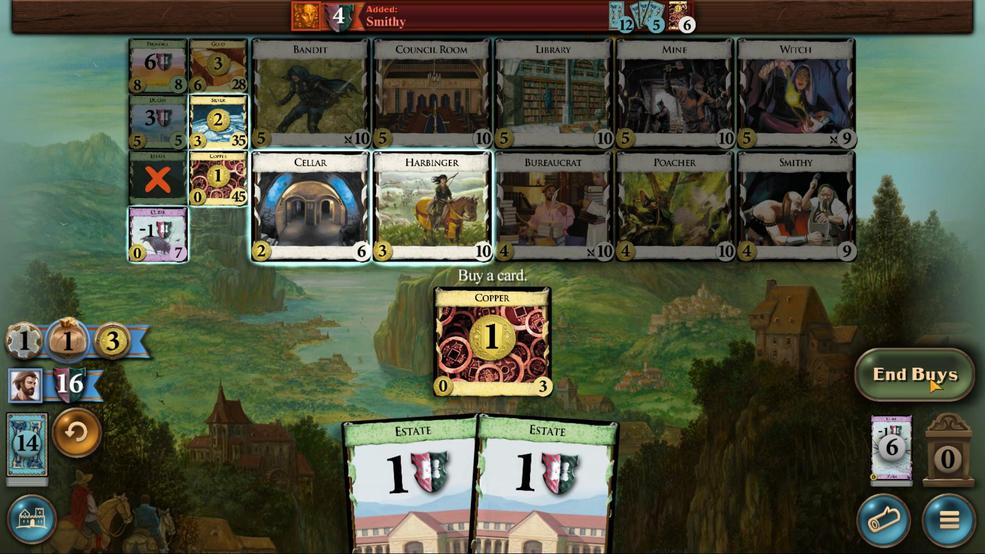 
Action: Mouse moved to (355, 466)
Screenshot: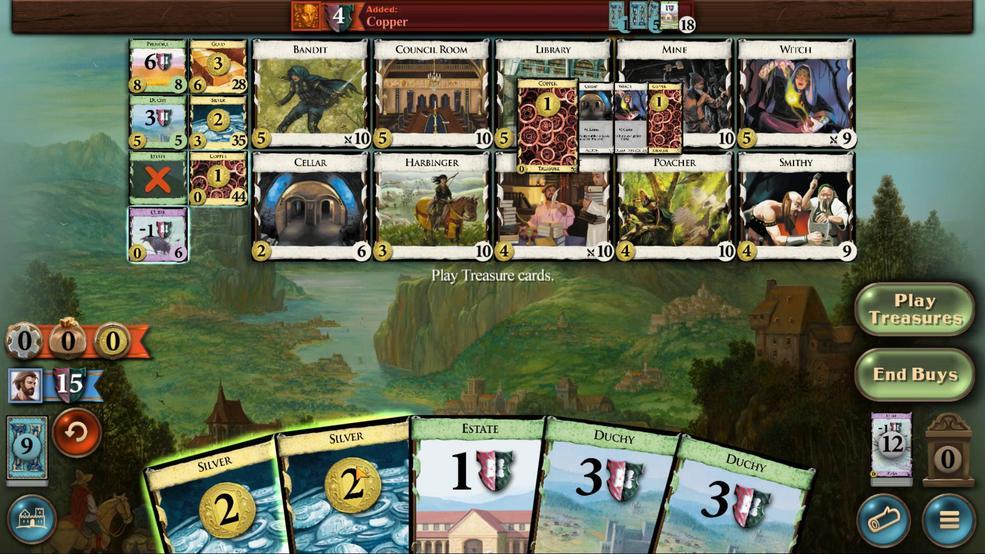 
Action: Mouse scrolled (355, 465) with delta (0, 0)
Screenshot: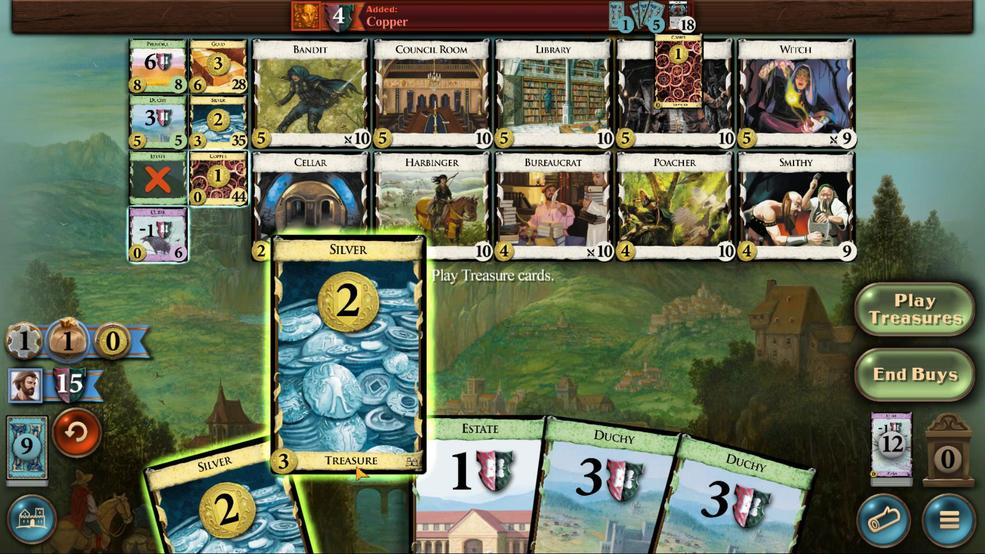 
Action: Mouse scrolled (355, 465) with delta (0, 0)
Screenshot: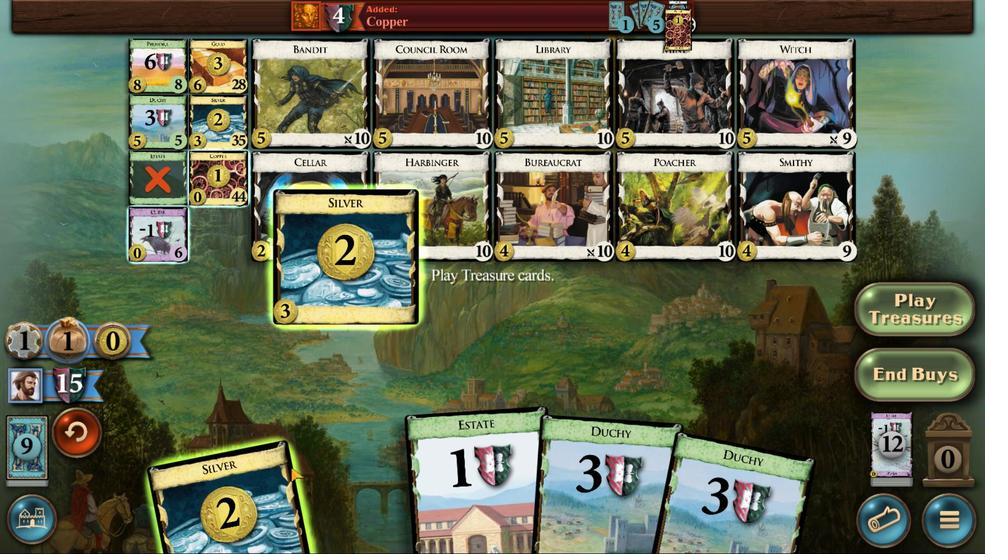 
Action: Mouse moved to (269, 474)
Screenshot: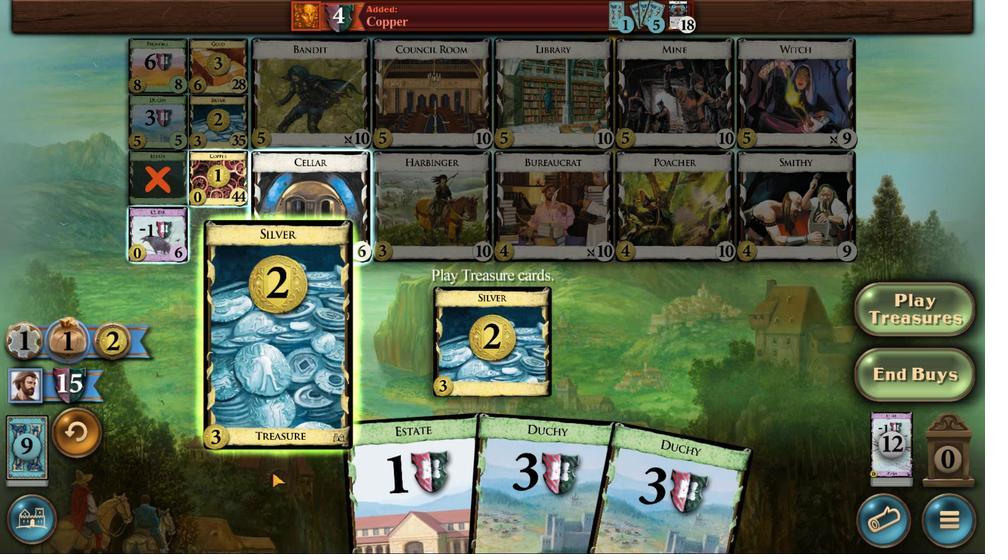 
Action: Mouse scrolled (269, 473) with delta (0, 0)
Screenshot: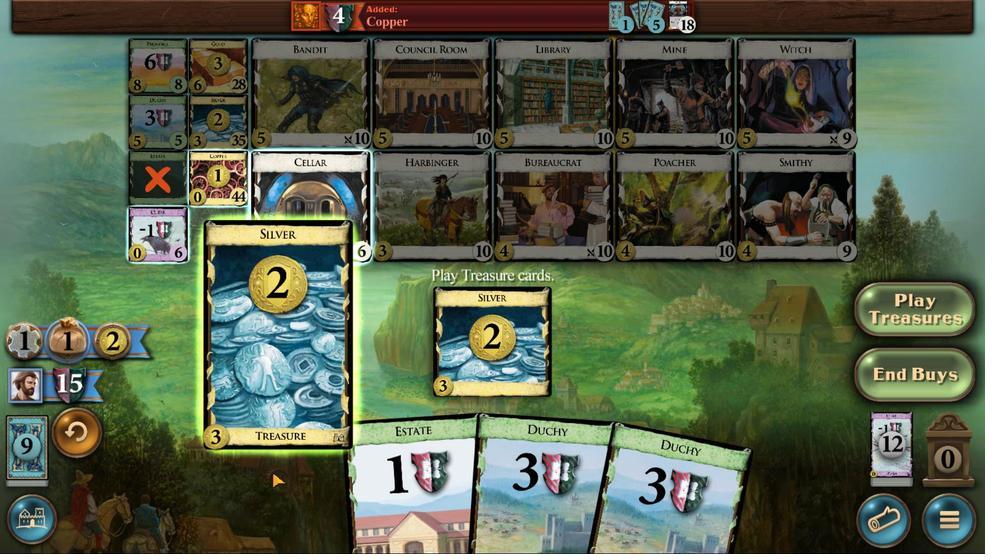 
Action: Mouse moved to (269, 474)
Screenshot: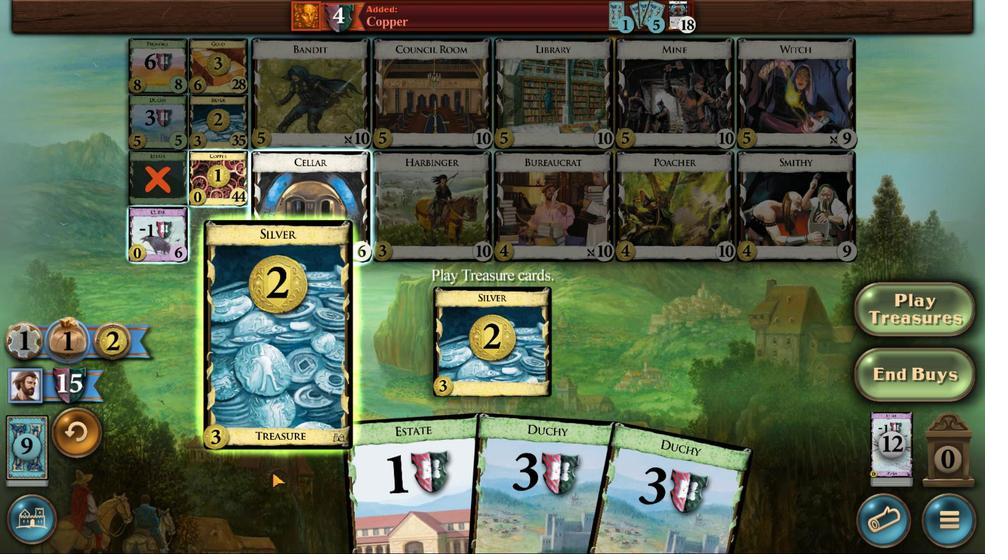 
Action: Mouse scrolled (269, 474) with delta (0, 0)
Screenshot: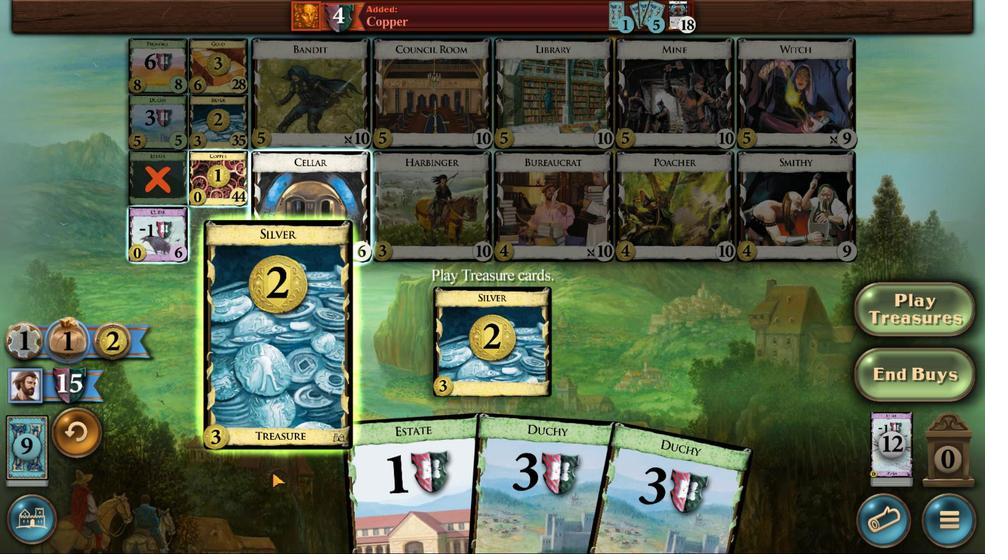 
Action: Mouse moved to (269, 475)
Screenshot: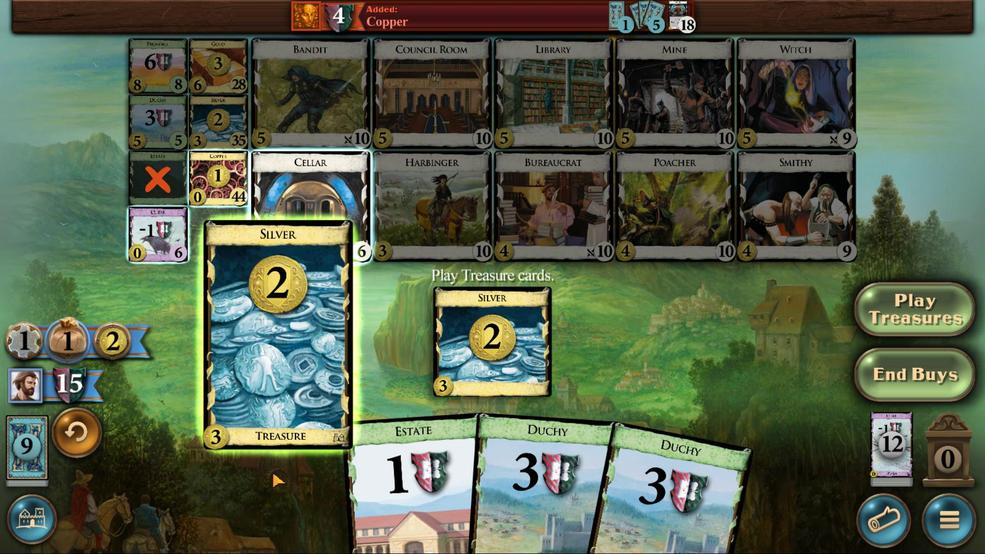 
Action: Mouse scrolled (269, 474) with delta (0, 0)
Screenshot: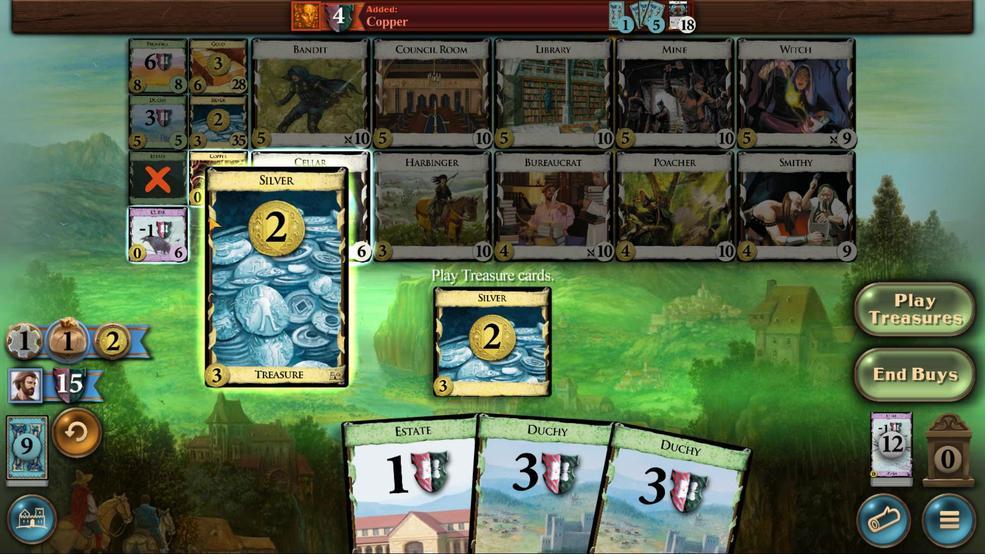 
Action: Mouse scrolled (269, 474) with delta (0, 0)
Screenshot: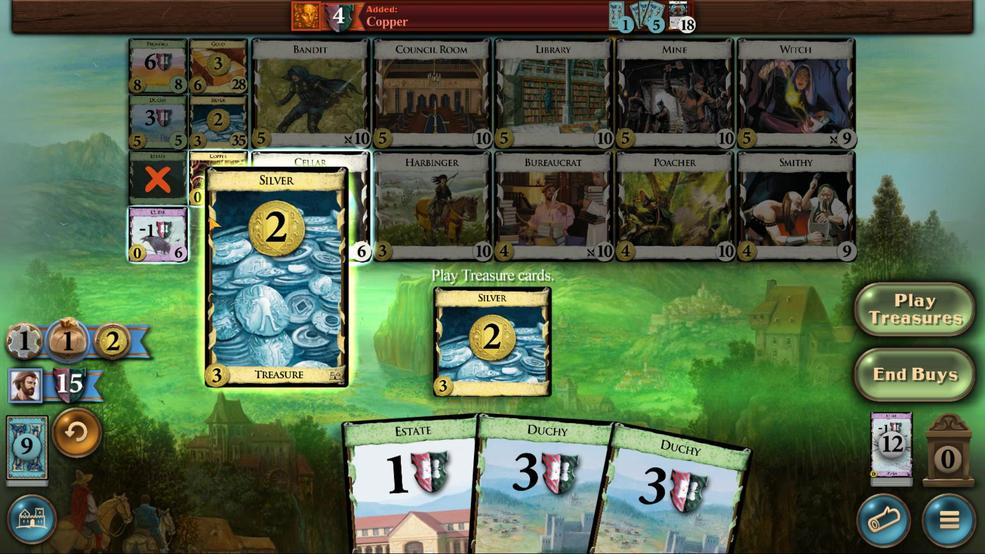 
Action: Mouse moved to (203, 120)
Screenshot: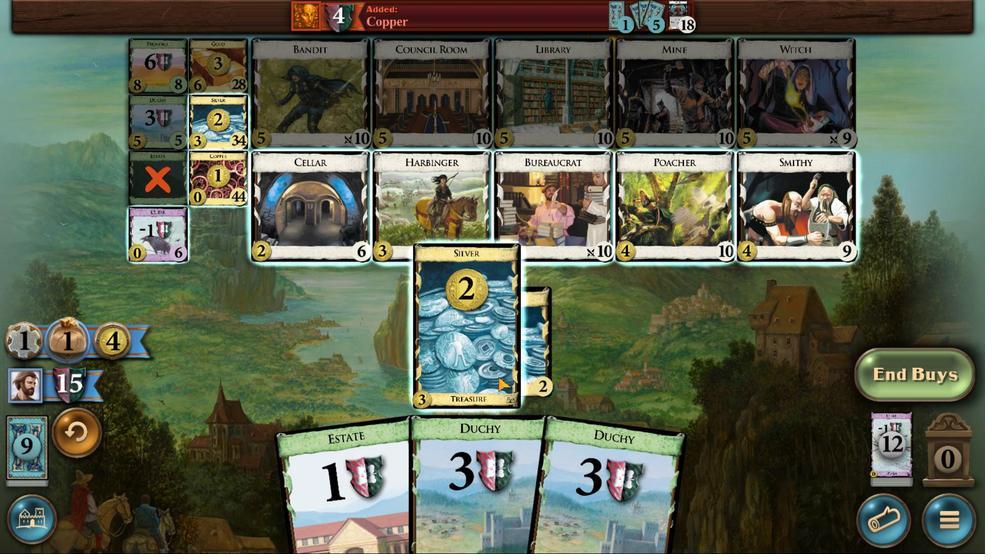 
Action: Mouse pressed left at (203, 120)
Screenshot: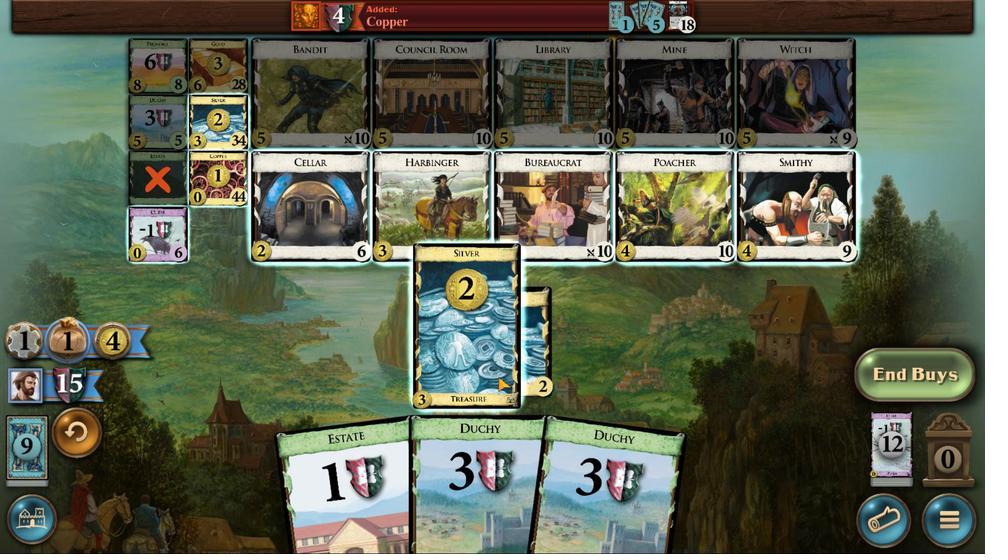 
Action: Mouse moved to (375, 468)
Screenshot: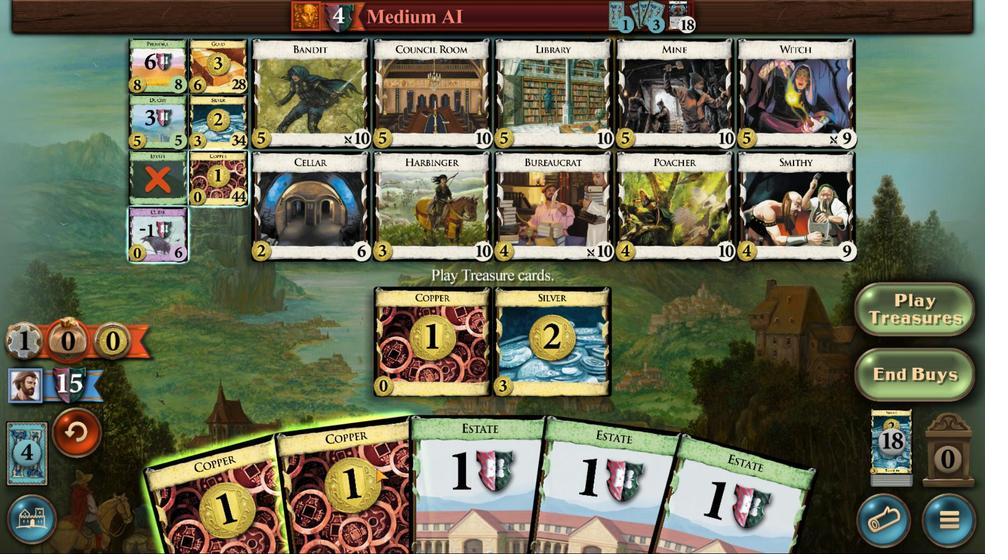 
Action: Mouse scrolled (375, 468) with delta (0, 0)
